 Task: Upload a shared life hacks video and make it public.
Action: Mouse moved to (895, 79)
Screenshot: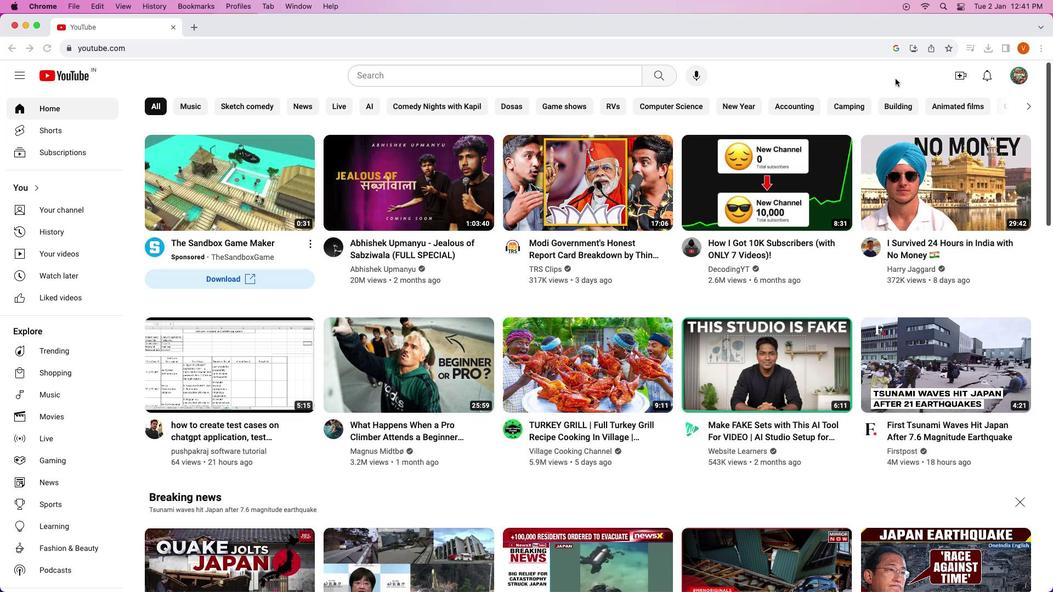 
Action: Mouse pressed left at (895, 79)
Screenshot: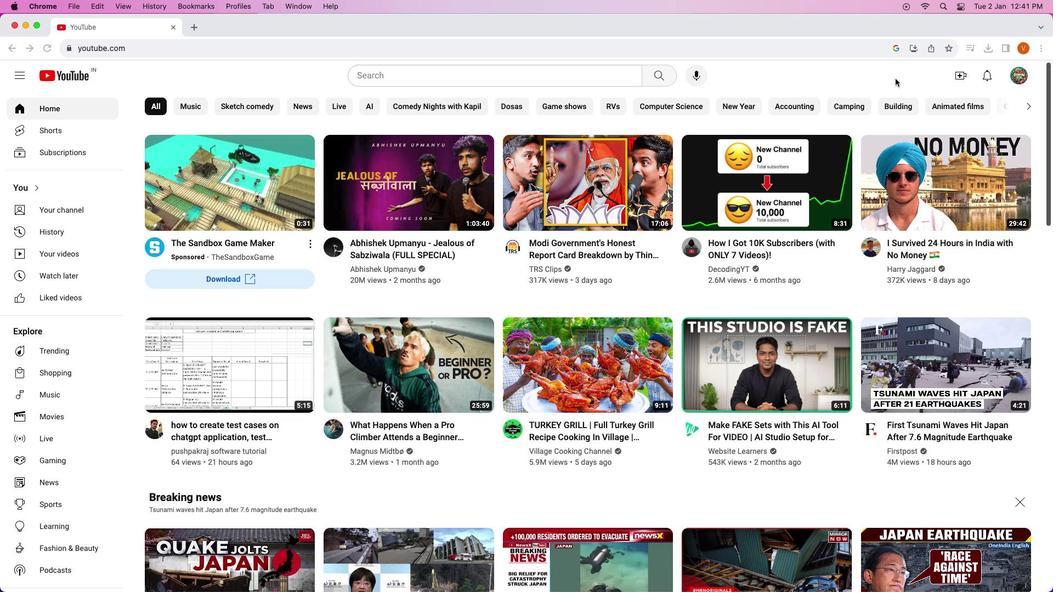 
Action: Mouse moved to (955, 74)
Screenshot: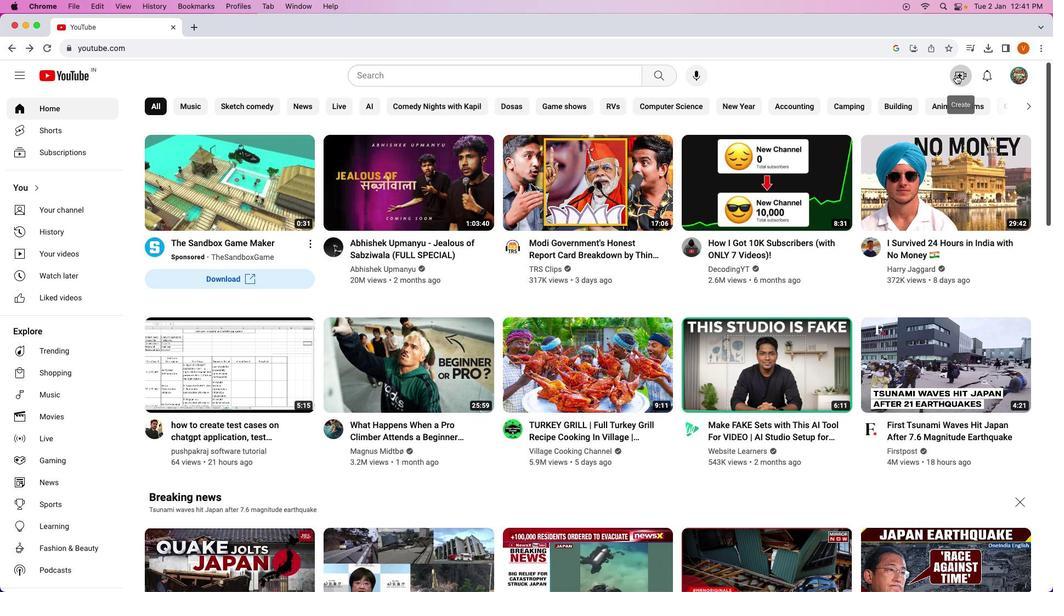 
Action: Mouse pressed left at (955, 74)
Screenshot: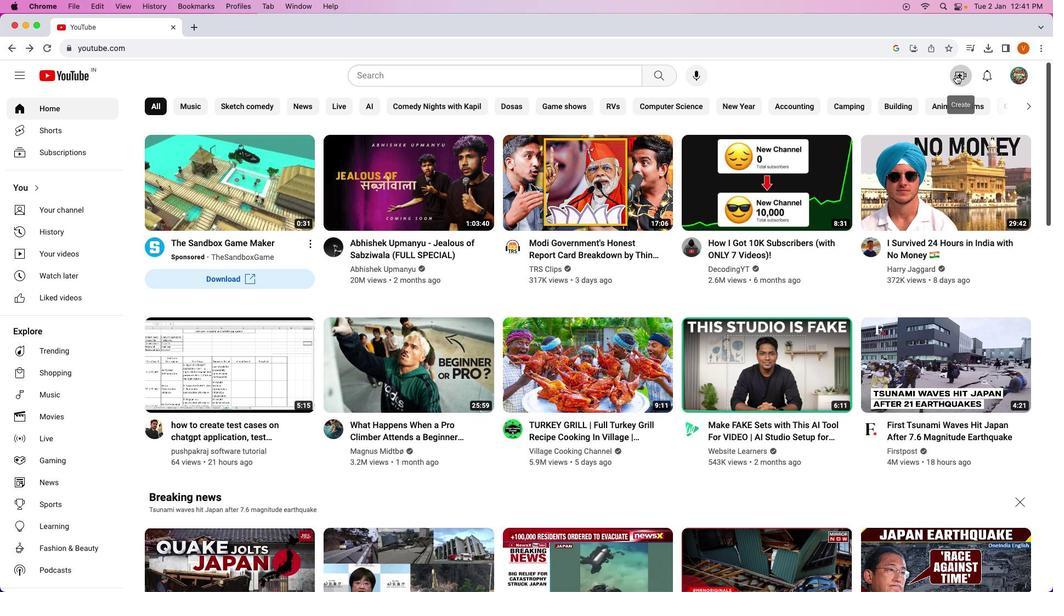 
Action: Mouse moved to (956, 98)
Screenshot: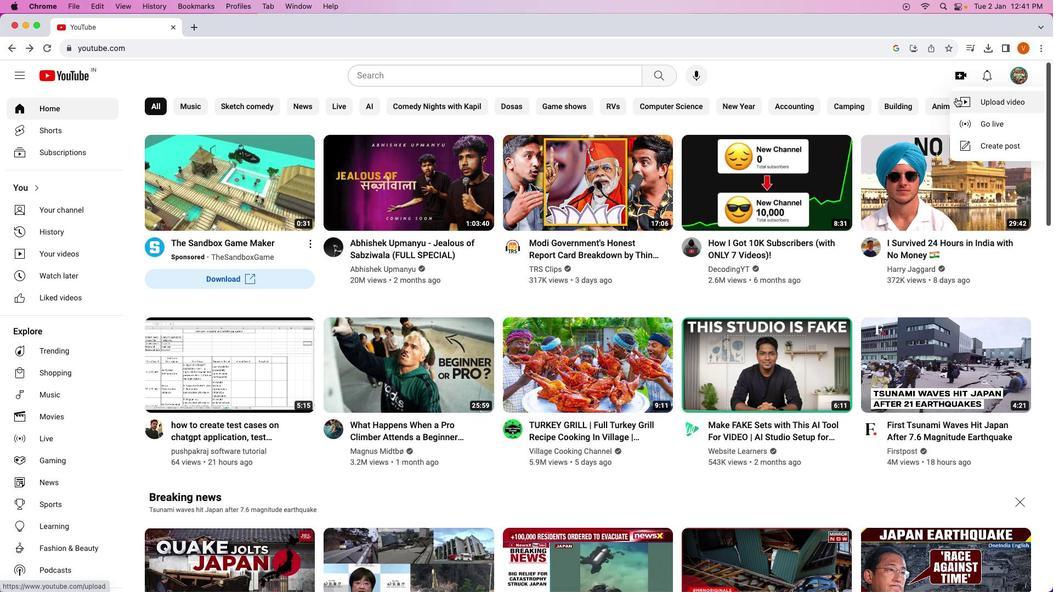 
Action: Mouse pressed left at (956, 98)
Screenshot: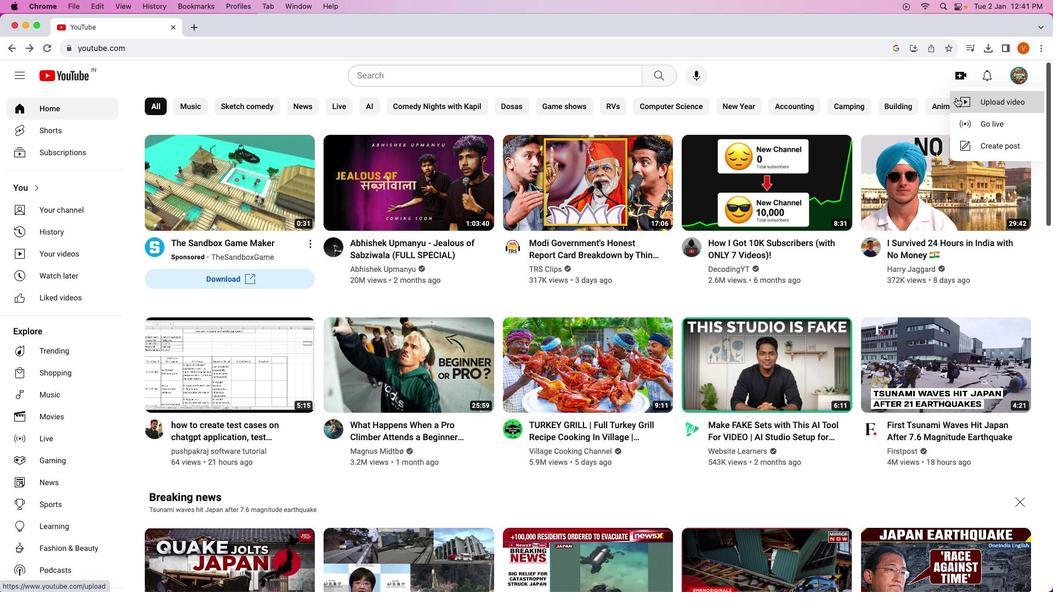 
Action: Mouse moved to (520, 387)
Screenshot: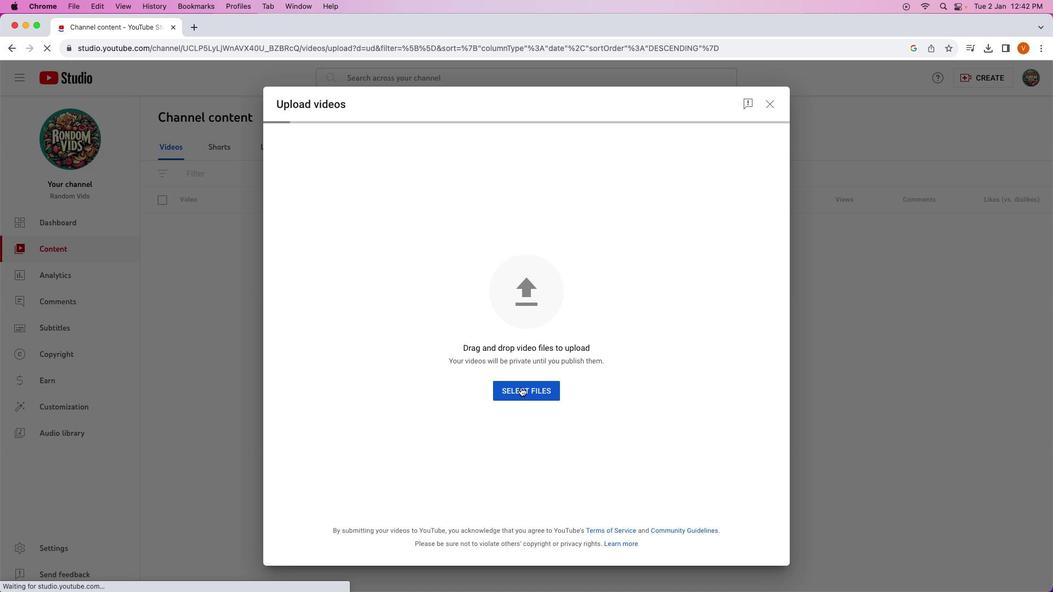 
Action: Mouse pressed left at (520, 387)
Screenshot: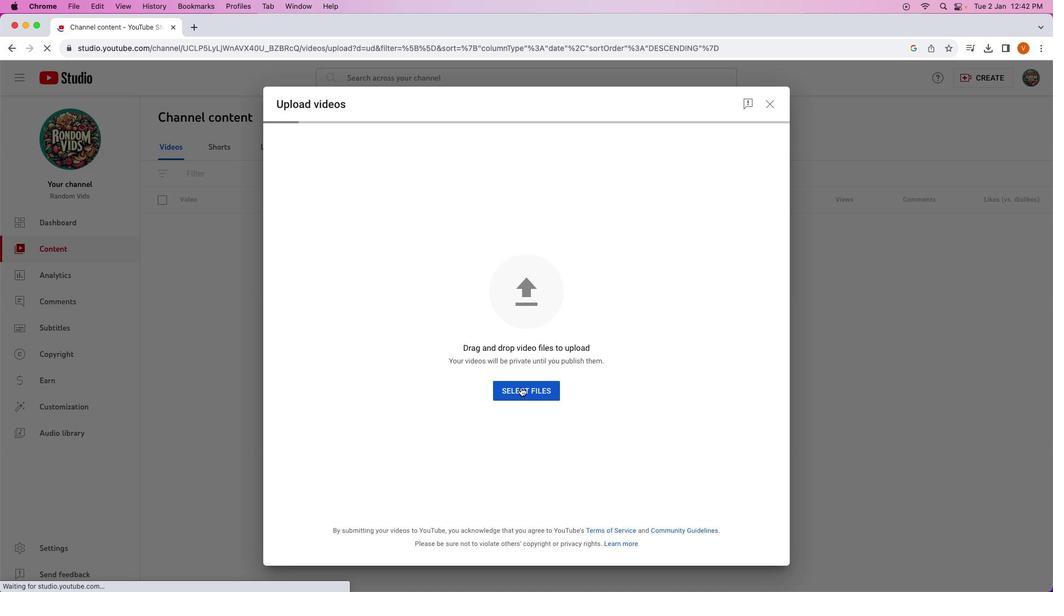 
Action: Mouse moved to (418, 336)
Screenshot: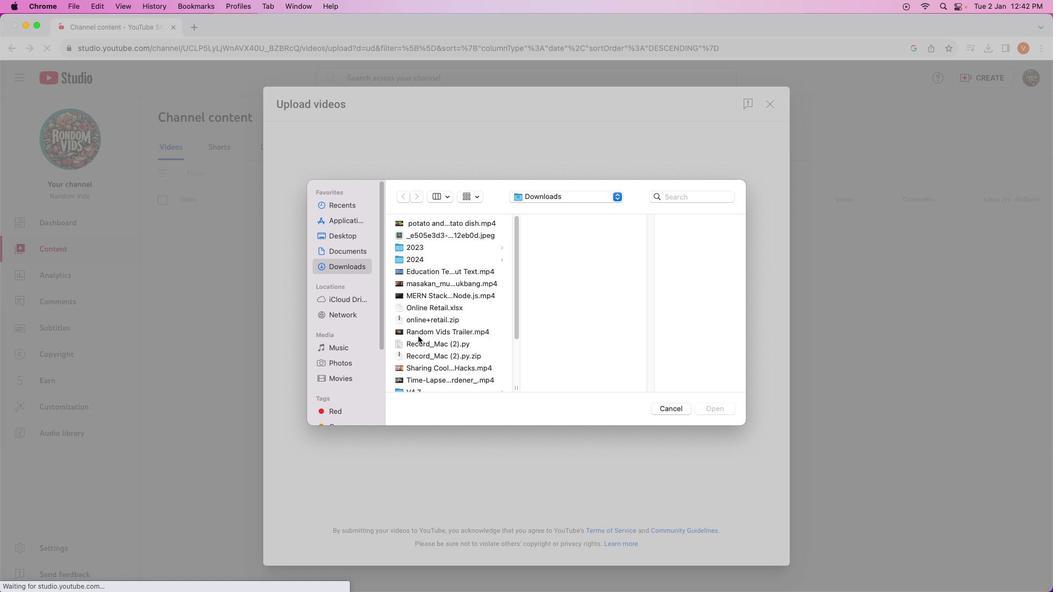
Action: Mouse scrolled (418, 336) with delta (0, 0)
Screenshot: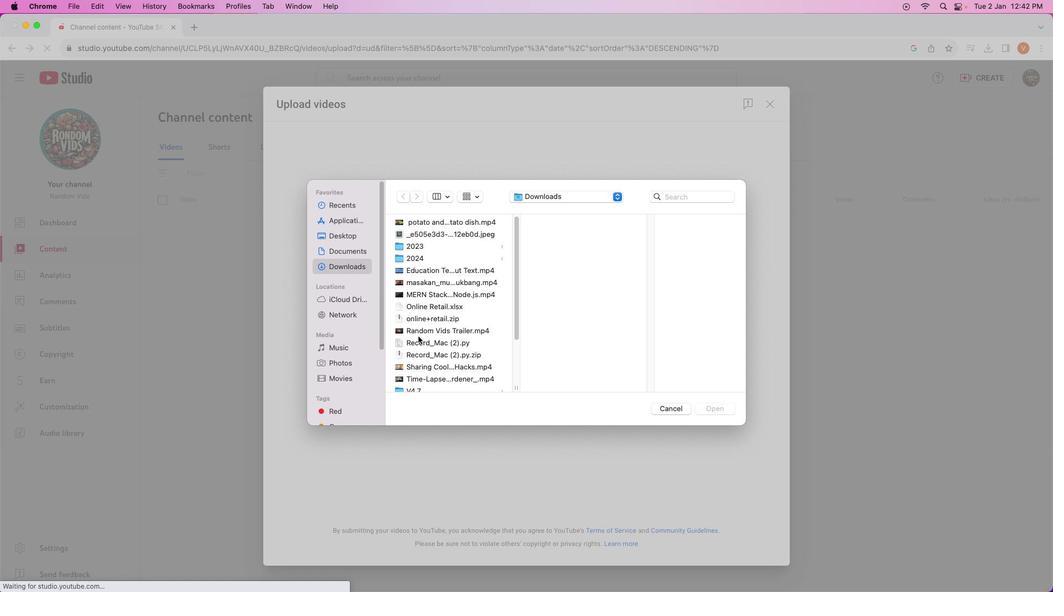 
Action: Mouse scrolled (418, 336) with delta (0, 0)
Screenshot: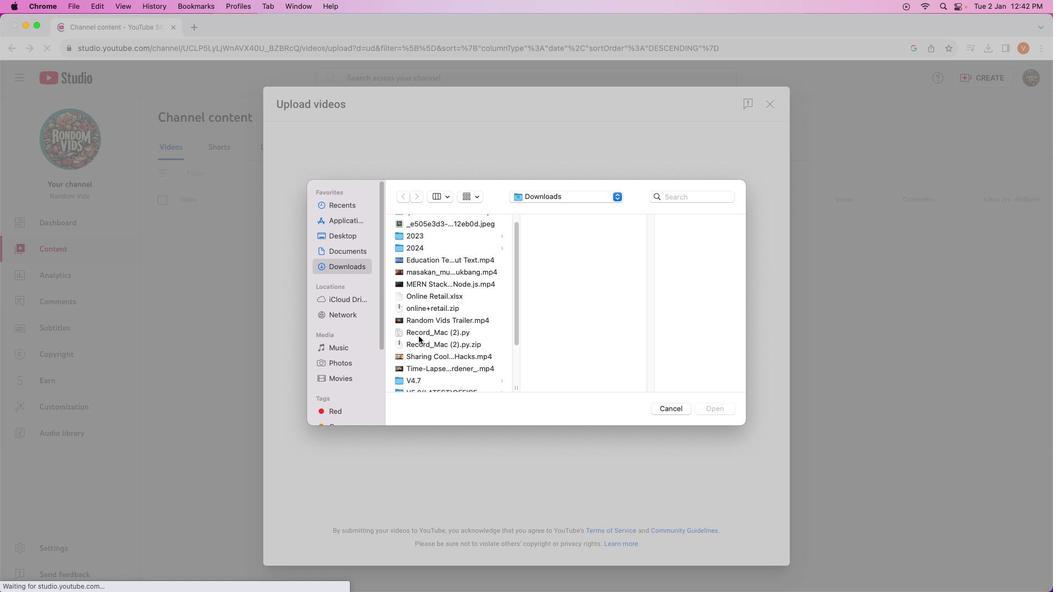 
Action: Mouse scrolled (418, 336) with delta (0, 0)
Screenshot: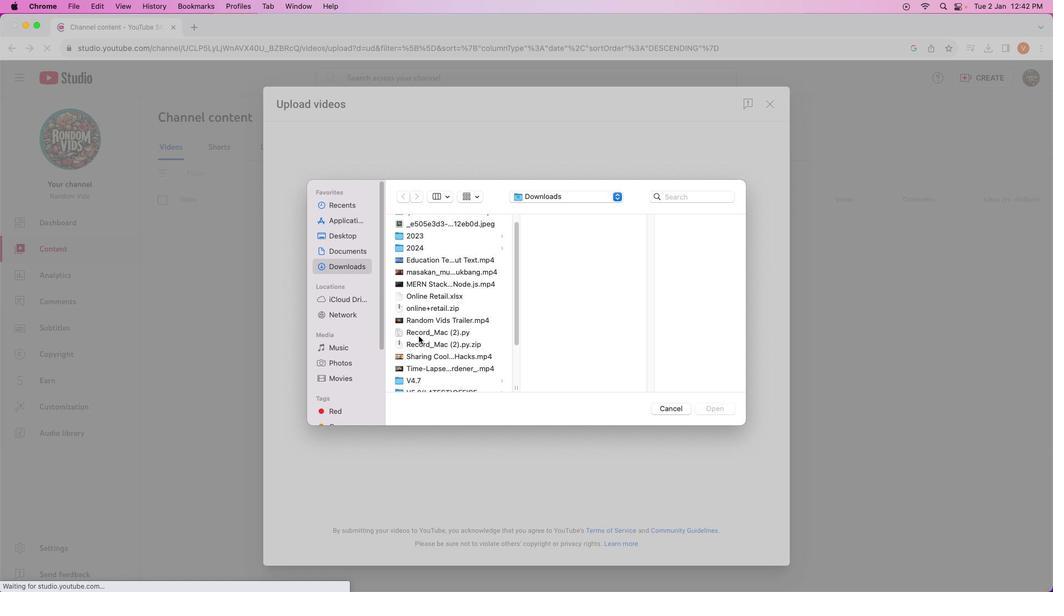 
Action: Mouse moved to (418, 336)
Screenshot: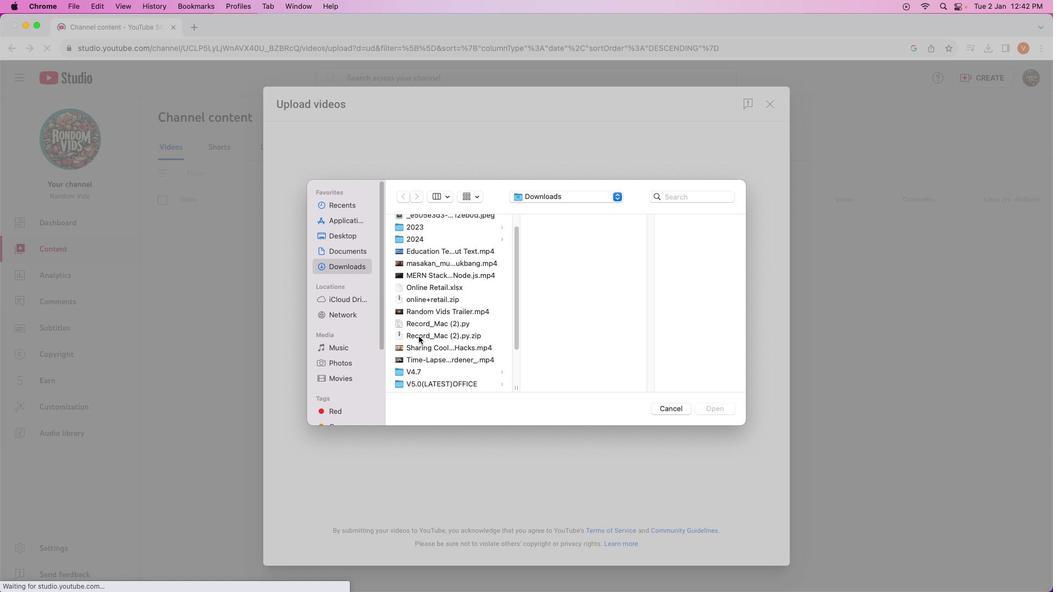 
Action: Mouse scrolled (418, 336) with delta (0, 0)
Screenshot: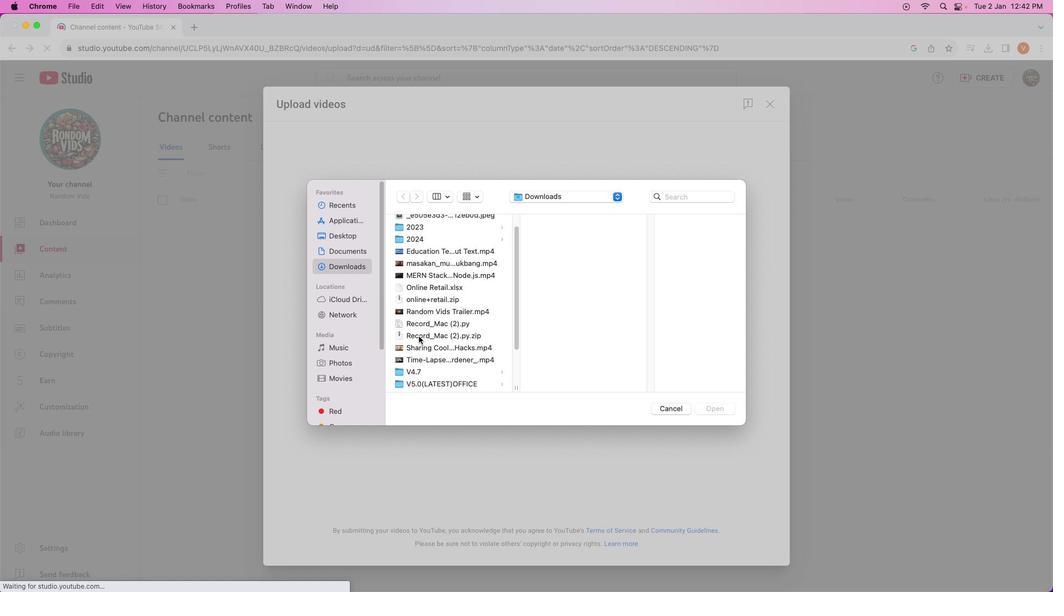 
Action: Mouse scrolled (418, 336) with delta (0, 0)
Screenshot: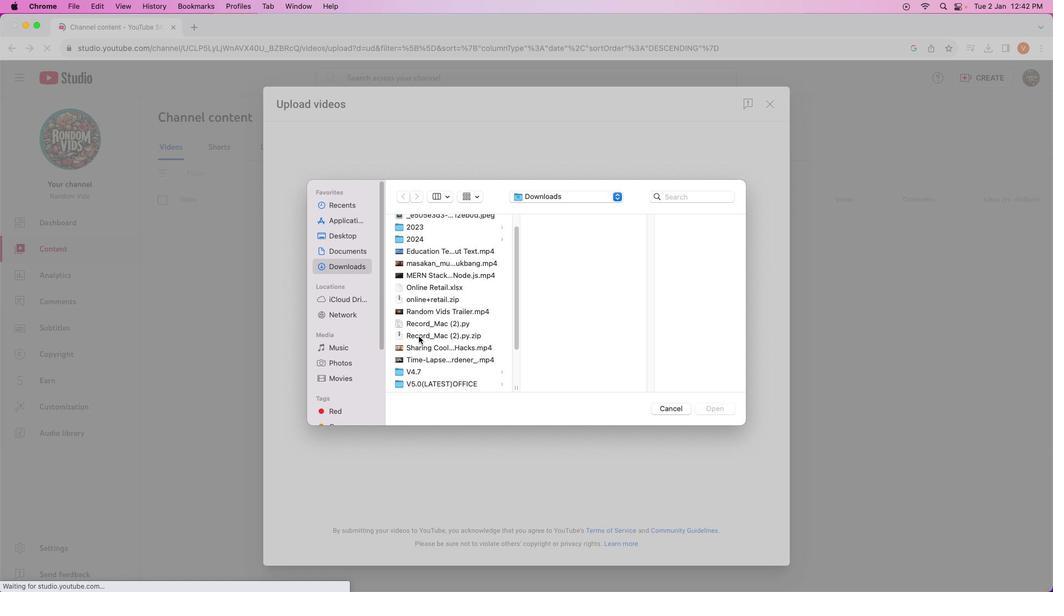 
Action: Mouse scrolled (418, 336) with delta (0, 0)
Screenshot: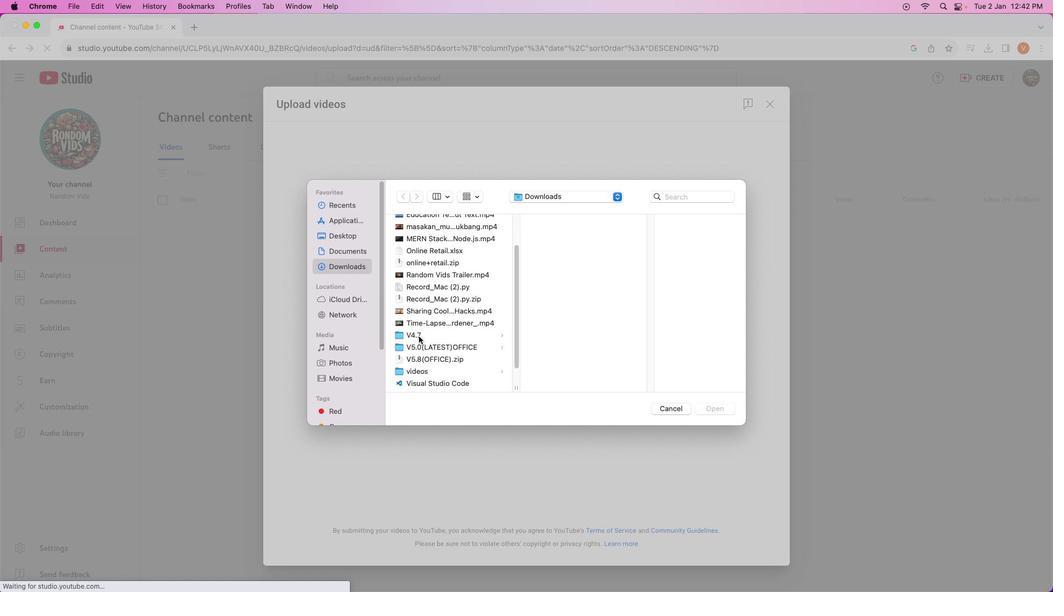 
Action: Mouse scrolled (418, 336) with delta (0, 0)
Screenshot: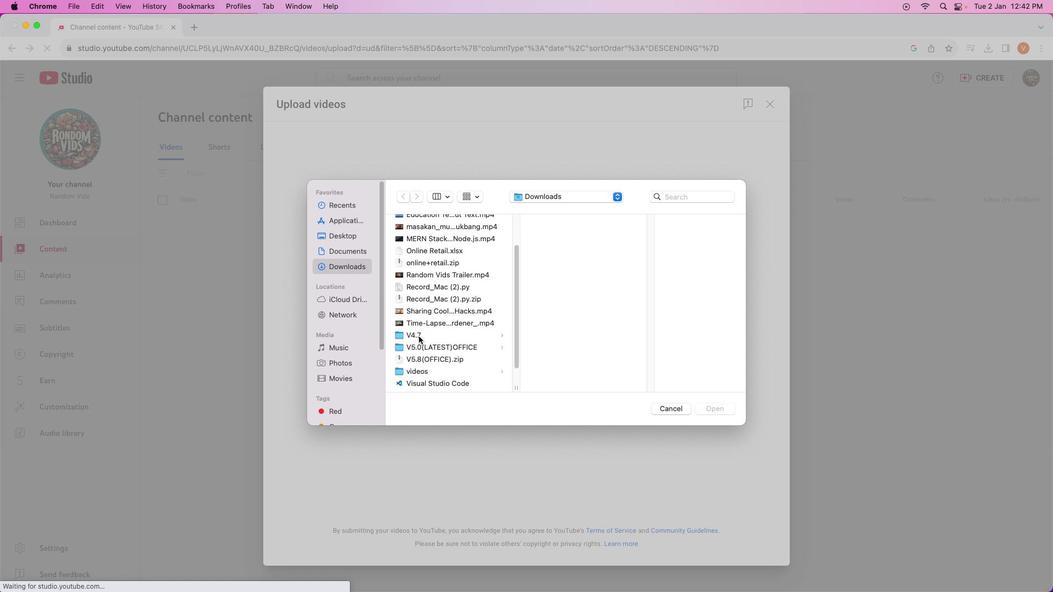 
Action: Mouse scrolled (418, 336) with delta (0, -1)
Screenshot: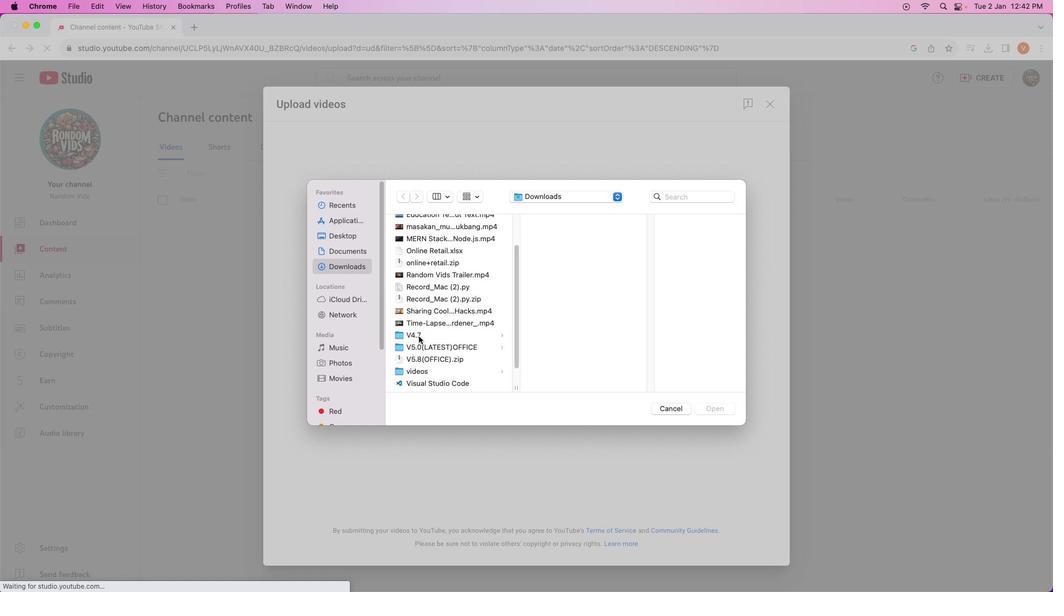 
Action: Mouse scrolled (418, 336) with delta (0, 0)
Screenshot: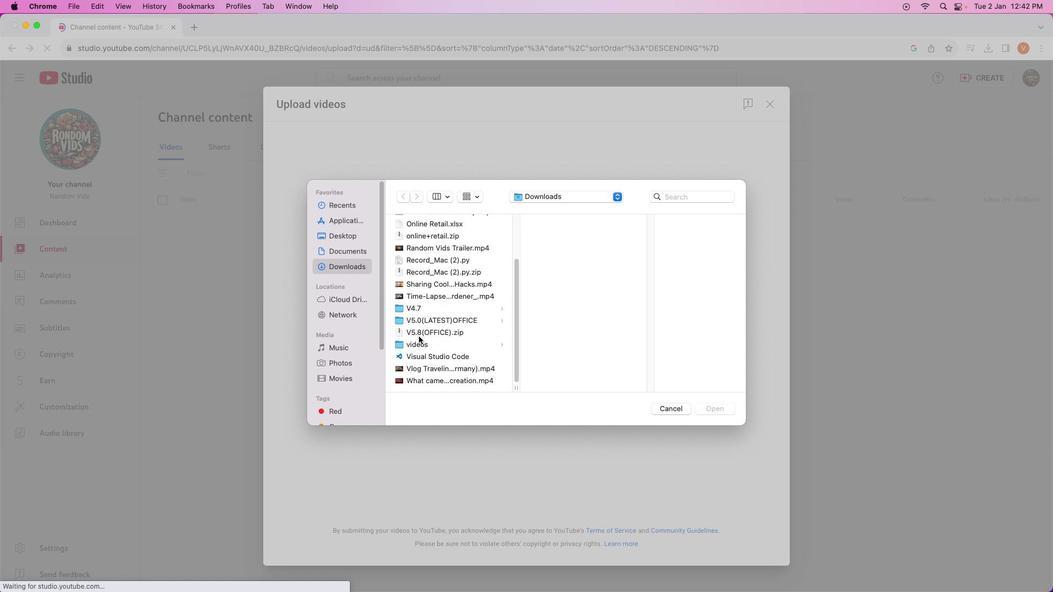 
Action: Mouse scrolled (418, 336) with delta (0, 0)
Screenshot: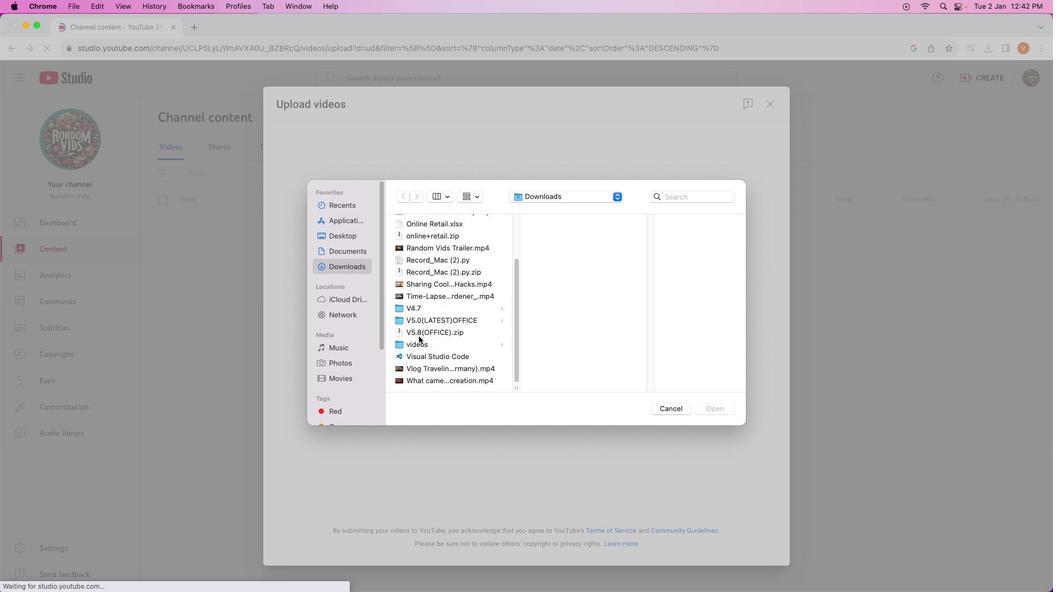 
Action: Mouse scrolled (418, 336) with delta (0, -1)
Screenshot: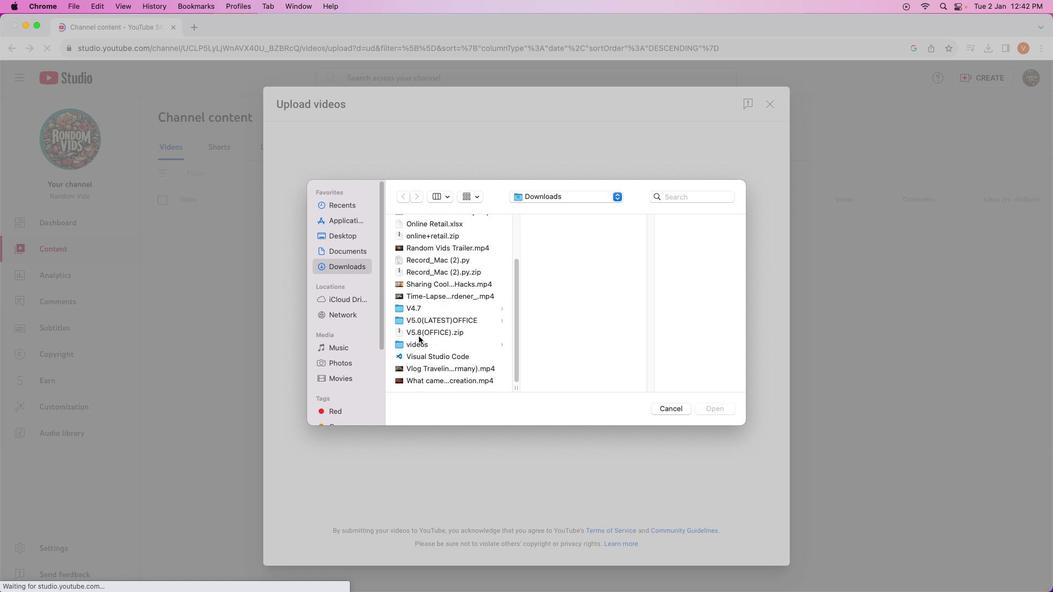 
Action: Mouse scrolled (418, 336) with delta (0, 0)
Screenshot: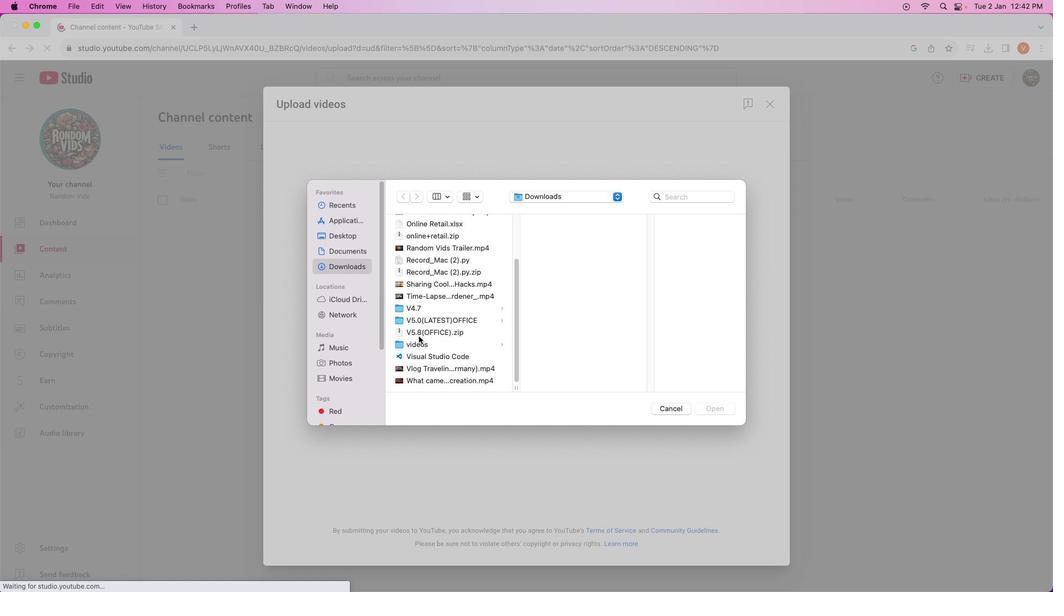 
Action: Mouse scrolled (418, 336) with delta (0, 0)
Screenshot: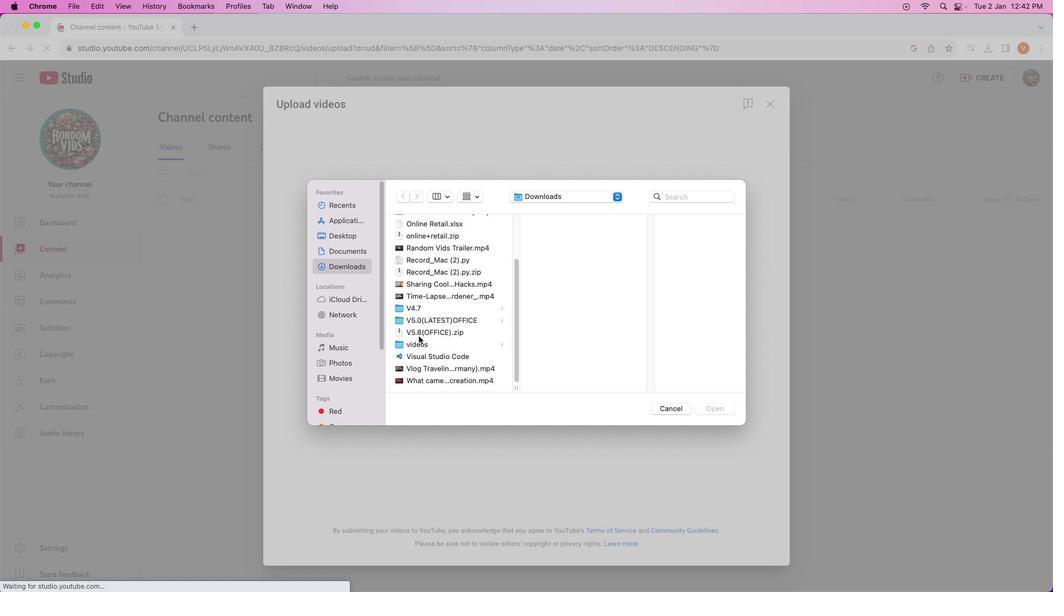 
Action: Mouse scrolled (418, 336) with delta (0, 0)
Screenshot: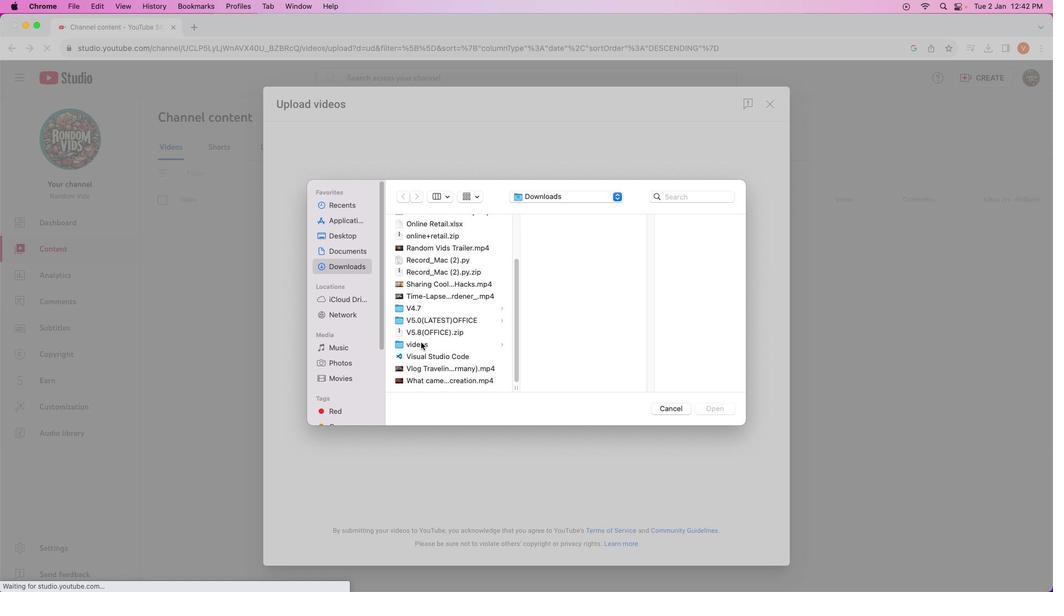 
Action: Mouse moved to (400, 282)
Screenshot: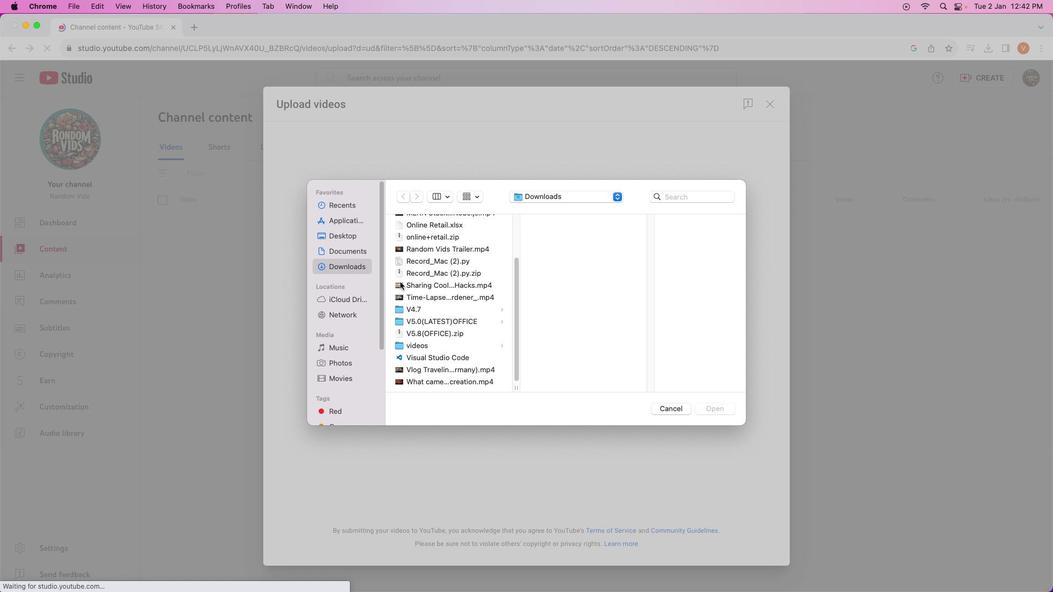 
Action: Mouse scrolled (400, 282) with delta (0, 0)
Screenshot: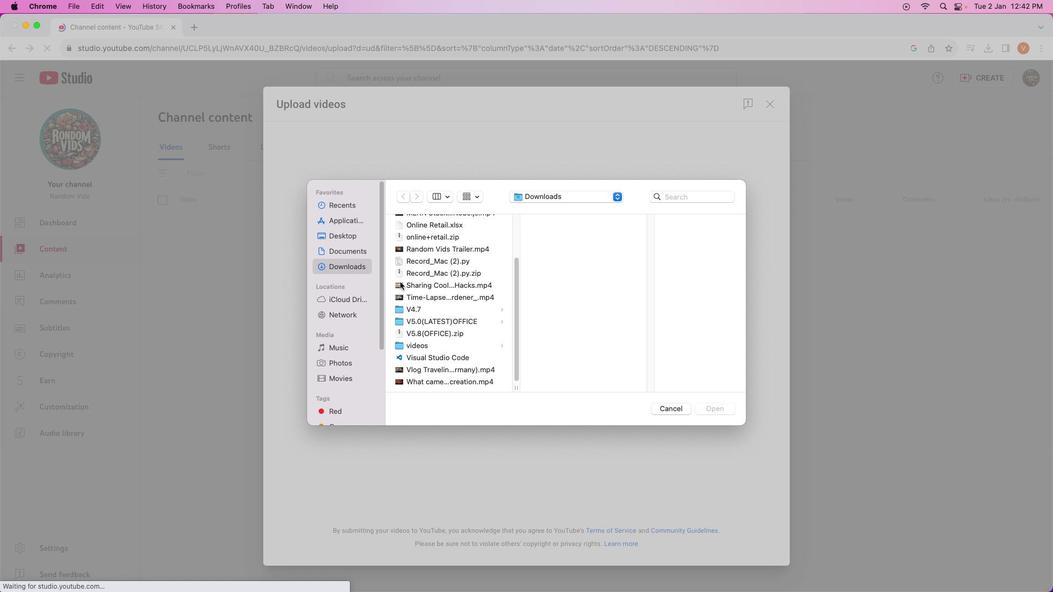 
Action: Mouse moved to (432, 285)
Screenshot: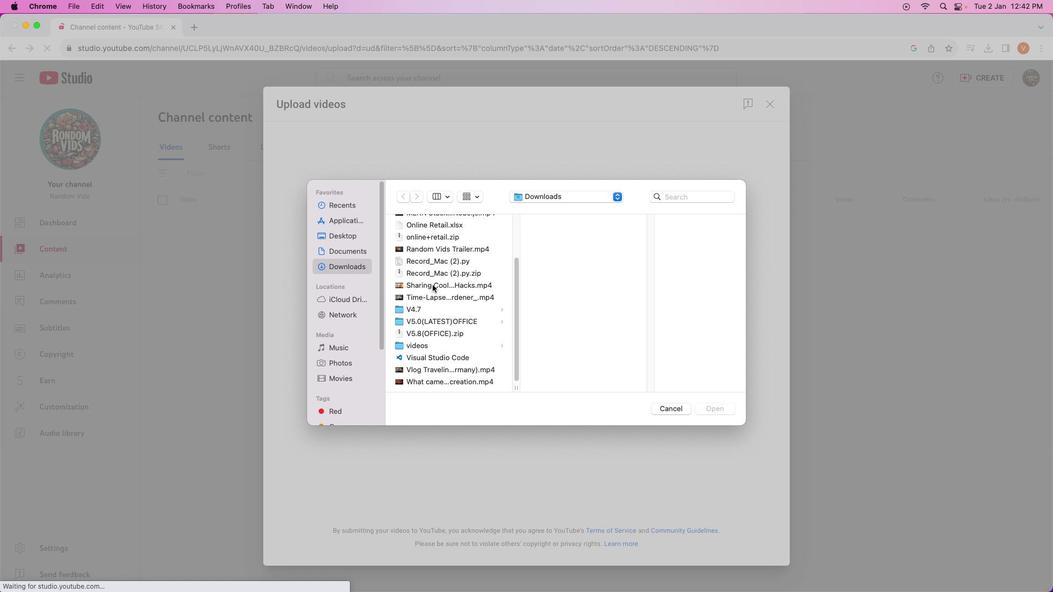 
Action: Mouse pressed left at (432, 285)
Screenshot: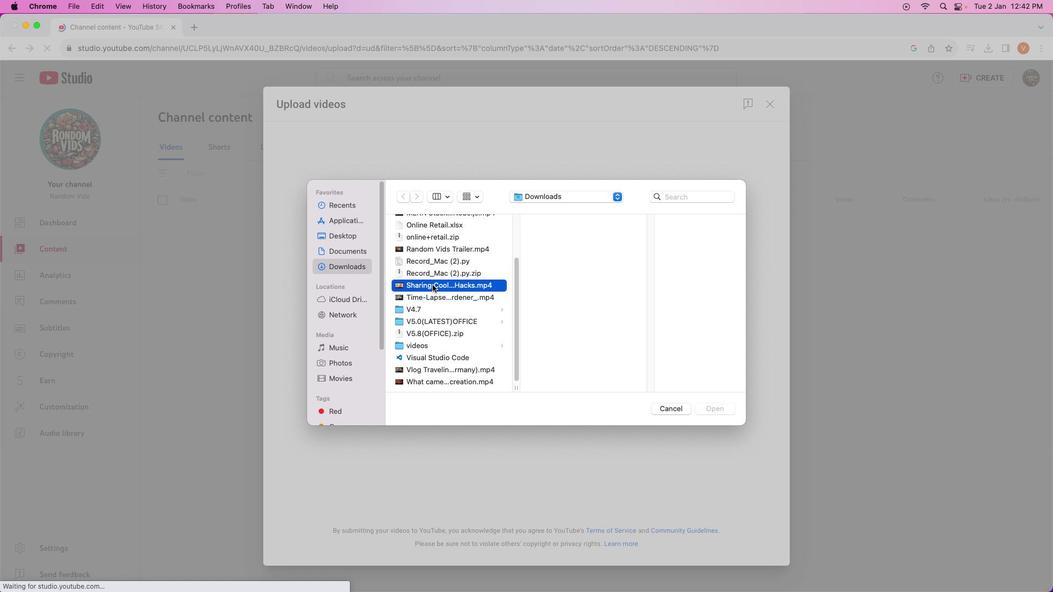 
Action: Mouse moved to (709, 408)
Screenshot: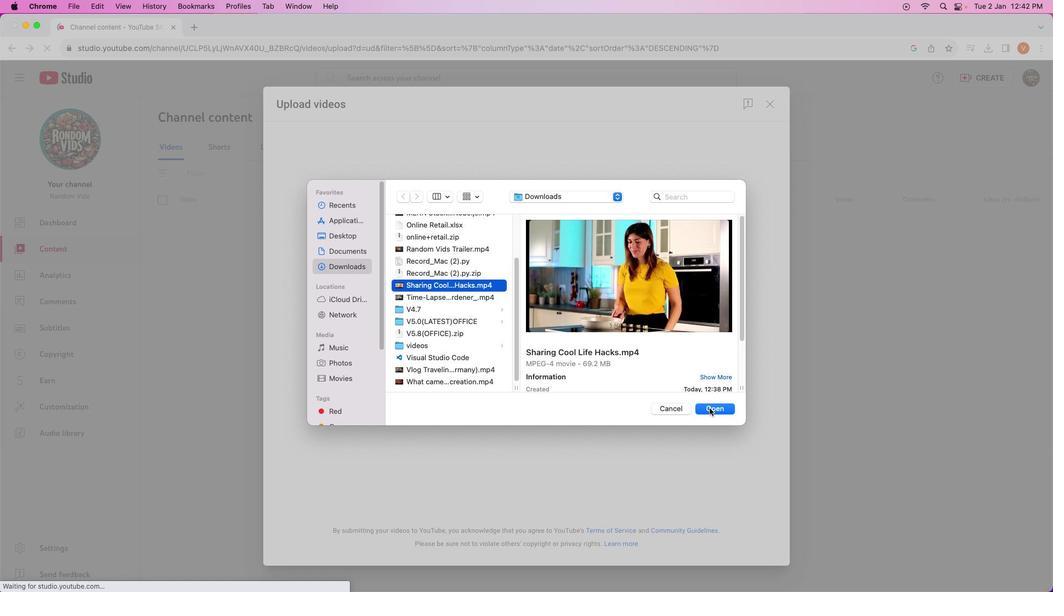 
Action: Mouse pressed left at (709, 408)
Screenshot: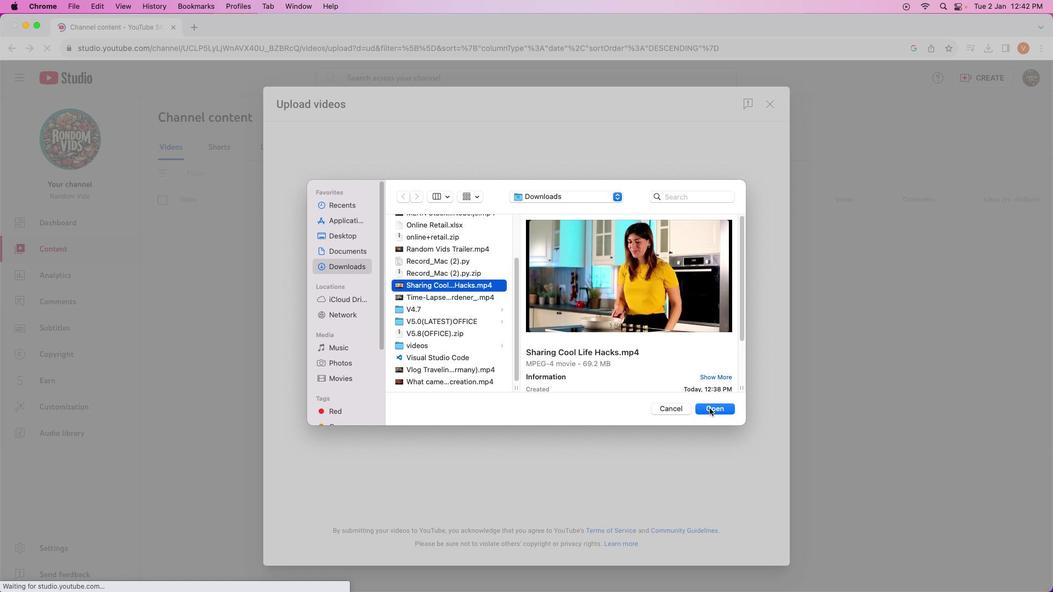 
Action: Mouse moved to (508, 279)
Screenshot: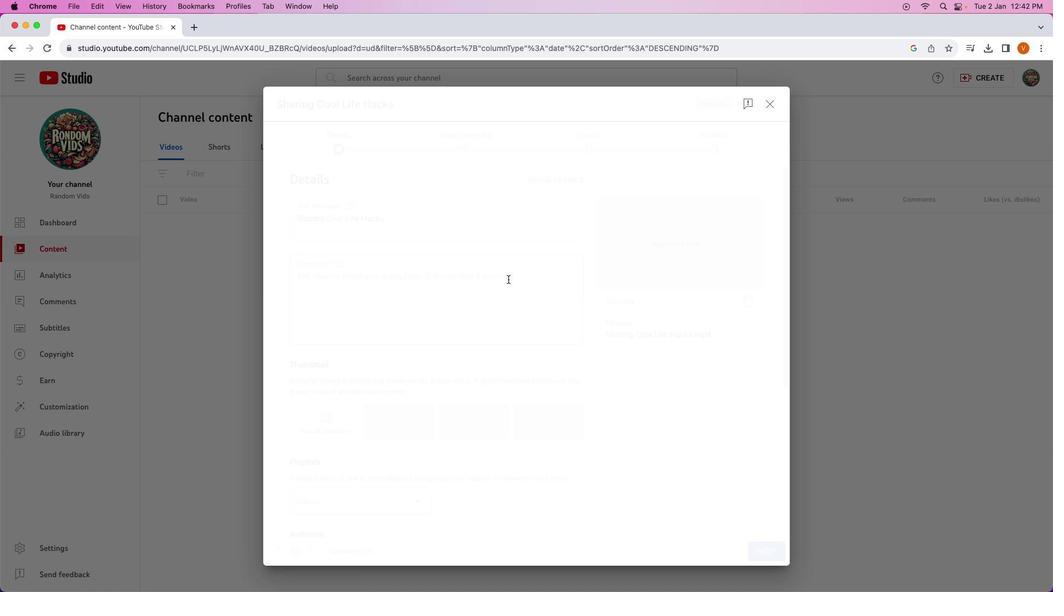 
Action: Mouse pressed left at (508, 279)
Screenshot: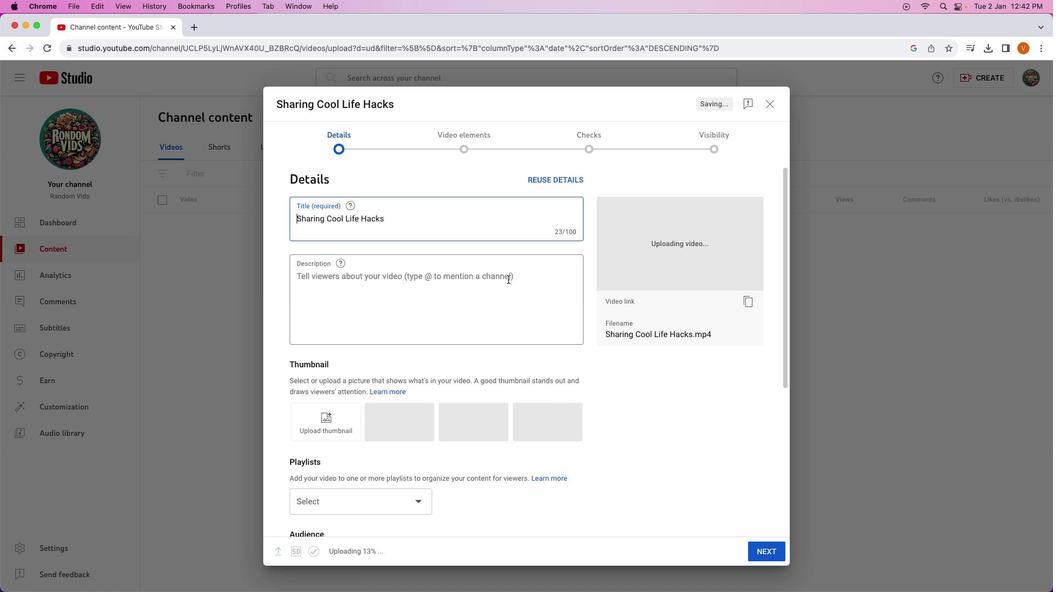 
Action: Mouse moved to (508, 279)
Screenshot: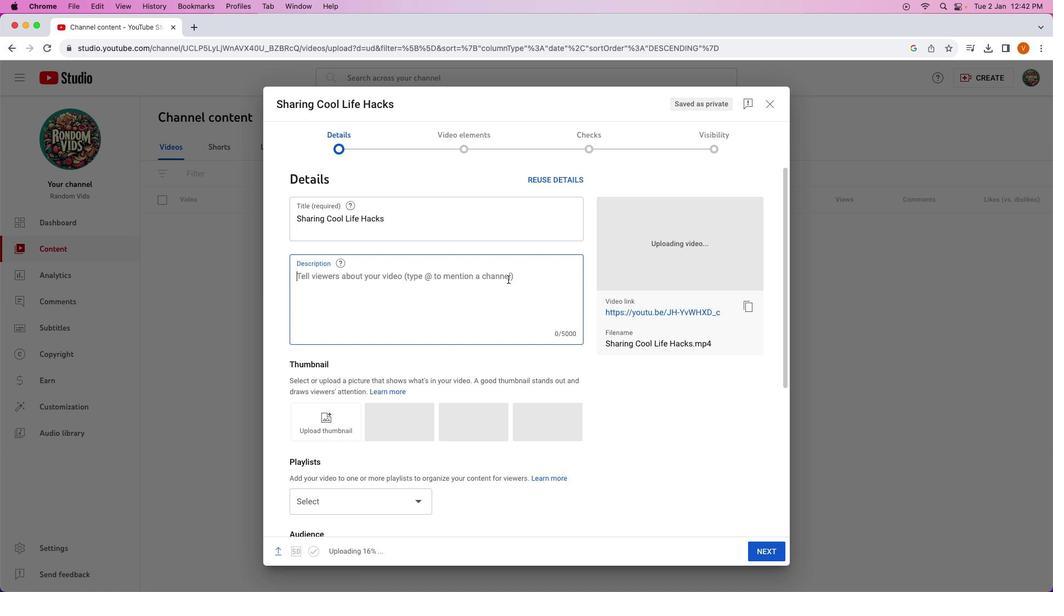 
Action: Key pressed Key.ctrlKey.shift'S''h''a''r''i''n''g'Key.space't''h''e'Key.space'c''o''l''l'Key.space'k'Key.backspace'l''i'Key.backspaceKey.backspaceKey.backspaceKey.backspaceKey.backspace'o''l'Key.space'l''f''e'Key.backspaceKey.backspace'i''f''e'Key.space'h''a''c''k''s'Key.space't''h''a''t'Key.space'a''r''e'Key.space'w''o''r''t''h'Key.space'k''n''o''w''i''n''g''.'
Screenshot: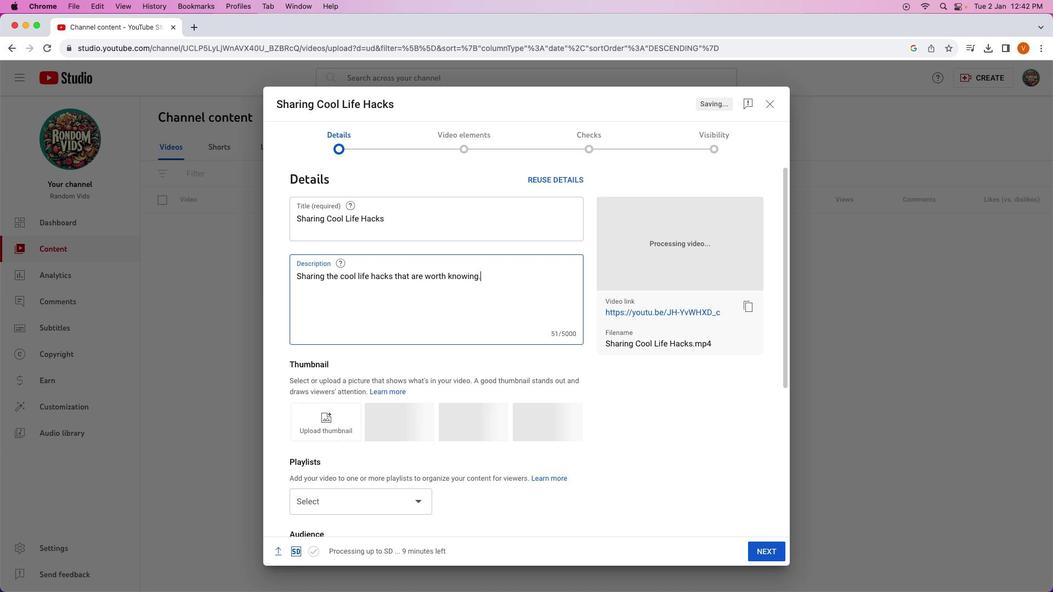 
Action: Mouse moved to (496, 337)
Screenshot: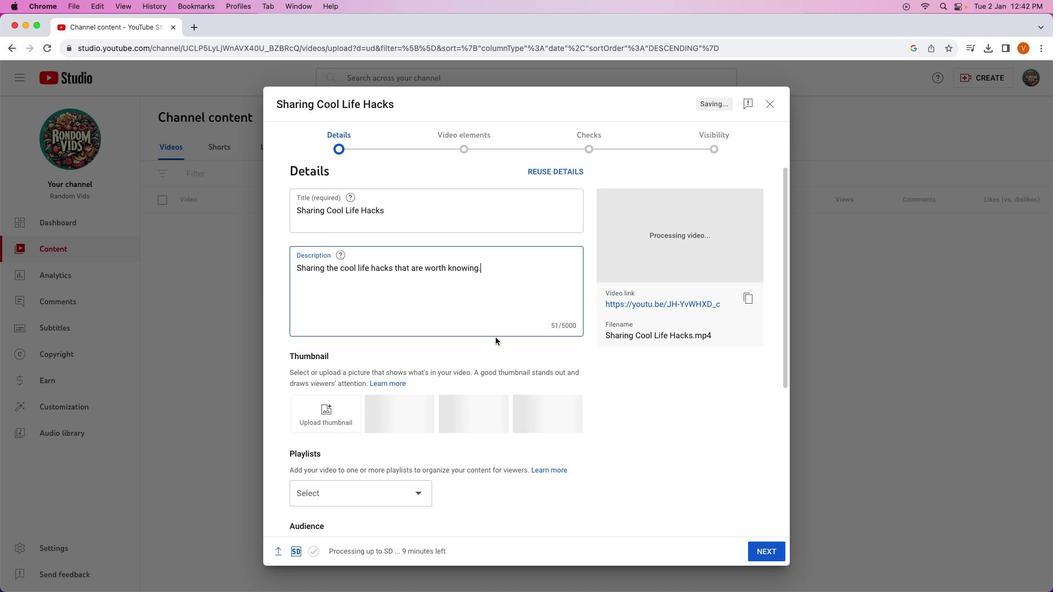 
Action: Mouse scrolled (496, 337) with delta (0, 0)
Screenshot: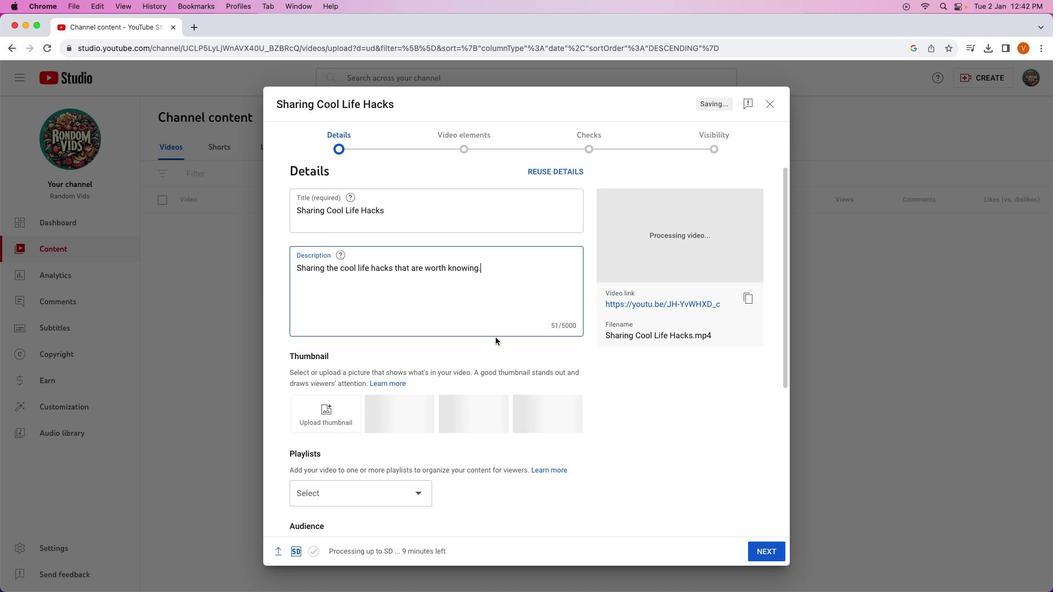 
Action: Mouse scrolled (496, 337) with delta (0, 0)
Screenshot: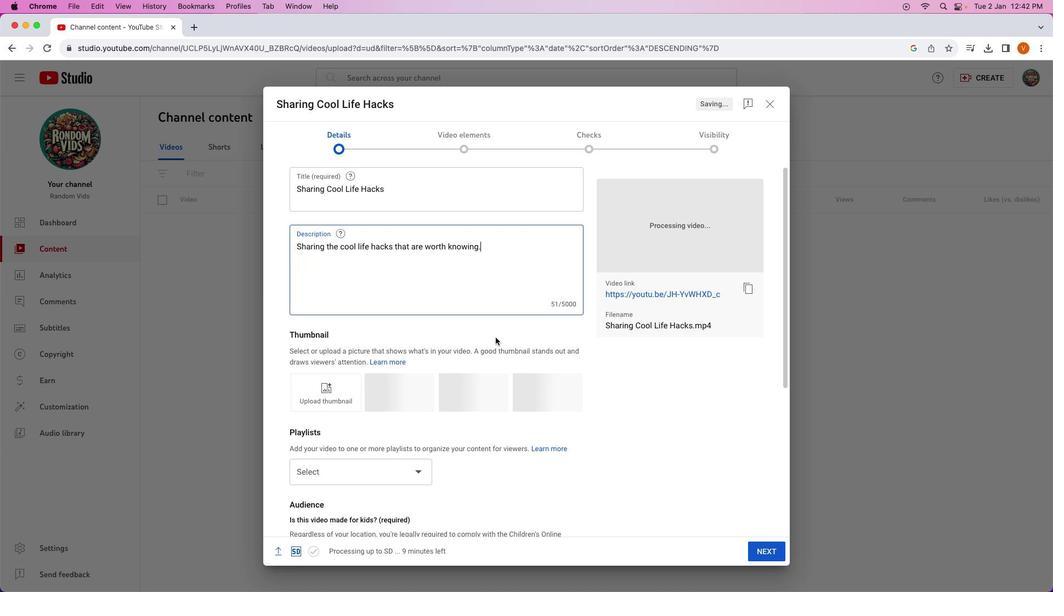 
Action: Mouse scrolled (496, 337) with delta (0, -1)
Screenshot: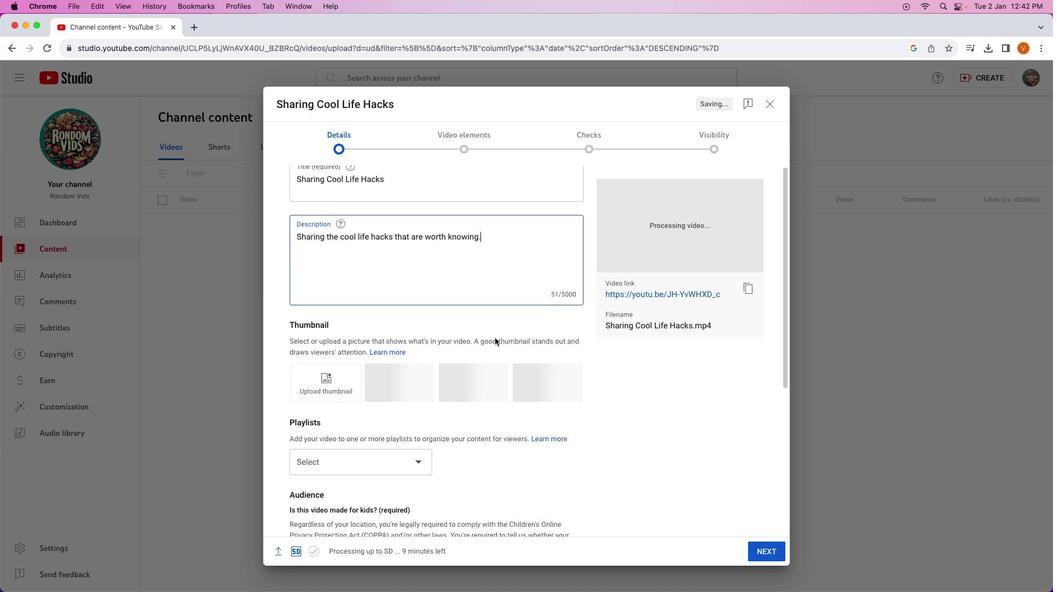 
Action: Mouse moved to (494, 338)
Screenshot: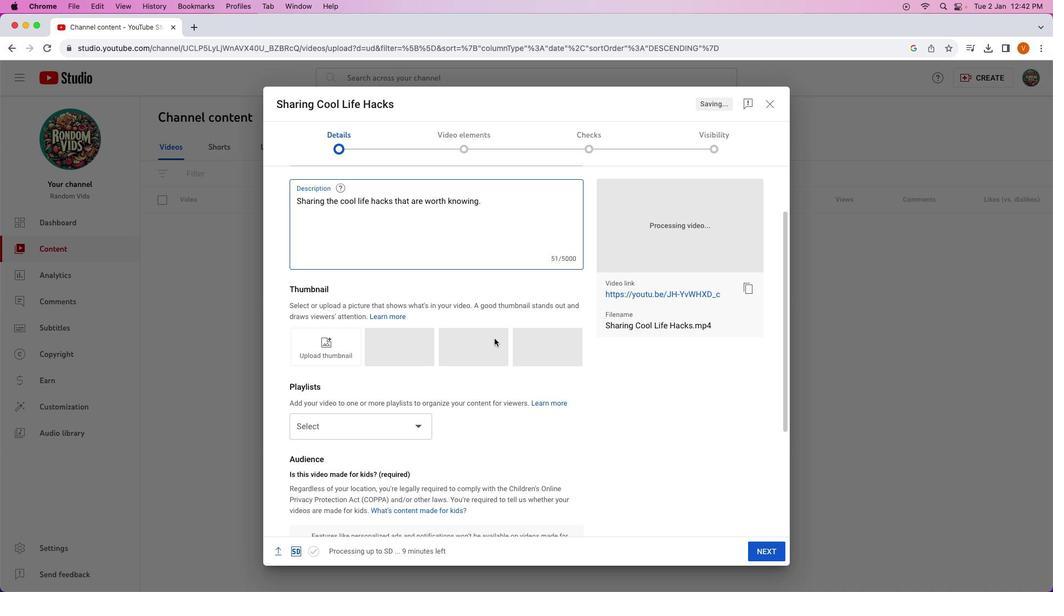
Action: Mouse scrolled (494, 338) with delta (0, 0)
Screenshot: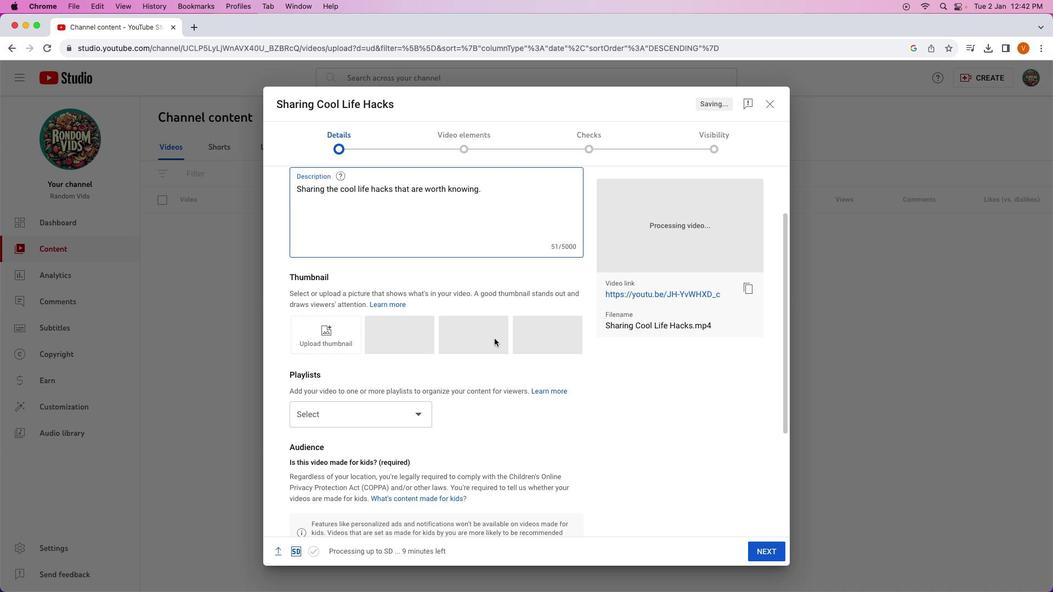
Action: Mouse moved to (494, 338)
Screenshot: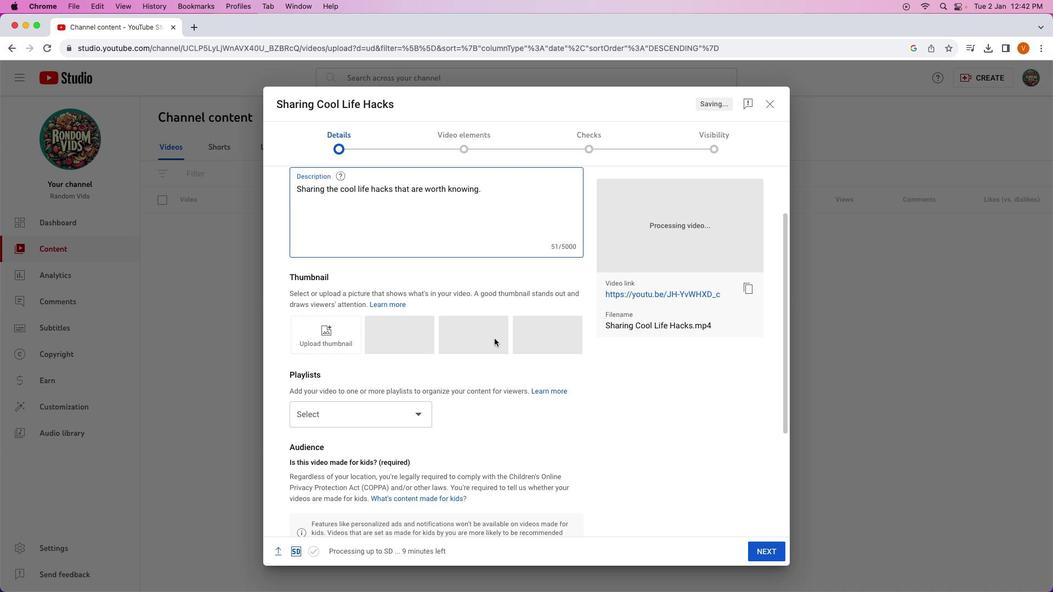 
Action: Mouse scrolled (494, 338) with delta (0, 0)
Screenshot: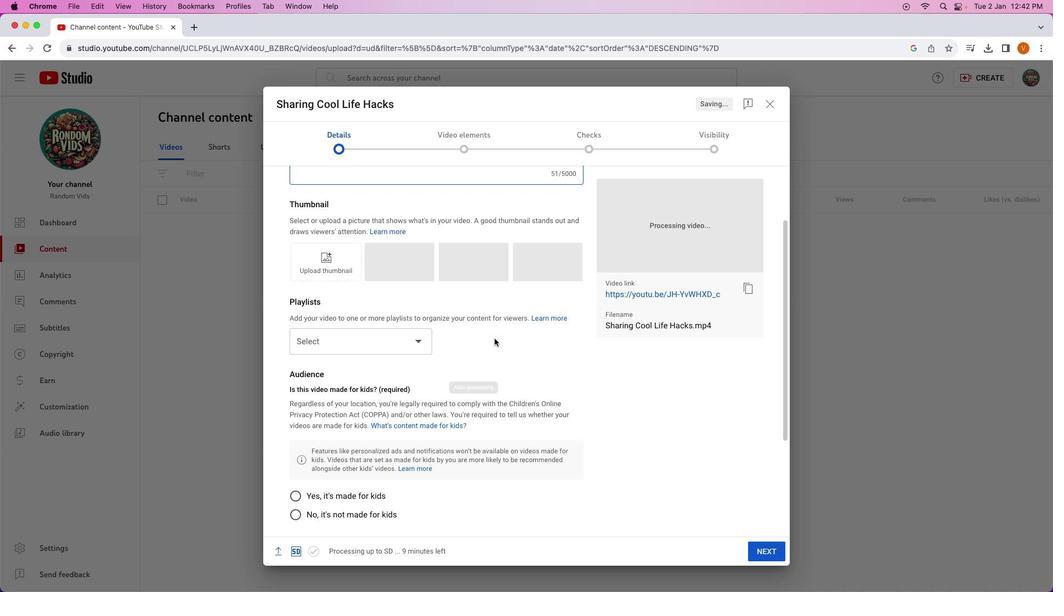 
Action: Mouse scrolled (494, 338) with delta (0, -1)
Screenshot: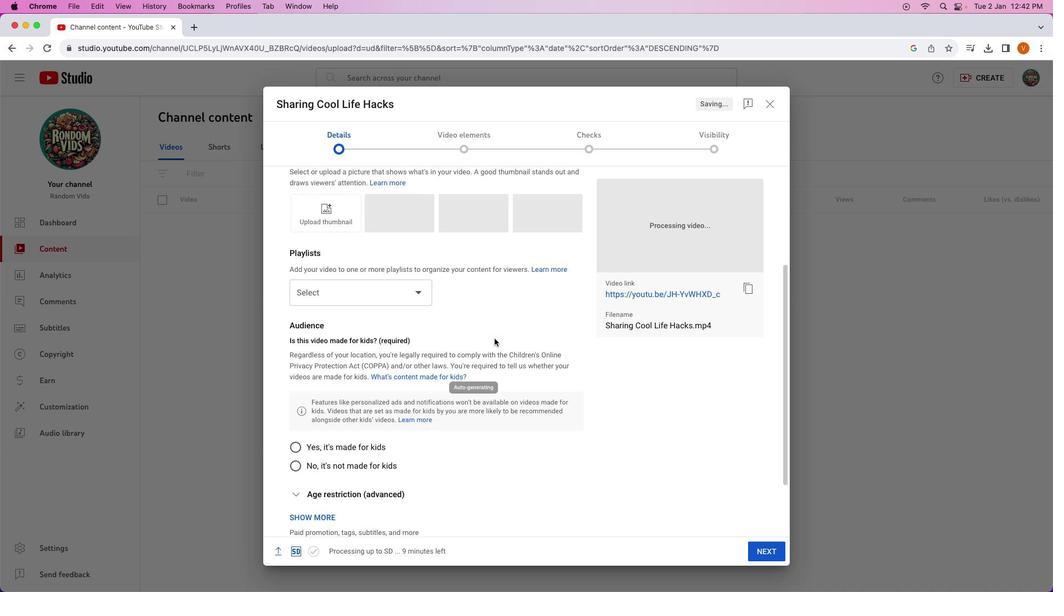 
Action: Mouse moved to (494, 338)
Screenshot: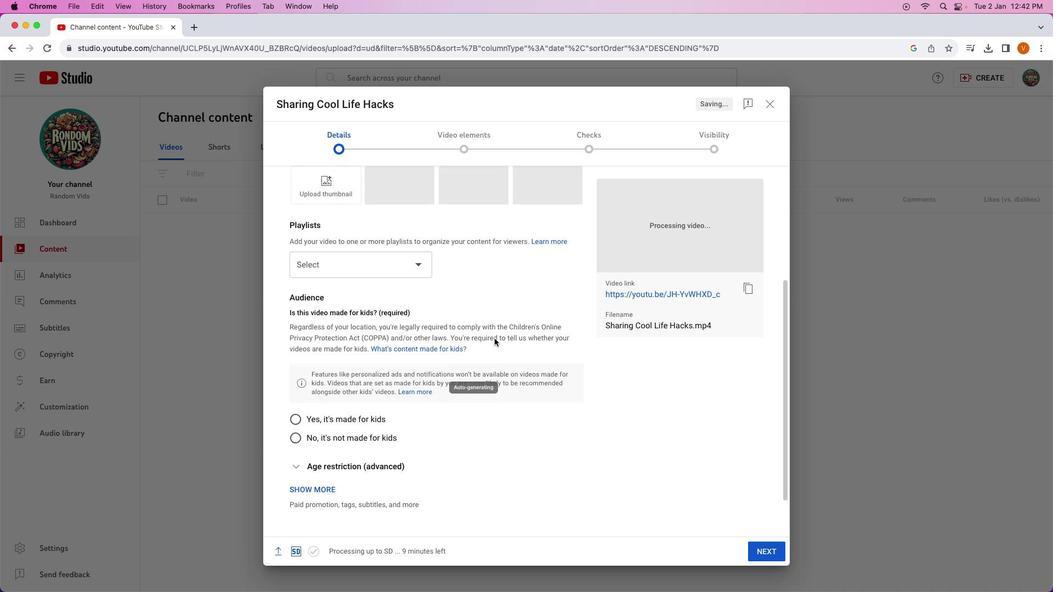 
Action: Mouse scrolled (494, 338) with delta (0, -2)
Screenshot: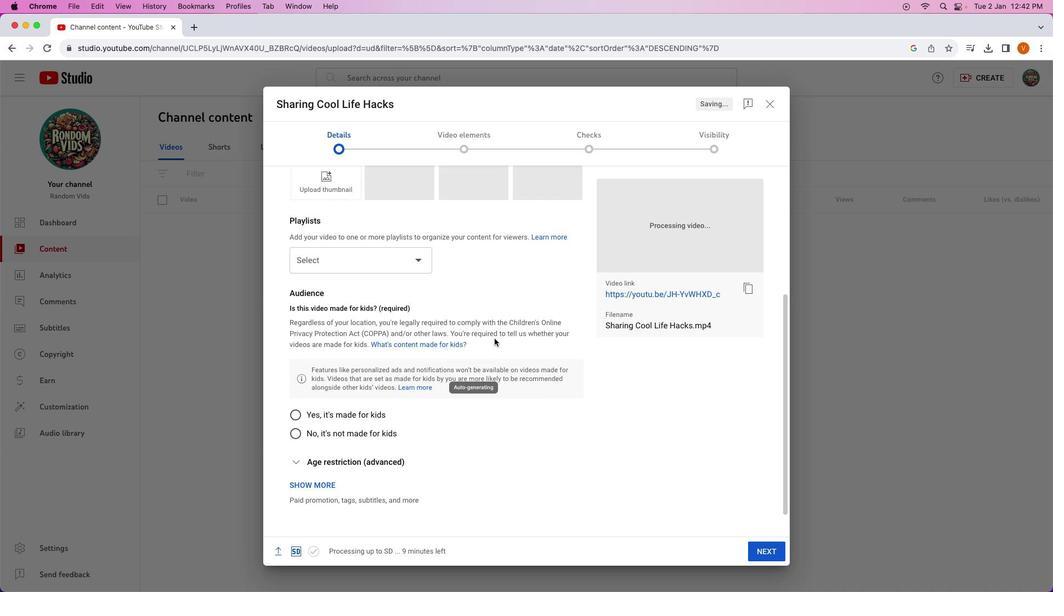 
Action: Mouse scrolled (494, 338) with delta (0, 0)
Screenshot: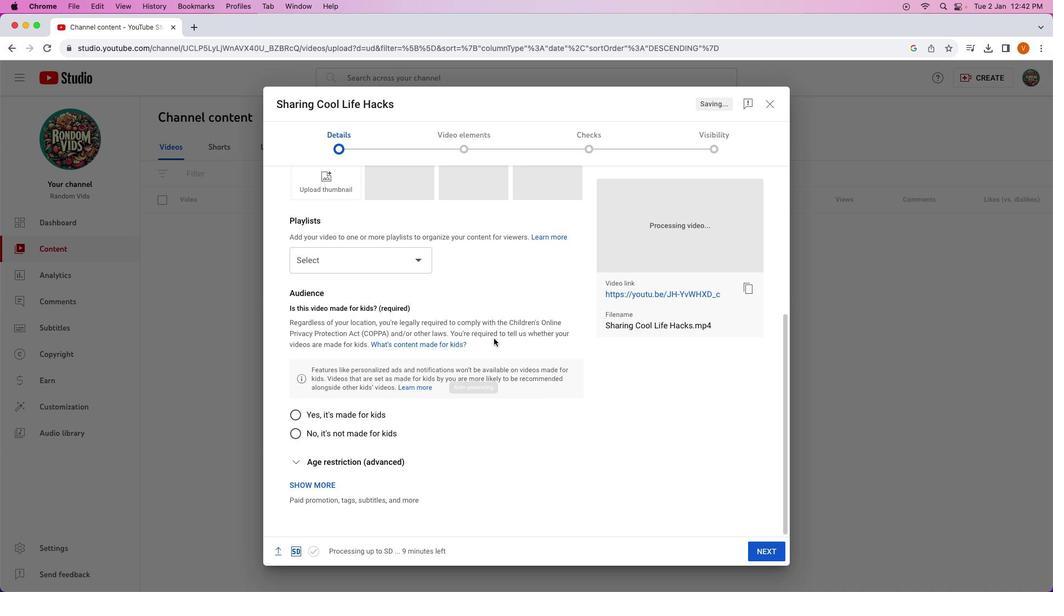 
Action: Mouse moved to (494, 338)
Screenshot: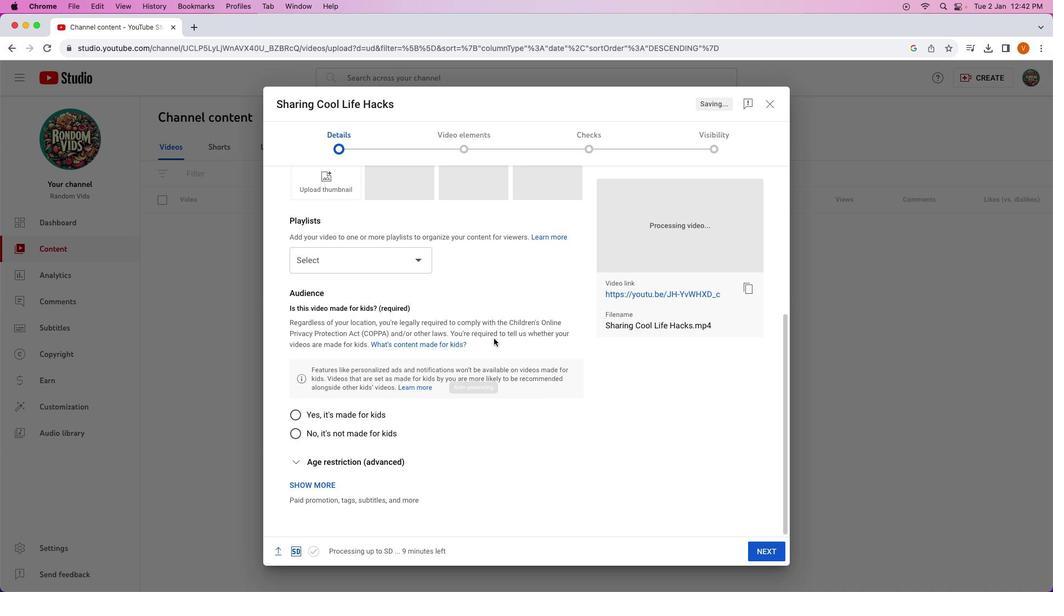 
Action: Mouse scrolled (494, 338) with delta (0, 0)
Screenshot: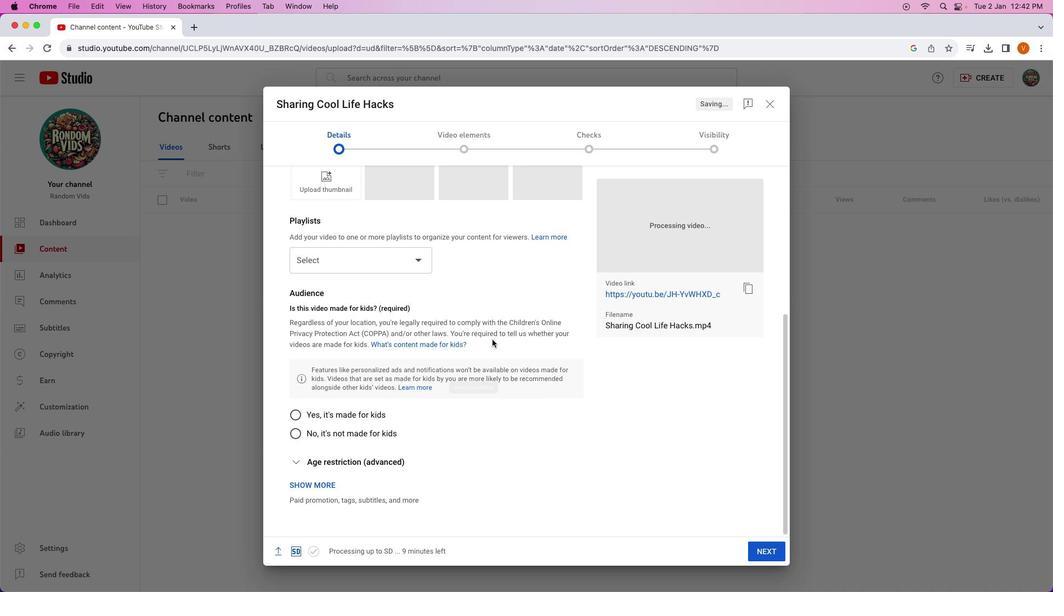 
Action: Mouse scrolled (494, 338) with delta (0, -1)
Screenshot: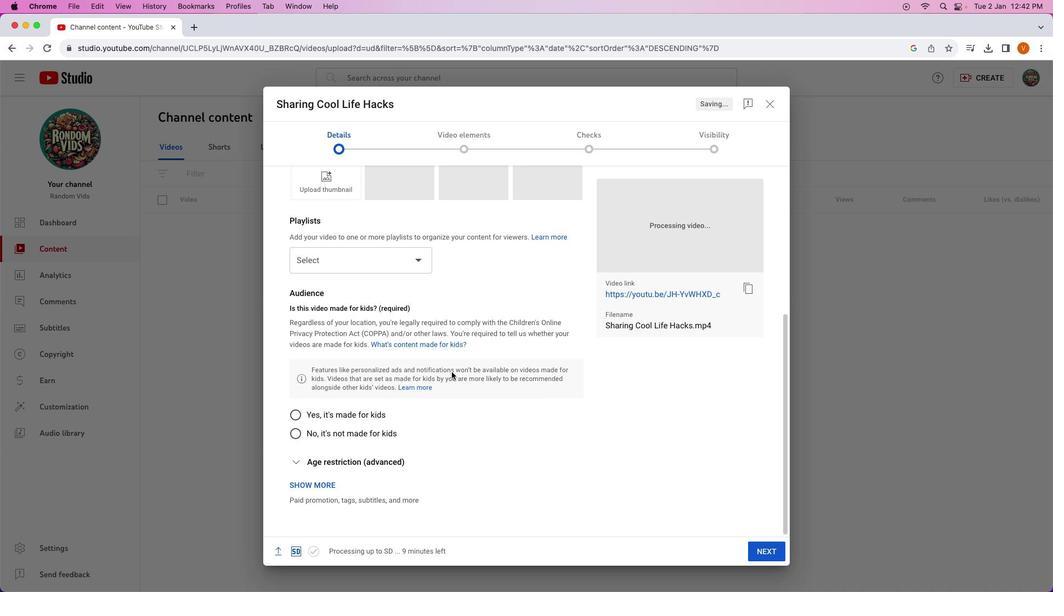 
Action: Mouse moved to (295, 434)
Screenshot: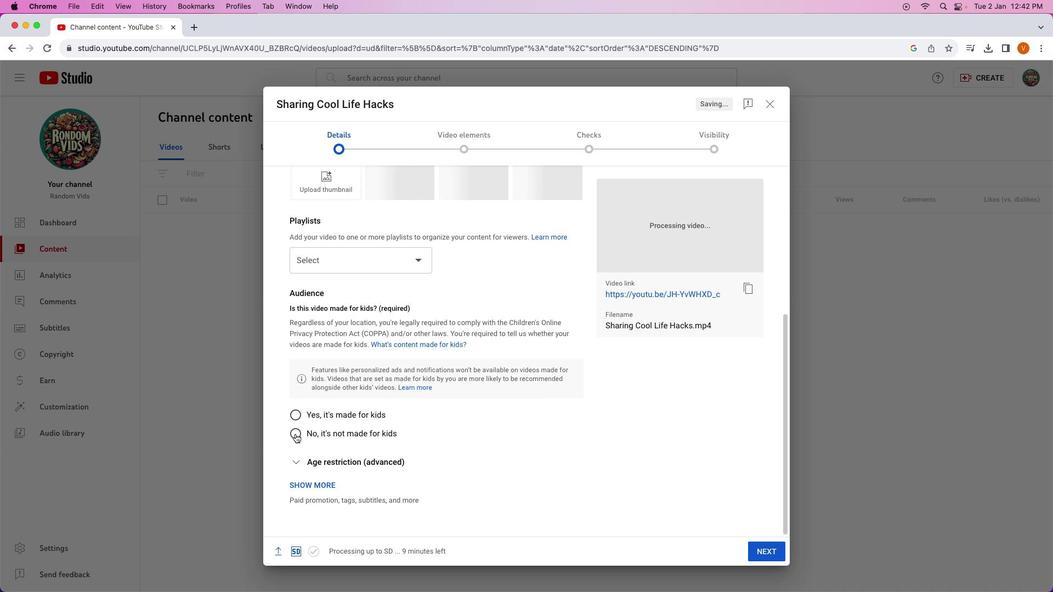 
Action: Mouse pressed left at (295, 434)
Screenshot: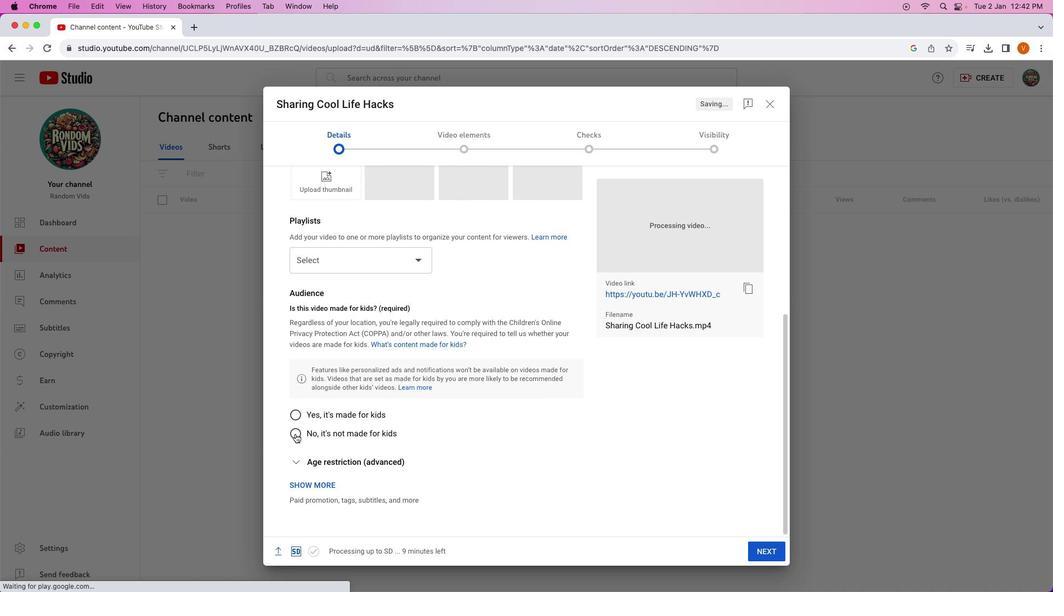 
Action: Mouse moved to (310, 490)
Screenshot: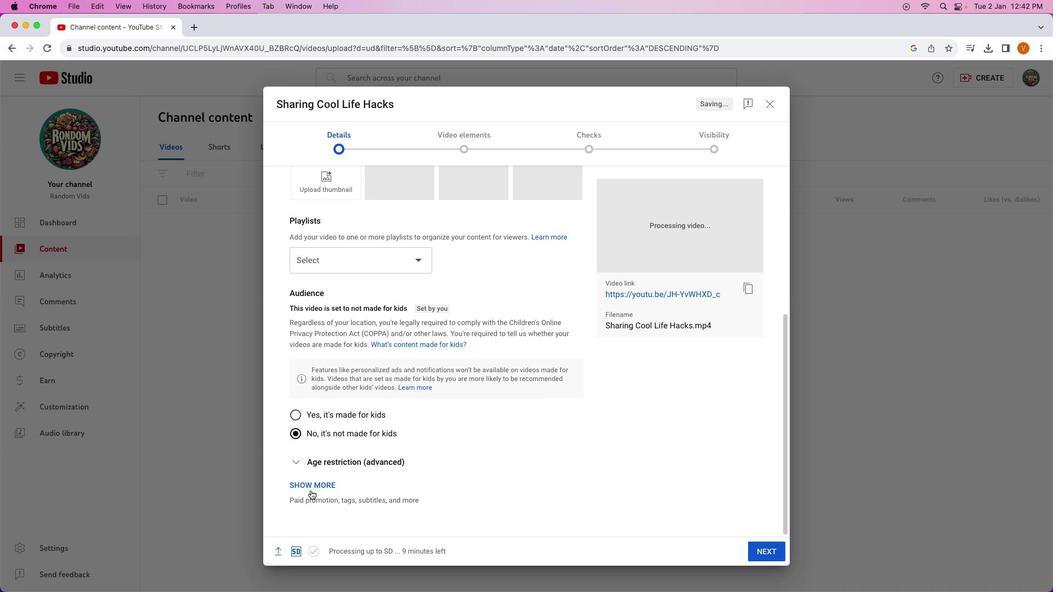 
Action: Mouse pressed left at (310, 490)
Screenshot: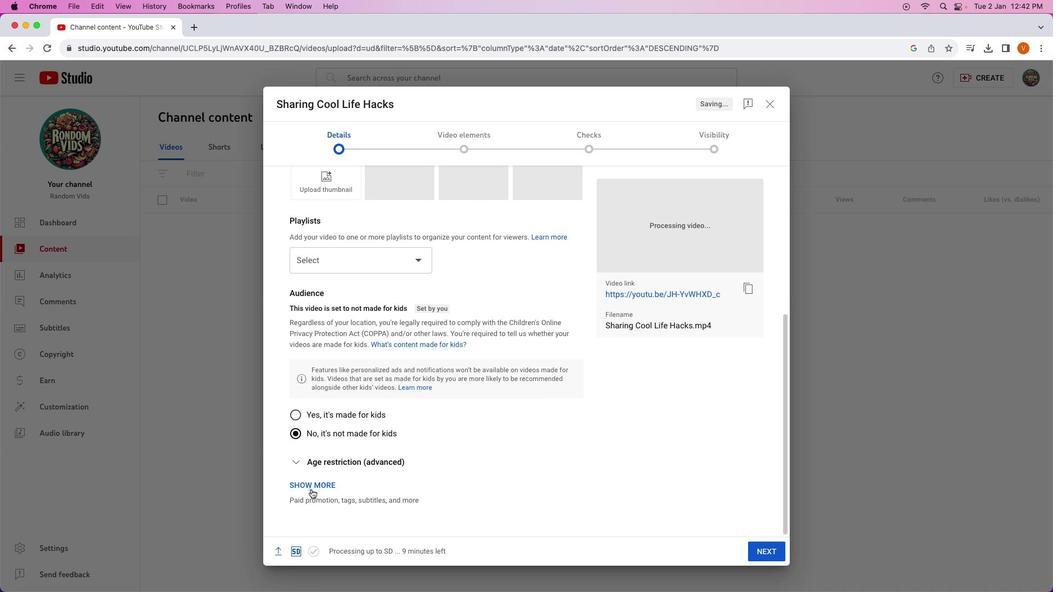 
Action: Mouse moved to (303, 465)
Screenshot: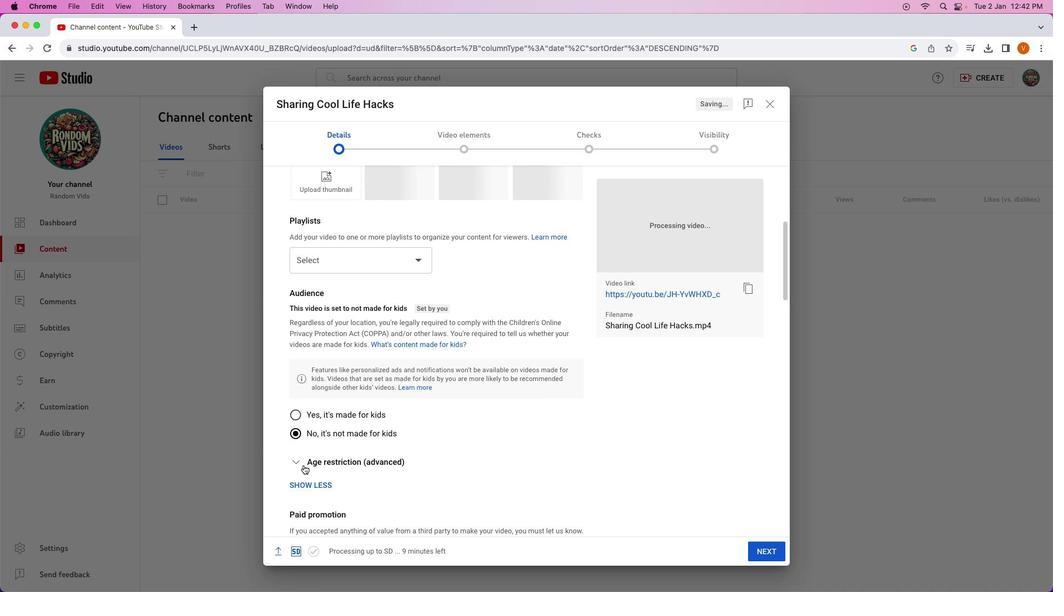 
Action: Mouse pressed left at (303, 465)
Screenshot: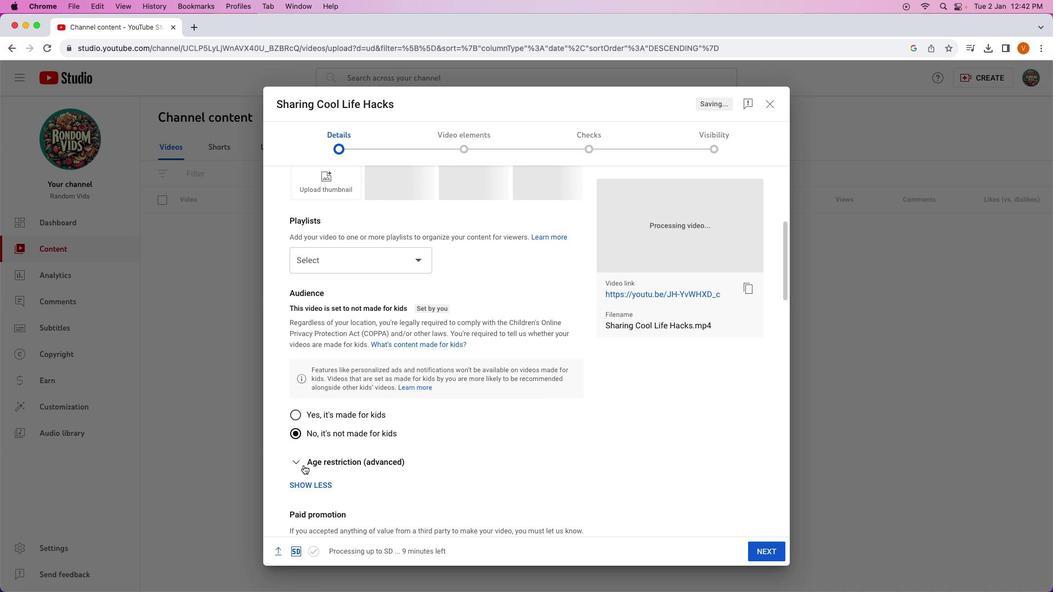 
Action: Mouse moved to (307, 463)
Screenshot: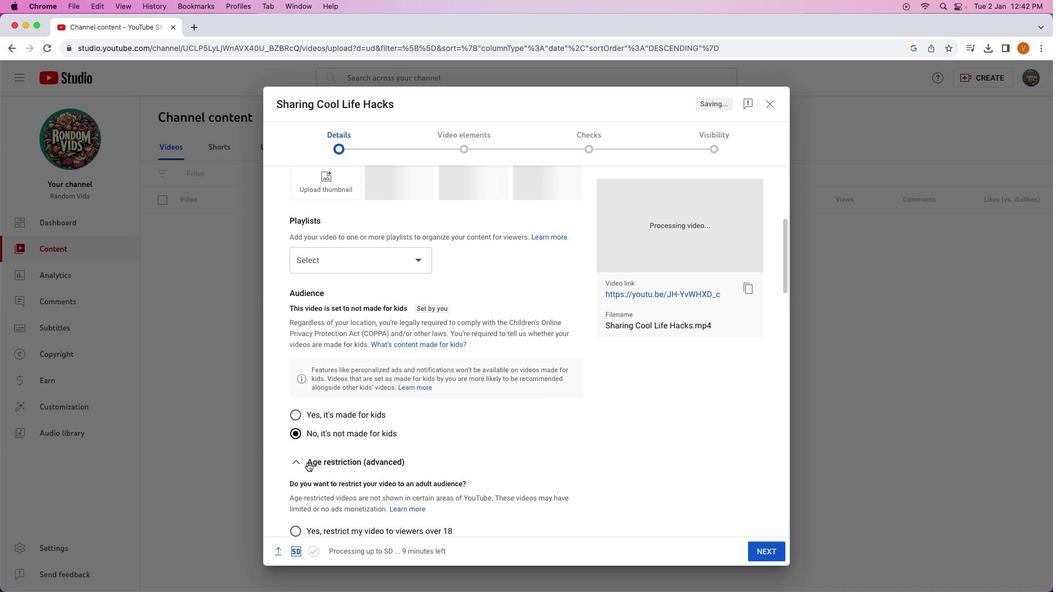 
Action: Mouse scrolled (307, 463) with delta (0, 0)
Screenshot: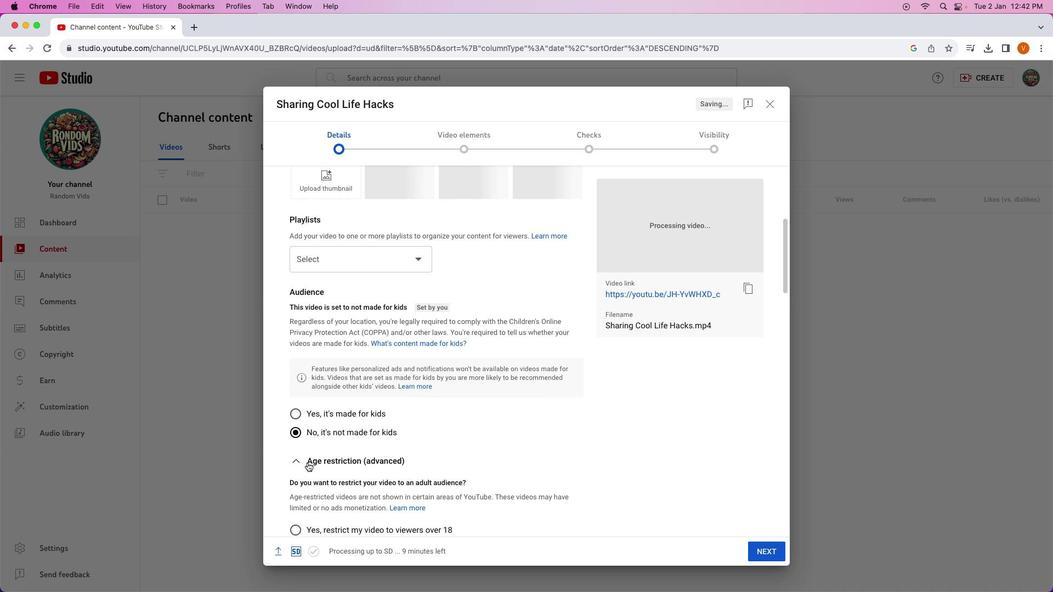 
Action: Mouse scrolled (307, 463) with delta (0, 0)
Screenshot: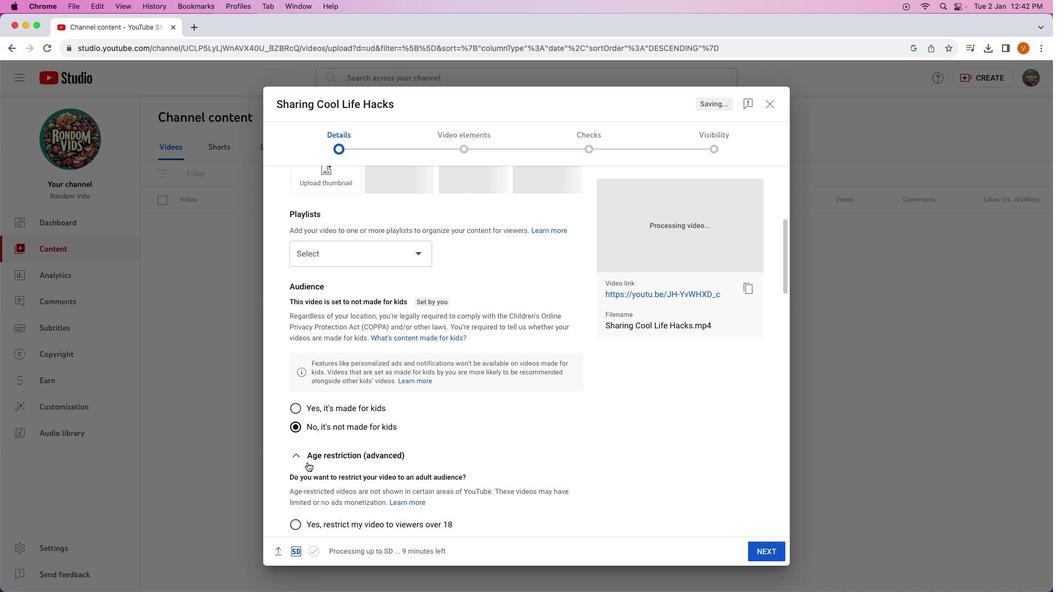 
Action: Mouse scrolled (307, 463) with delta (0, 0)
Screenshot: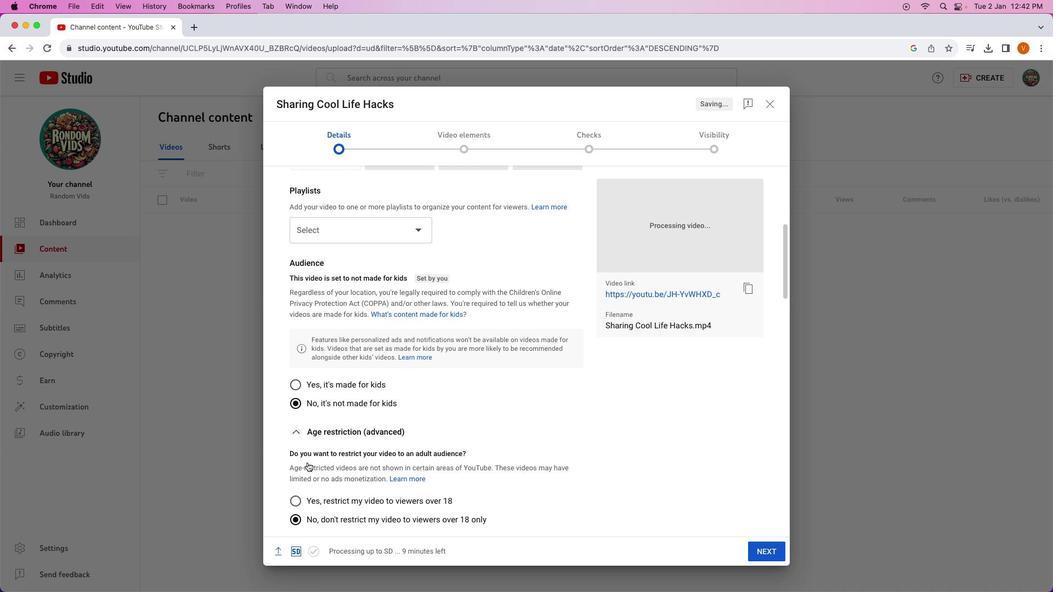 
Action: Mouse scrolled (307, 463) with delta (0, 0)
Screenshot: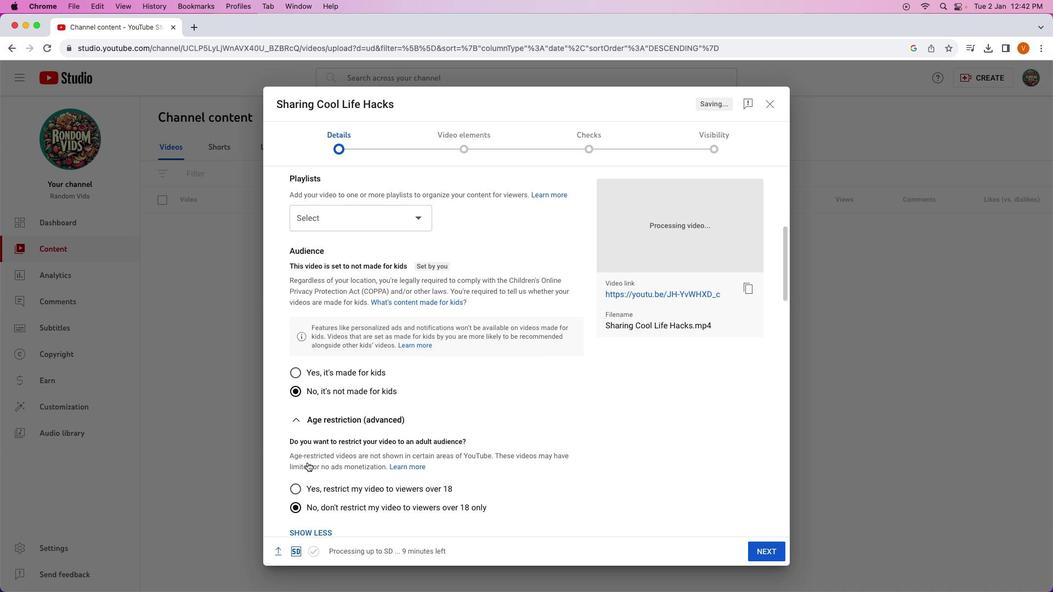 
Action: Mouse moved to (303, 407)
Screenshot: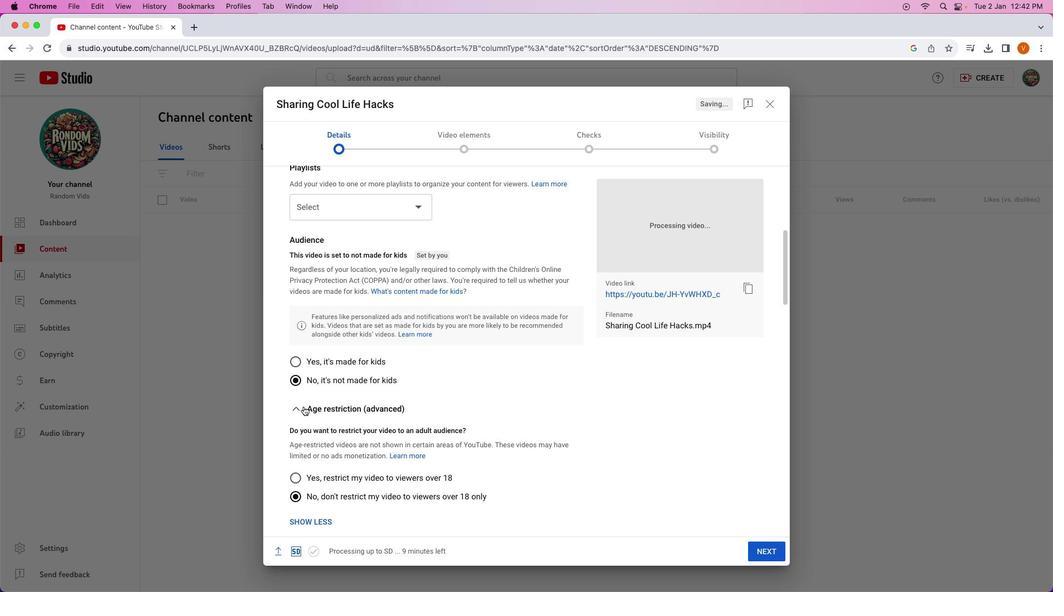 
Action: Mouse pressed left at (303, 407)
Screenshot: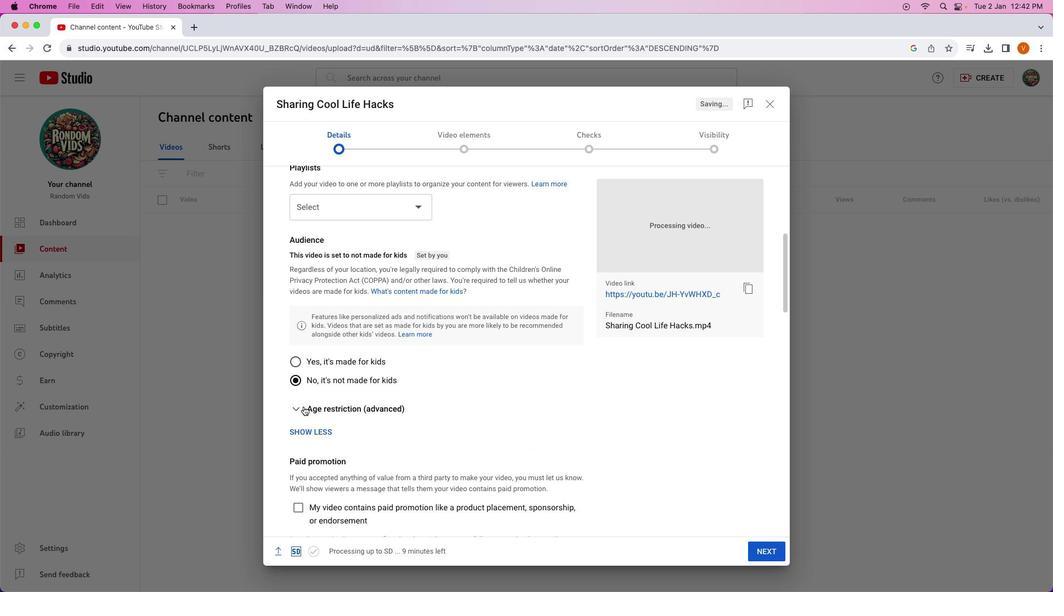 
Action: Mouse moved to (319, 426)
Screenshot: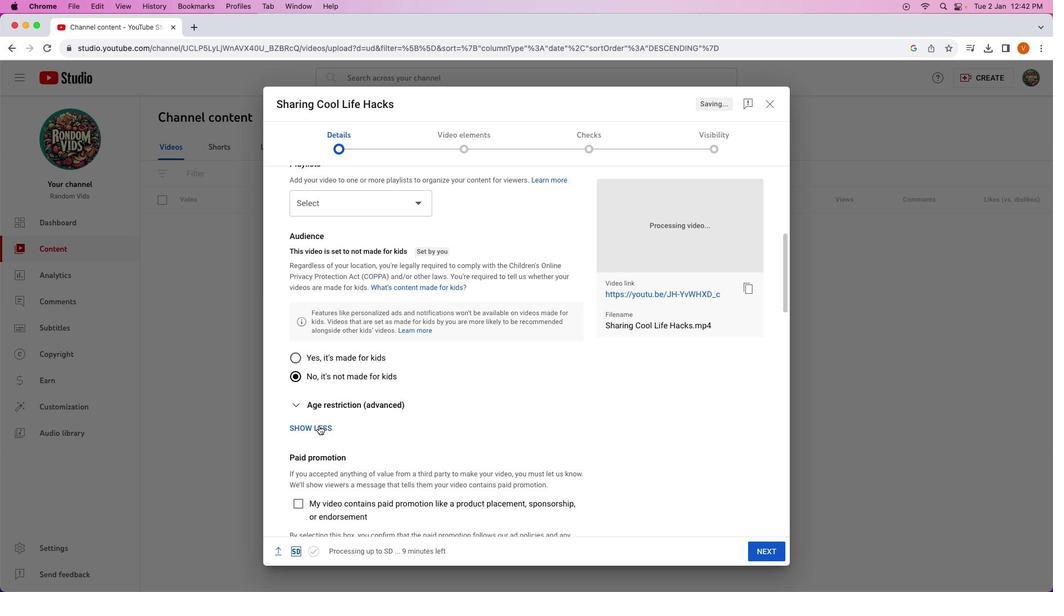 
Action: Mouse scrolled (319, 426) with delta (0, 0)
Screenshot: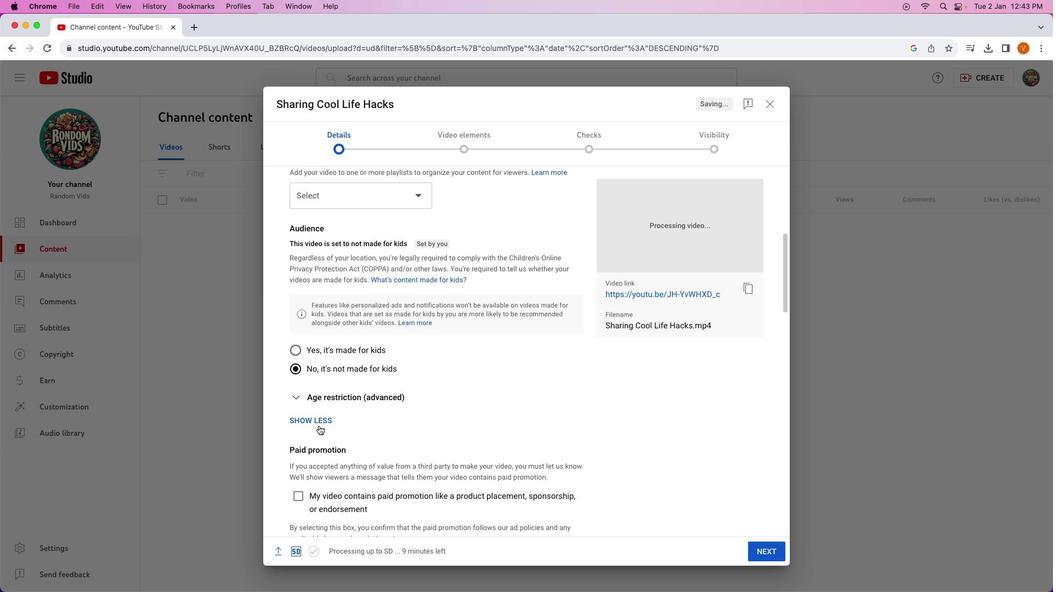 
Action: Mouse scrolled (319, 426) with delta (0, 0)
Screenshot: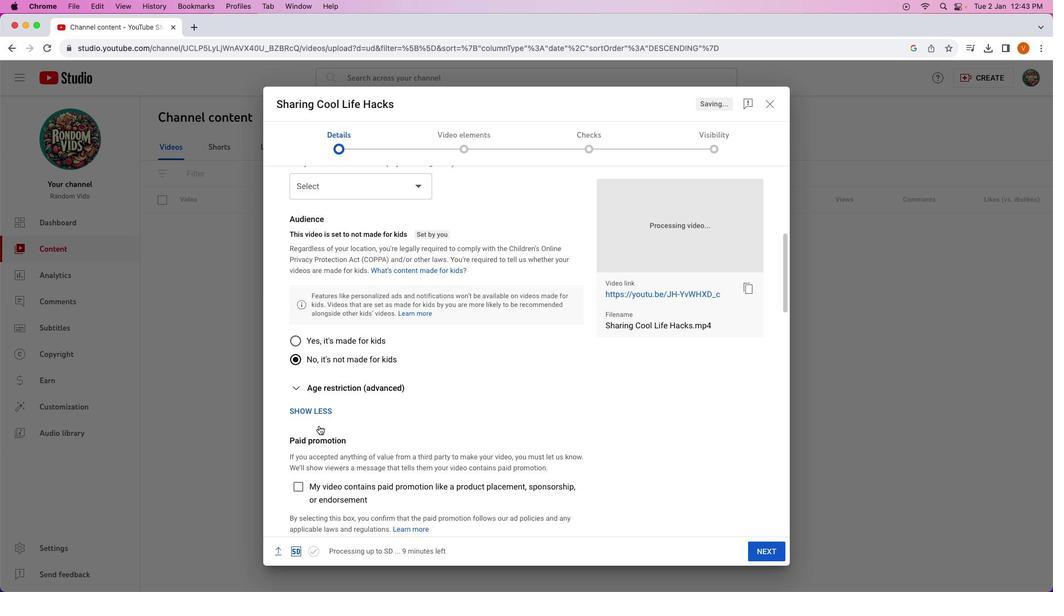 
Action: Mouse scrolled (319, 426) with delta (0, 0)
Screenshot: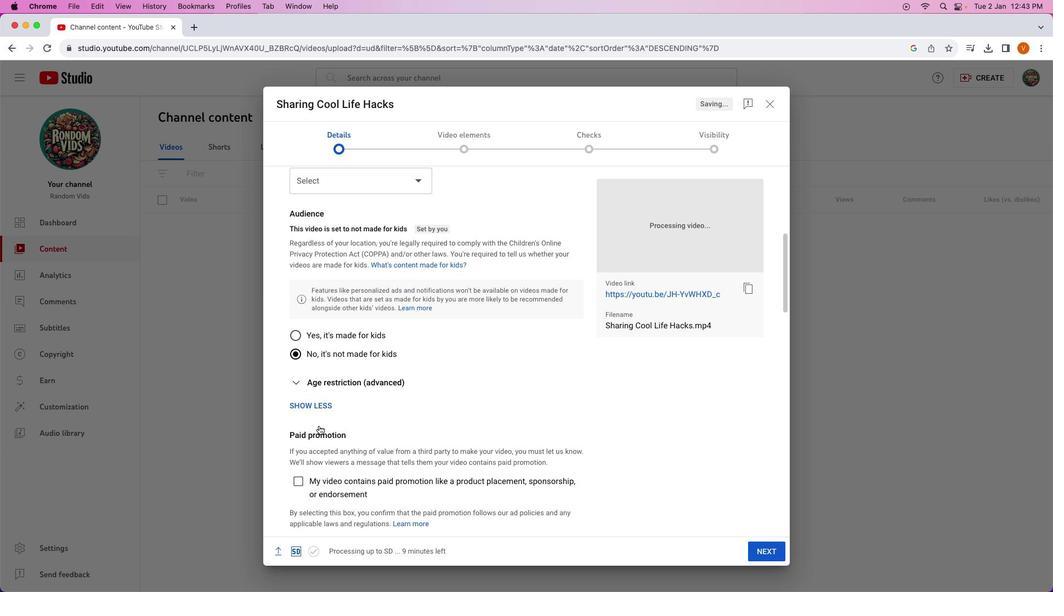 
Action: Mouse scrolled (319, 426) with delta (0, 0)
Screenshot: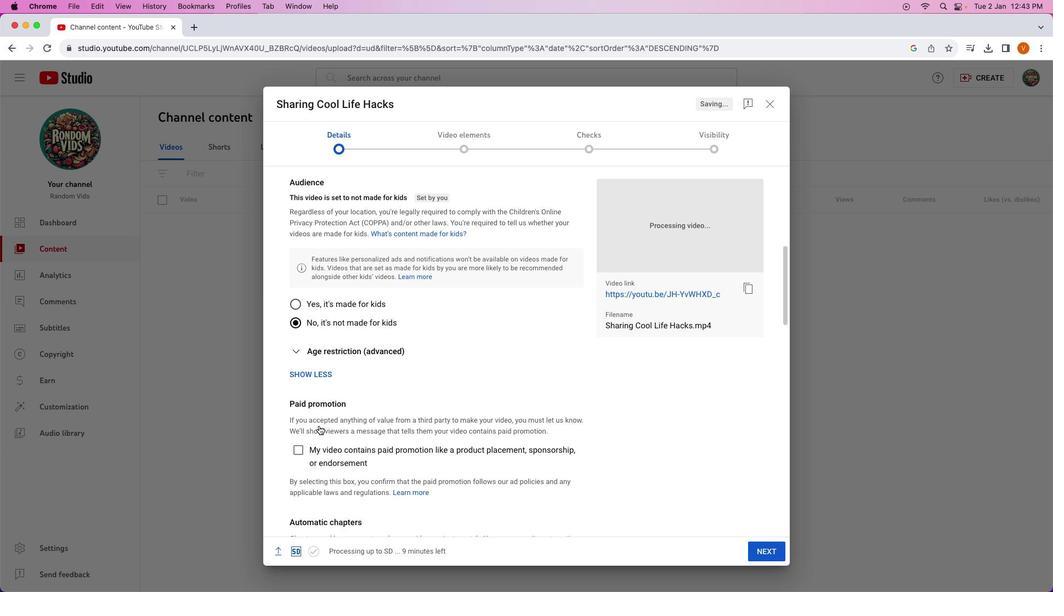 
Action: Mouse scrolled (319, 426) with delta (0, 0)
Screenshot: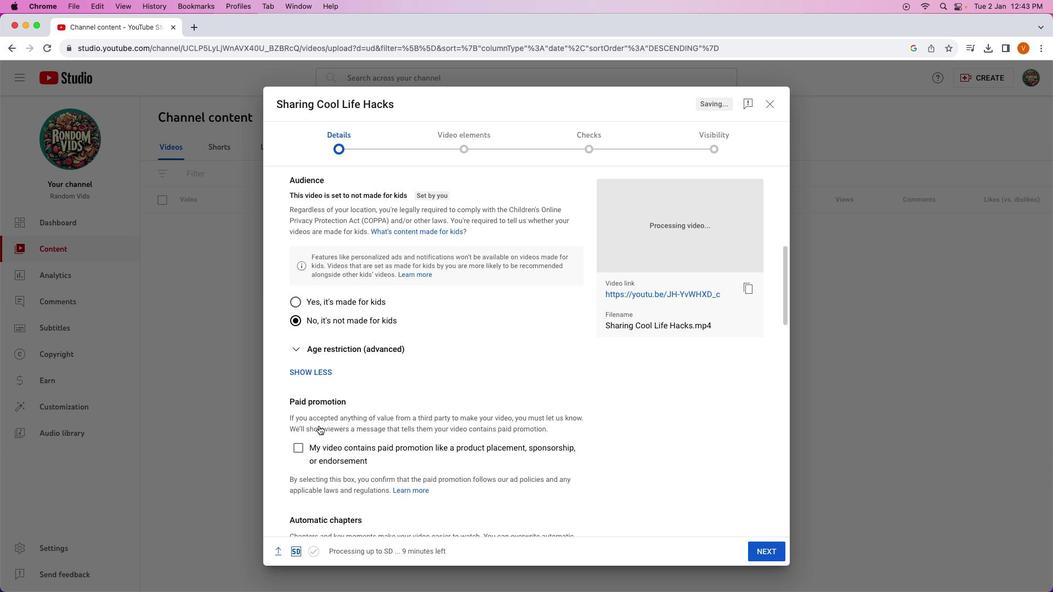 
Action: Mouse scrolled (319, 426) with delta (0, 0)
Screenshot: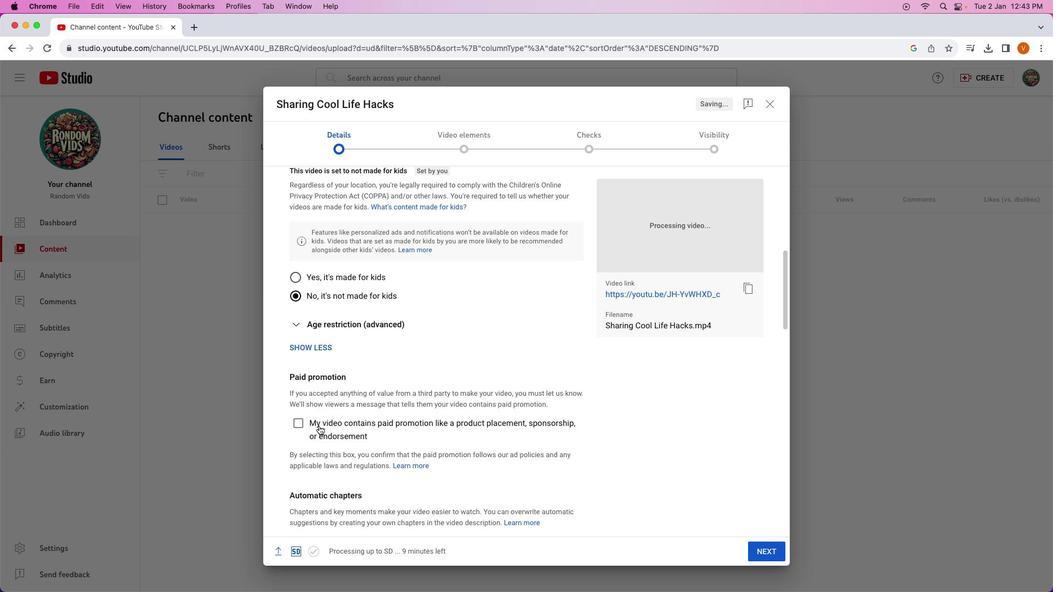 
Action: Mouse scrolled (319, 426) with delta (0, 0)
Screenshot: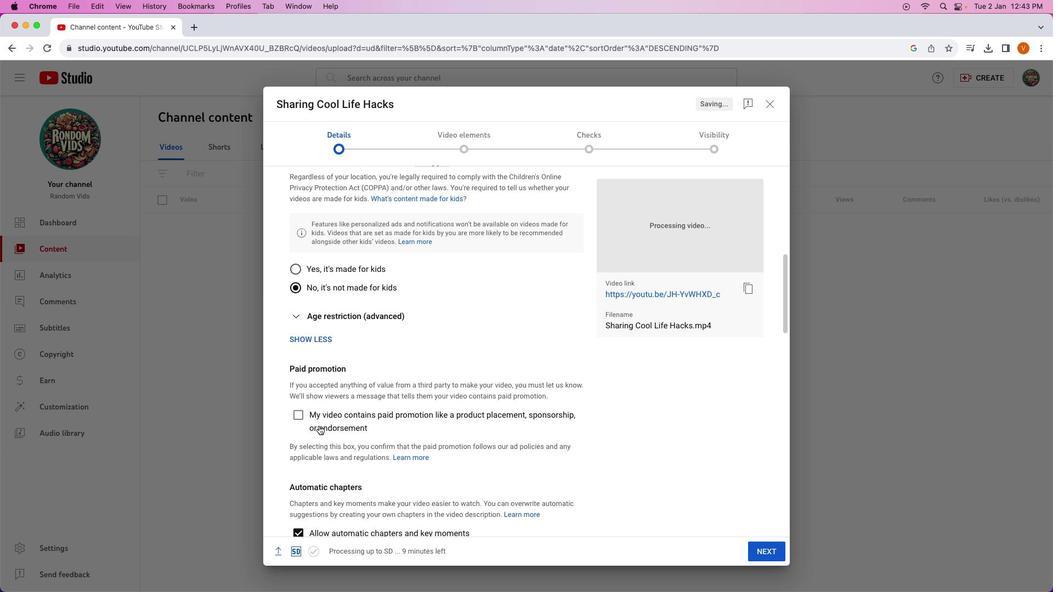 
Action: Mouse scrolled (319, 426) with delta (0, 0)
Screenshot: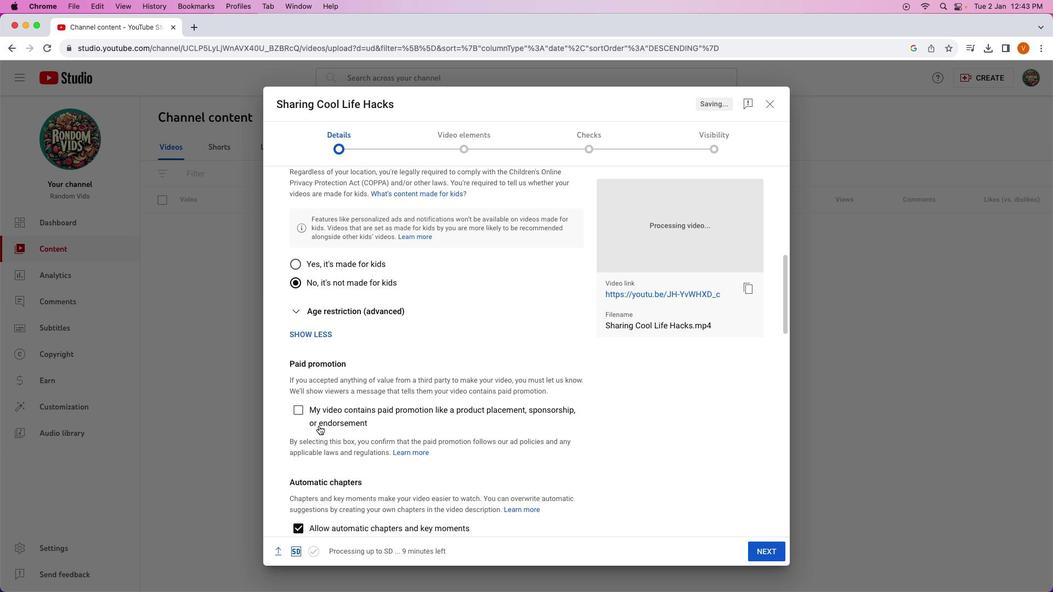 
Action: Mouse scrolled (319, 426) with delta (0, 0)
Screenshot: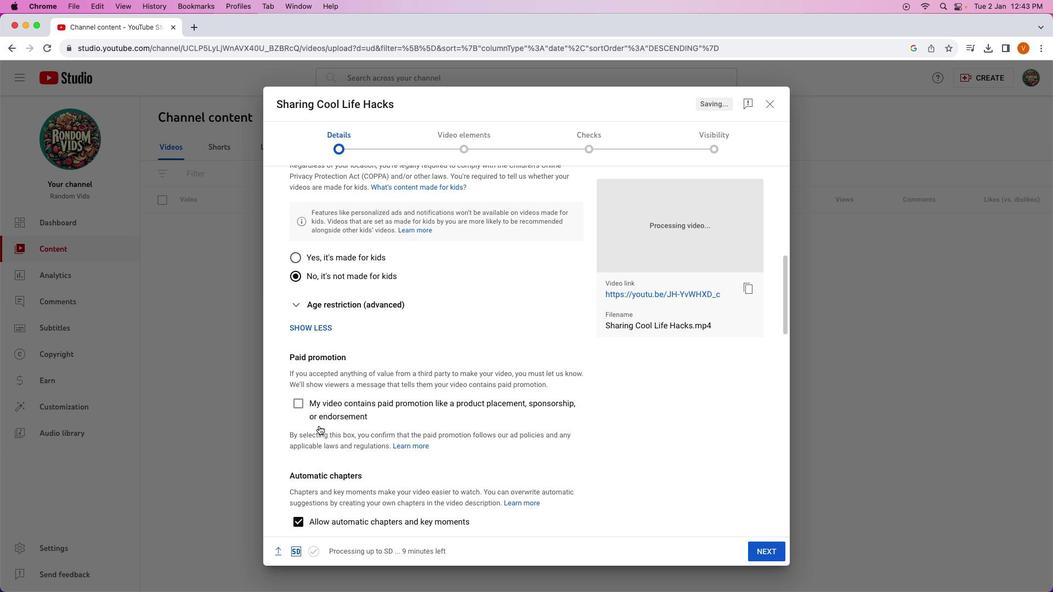 
Action: Mouse scrolled (319, 426) with delta (0, 0)
Screenshot: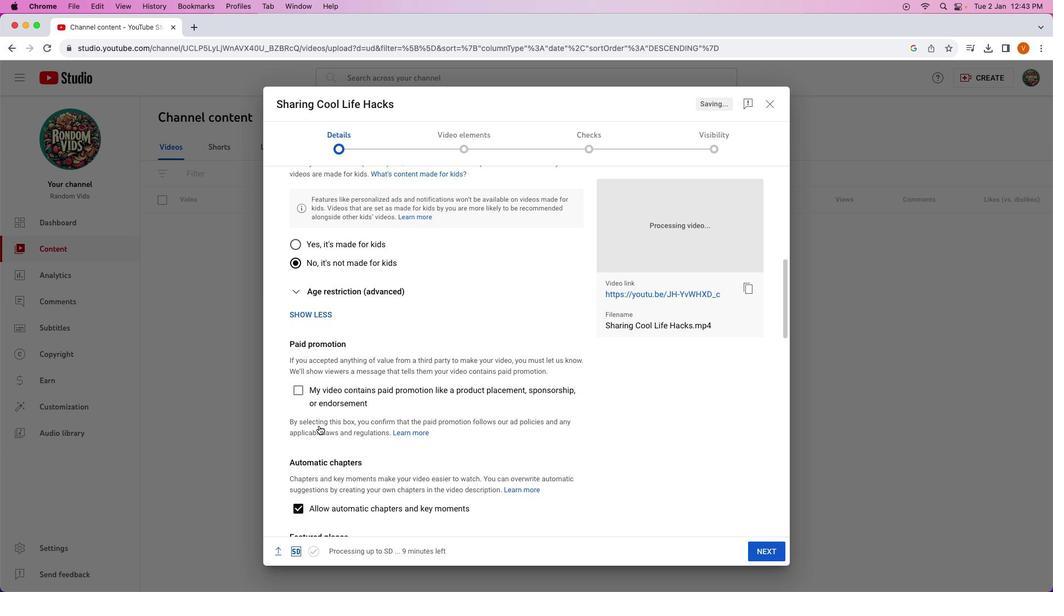 
Action: Mouse scrolled (319, 426) with delta (0, 0)
Screenshot: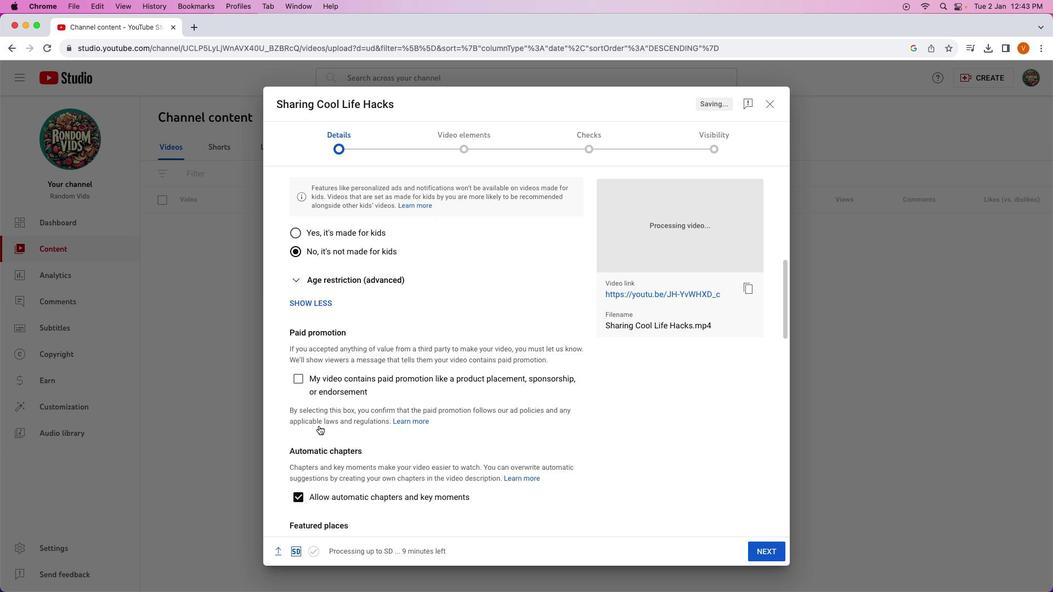 
Action: Mouse scrolled (319, 426) with delta (0, -1)
Screenshot: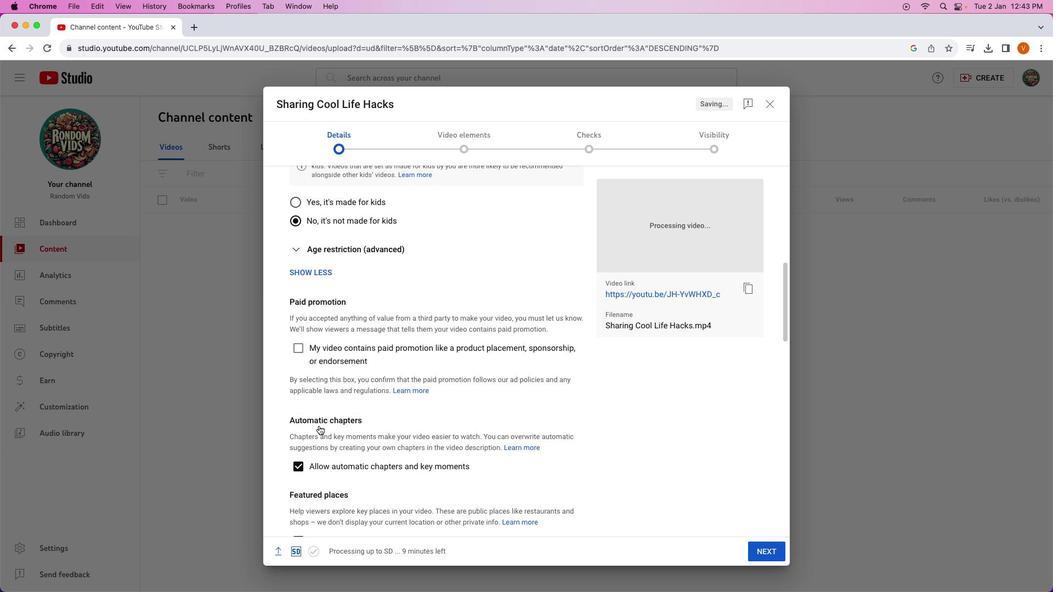
Action: Mouse scrolled (319, 426) with delta (0, -1)
Screenshot: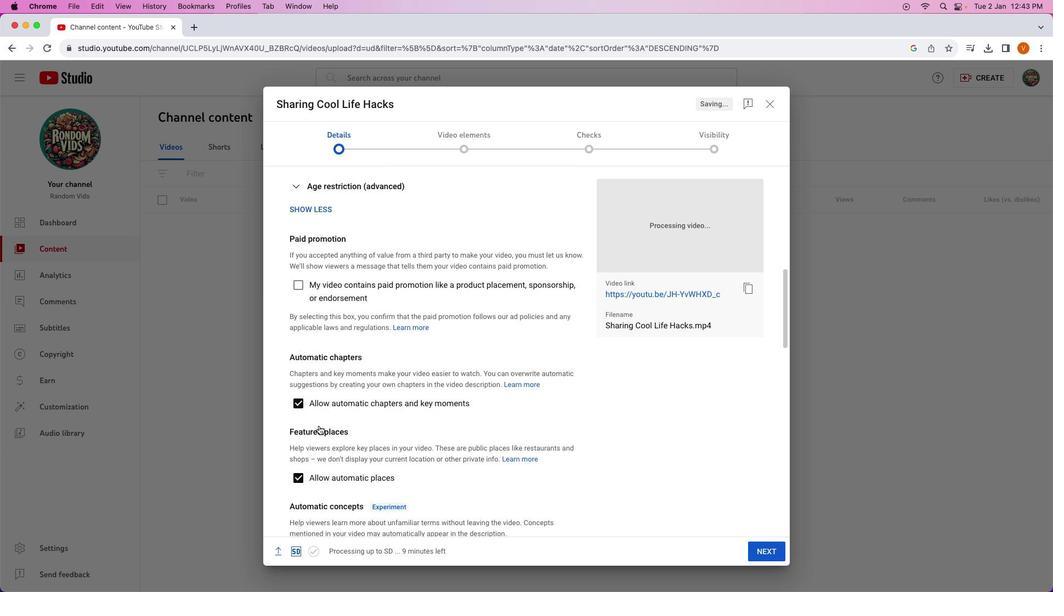 
Action: Mouse scrolled (319, 426) with delta (0, 0)
Screenshot: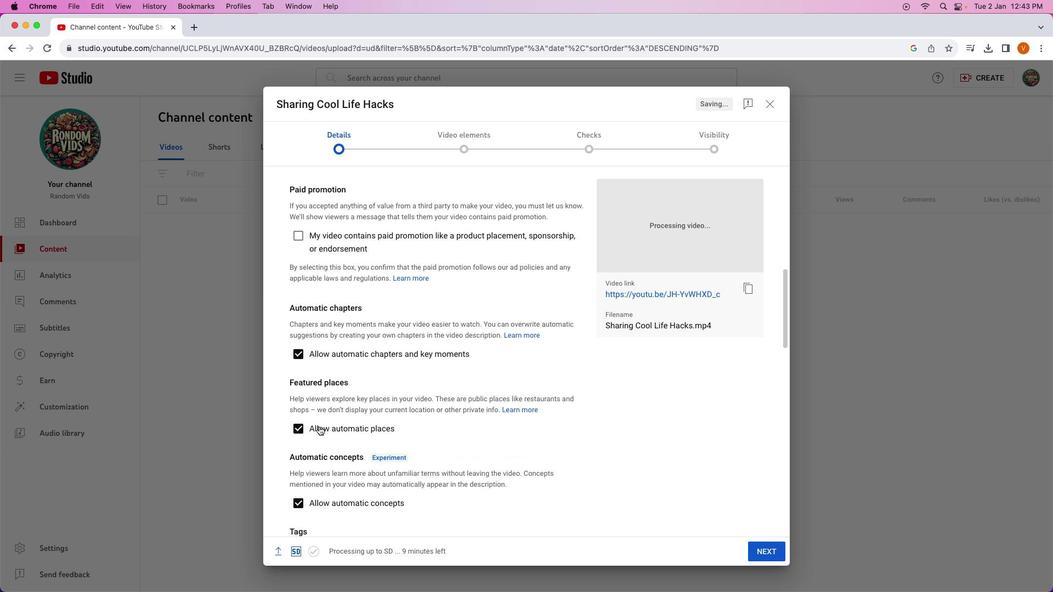 
Action: Mouse scrolled (319, 426) with delta (0, 0)
Screenshot: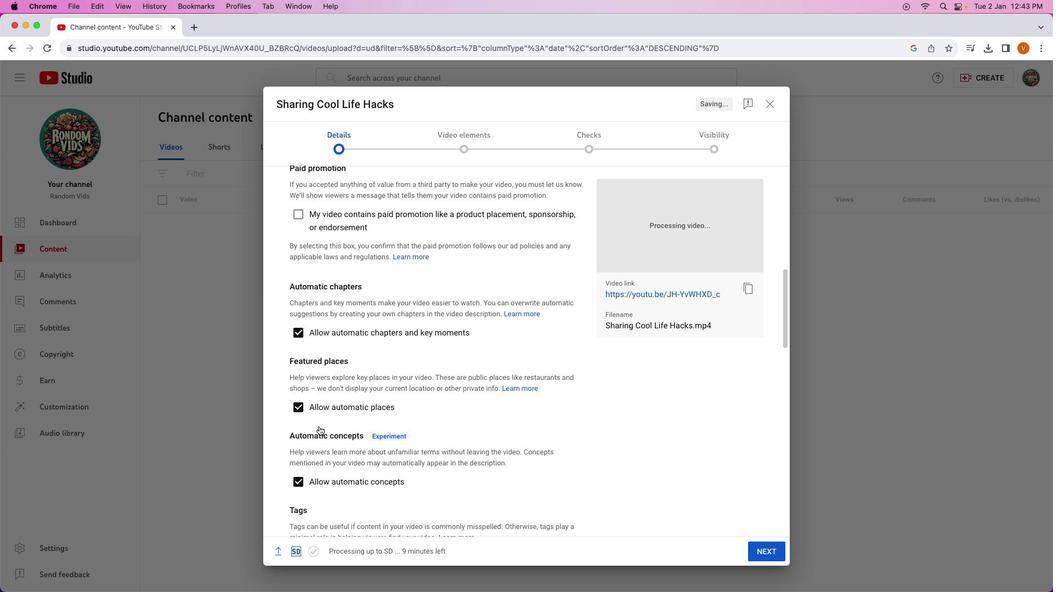 
Action: Mouse scrolled (319, 426) with delta (0, -1)
Screenshot: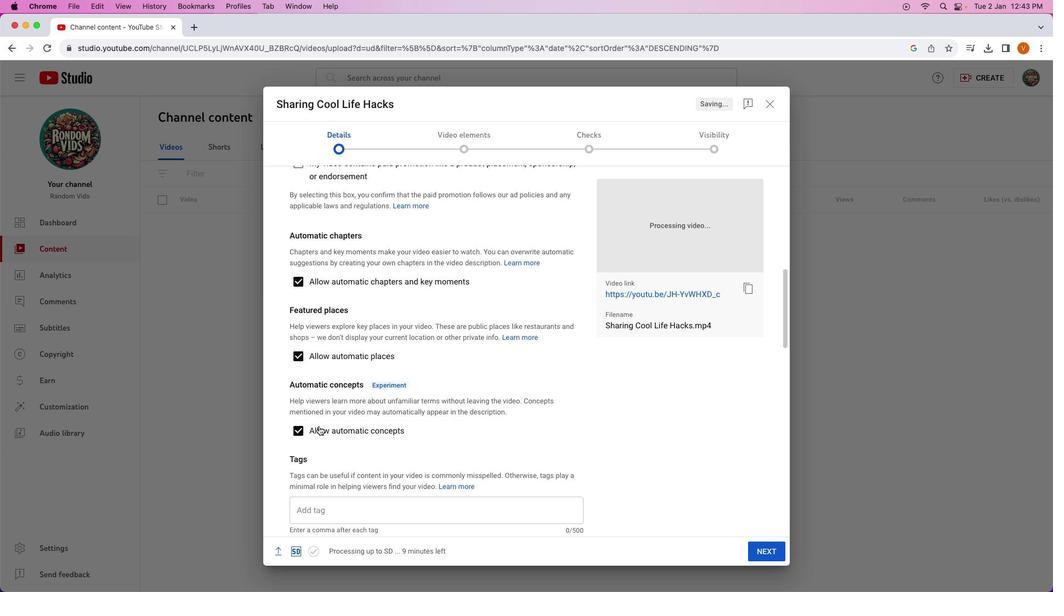 
Action: Mouse moved to (318, 426)
Screenshot: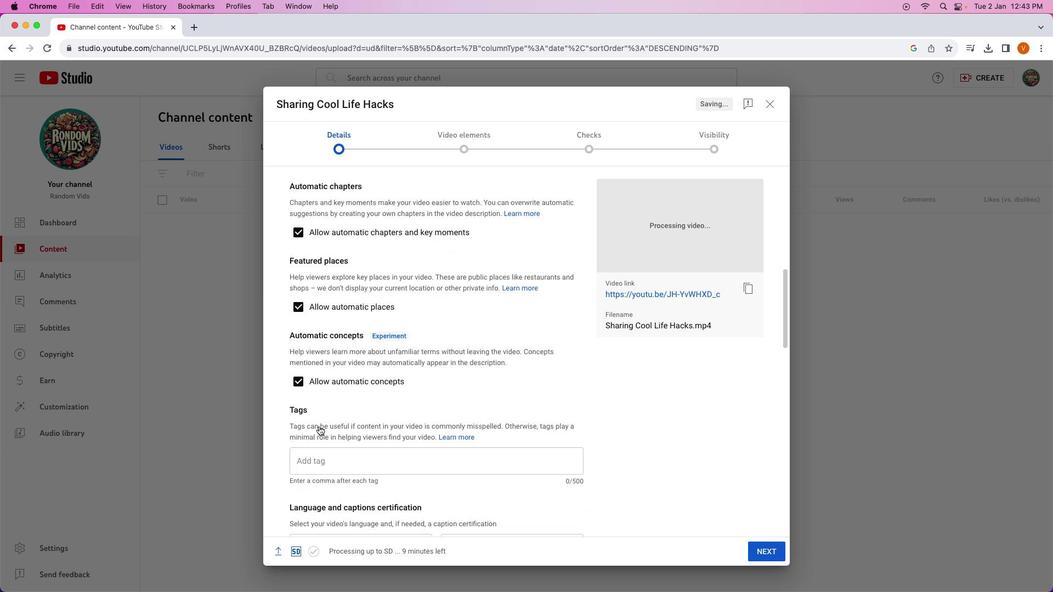 
Action: Mouse scrolled (318, 426) with delta (0, -1)
Screenshot: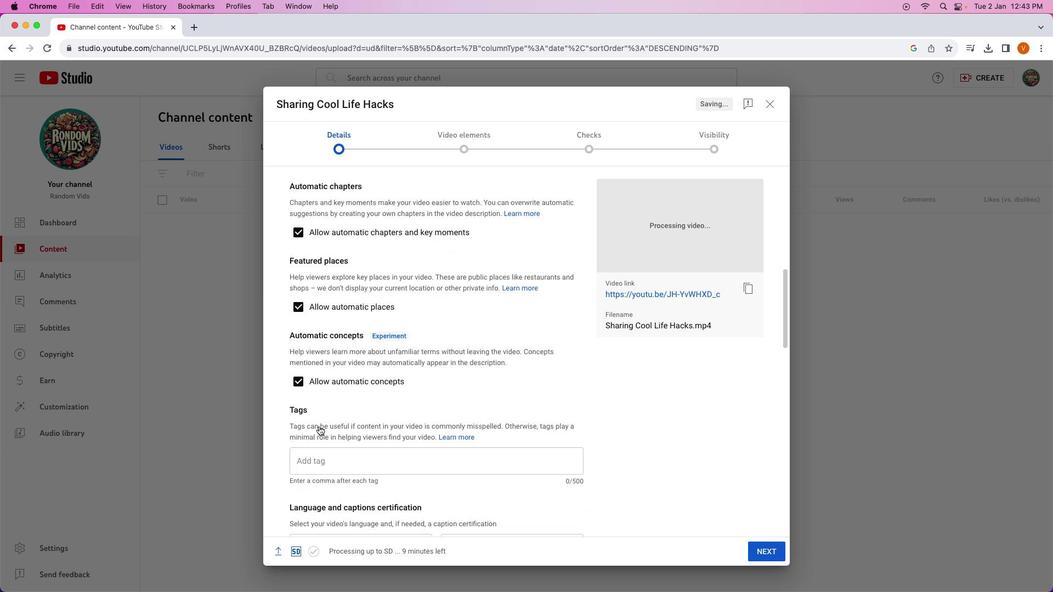 
Action: Mouse scrolled (318, 426) with delta (0, 0)
Screenshot: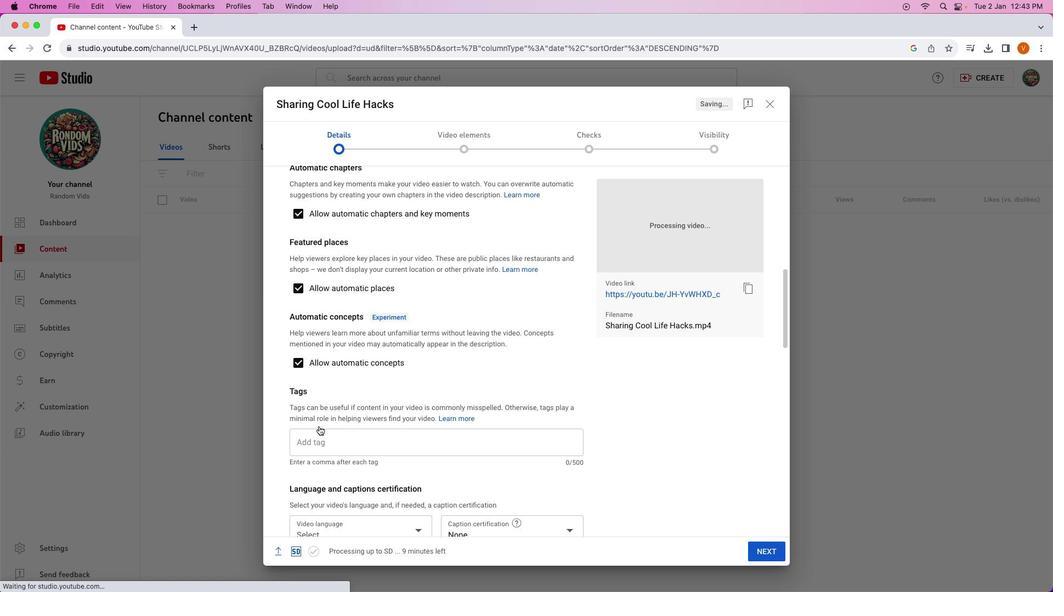 
Action: Mouse scrolled (318, 426) with delta (0, 0)
Screenshot: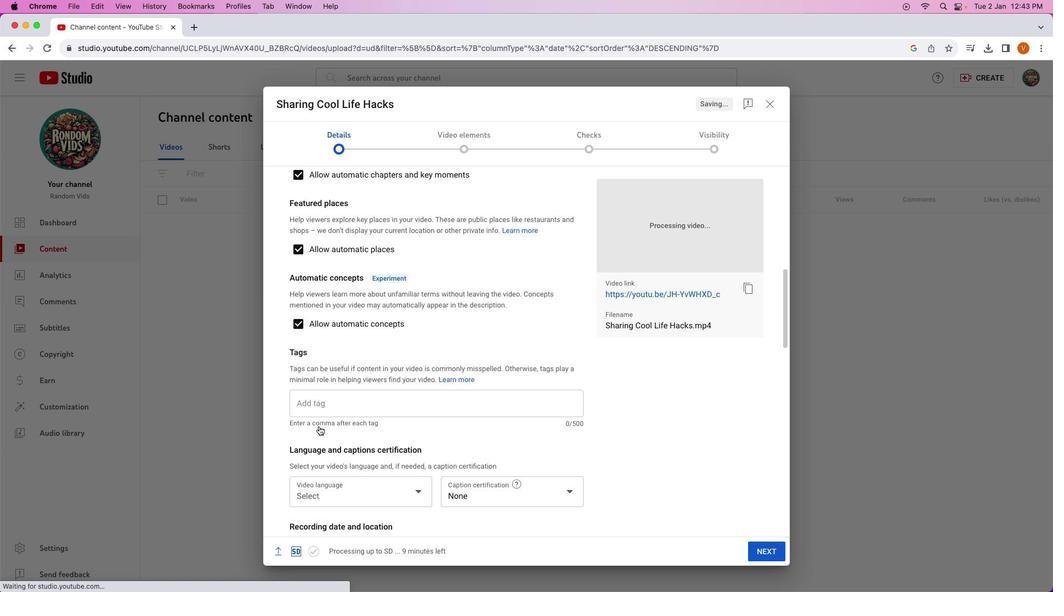 
Action: Mouse scrolled (318, 426) with delta (0, -1)
Screenshot: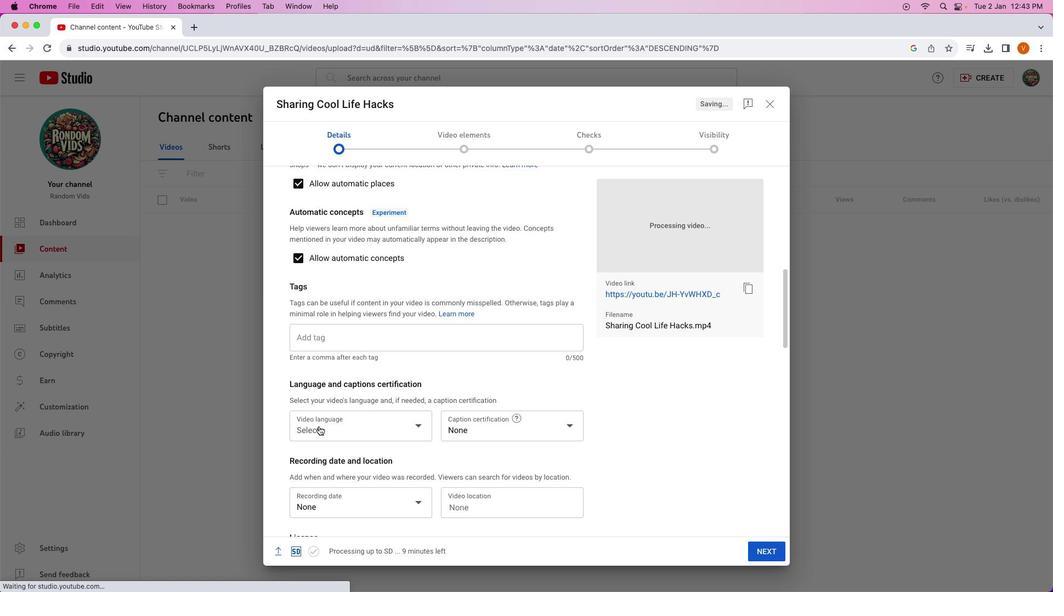 
Action: Mouse scrolled (318, 426) with delta (0, -1)
Screenshot: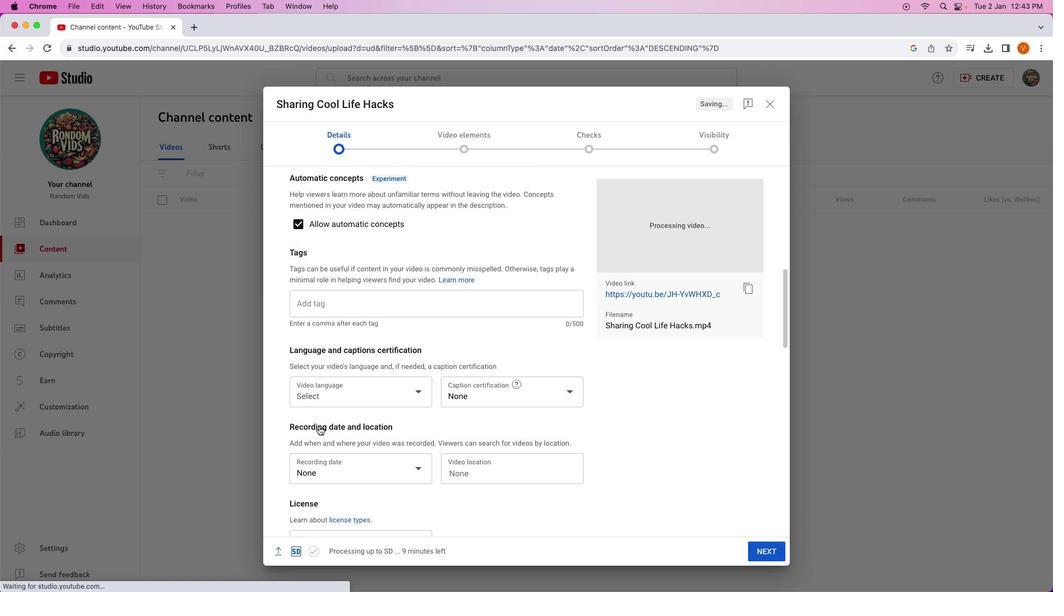 
Action: Mouse scrolled (318, 426) with delta (0, 0)
Screenshot: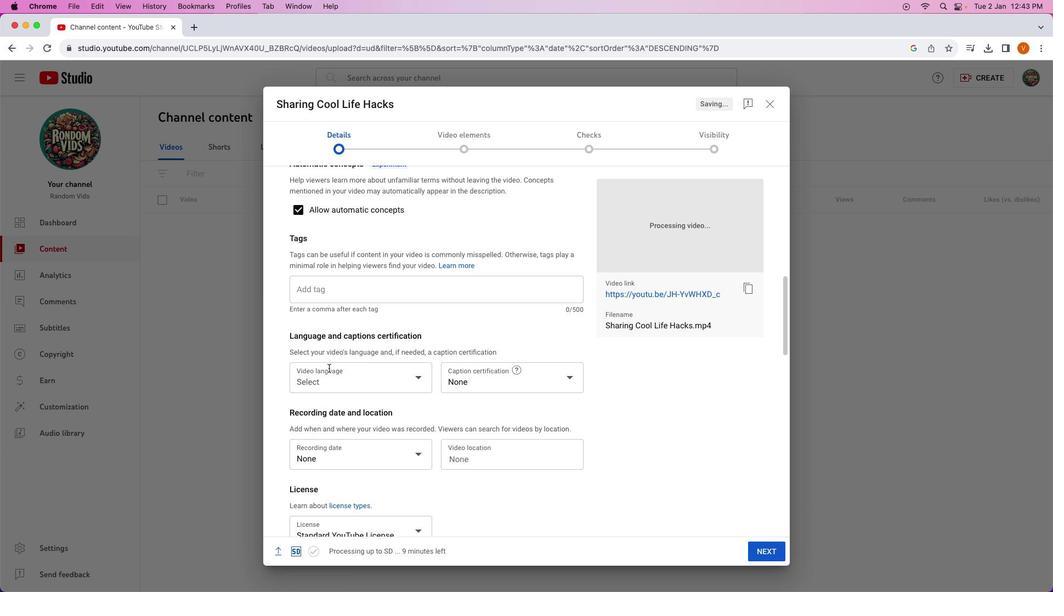 
Action: Mouse moved to (339, 290)
Screenshot: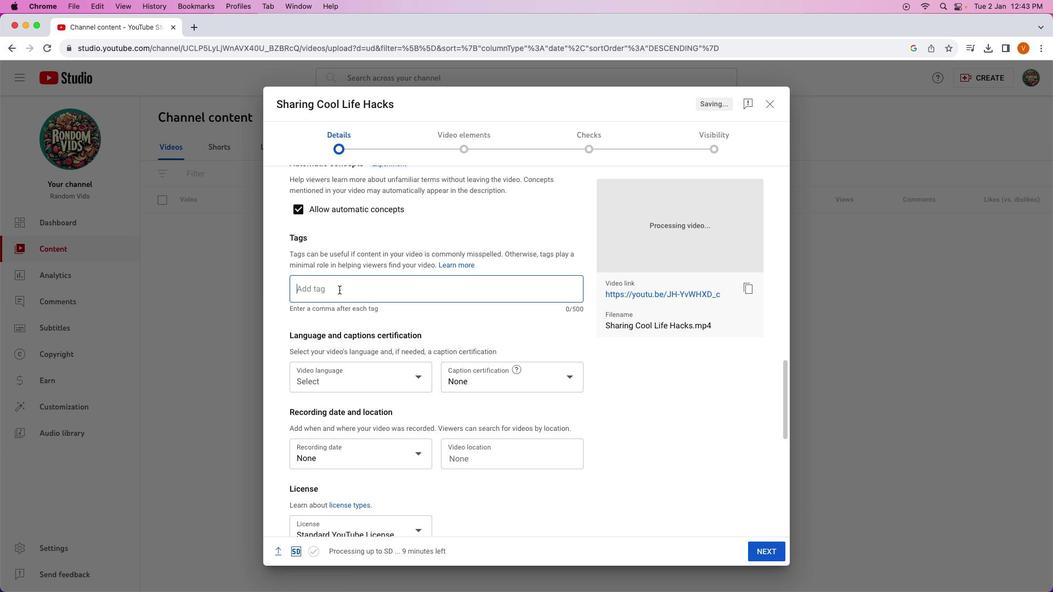 
Action: Mouse pressed left at (339, 290)
Screenshot: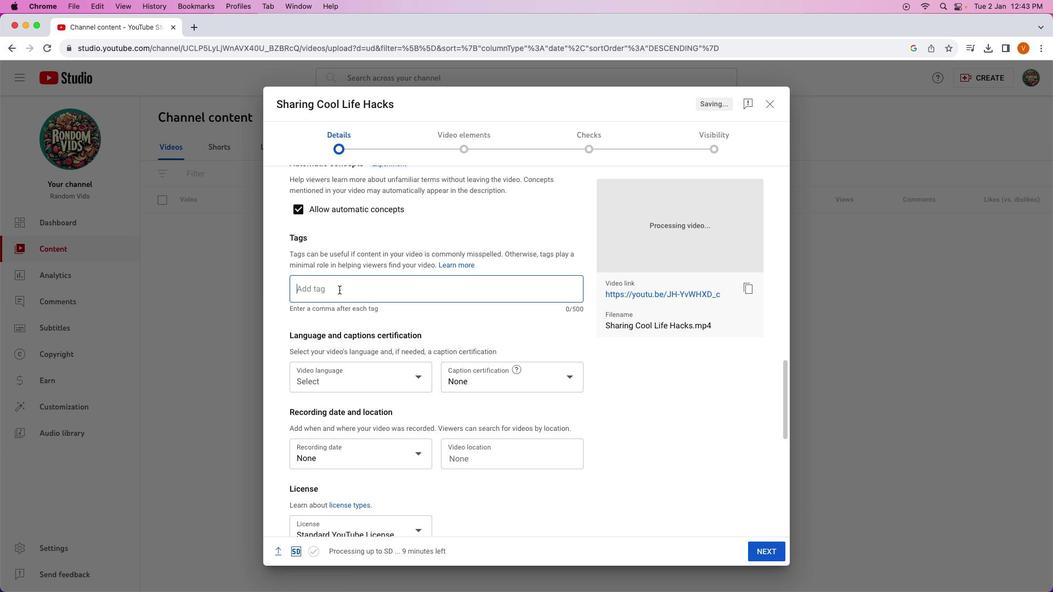 
Action: Key pressed Key.shift'L''i''f''e'Key.space'h''a''c''k''s'Key.enterKey.shift'C''o''l''l'Key.backspaceKey.backspace'o''l'Key.spaceKey.shift'K'Key.backspaceKey.shift'L''i''s''e'Key.backspaceKey.backspace'f''e'Key.space'h'Key.backspaceKey.shift'H''a''c''k''s'Key.enterKey.shift'L''i''f''e'Key.spaceKey.shift'S''k''i''l''l''s'Key.enter
Screenshot: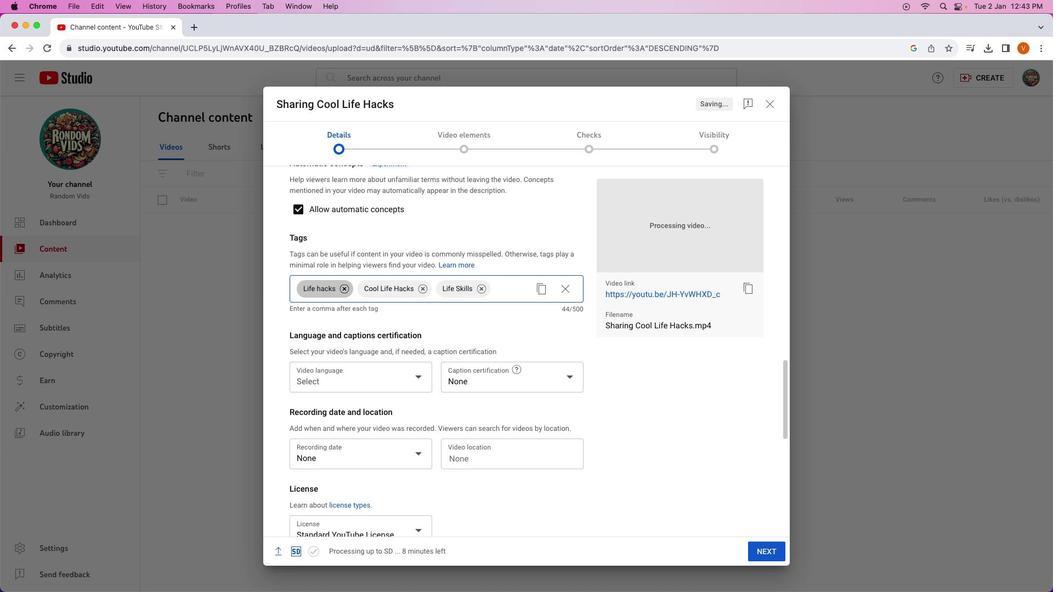 
Action: Mouse moved to (358, 390)
Screenshot: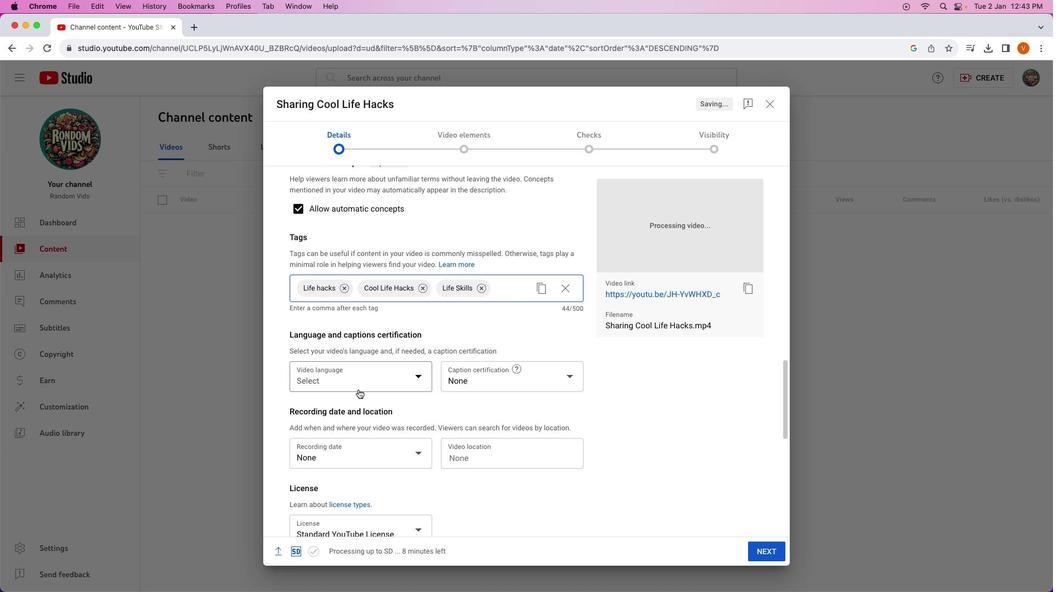 
Action: Mouse scrolled (358, 390) with delta (0, 0)
Screenshot: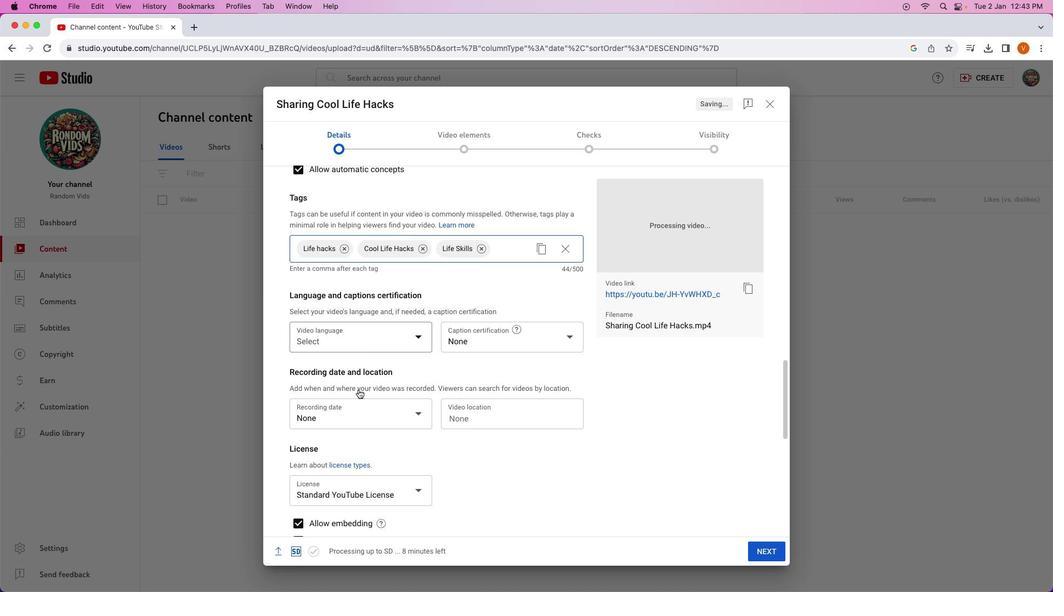
Action: Mouse scrolled (358, 390) with delta (0, 0)
Screenshot: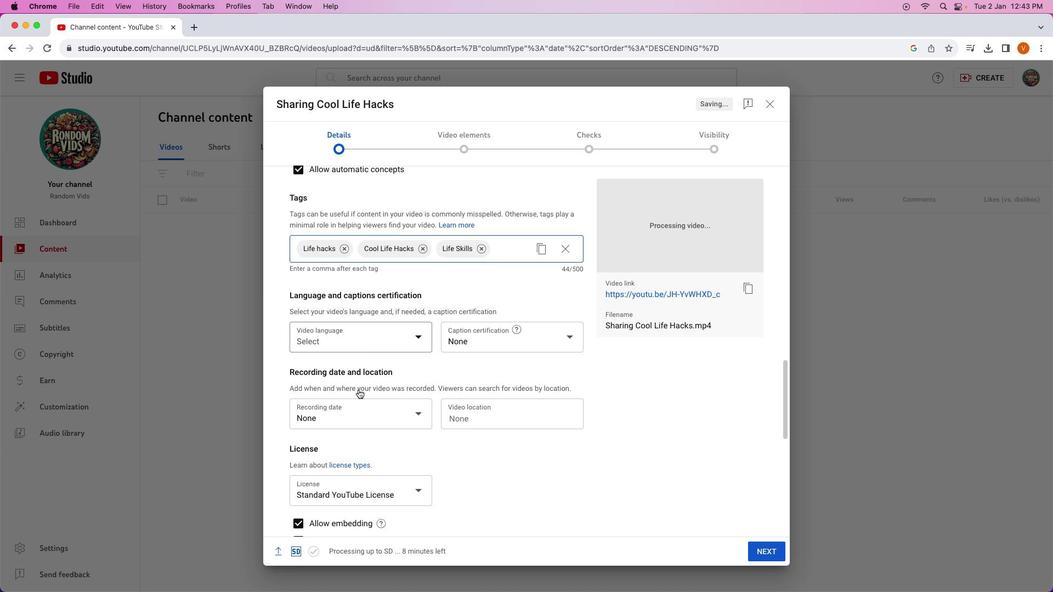 
Action: Mouse scrolled (358, 390) with delta (0, -1)
Screenshot: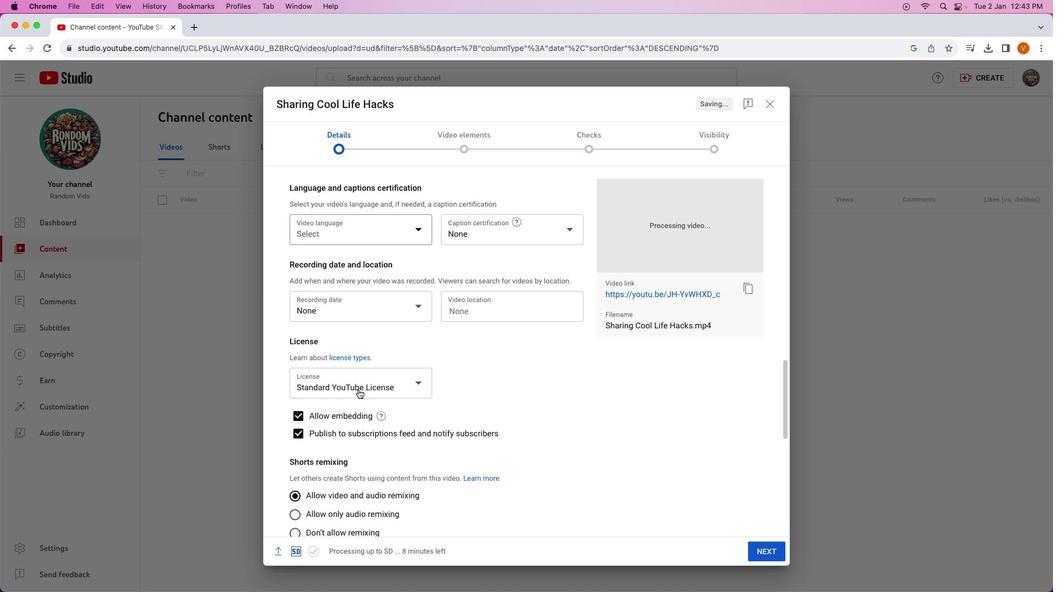 
Action: Mouse scrolled (358, 390) with delta (0, -2)
Screenshot: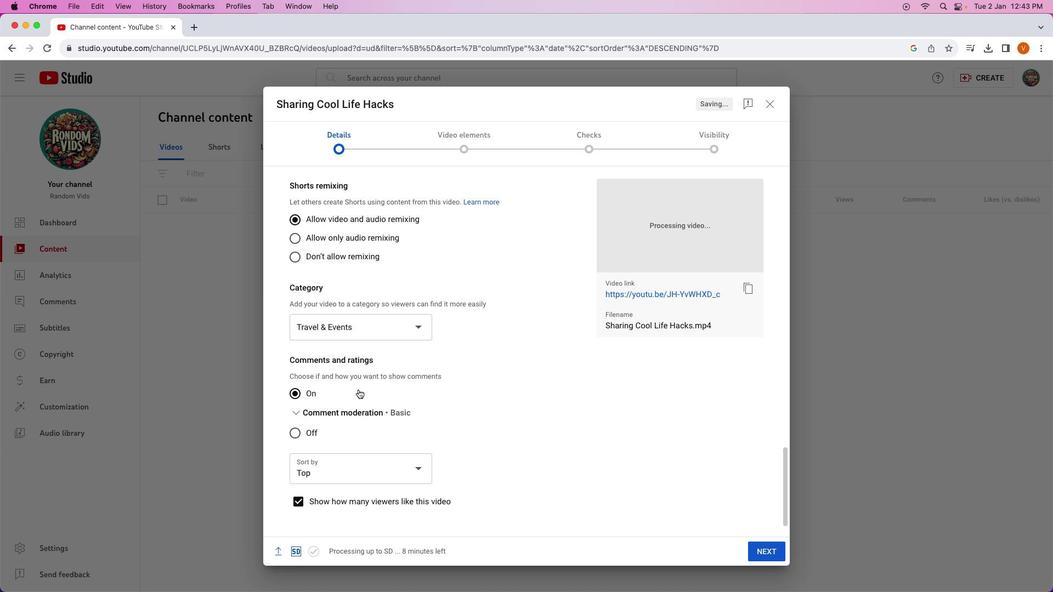 
Action: Mouse scrolled (358, 390) with delta (0, -2)
Screenshot: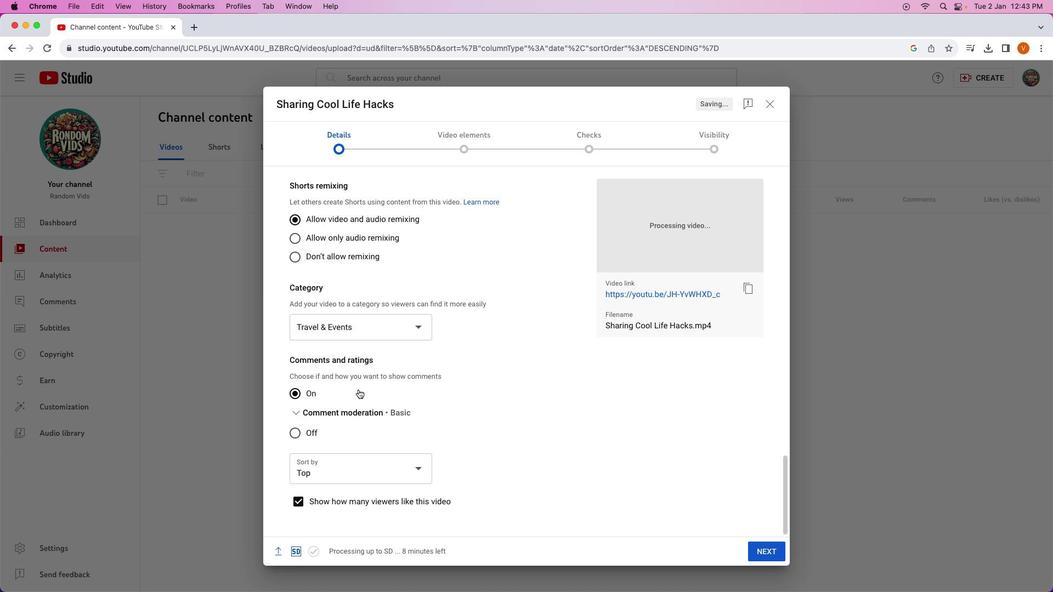 
Action: Mouse scrolled (358, 390) with delta (0, -3)
Screenshot: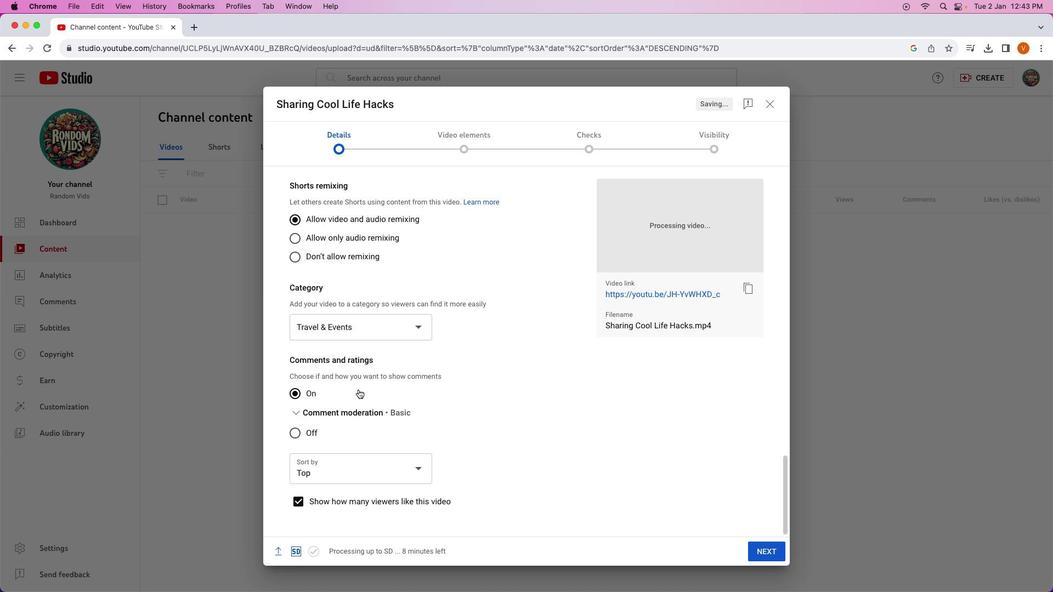 
Action: Mouse scrolled (358, 390) with delta (0, -3)
Screenshot: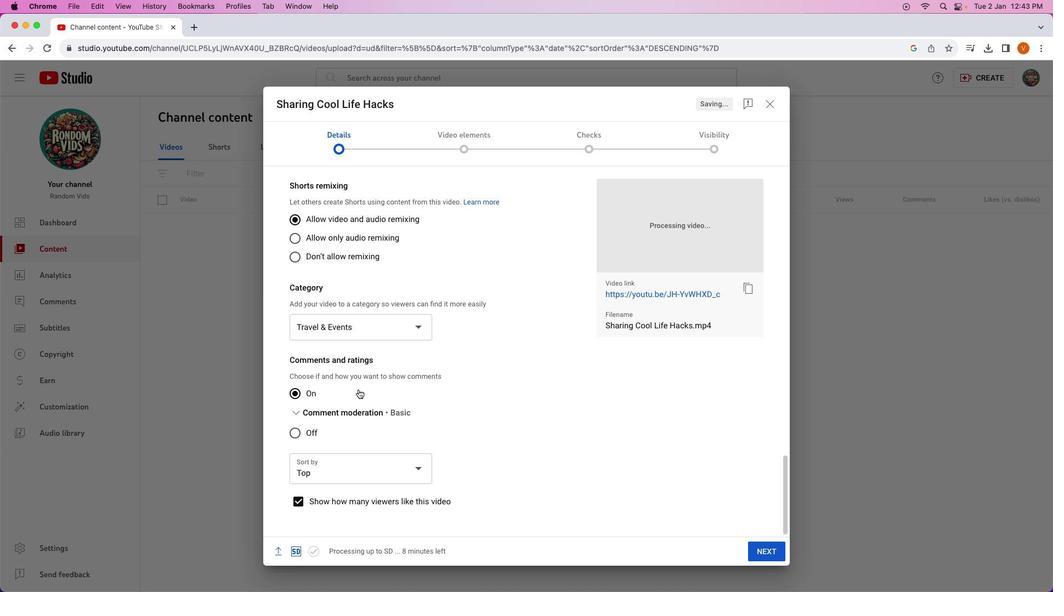 
Action: Mouse scrolled (358, 390) with delta (0, -3)
Screenshot: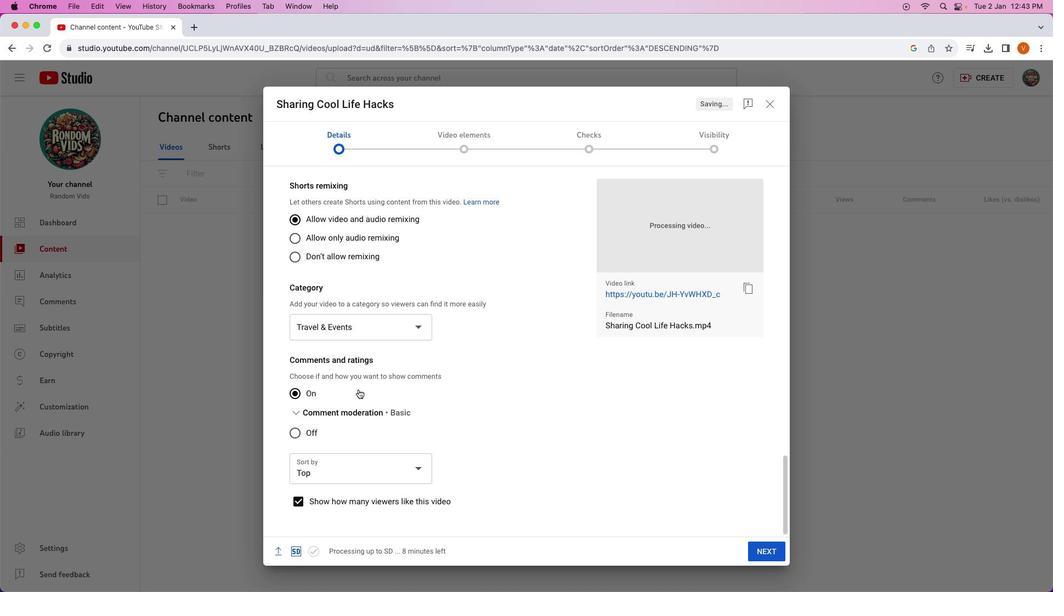 
Action: Mouse scrolled (358, 390) with delta (0, -3)
Screenshot: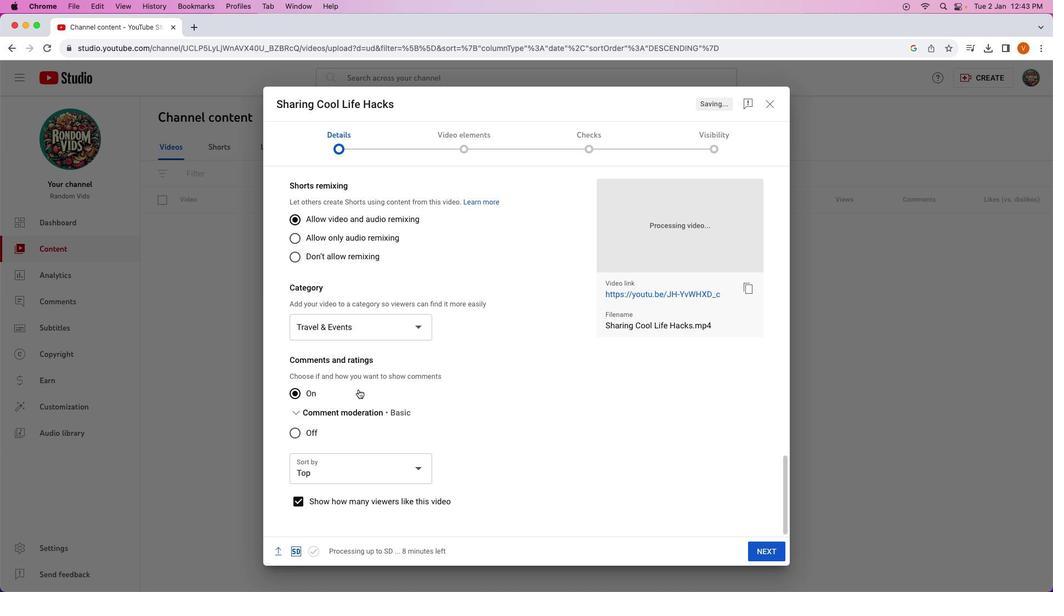 
Action: Mouse moved to (329, 332)
Screenshot: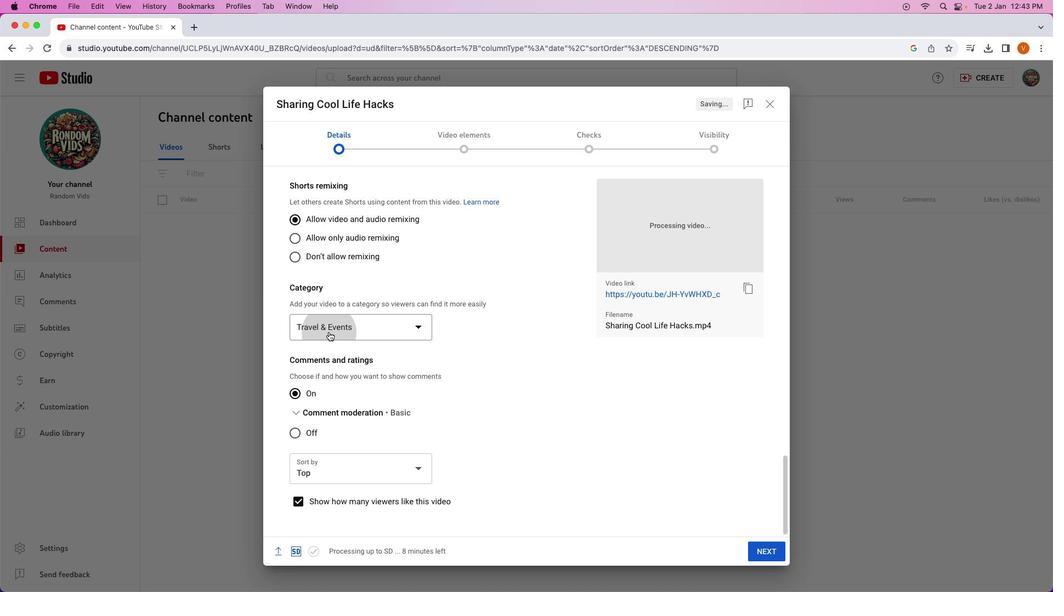 
Action: Mouse pressed left at (329, 332)
Screenshot: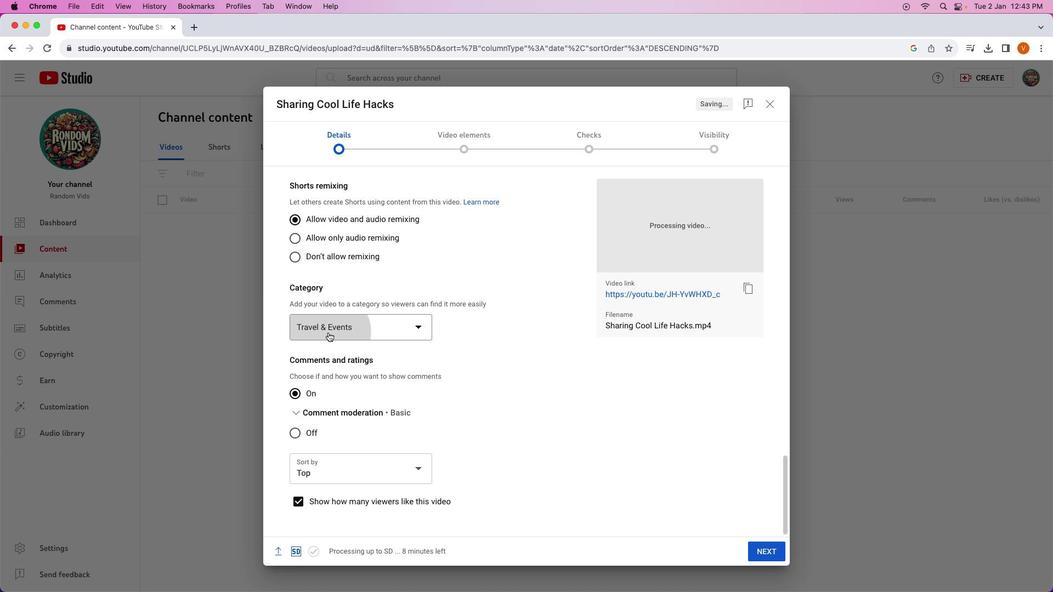 
Action: Mouse moved to (335, 428)
Screenshot: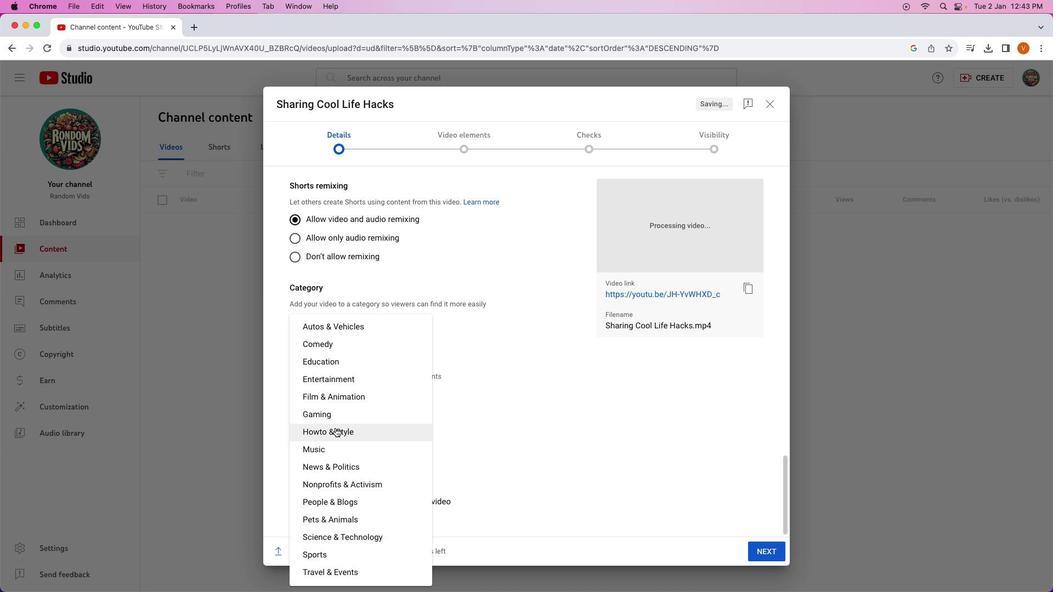 
Action: Mouse pressed left at (335, 428)
Screenshot: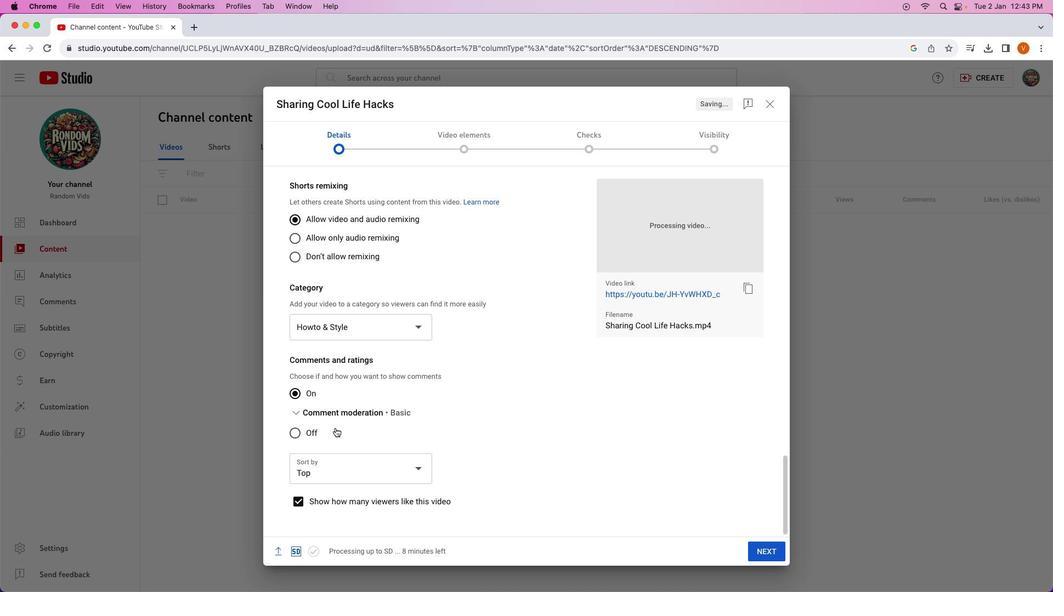 
Action: Mouse moved to (374, 332)
Screenshot: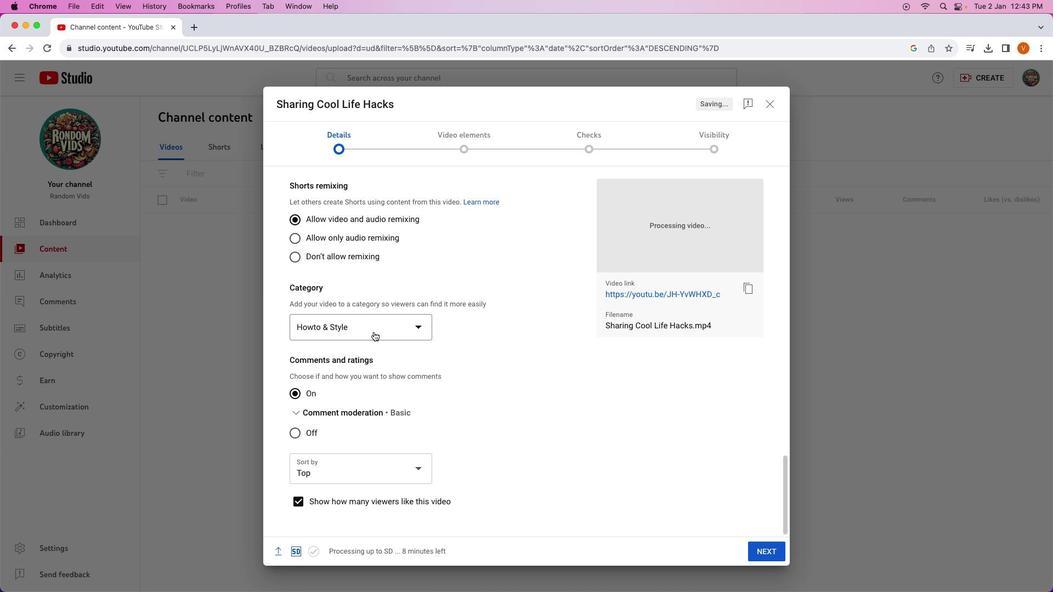 
Action: Mouse pressed left at (374, 332)
Screenshot: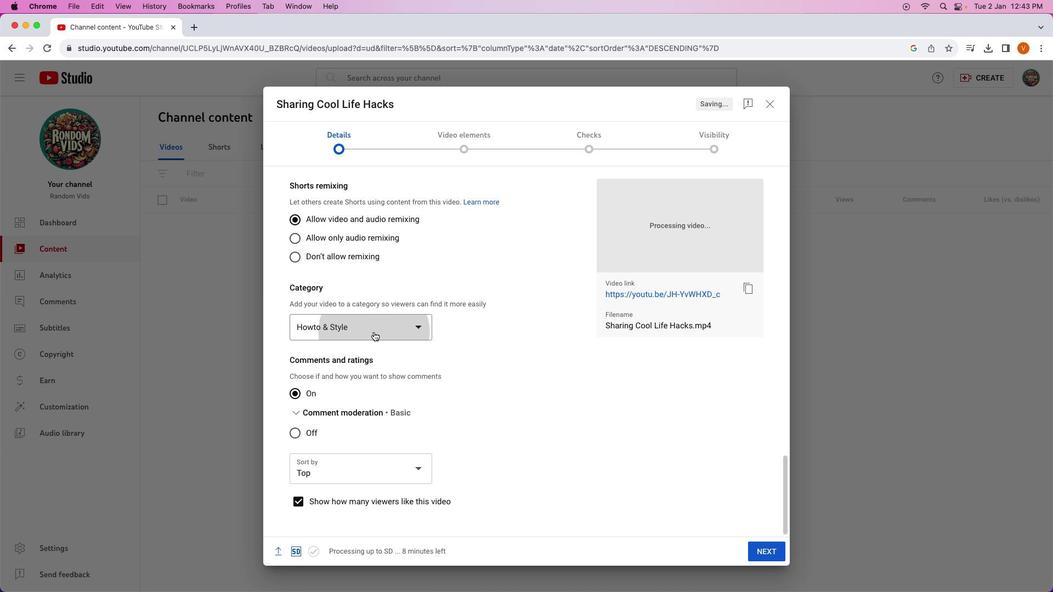 
Action: Mouse moved to (358, 430)
Screenshot: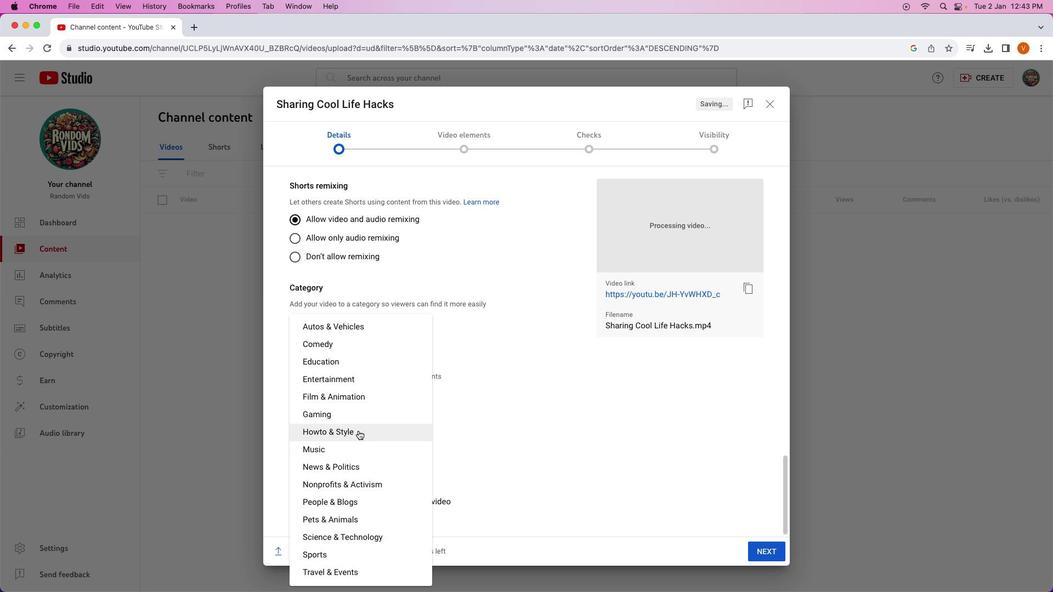 
Action: Mouse pressed left at (358, 430)
Screenshot: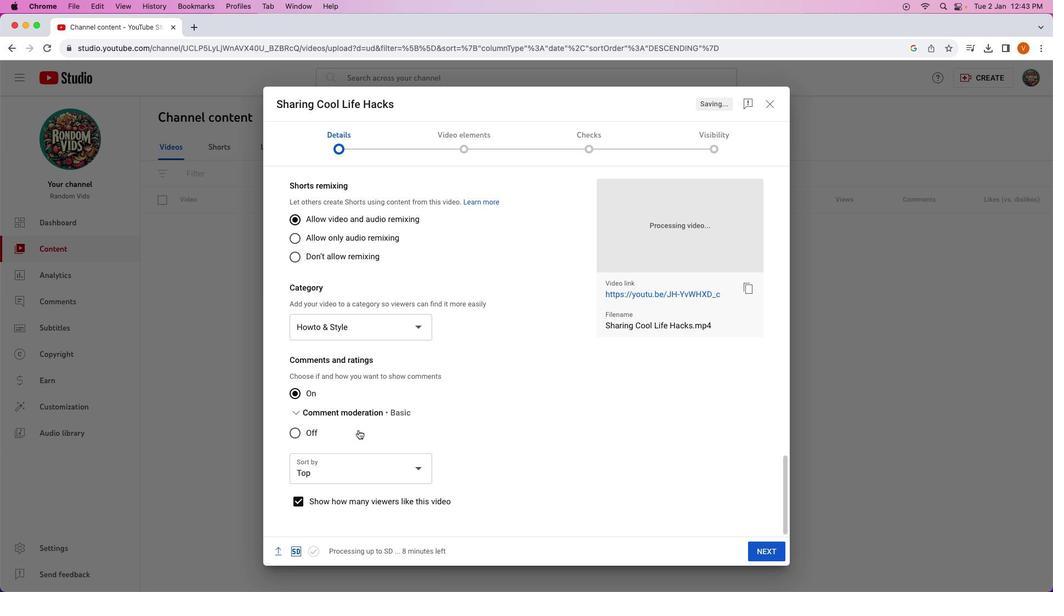 
Action: Mouse moved to (373, 404)
Screenshot: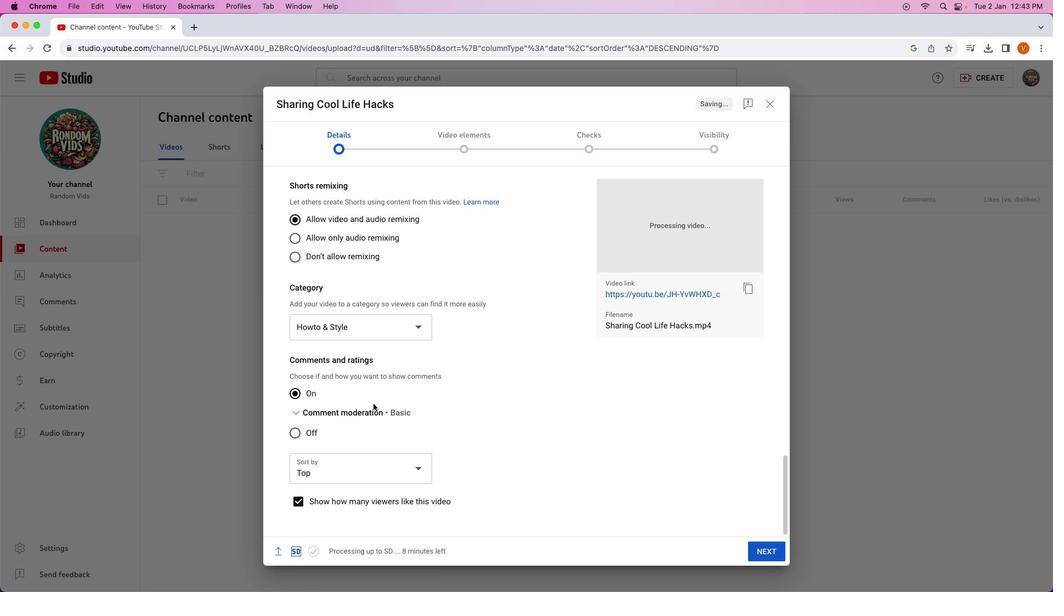 
Action: Mouse scrolled (373, 404) with delta (0, 0)
Screenshot: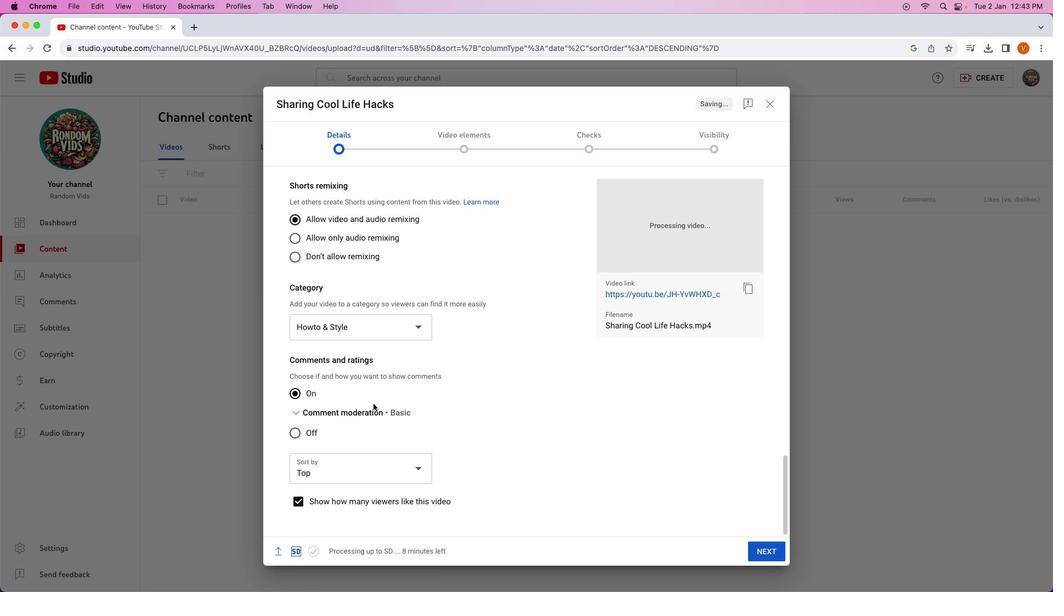 
Action: Mouse moved to (373, 404)
Screenshot: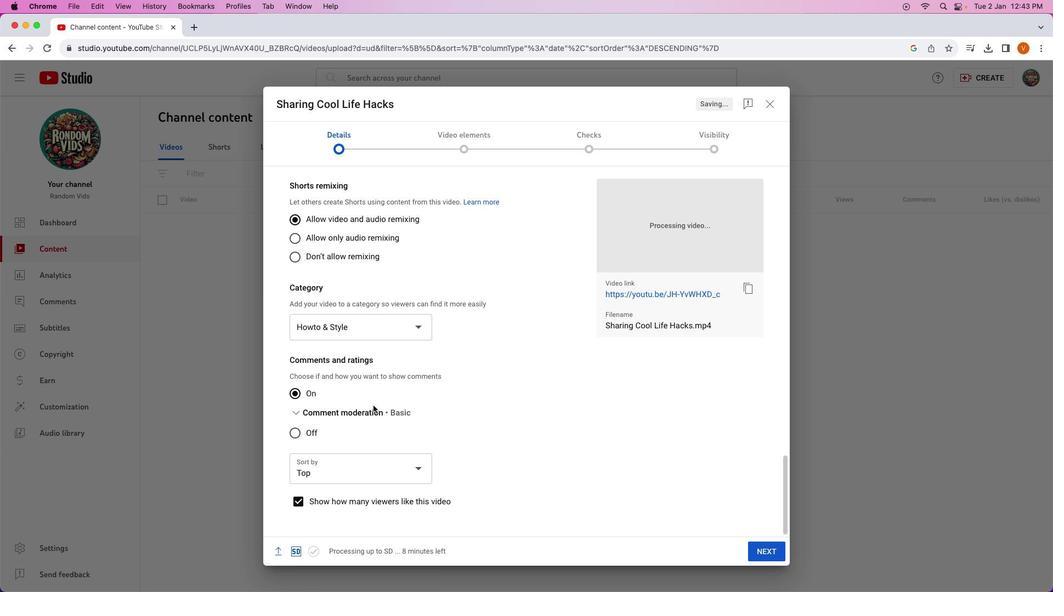 
Action: Mouse scrolled (373, 404) with delta (0, 0)
Screenshot: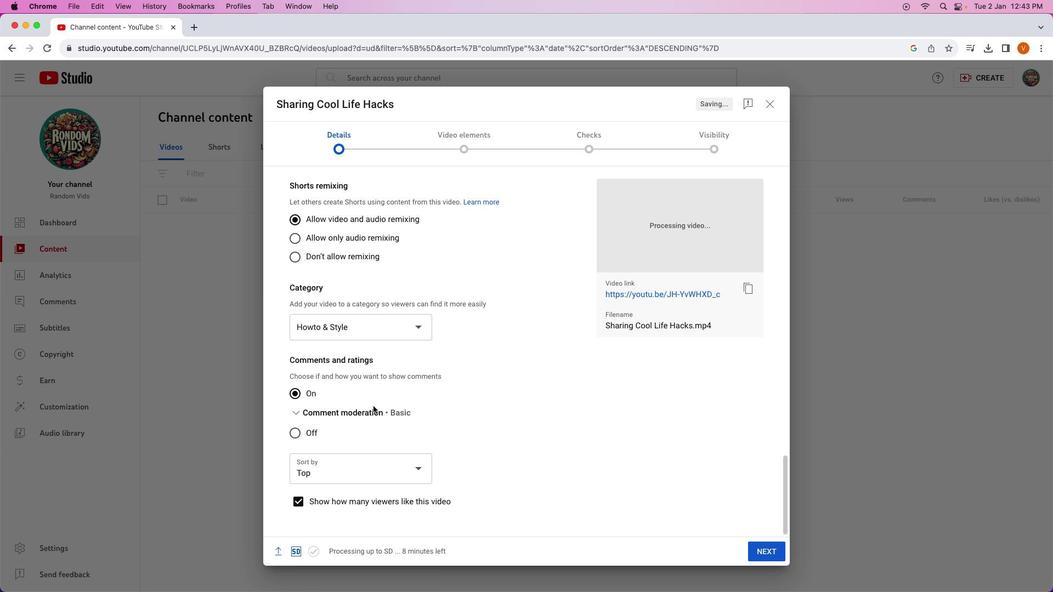 
Action: Mouse moved to (373, 404)
Screenshot: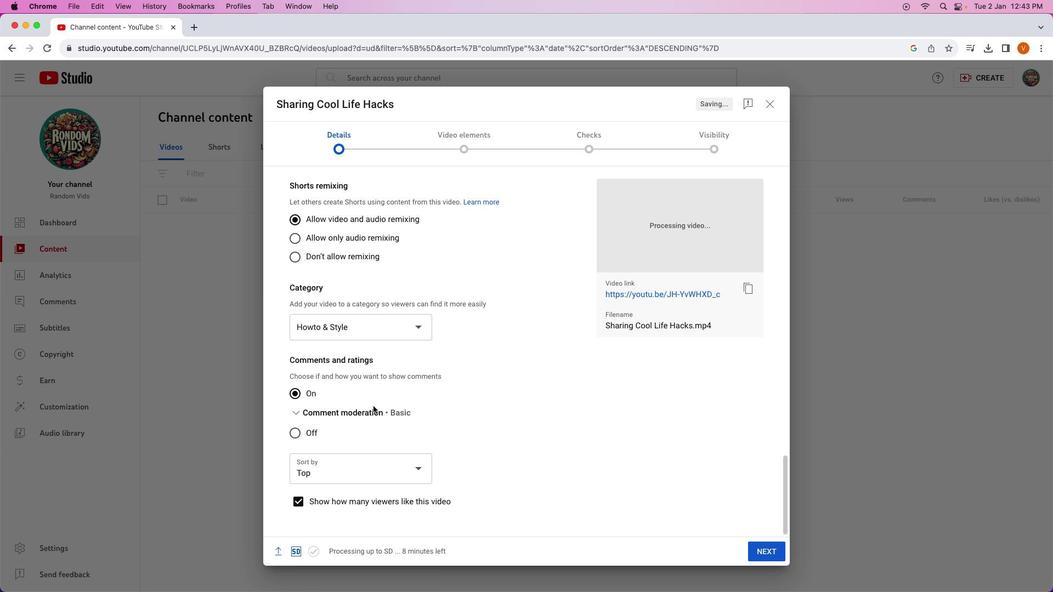 
Action: Mouse scrolled (373, 404) with delta (0, 0)
Screenshot: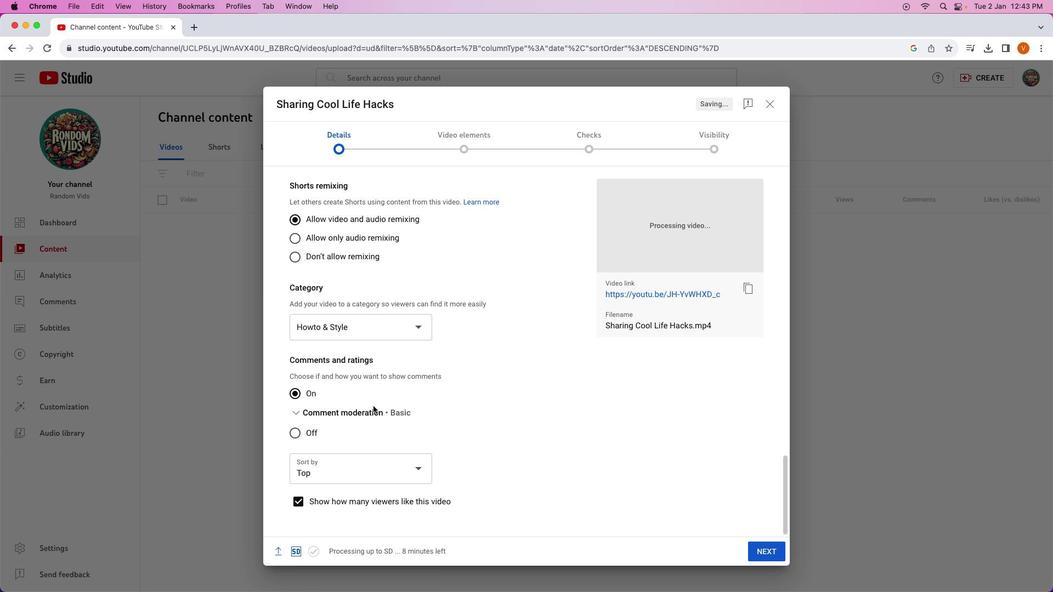 
Action: Mouse moved to (373, 404)
Screenshot: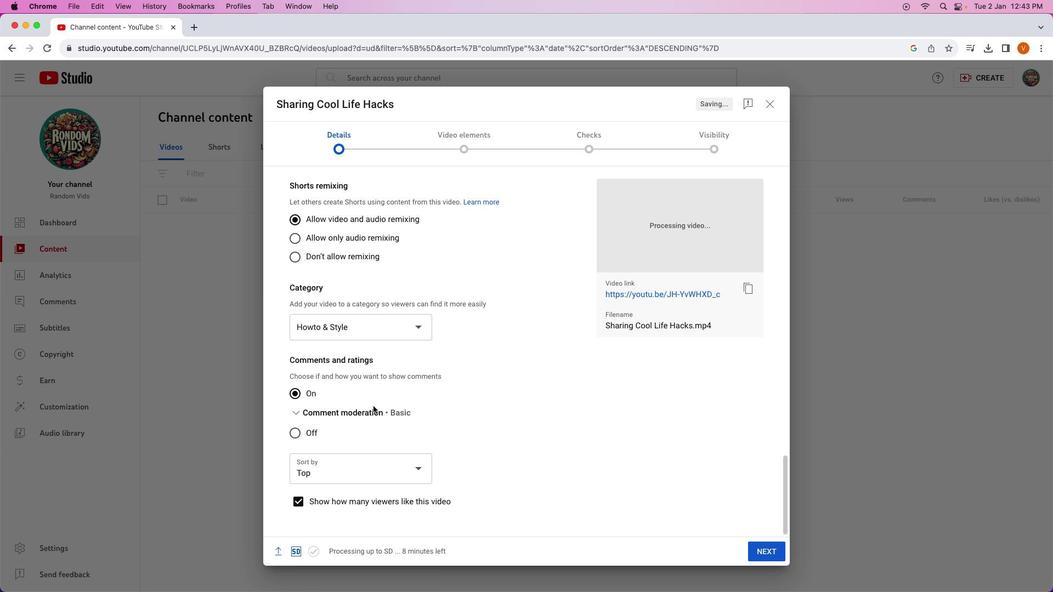 
Action: Mouse scrolled (373, 404) with delta (0, 0)
Screenshot: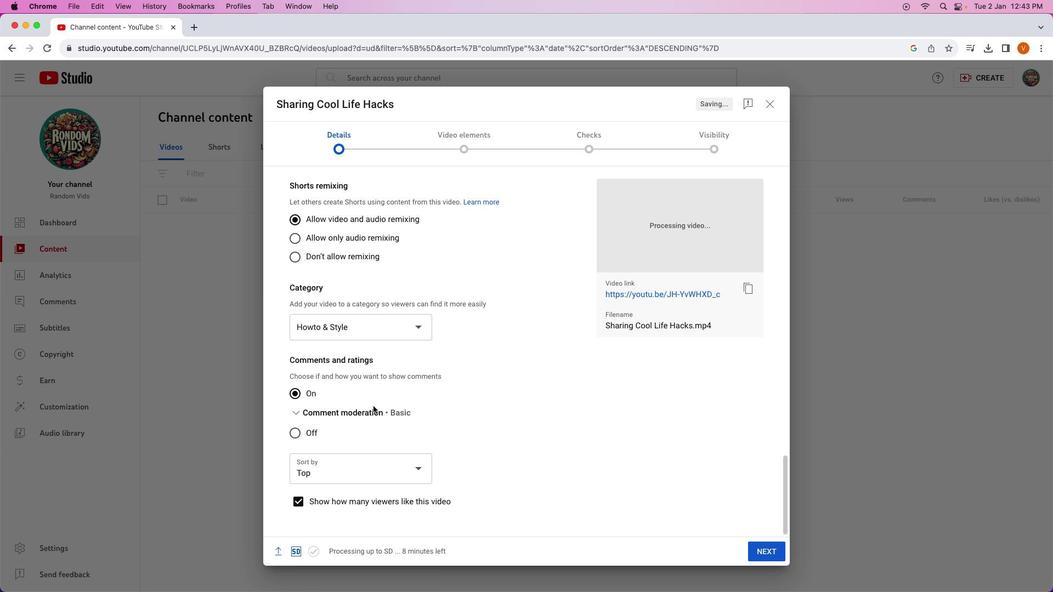 
Action: Mouse moved to (373, 405)
Screenshot: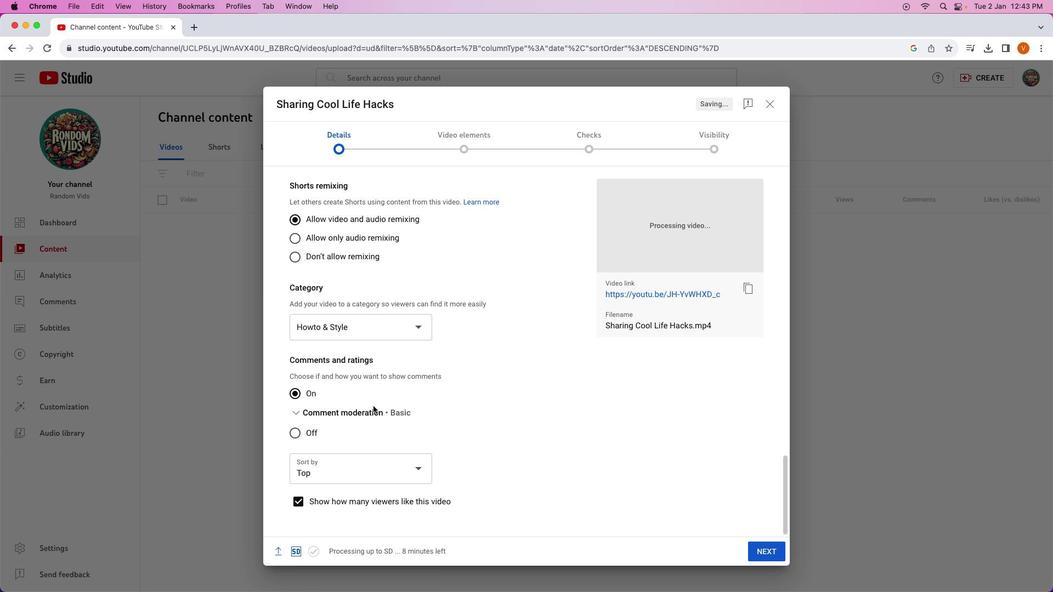 
Action: Mouse scrolled (373, 405) with delta (0, -1)
Screenshot: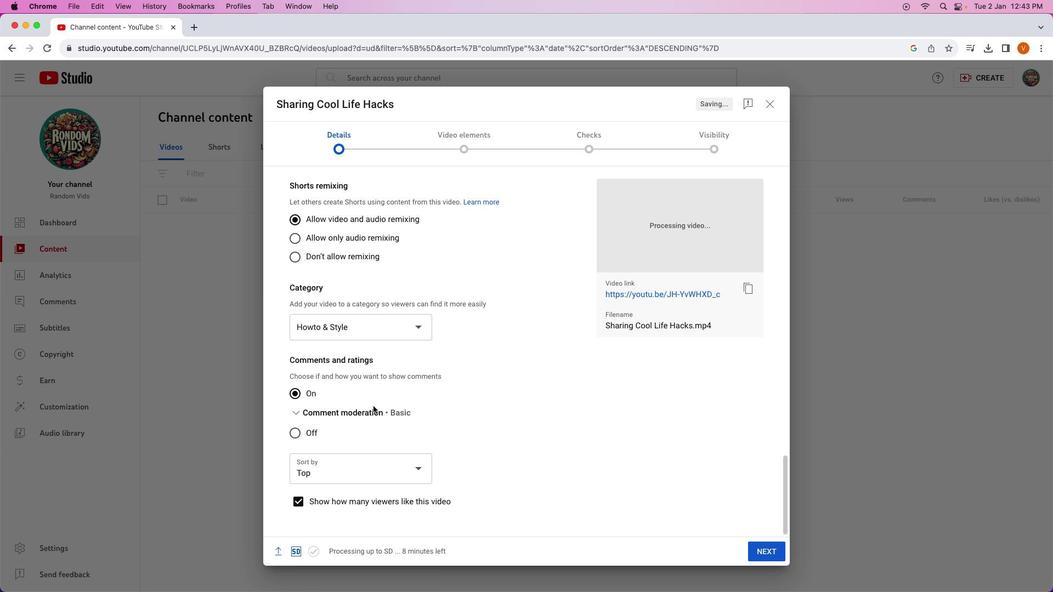 
Action: Mouse moved to (373, 405)
Screenshot: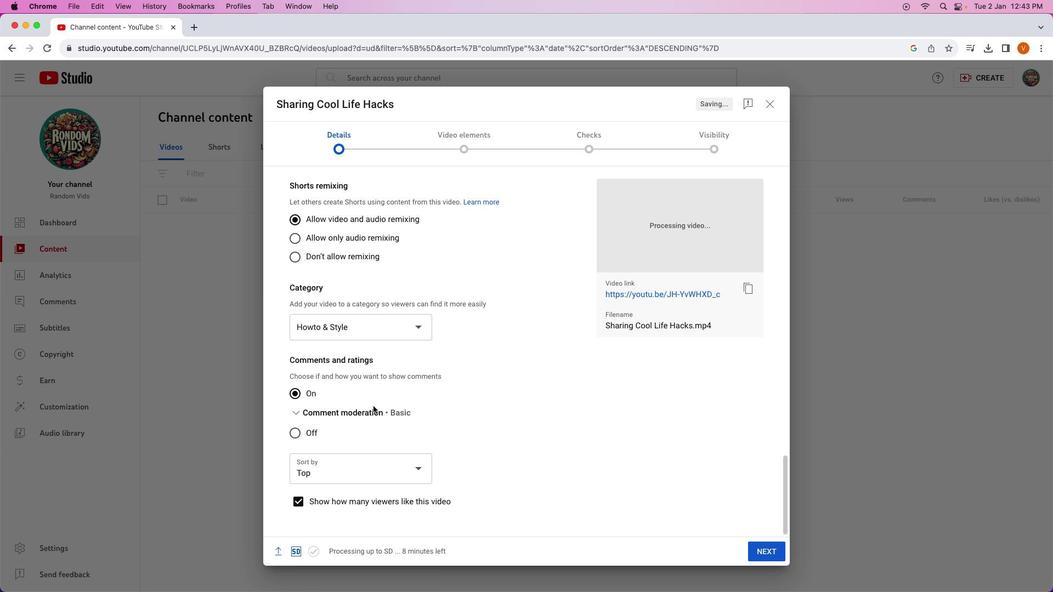 
Action: Mouse scrolled (373, 405) with delta (0, -1)
Screenshot: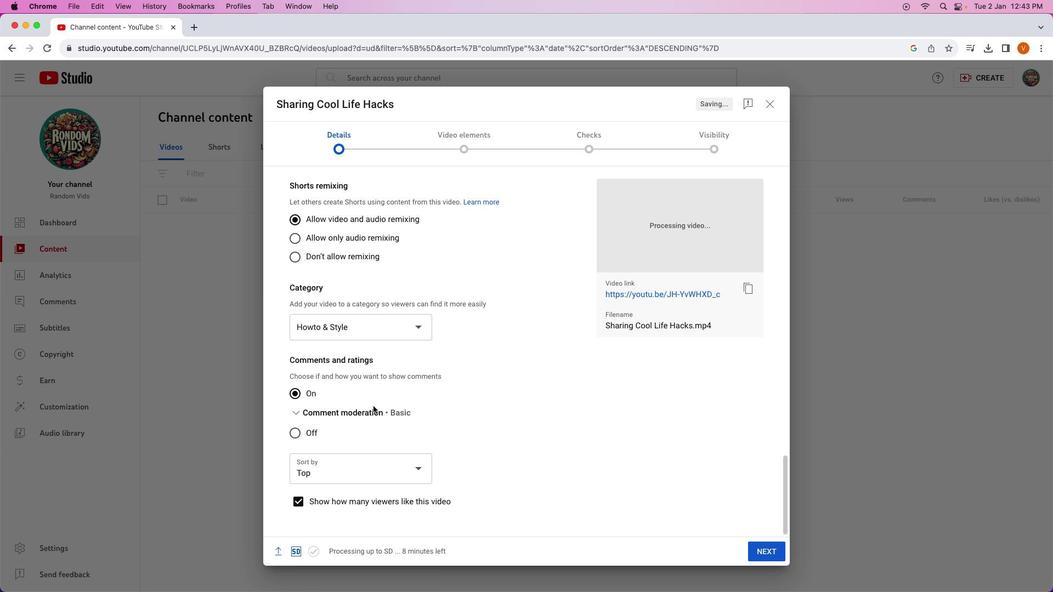 
Action: Mouse scrolled (373, 405) with delta (0, 1)
Screenshot: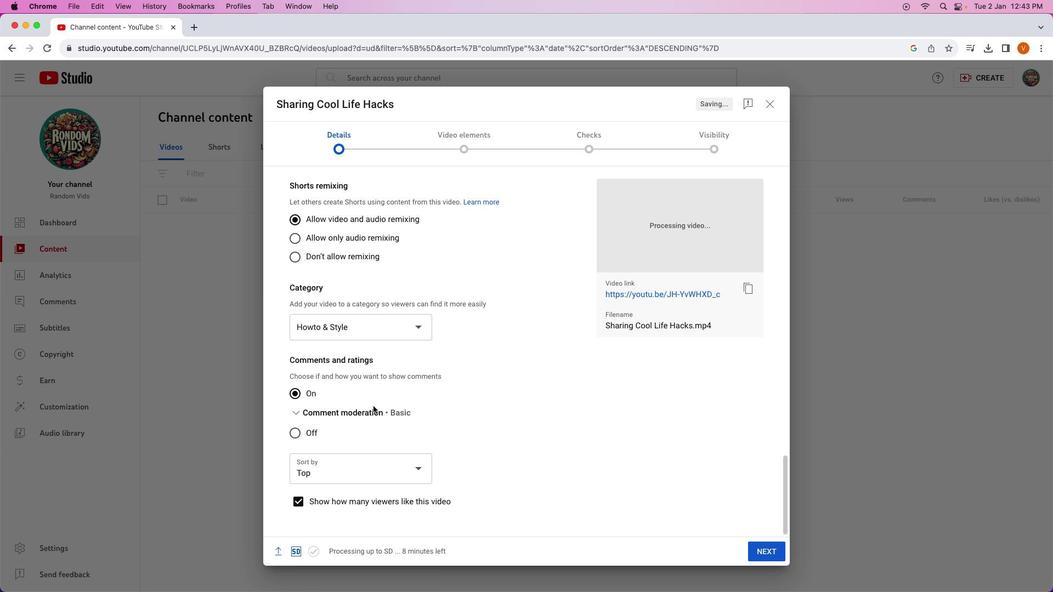 
Action: Mouse scrolled (373, 405) with delta (0, 1)
Screenshot: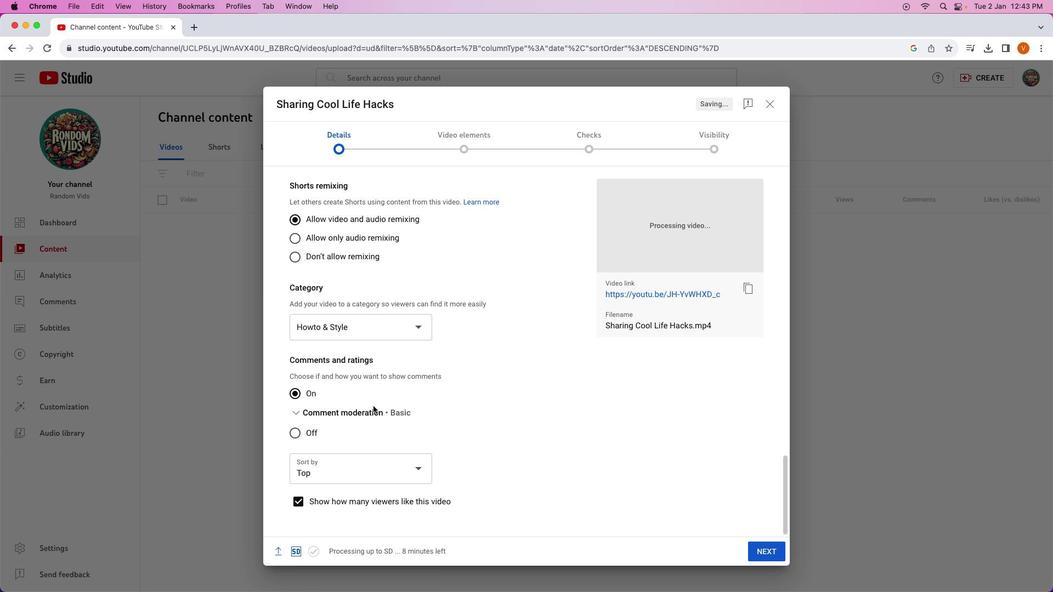 
Action: Mouse scrolled (373, 405) with delta (0, 2)
Screenshot: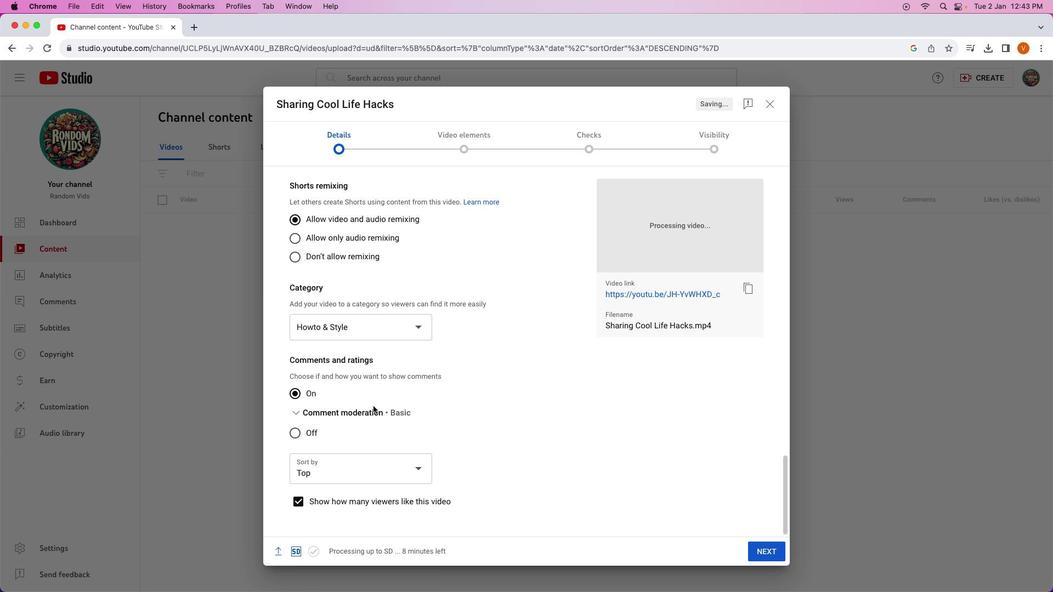 
Action: Mouse scrolled (373, 405) with delta (0, 3)
Screenshot: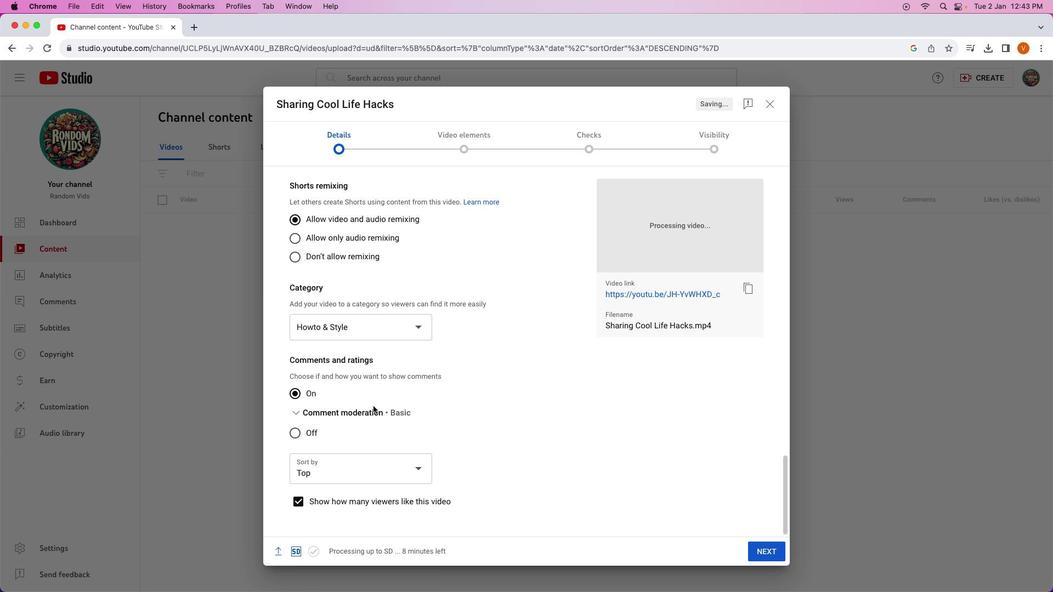 
Action: Mouse scrolled (373, 405) with delta (0, 3)
Screenshot: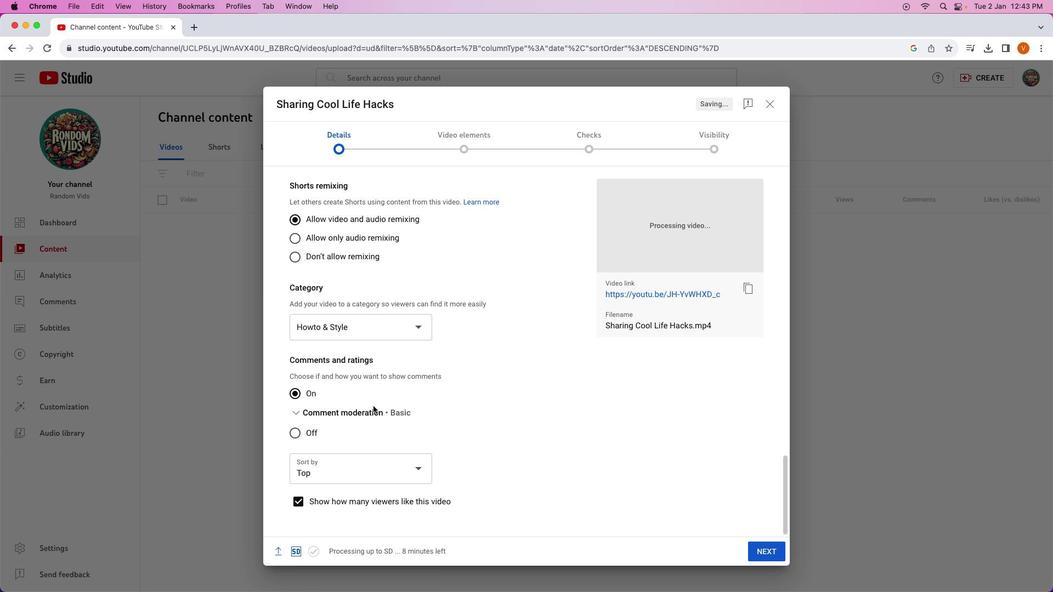 
Action: Mouse moved to (373, 405)
Screenshot: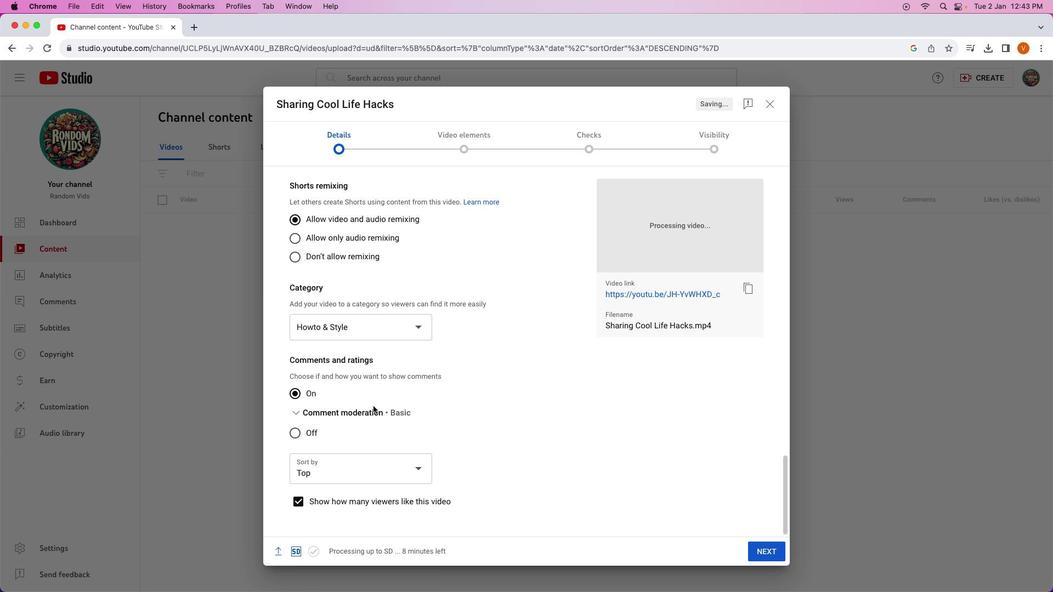 
Action: Mouse scrolled (373, 405) with delta (0, 3)
Screenshot: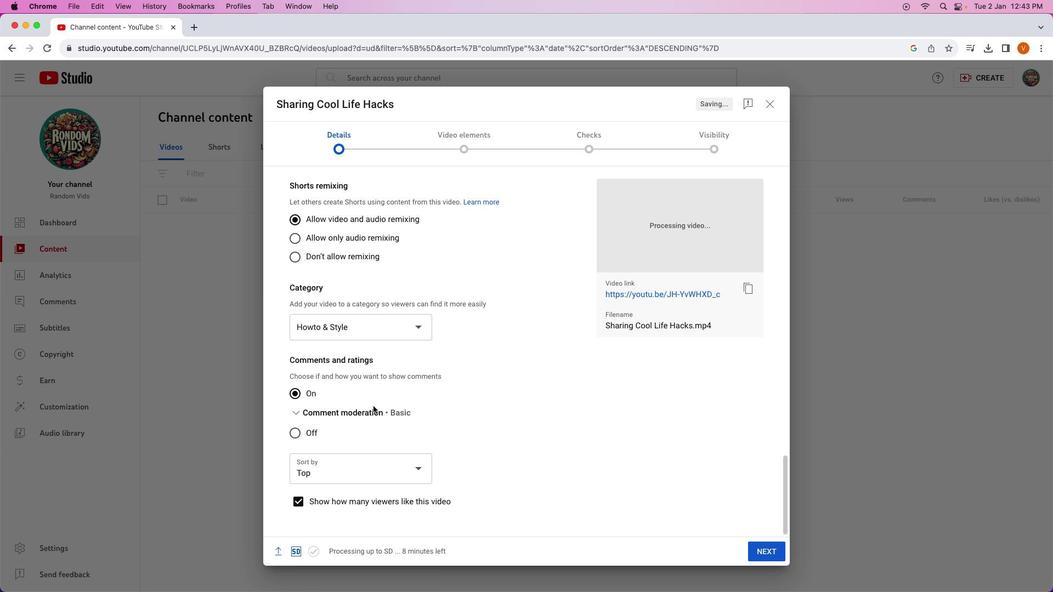 
Action: Mouse moved to (374, 406)
Screenshot: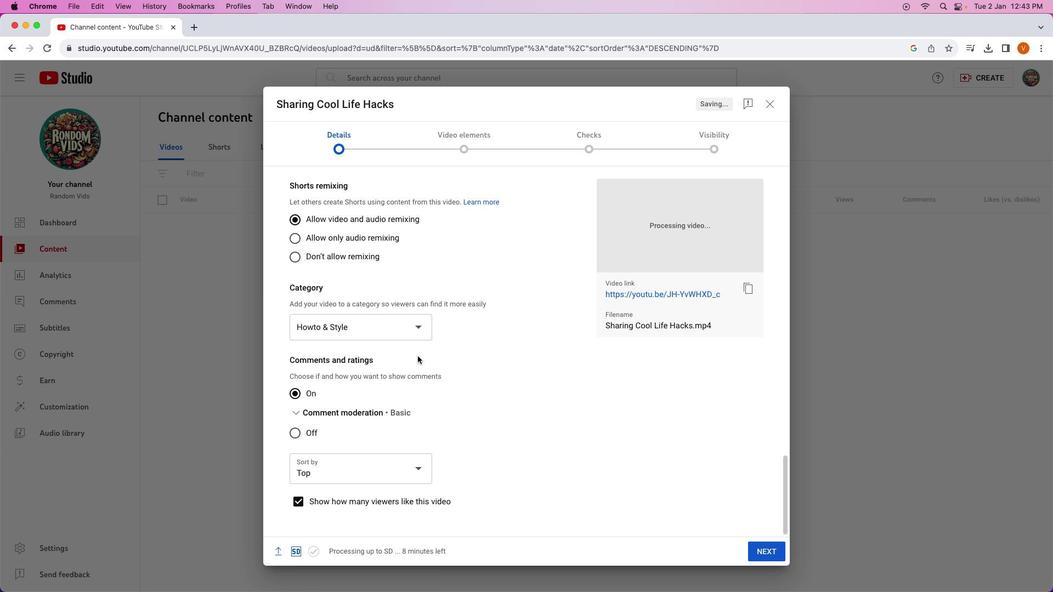 
Action: Mouse scrolled (374, 406) with delta (0, 0)
Screenshot: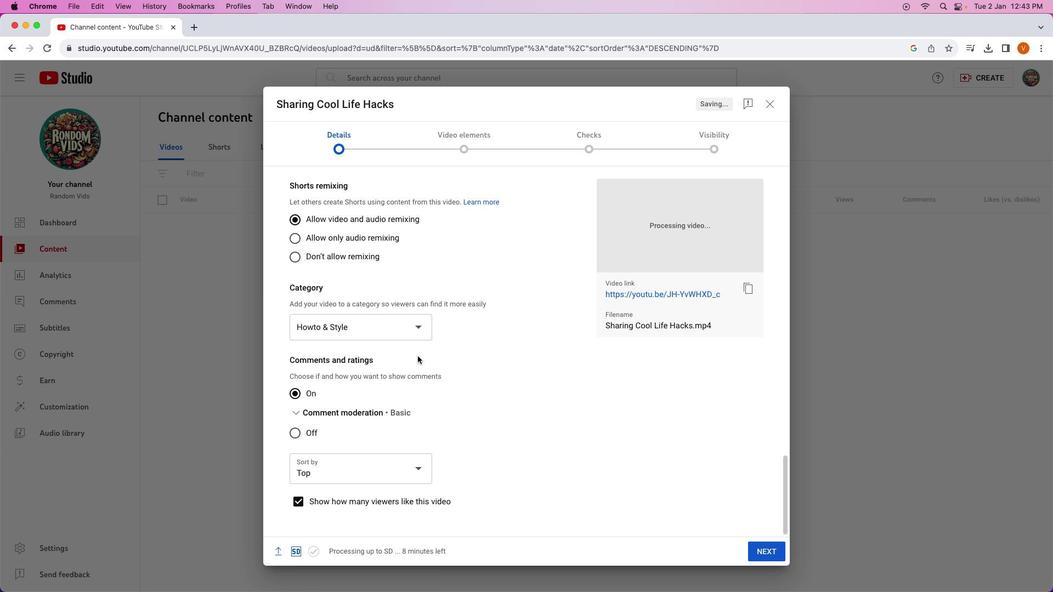 
Action: Mouse moved to (374, 406)
Screenshot: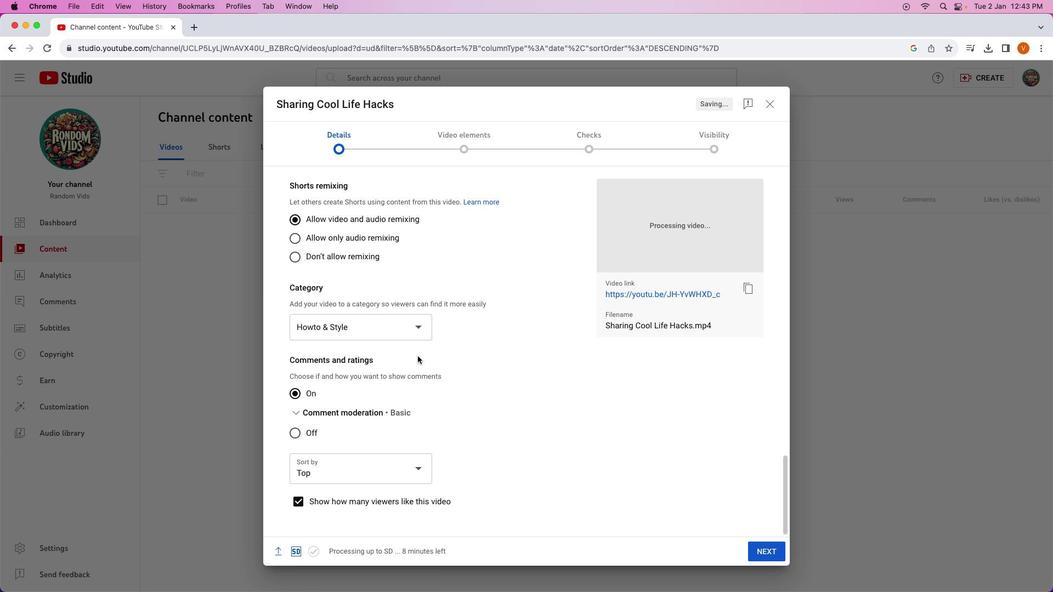 
Action: Mouse scrolled (374, 406) with delta (0, 0)
Screenshot: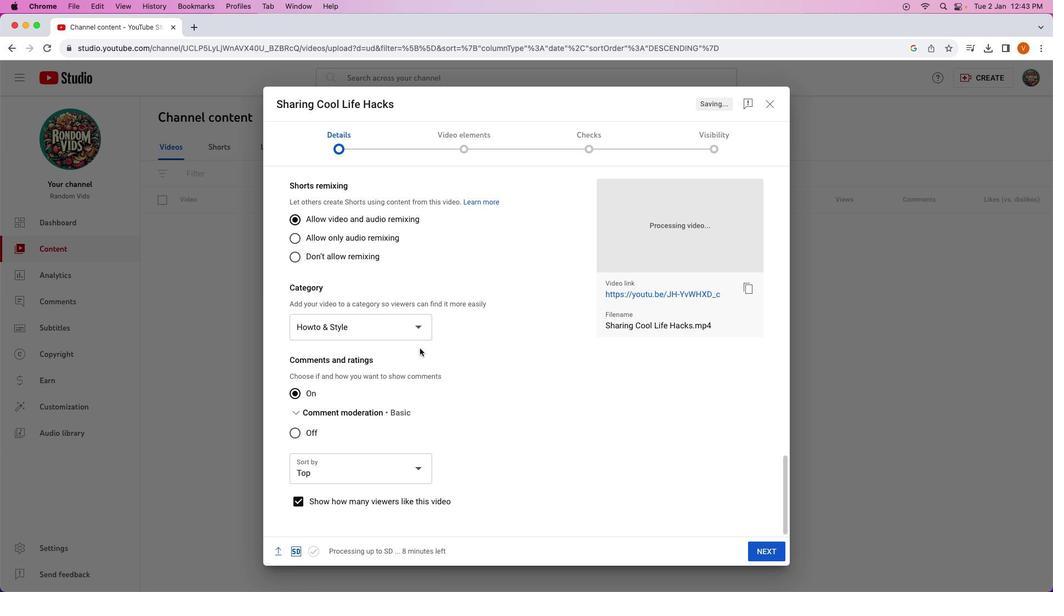 
Action: Mouse moved to (374, 406)
Screenshot: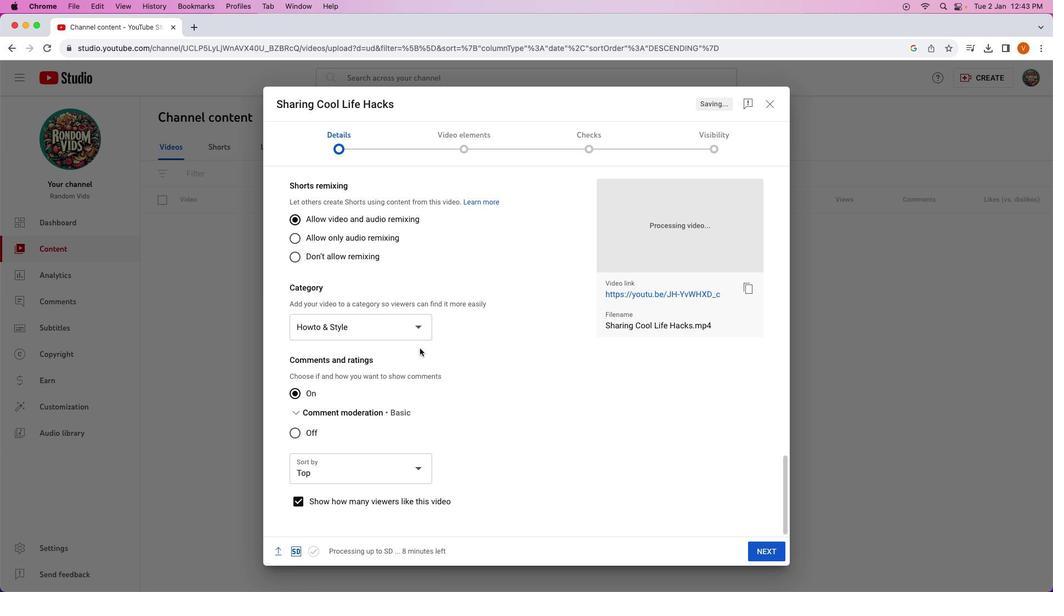 
Action: Mouse scrolled (374, 406) with delta (0, 1)
Screenshot: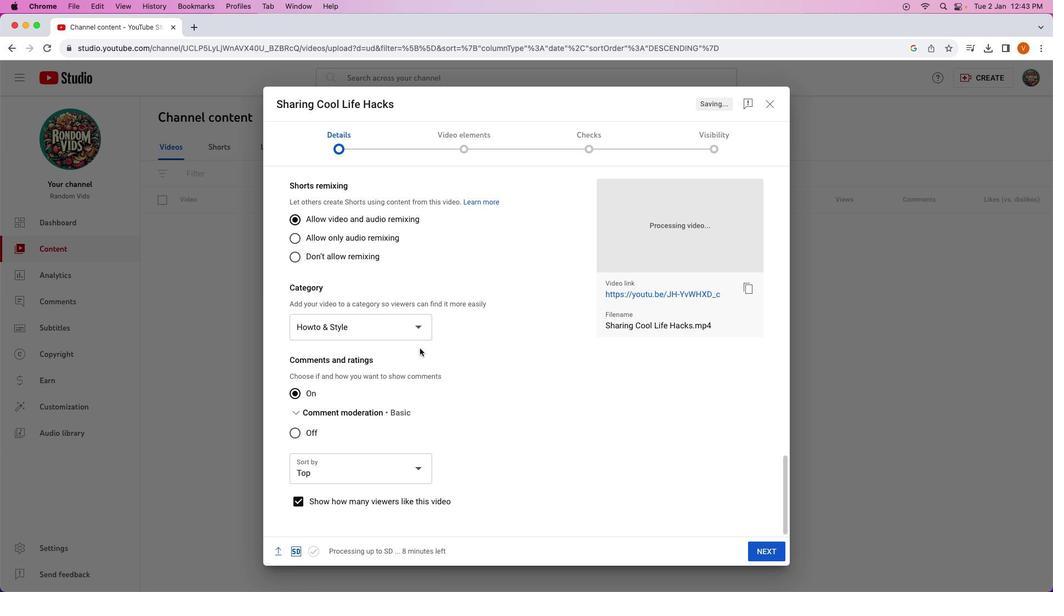
Action: Mouse moved to (377, 405)
Screenshot: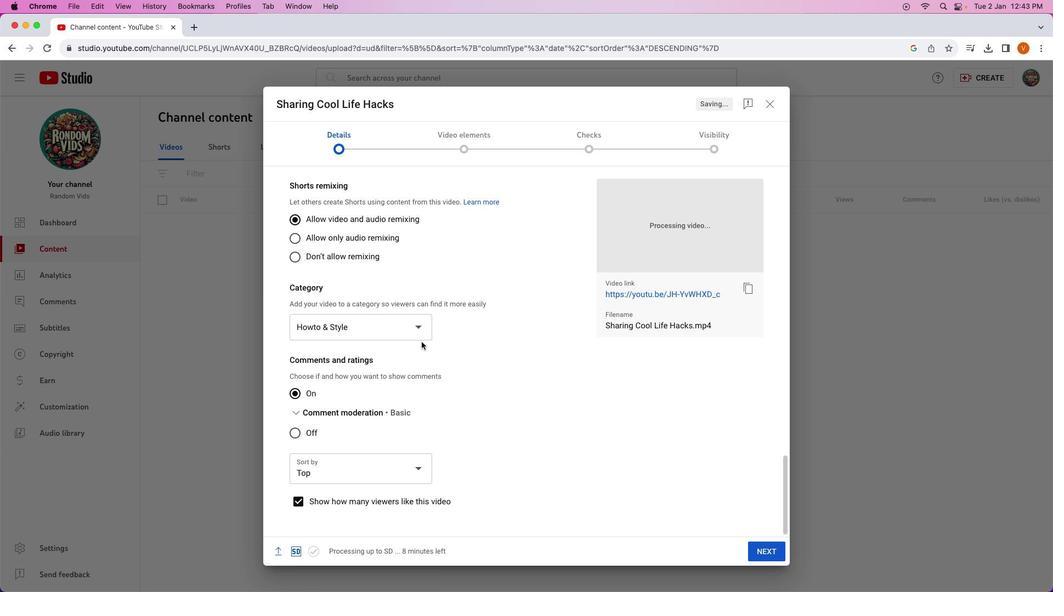 
Action: Mouse scrolled (377, 405) with delta (0, 2)
Screenshot: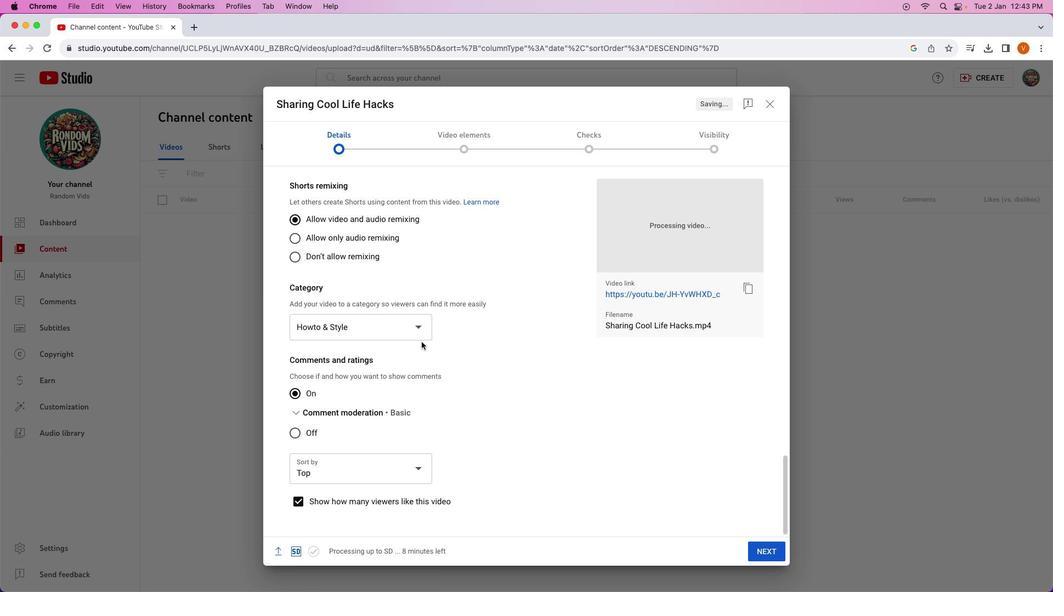 
Action: Mouse moved to (421, 340)
Screenshot: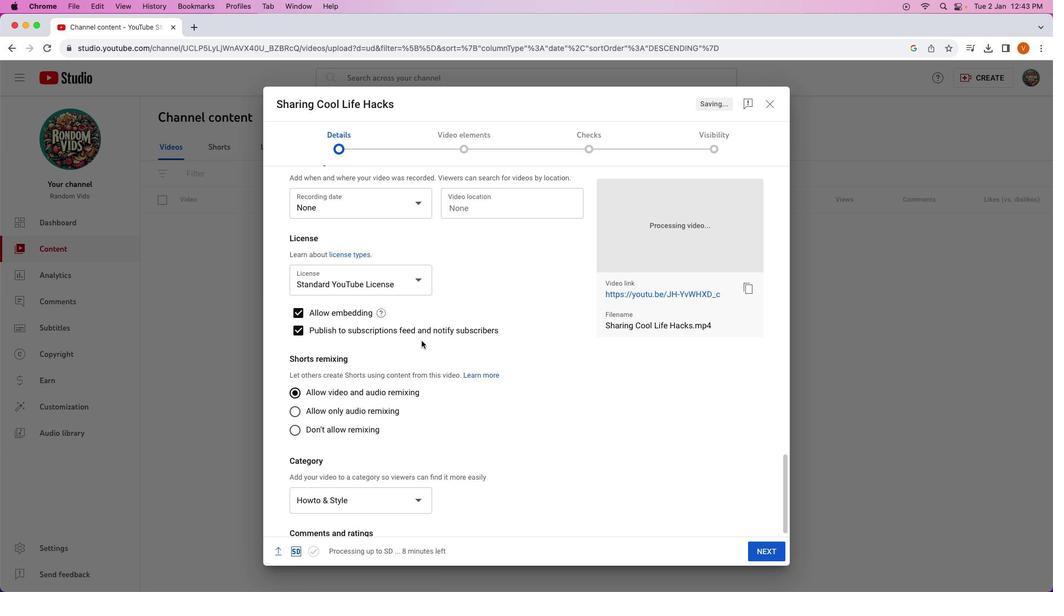
Action: Mouse scrolled (421, 340) with delta (0, 0)
Screenshot: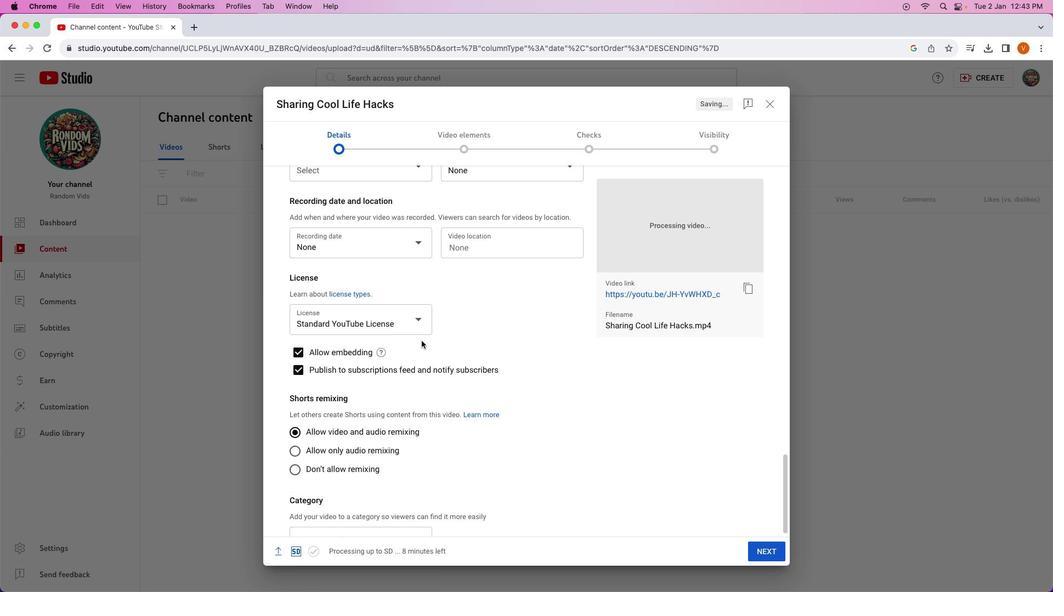 
Action: Mouse scrolled (421, 340) with delta (0, 0)
Screenshot: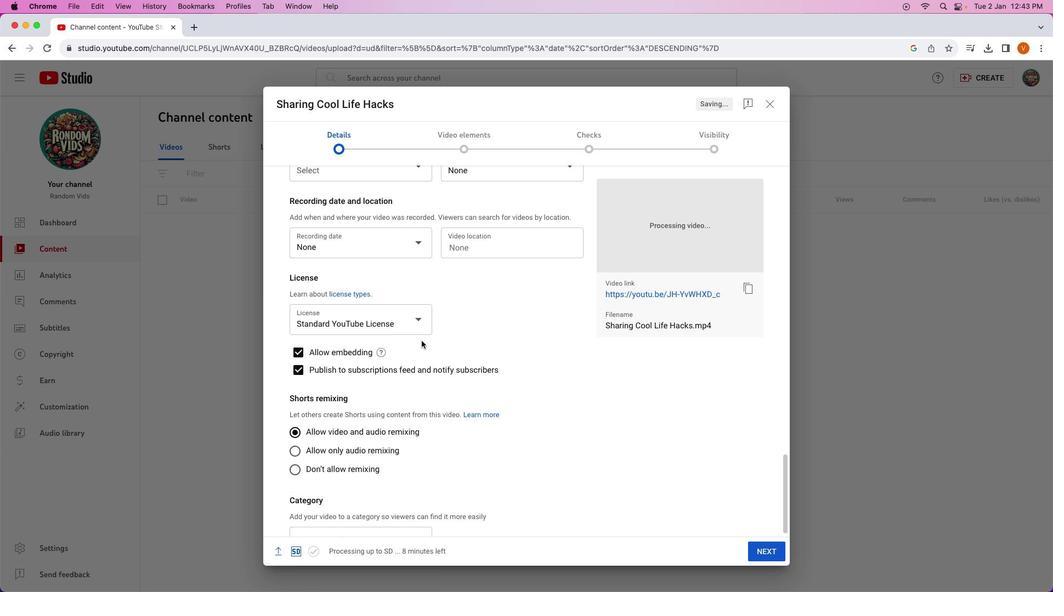 
Action: Mouse scrolled (421, 340) with delta (0, 1)
Screenshot: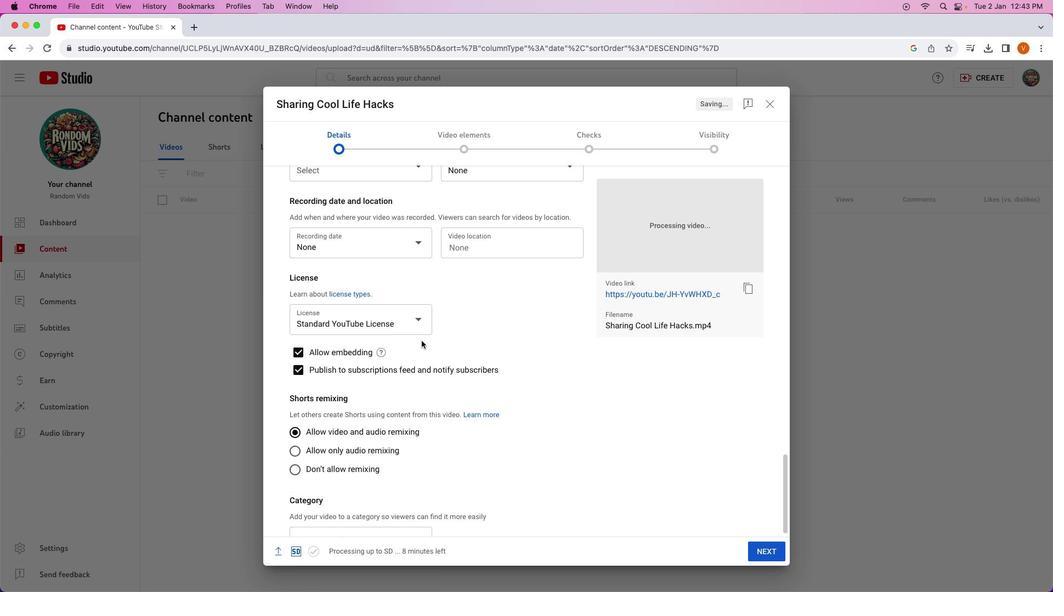 
Action: Mouse scrolled (421, 340) with delta (0, 2)
Screenshot: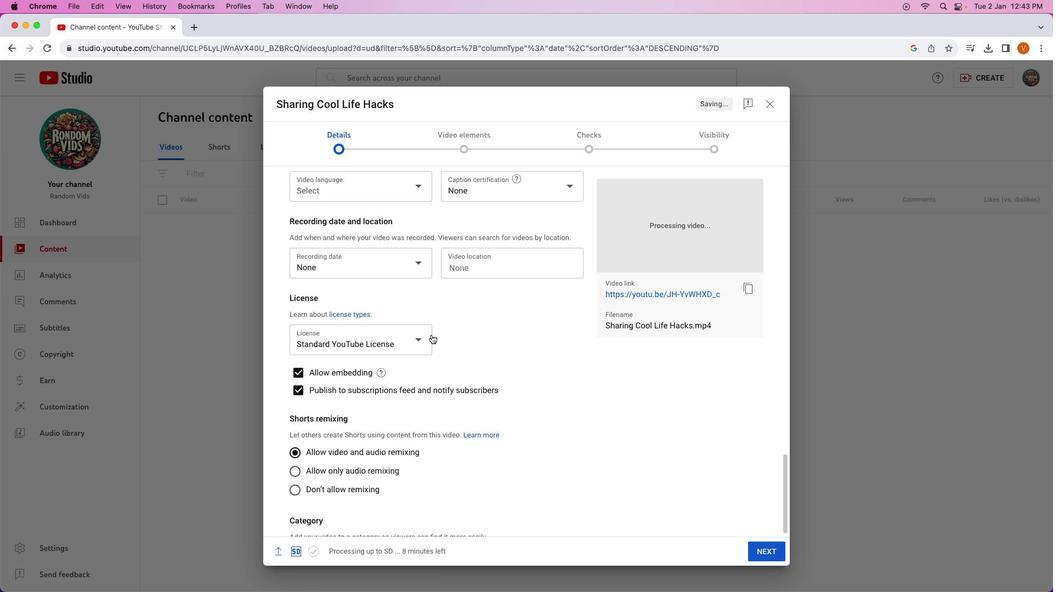 
Action: Mouse moved to (435, 329)
Screenshot: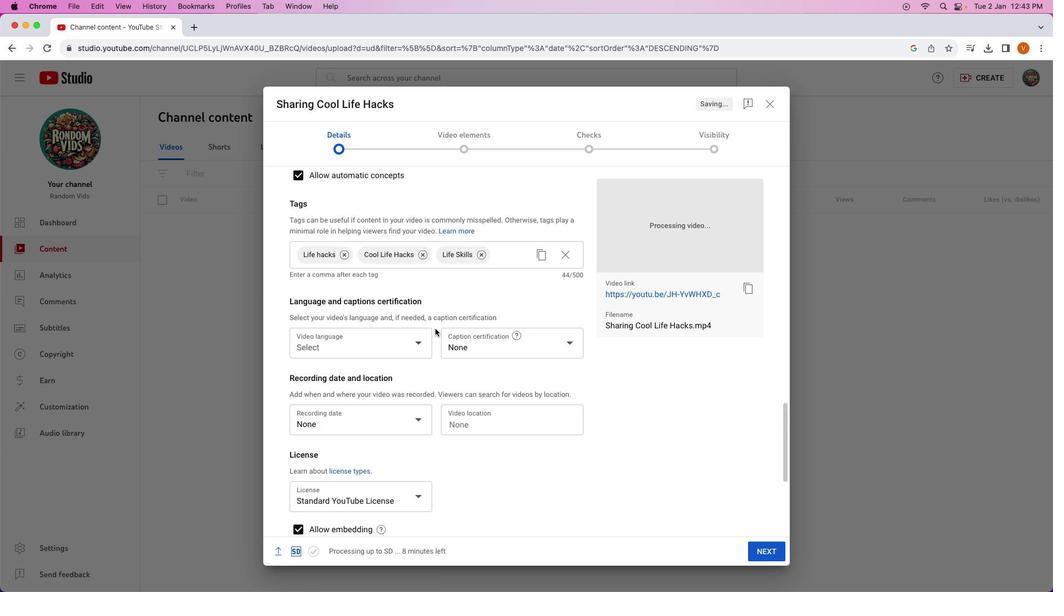 
Action: Mouse scrolled (435, 329) with delta (0, 0)
Screenshot: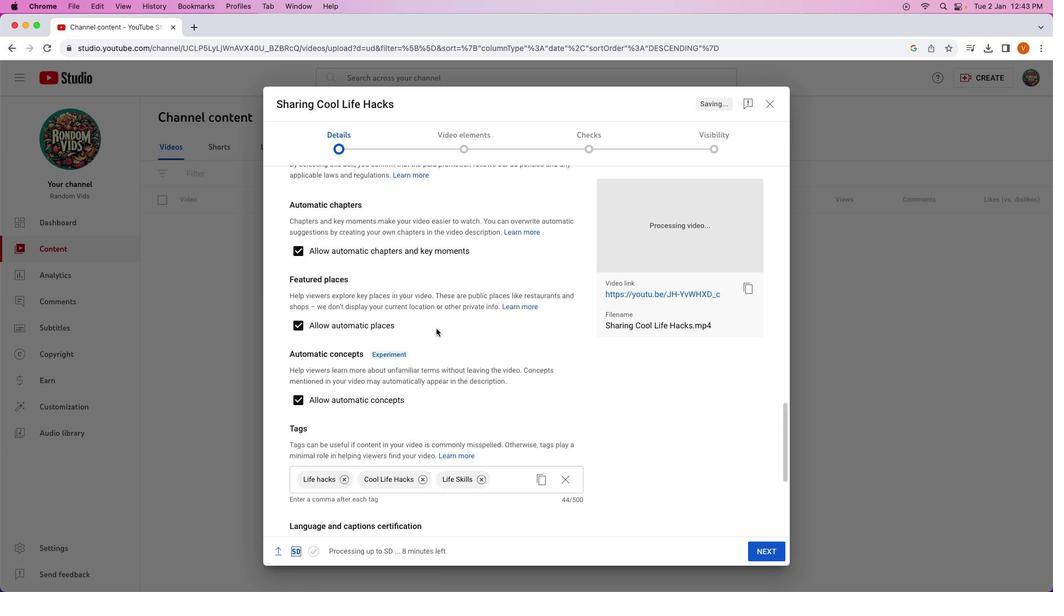 
Action: Mouse scrolled (435, 329) with delta (0, 0)
Screenshot: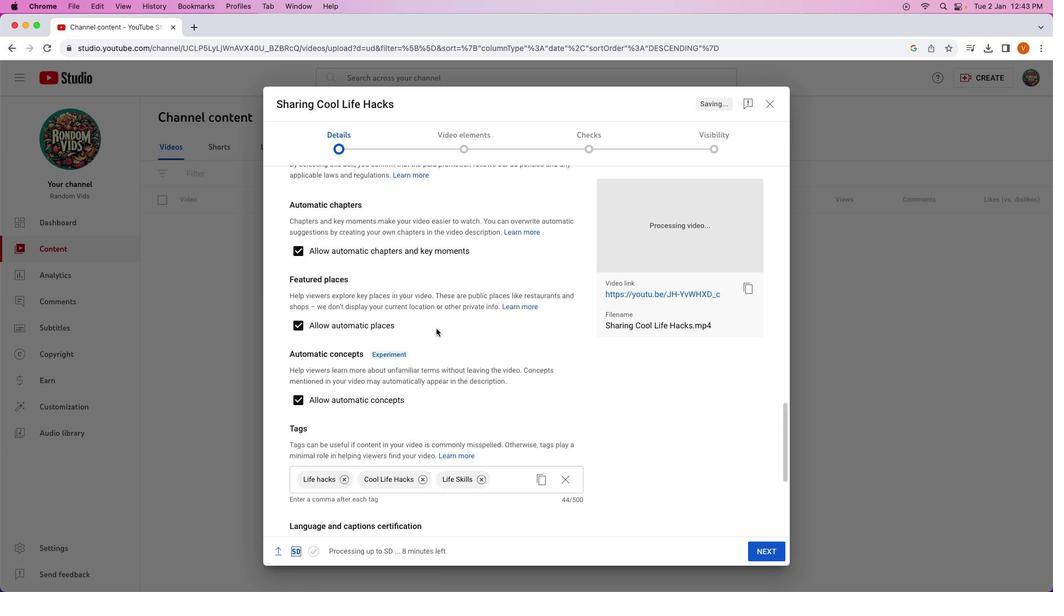 
Action: Mouse scrolled (435, 329) with delta (0, 1)
Screenshot: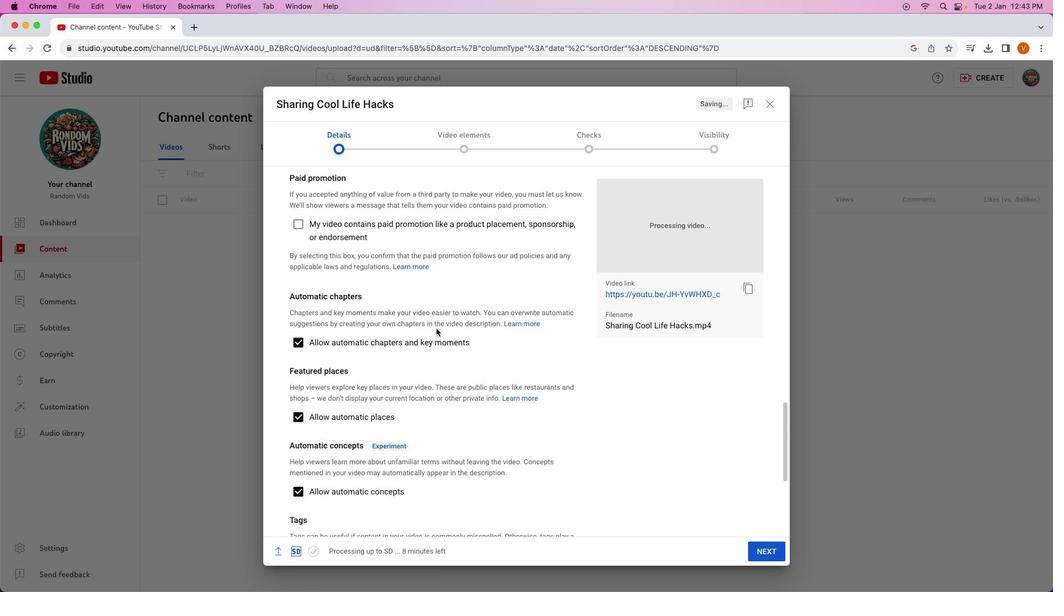 
Action: Mouse scrolled (435, 329) with delta (0, 2)
Screenshot: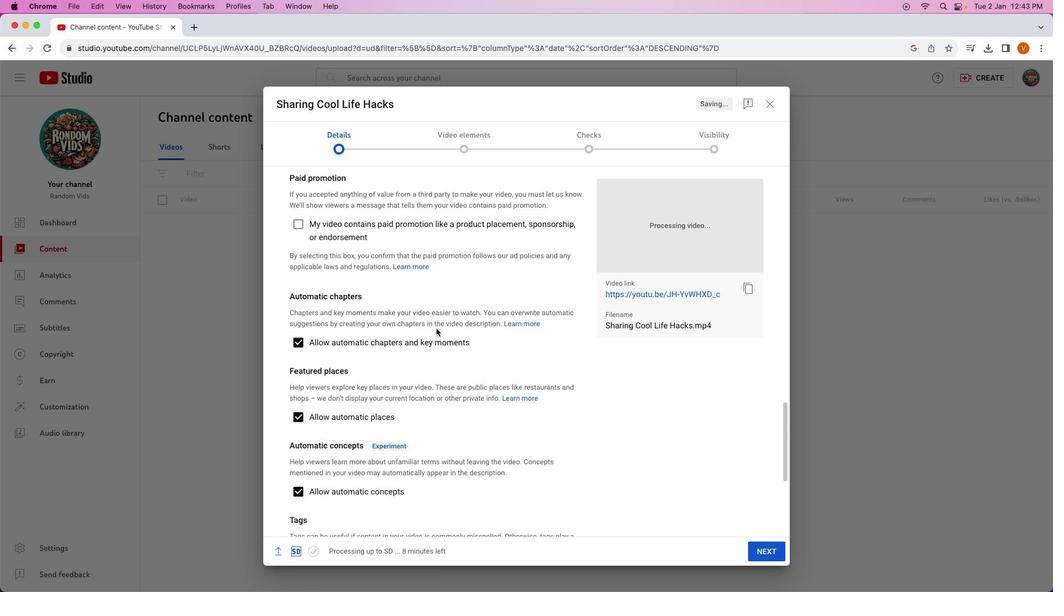 
Action: Mouse scrolled (435, 329) with delta (0, 3)
Screenshot: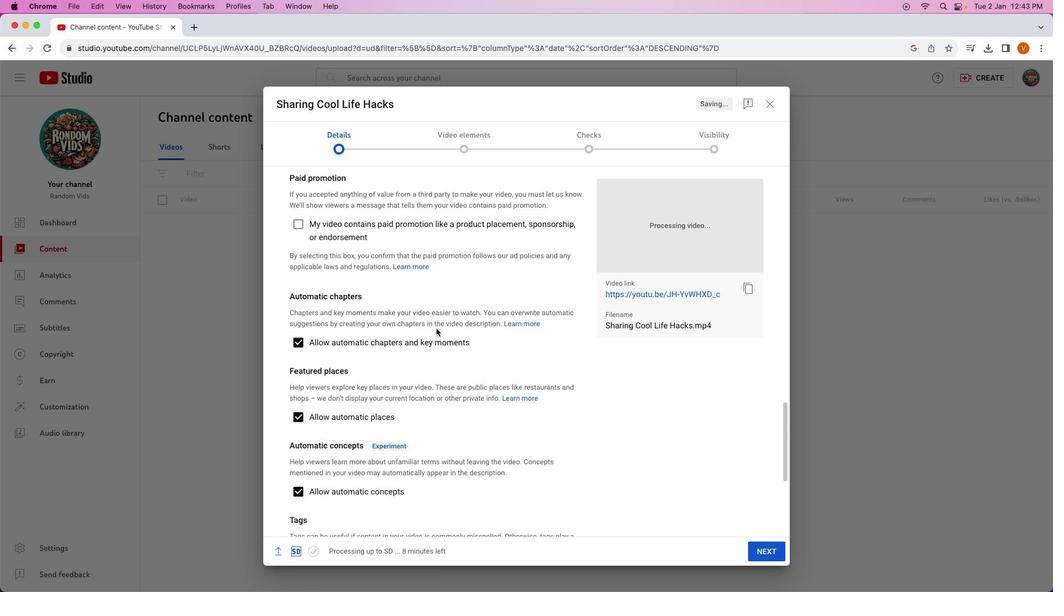 
Action: Mouse scrolled (435, 329) with delta (0, 3)
Screenshot: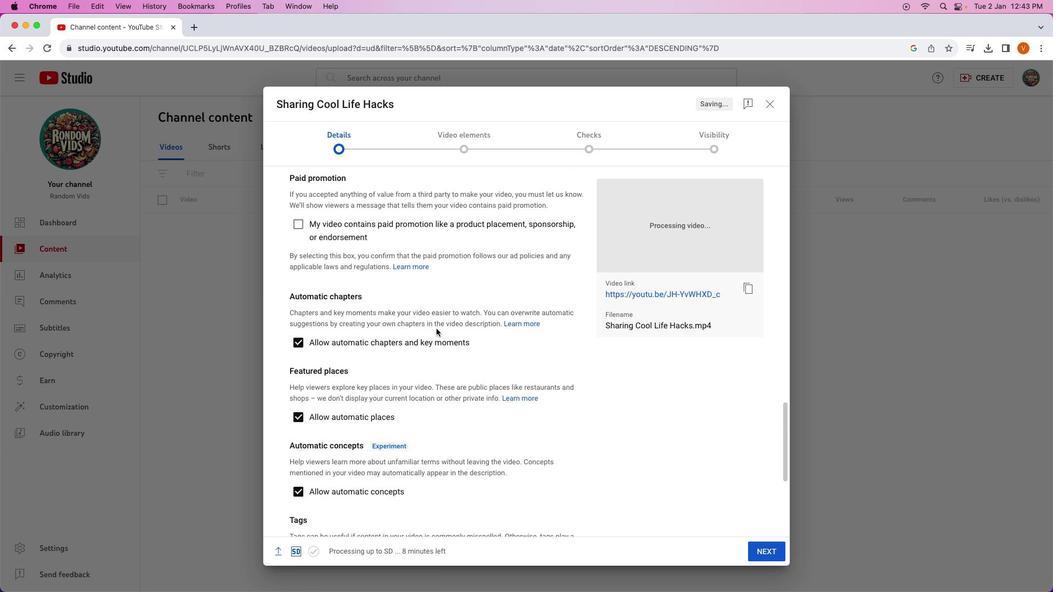 
Action: Mouse moved to (436, 328)
Screenshot: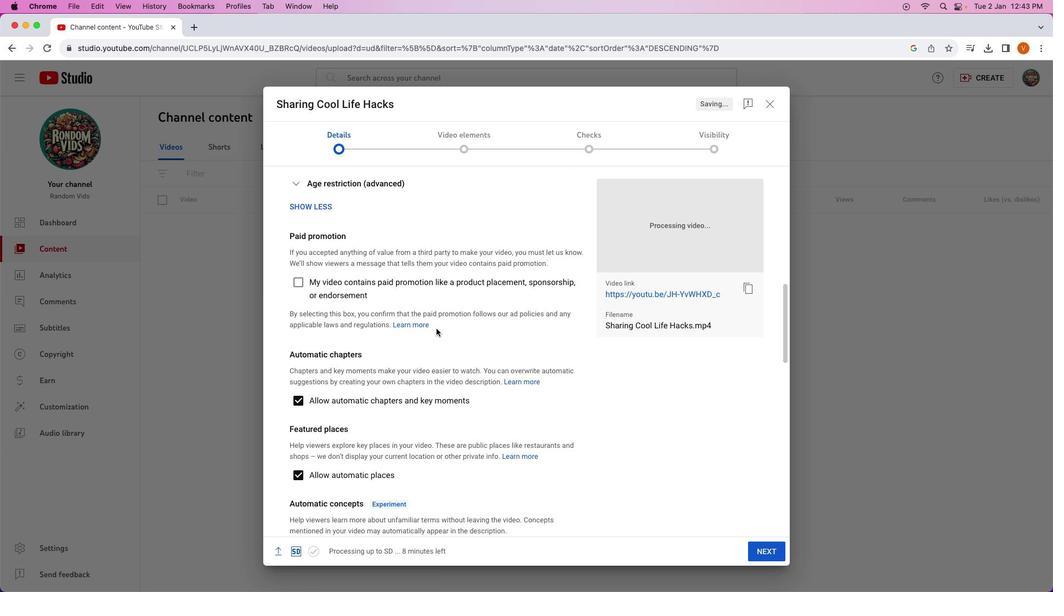 
Action: Mouse scrolled (436, 328) with delta (0, 0)
Screenshot: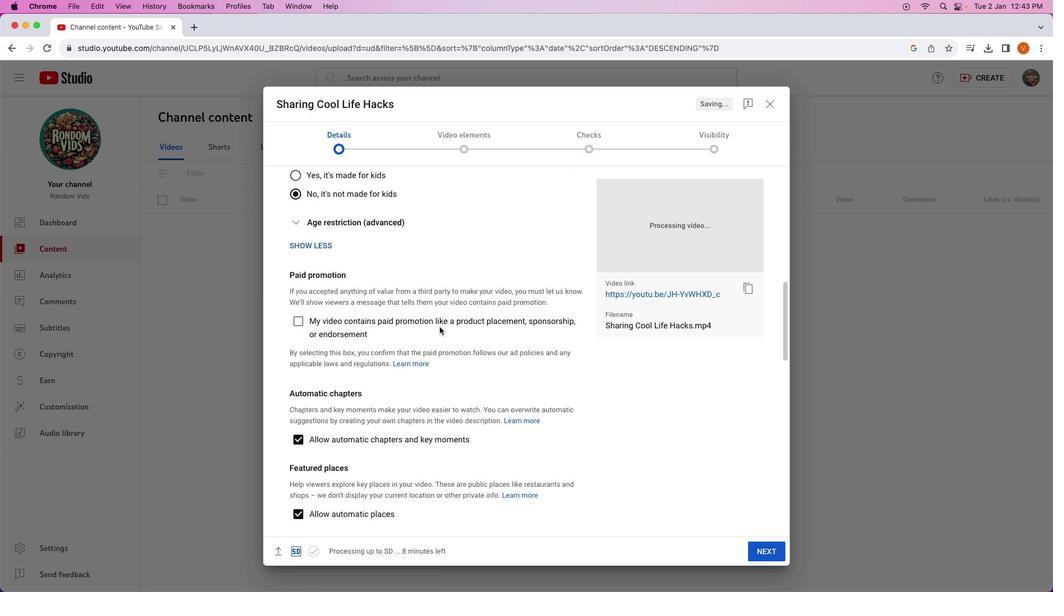 
Action: Mouse scrolled (436, 328) with delta (0, 0)
Screenshot: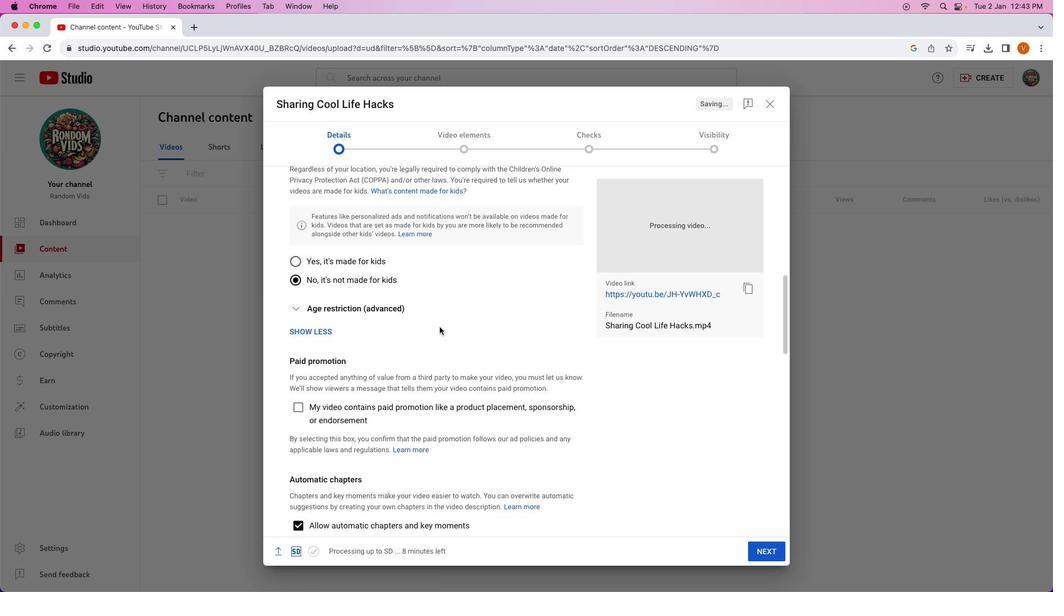 
Action: Mouse scrolled (436, 328) with delta (0, 1)
Screenshot: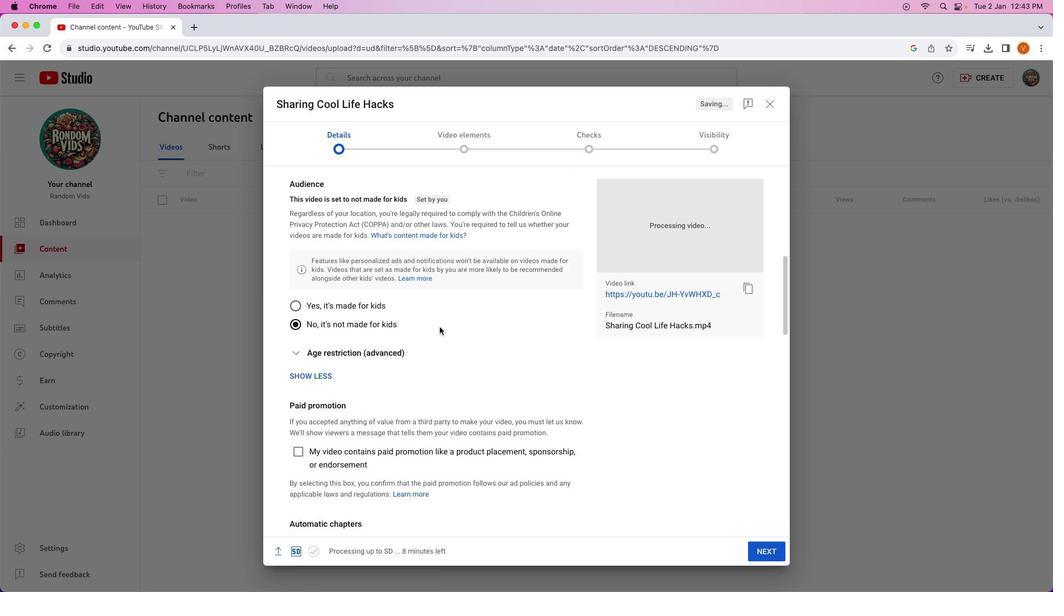 
Action: Mouse scrolled (436, 328) with delta (0, 2)
Screenshot: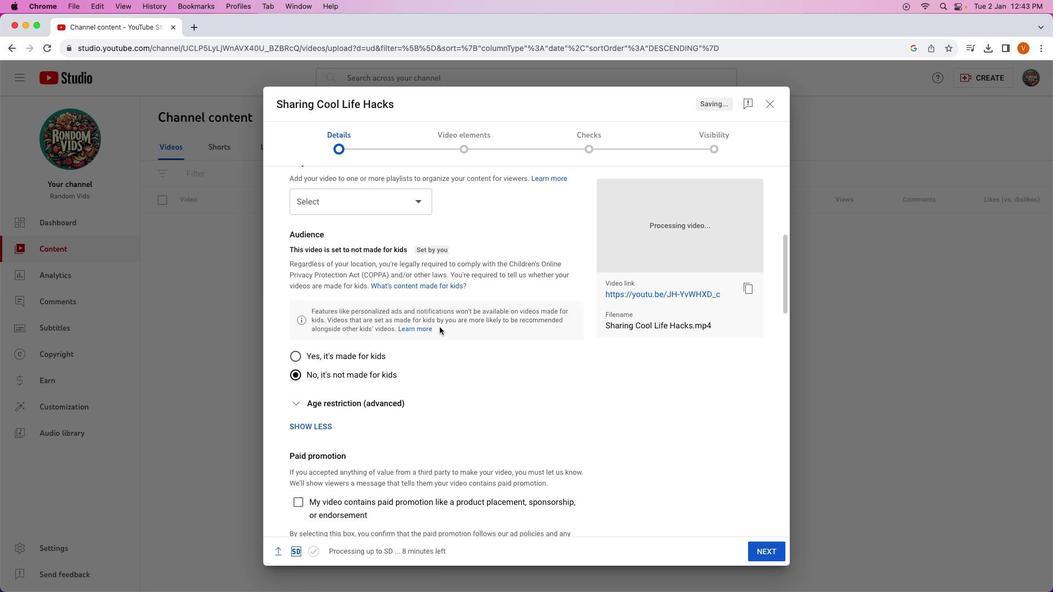 
Action: Mouse moved to (440, 326)
Screenshot: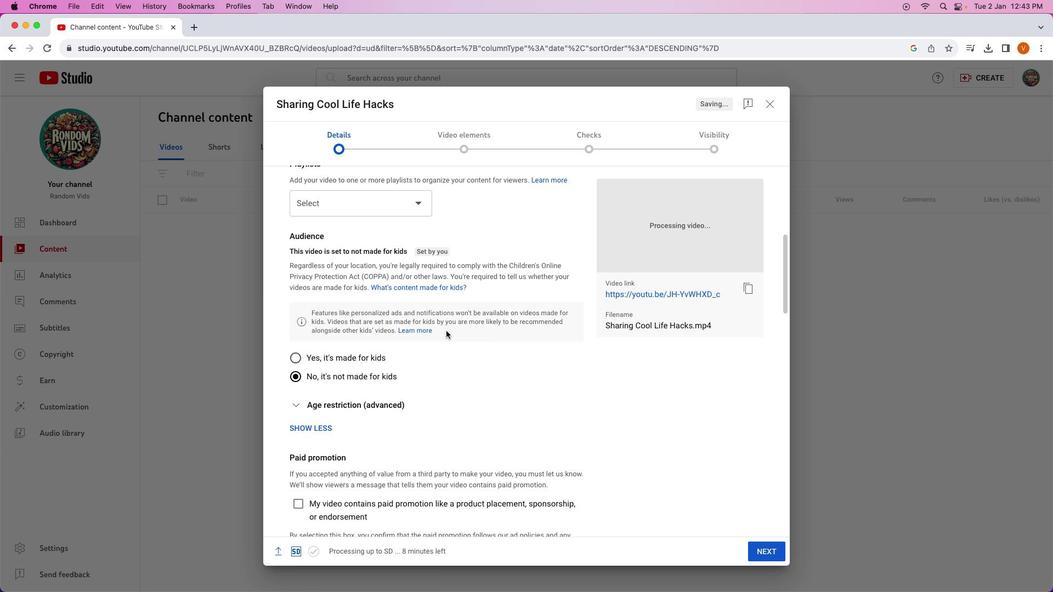 
Action: Mouse scrolled (440, 326) with delta (0, 0)
Screenshot: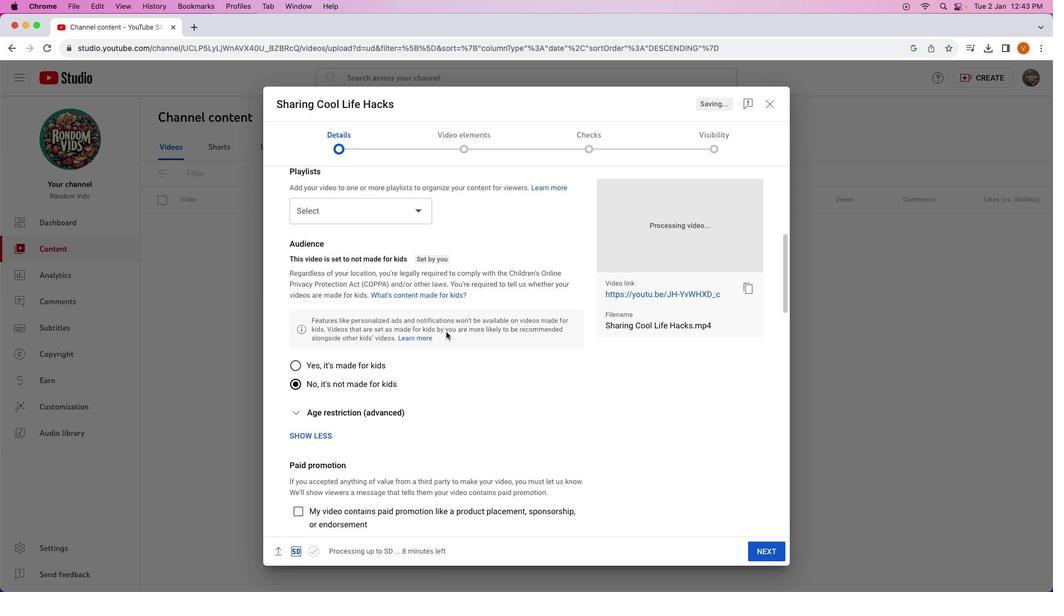 
Action: Mouse moved to (441, 328)
Screenshot: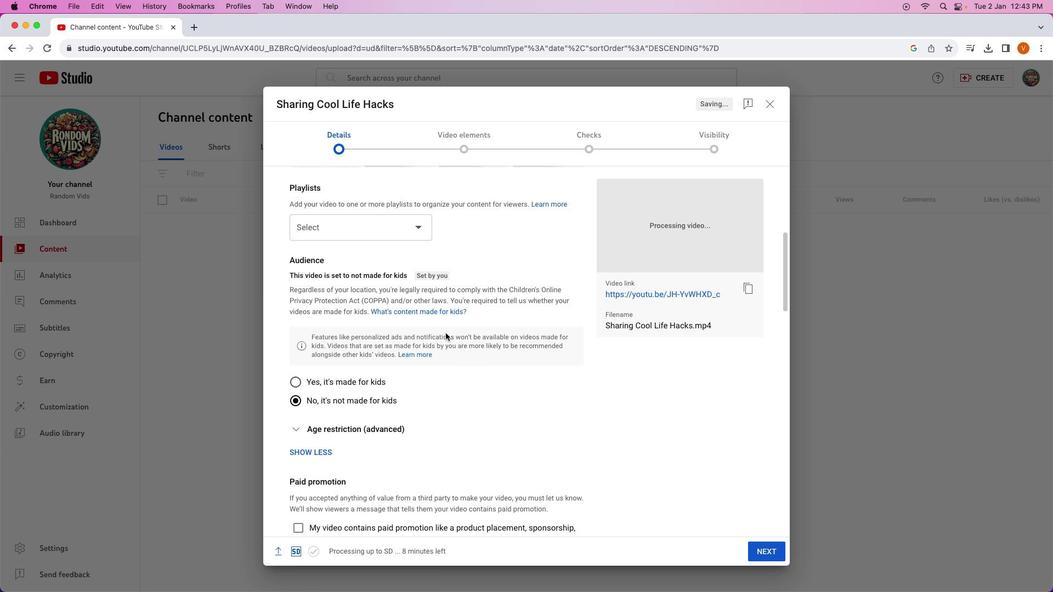 
Action: Mouse scrolled (441, 328) with delta (0, 0)
Screenshot: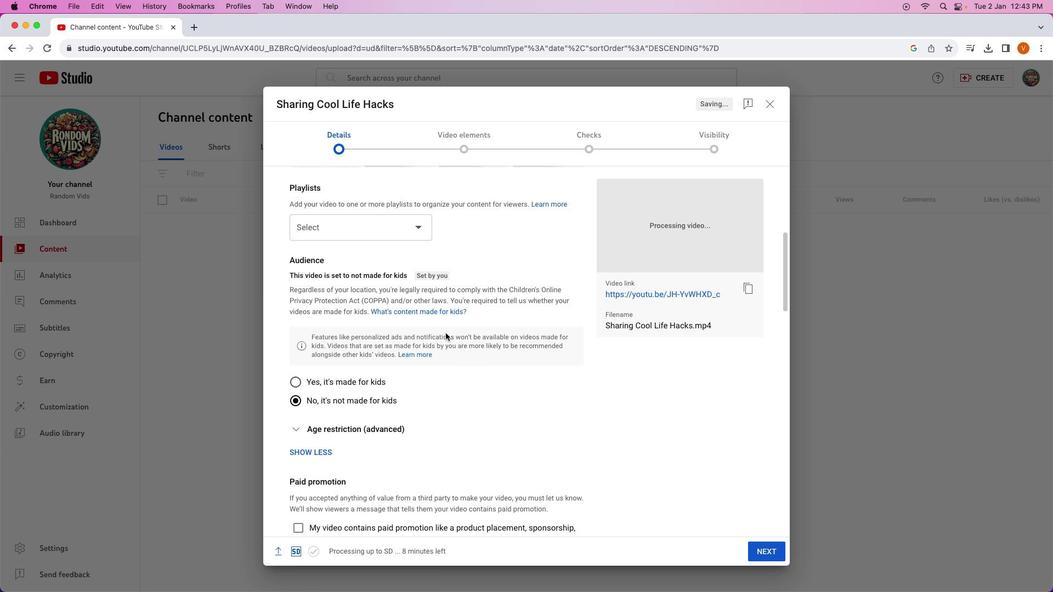 
Action: Mouse moved to (443, 329)
Screenshot: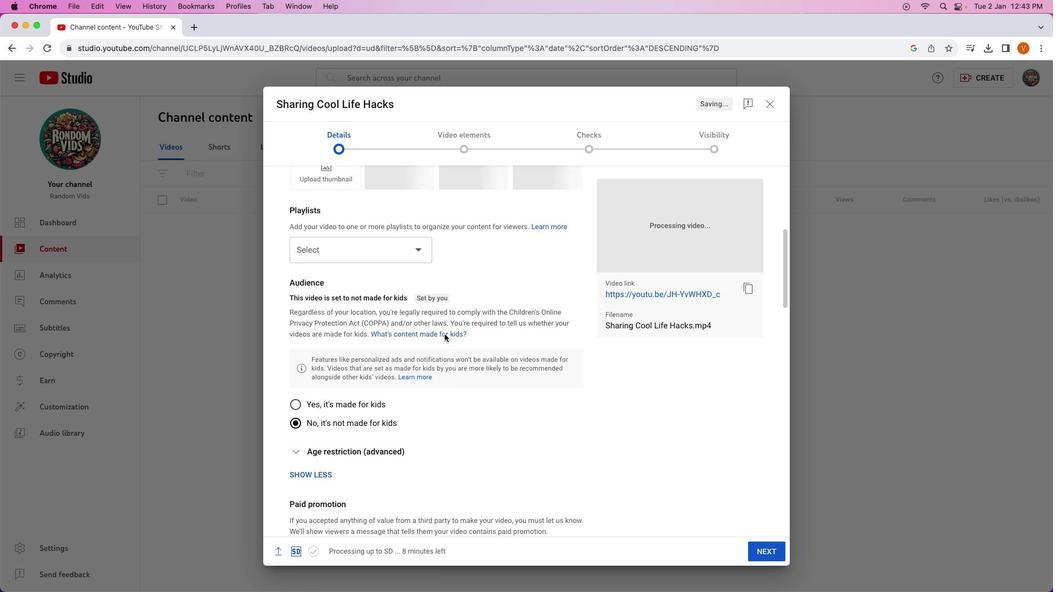 
Action: Mouse scrolled (443, 329) with delta (0, 1)
Screenshot: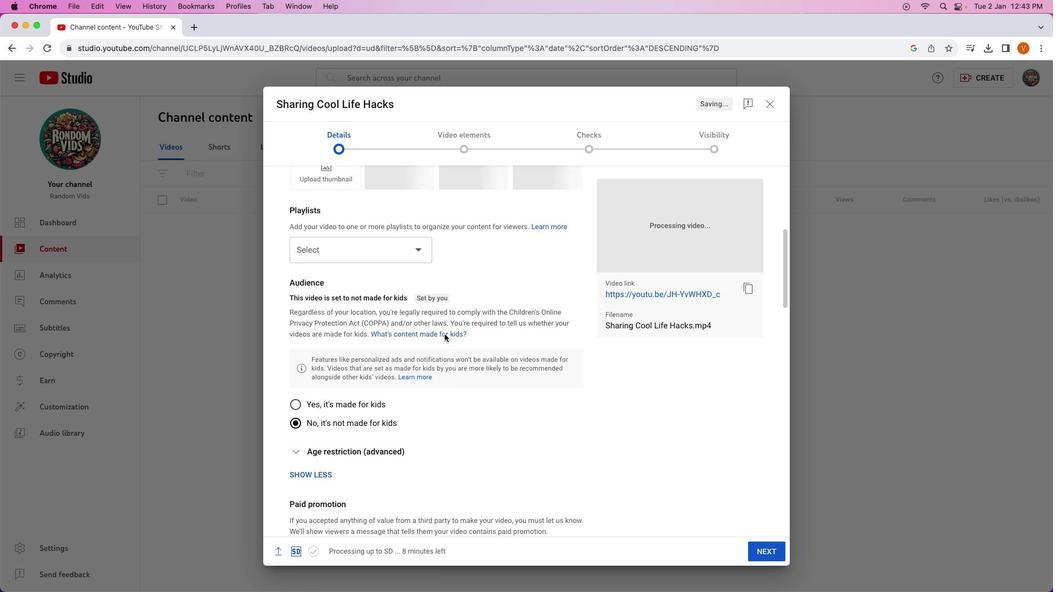 
Action: Mouse moved to (444, 351)
Screenshot: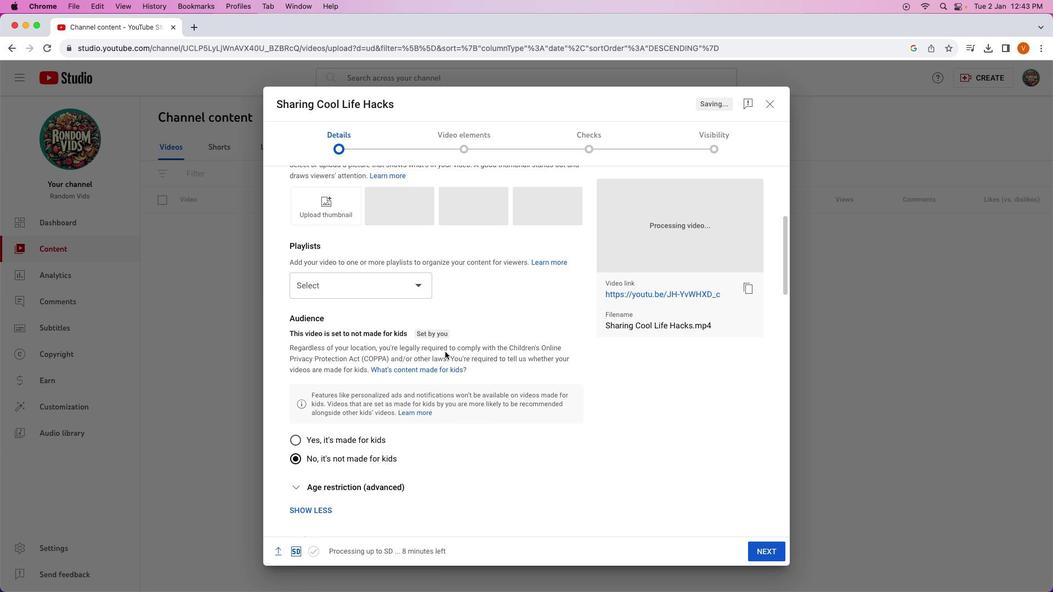 
Action: Mouse scrolled (444, 351) with delta (0, 0)
Screenshot: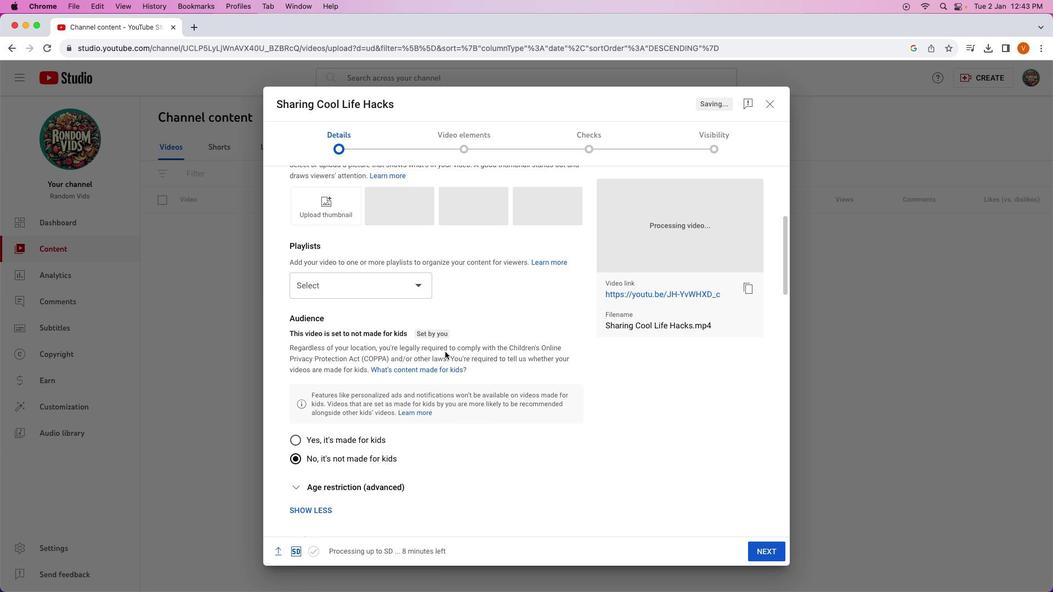 
Action: Mouse moved to (444, 351)
Screenshot: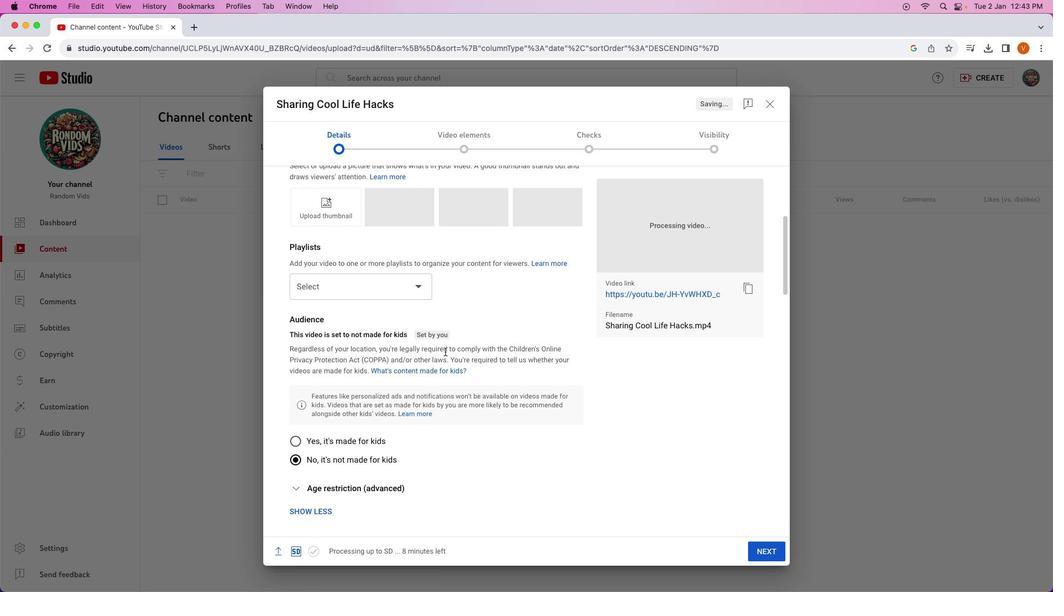 
Action: Mouse scrolled (444, 351) with delta (0, 0)
Screenshot: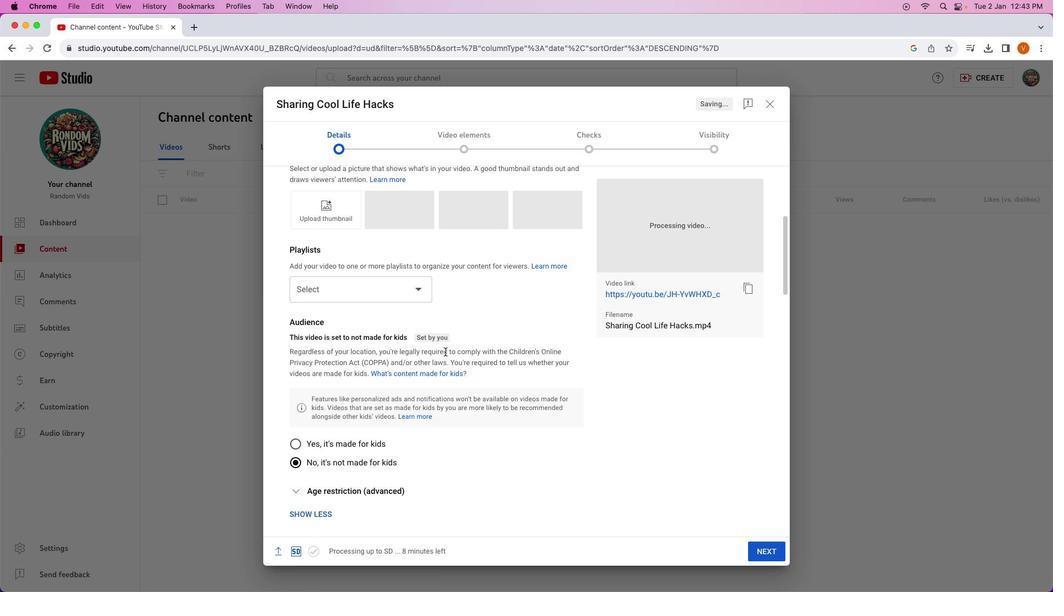 
Action: Mouse scrolled (444, 351) with delta (0, 0)
Screenshot: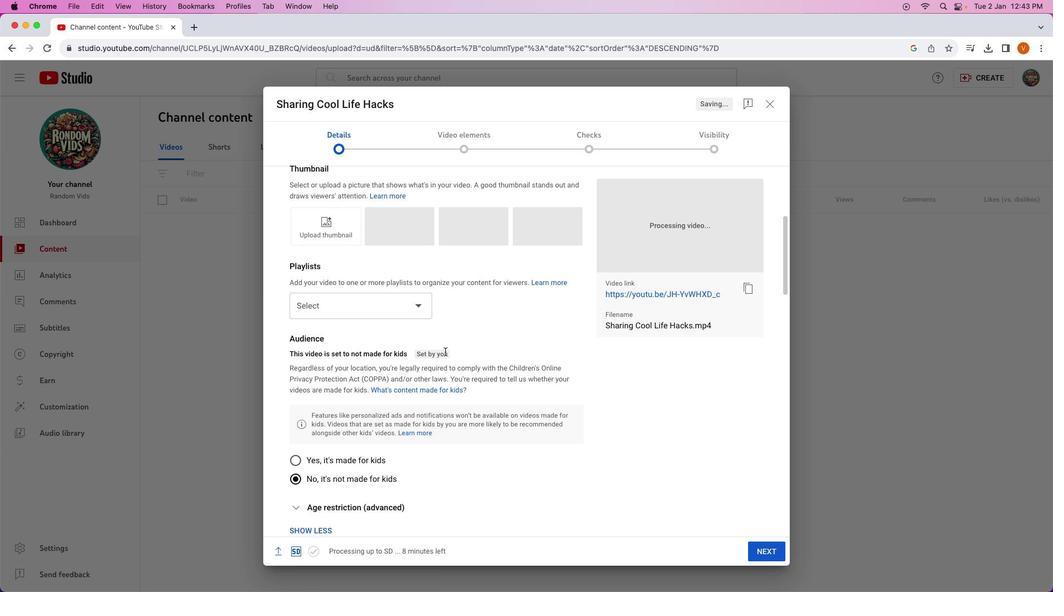 
Action: Mouse moved to (445, 352)
Screenshot: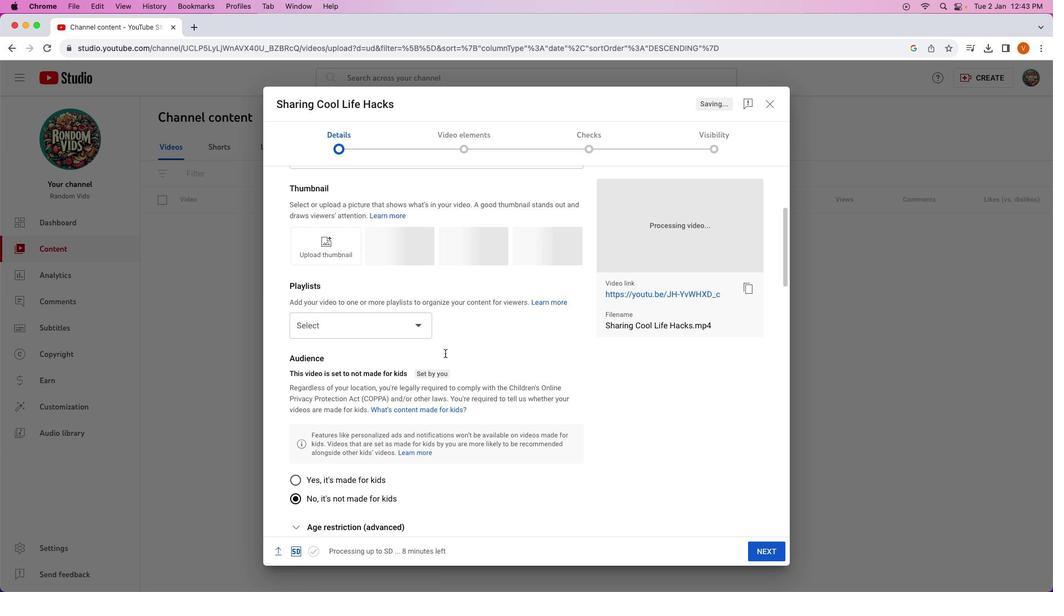 
Action: Mouse scrolled (445, 352) with delta (0, 0)
Screenshot: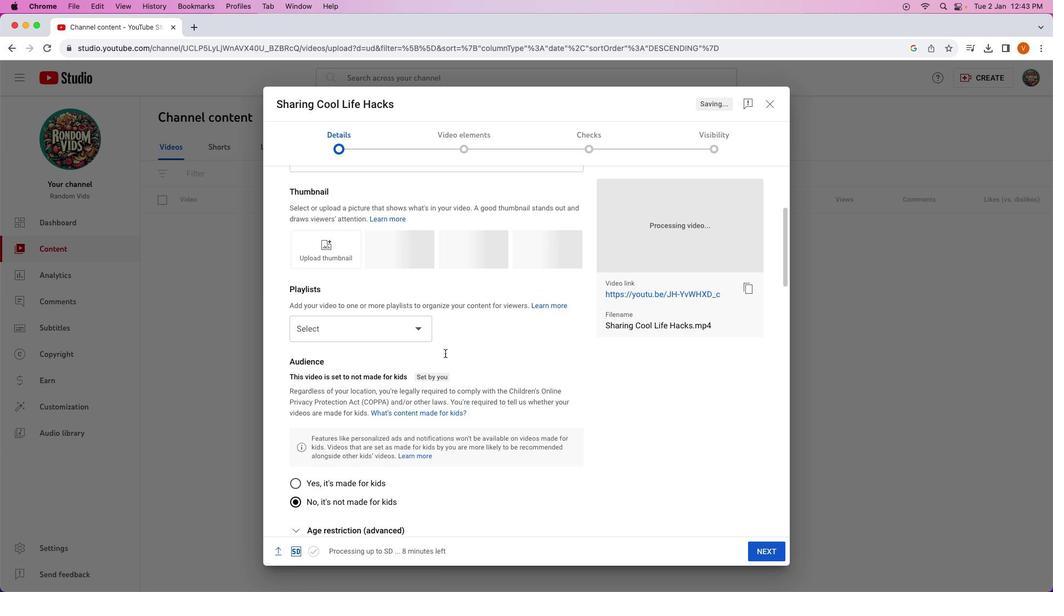 
Action: Mouse moved to (445, 353)
Screenshot: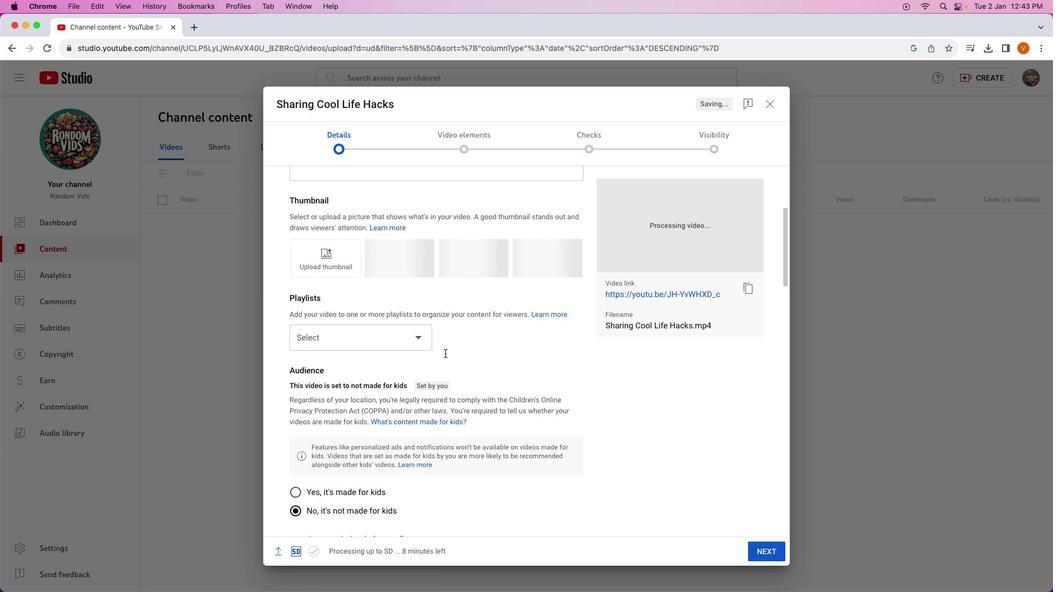 
Action: Mouse scrolled (445, 353) with delta (0, 0)
Screenshot: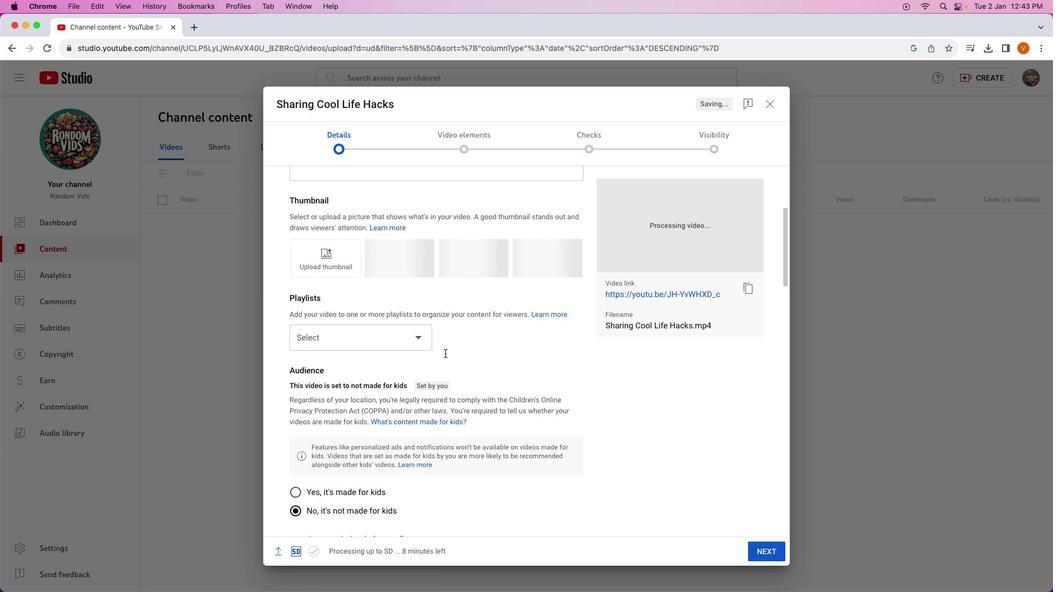 
Action: Mouse moved to (445, 356)
Screenshot: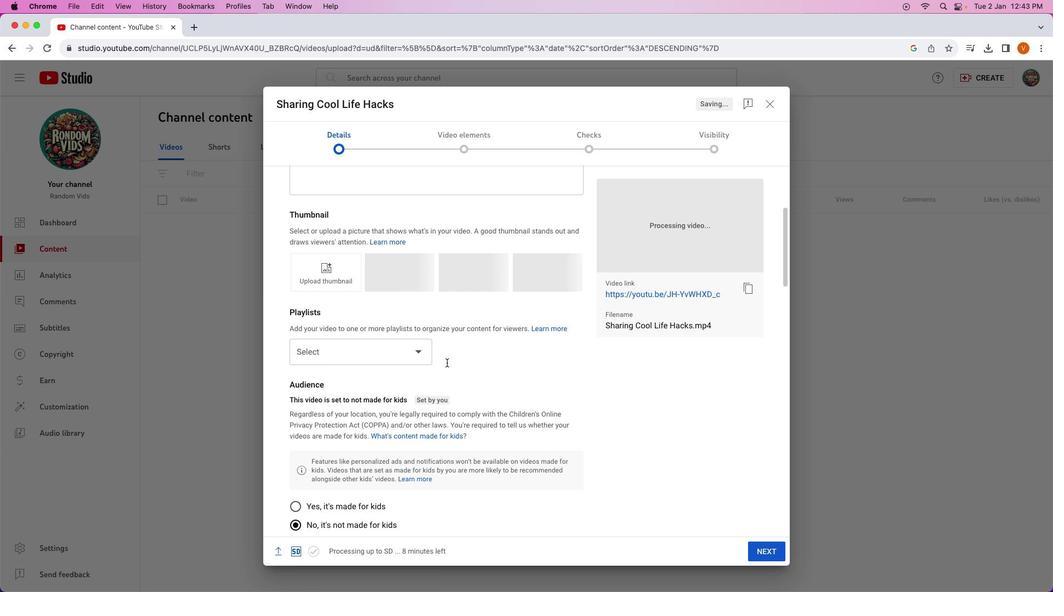 
Action: Mouse scrolled (445, 356) with delta (0, 0)
Screenshot: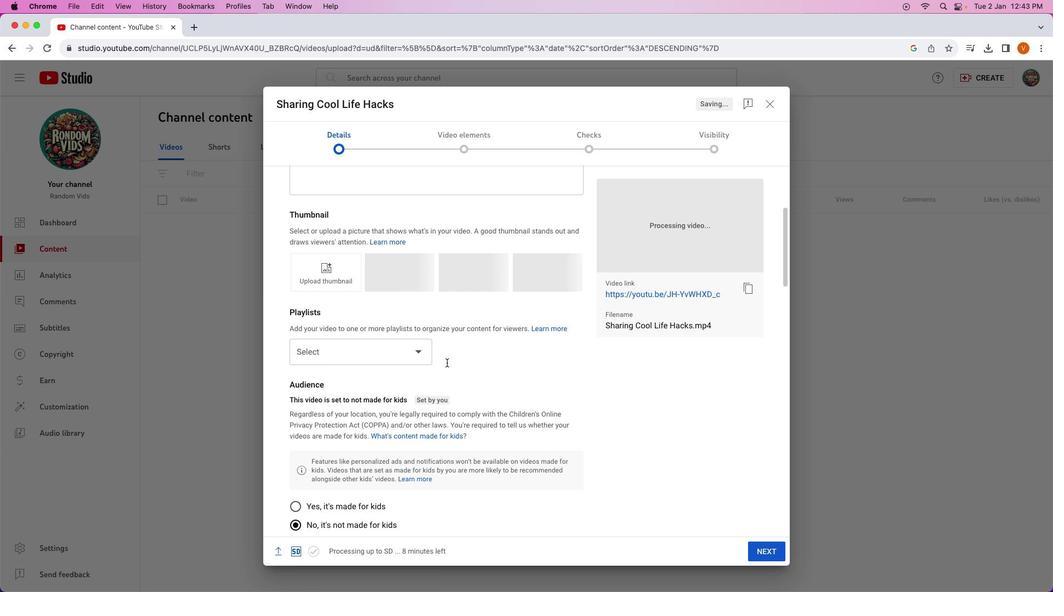 
Action: Mouse moved to (446, 357)
Screenshot: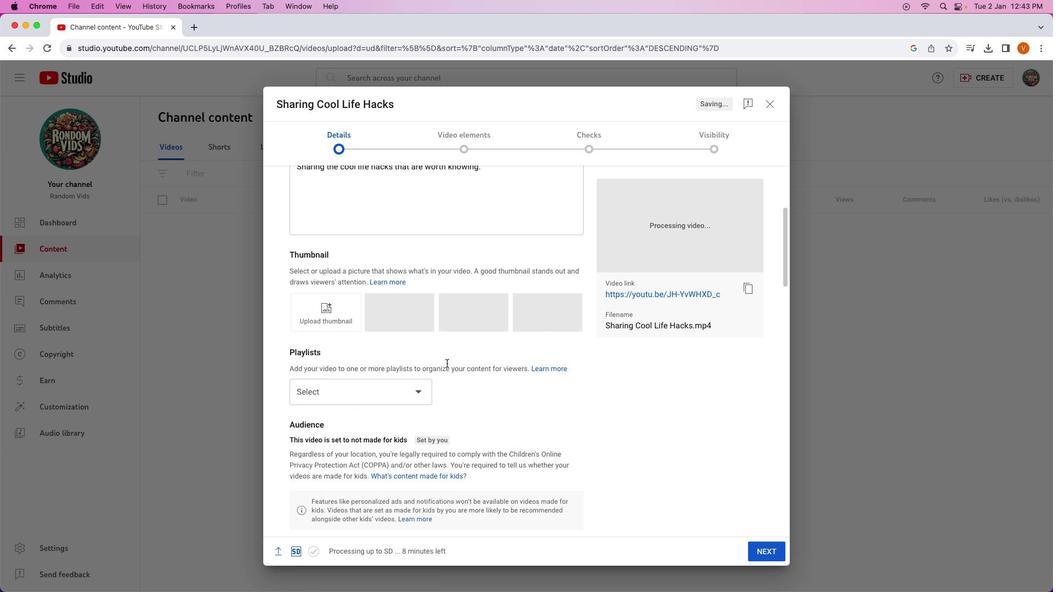 
Action: Mouse scrolled (446, 357) with delta (0, 0)
Screenshot: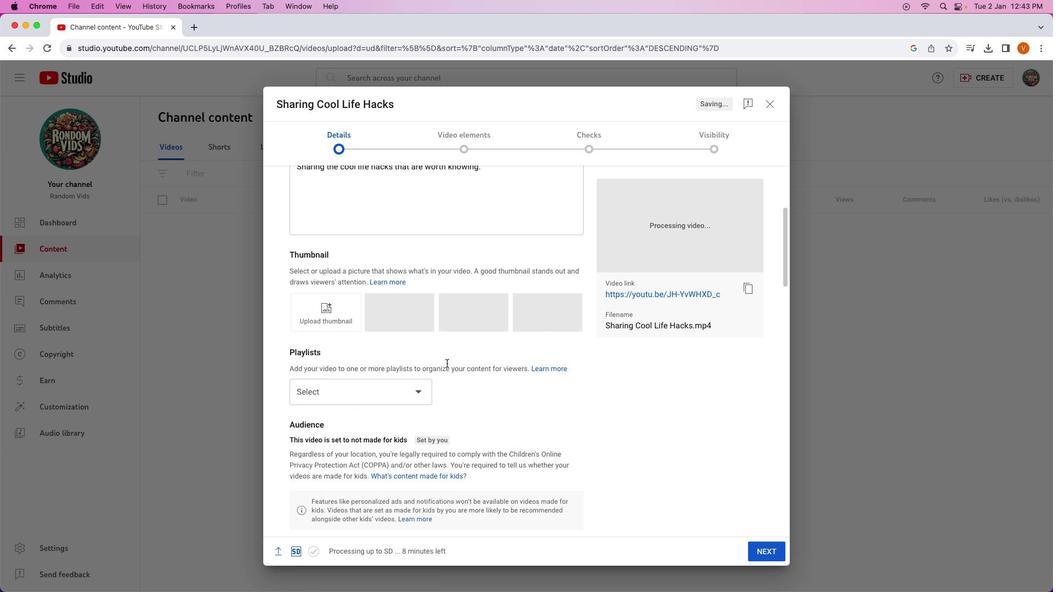 
Action: Mouse moved to (446, 359)
Screenshot: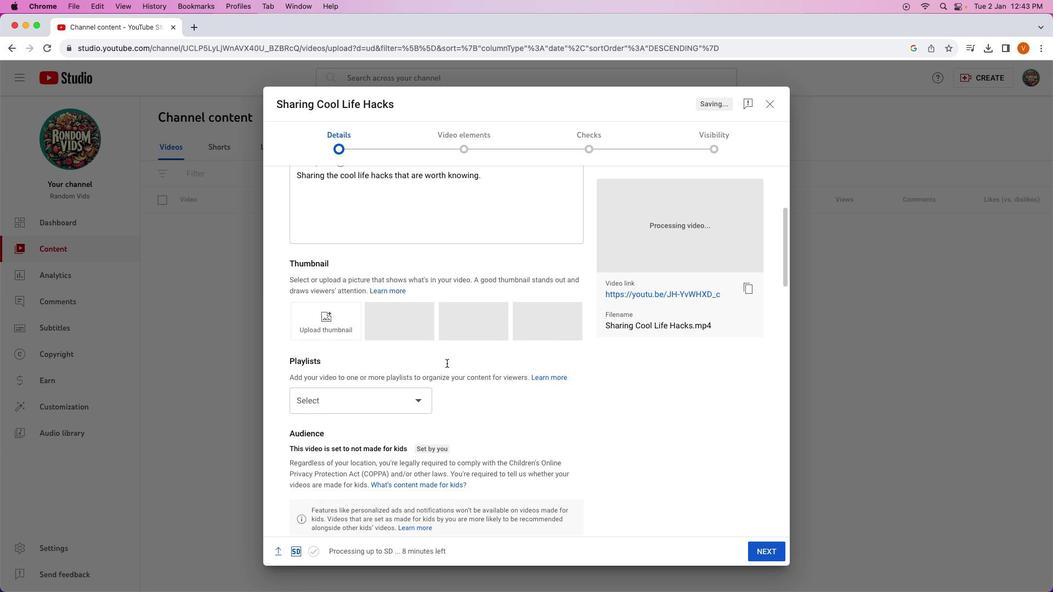 
Action: Mouse scrolled (446, 359) with delta (0, 1)
Screenshot: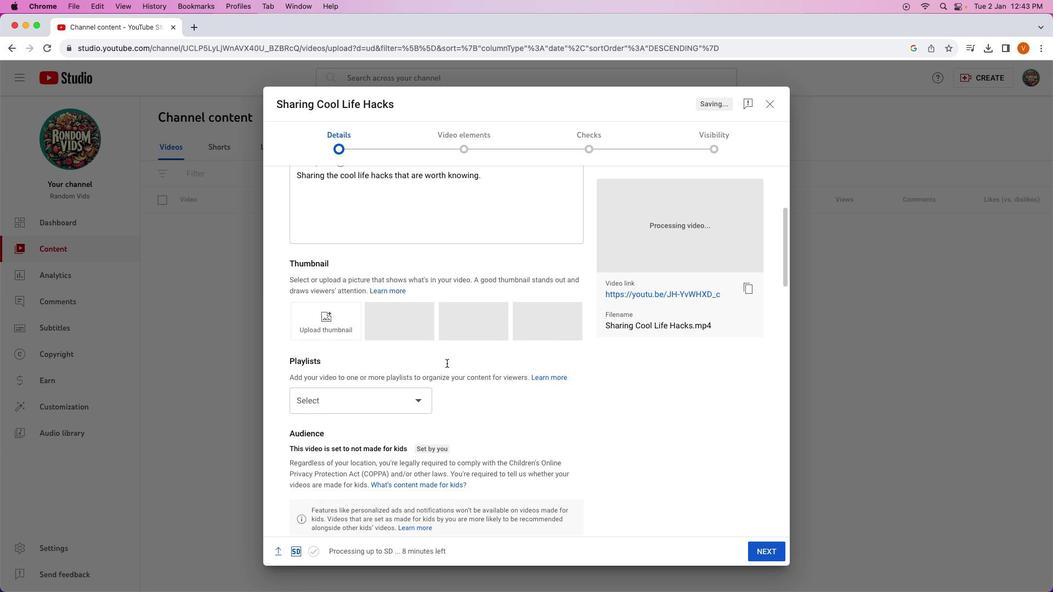 
Action: Mouse moved to (447, 365)
Screenshot: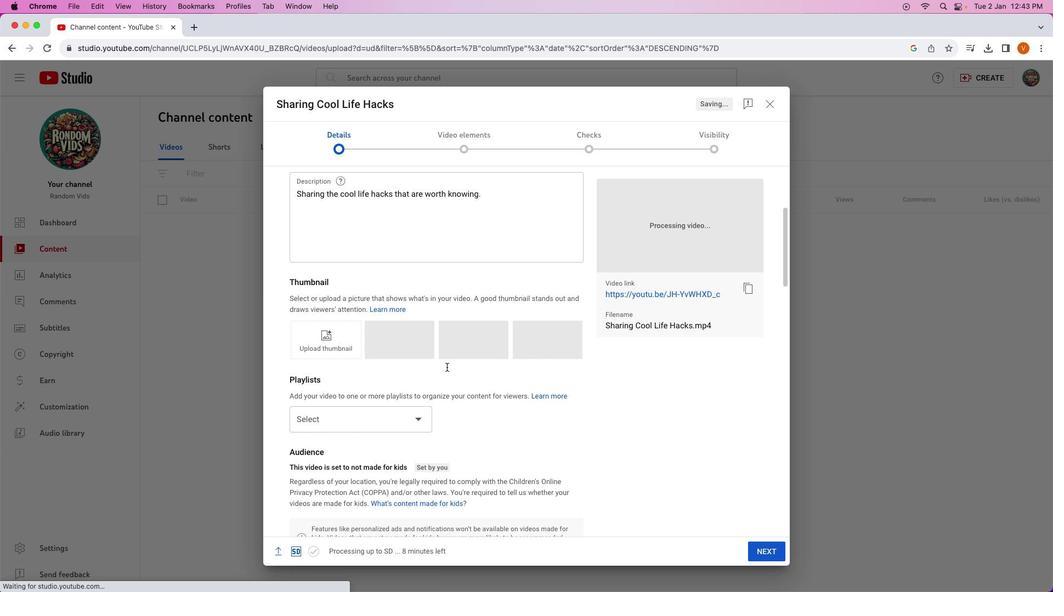 
Action: Mouse scrolled (447, 365) with delta (0, 0)
Screenshot: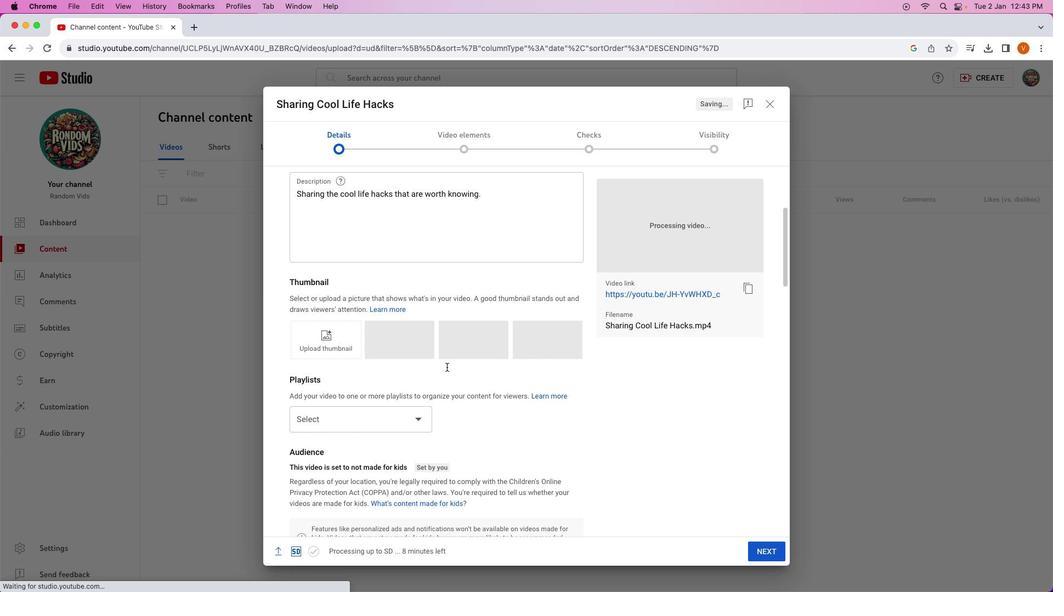 
Action: Mouse moved to (447, 367)
Screenshot: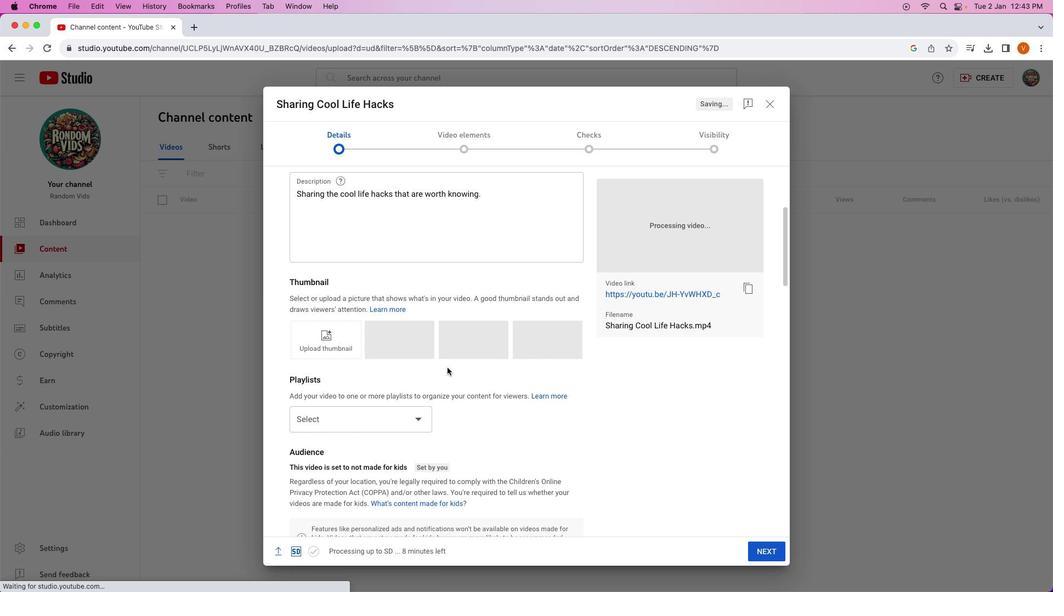 
Action: Mouse scrolled (447, 367) with delta (0, 0)
Screenshot: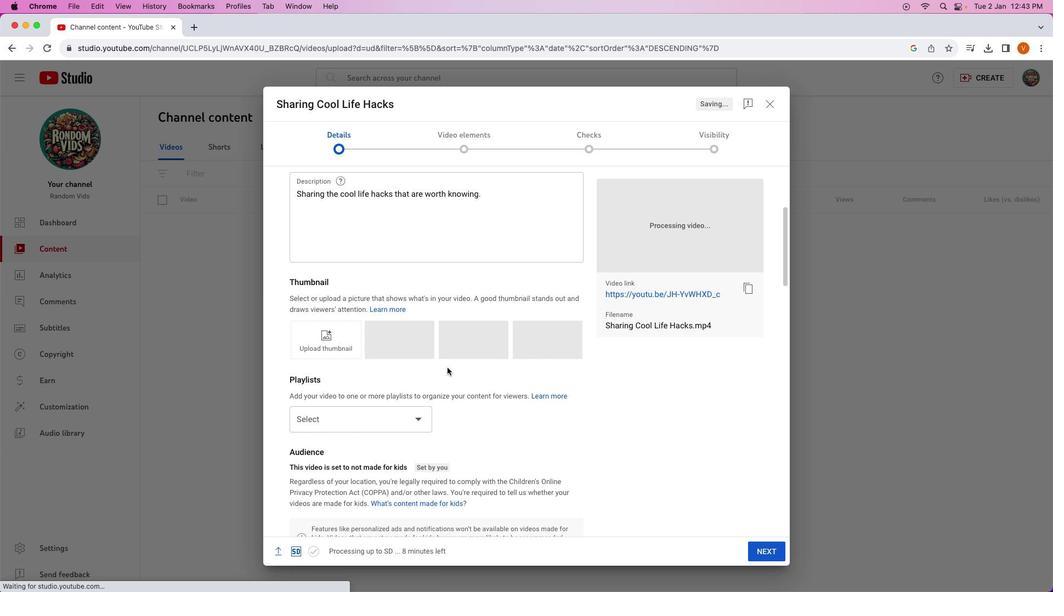 
Action: Mouse moved to (448, 369)
Screenshot: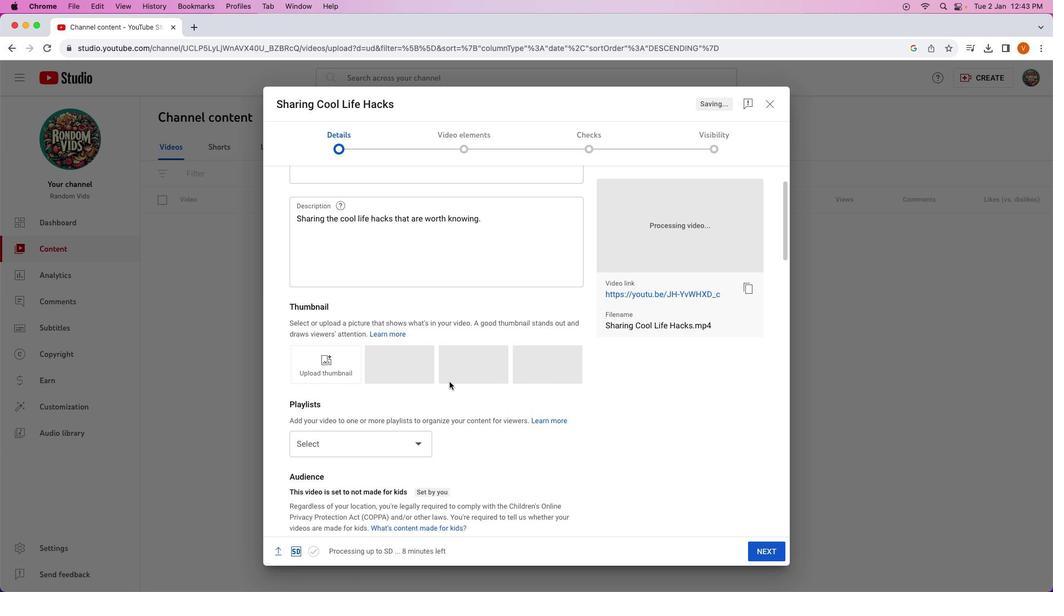 
Action: Mouse scrolled (448, 369) with delta (0, 0)
Screenshot: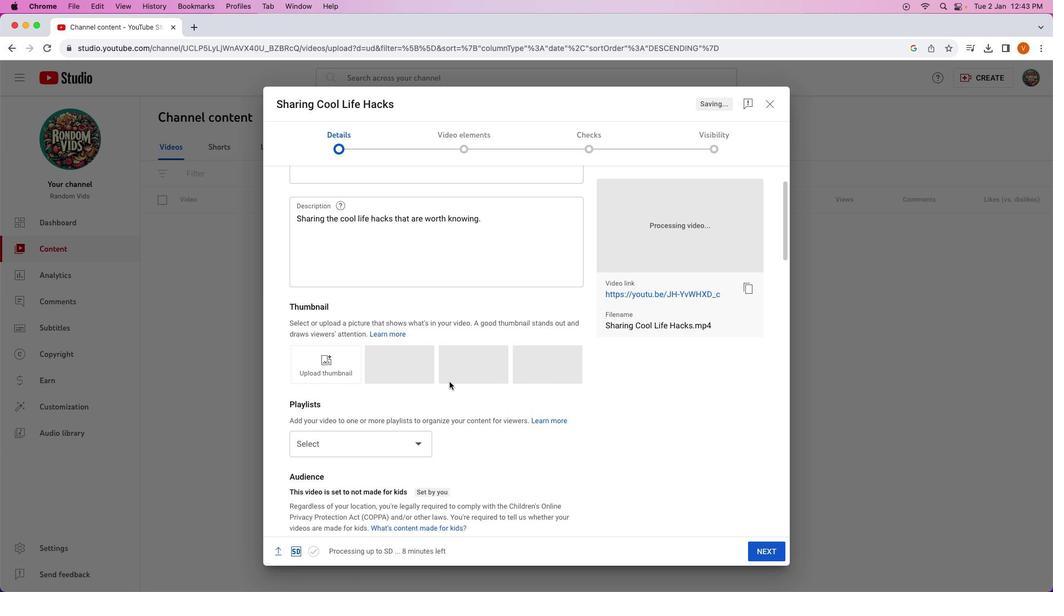 
Action: Mouse moved to (448, 371)
Screenshot: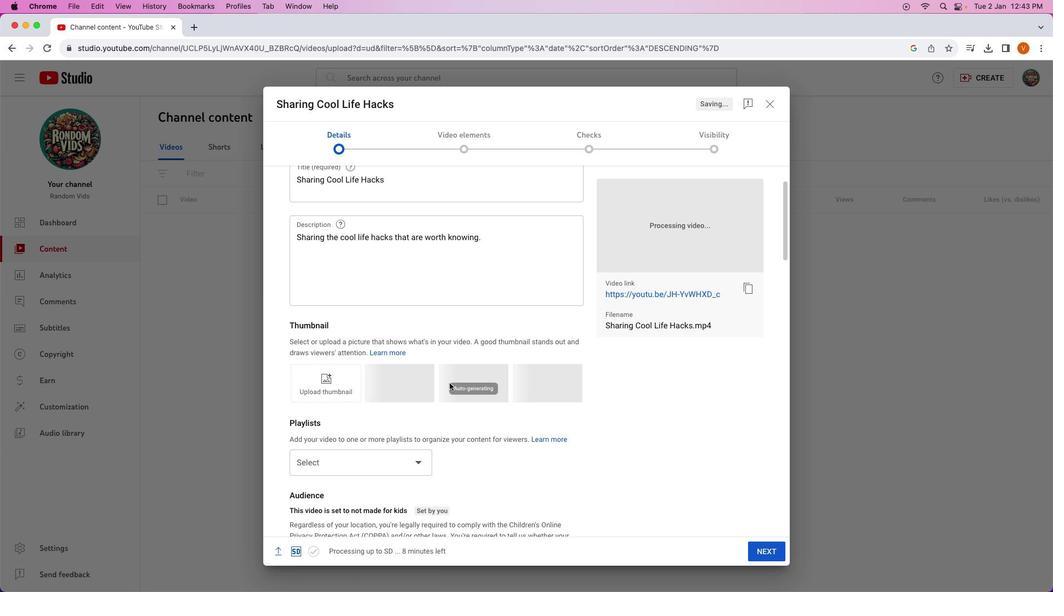 
Action: Mouse scrolled (448, 371) with delta (0, 0)
Screenshot: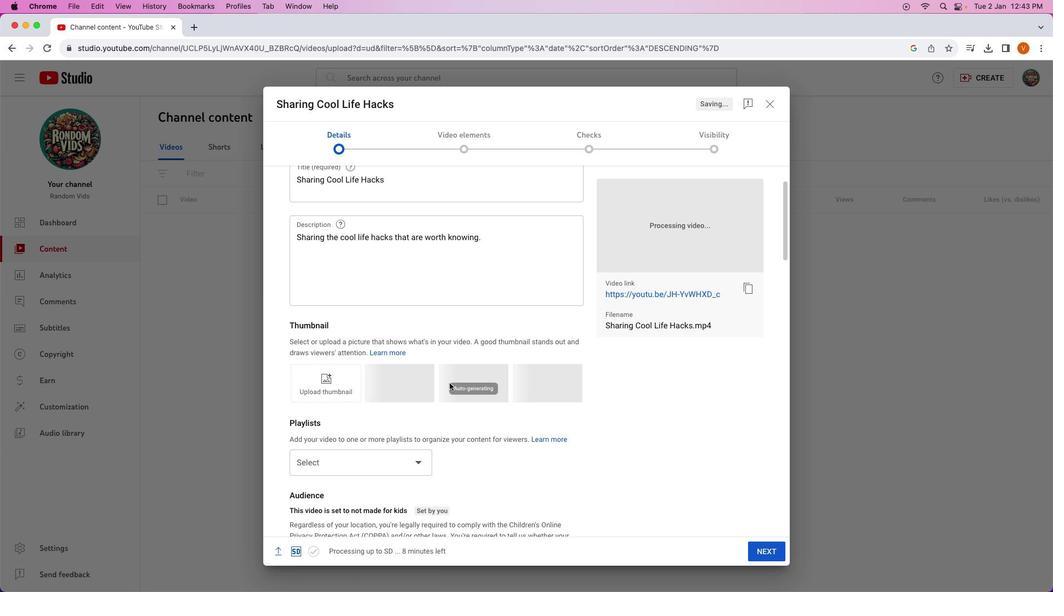 
Action: Mouse moved to (448, 375)
Screenshot: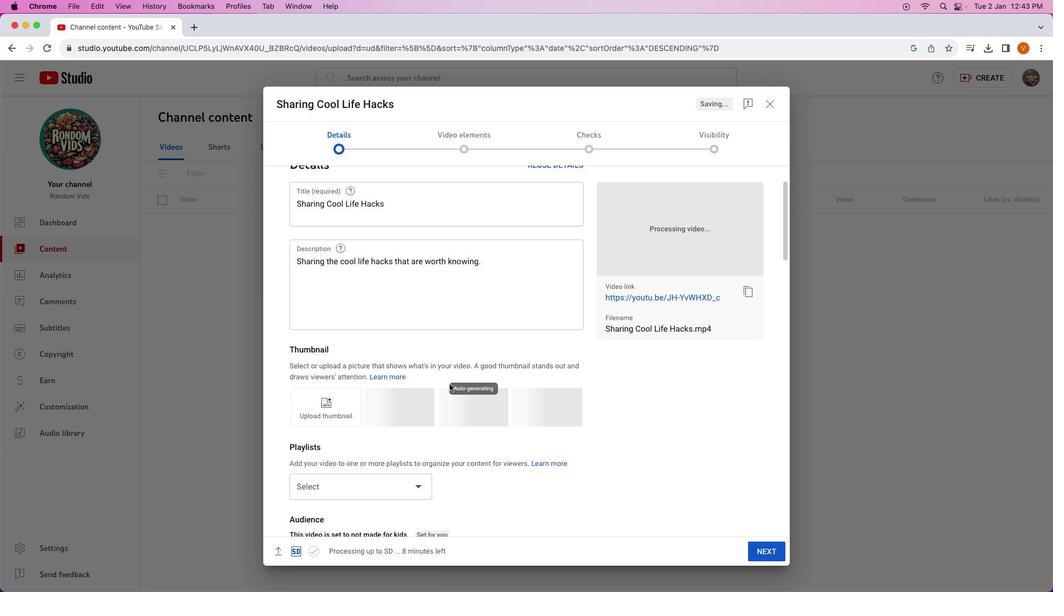 
Action: Mouse scrolled (448, 375) with delta (0, 0)
Screenshot: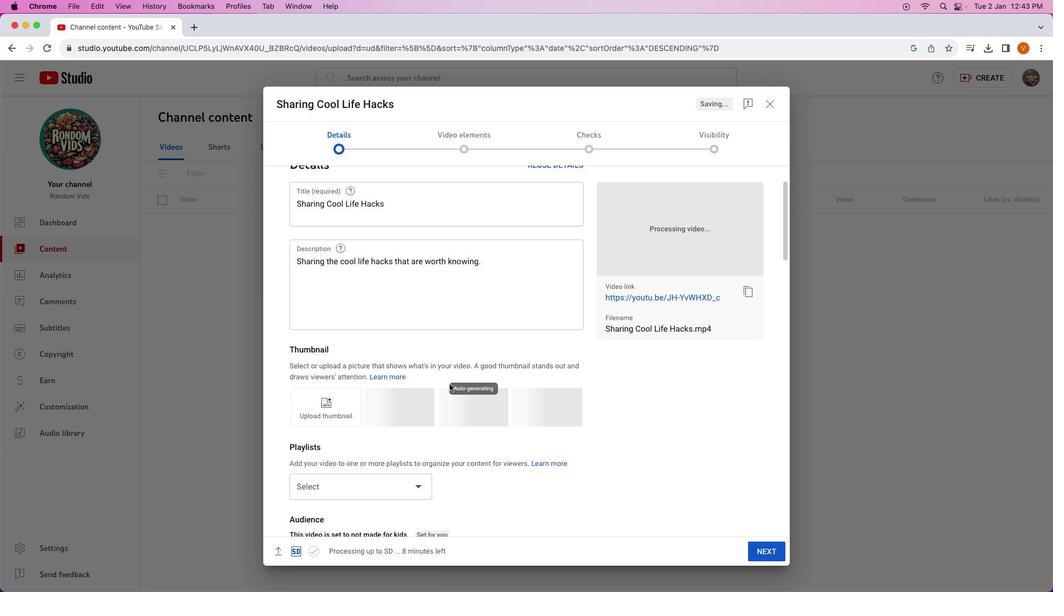 
Action: Mouse moved to (449, 387)
Screenshot: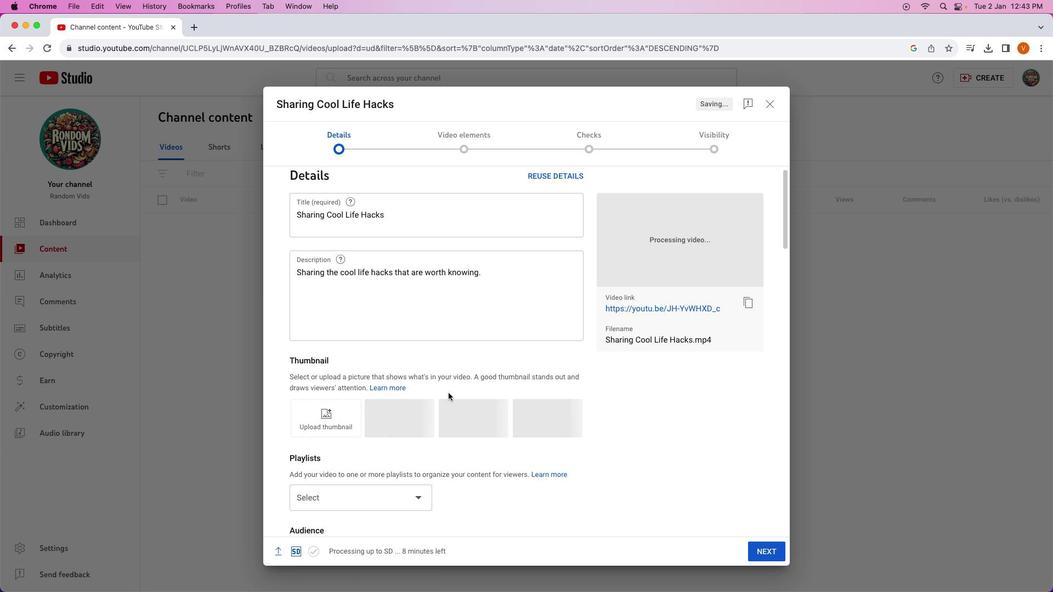 
Action: Mouse scrolled (449, 387) with delta (0, 0)
Screenshot: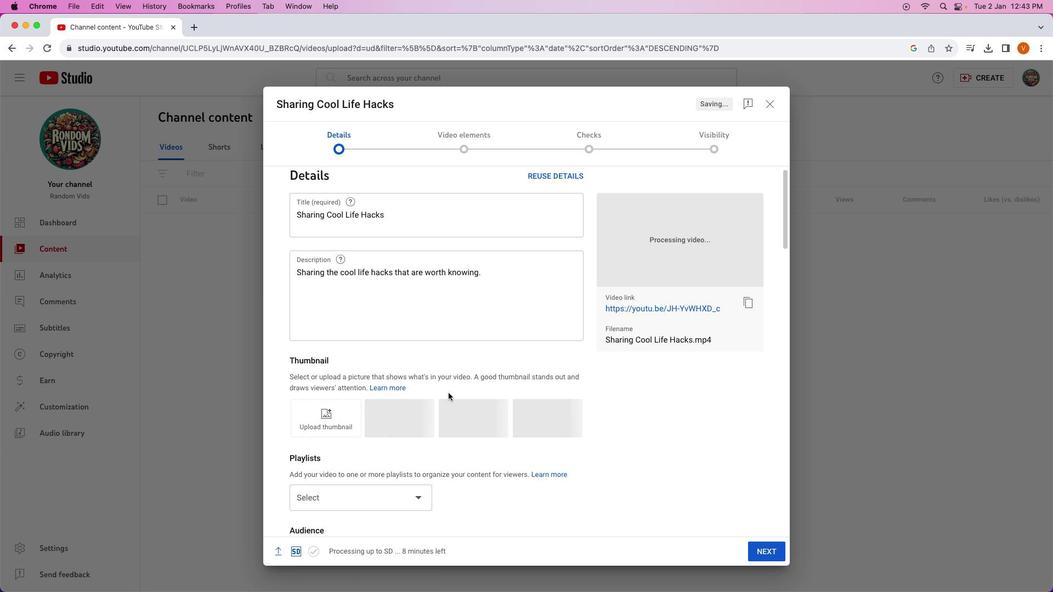 
Action: Mouse moved to (449, 390)
Screenshot: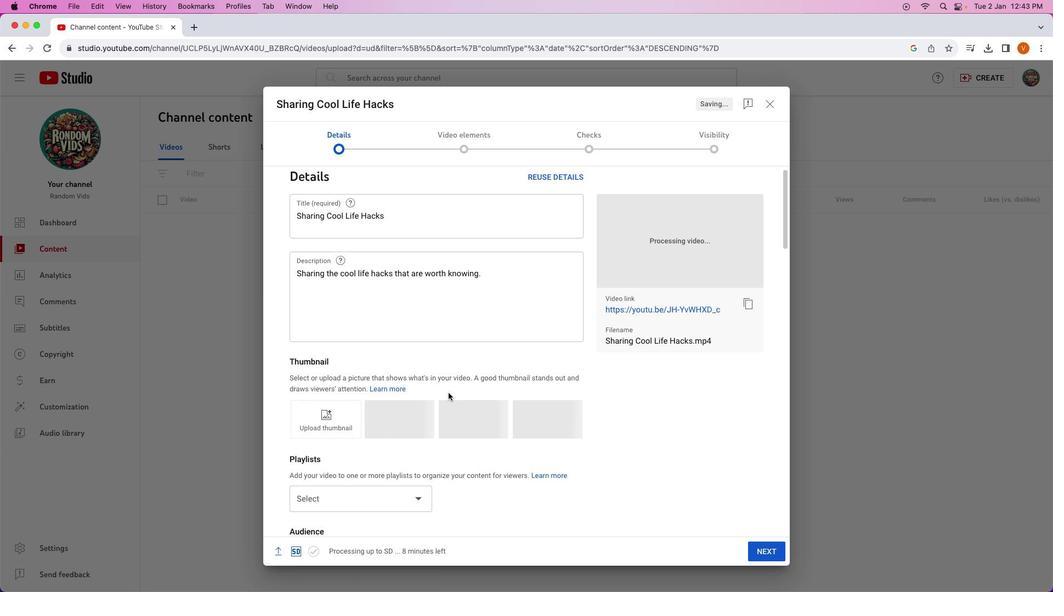 
Action: Mouse scrolled (449, 390) with delta (0, 0)
Screenshot: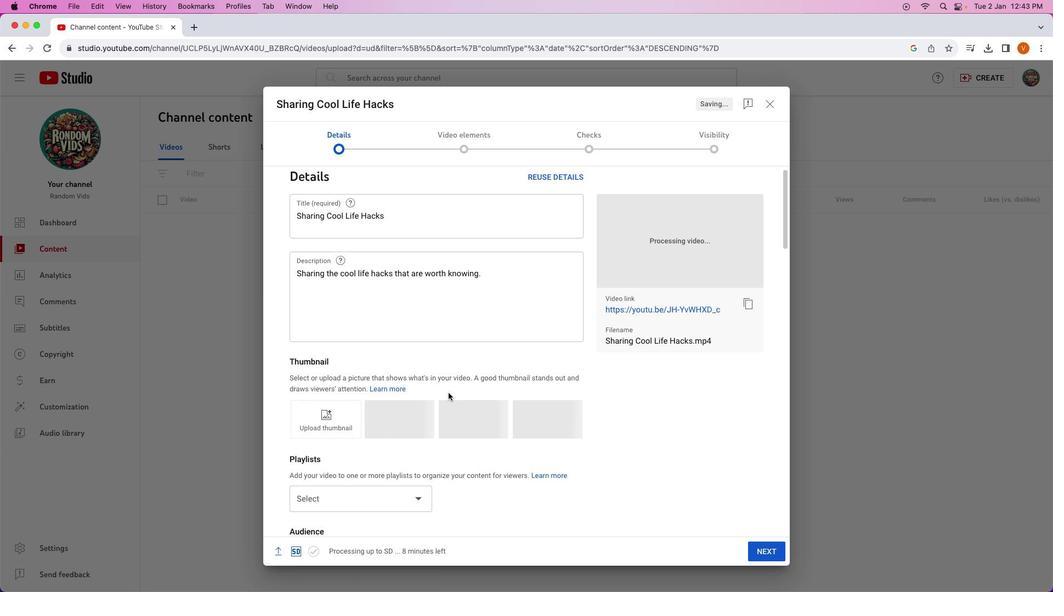
Action: Mouse moved to (448, 391)
Screenshot: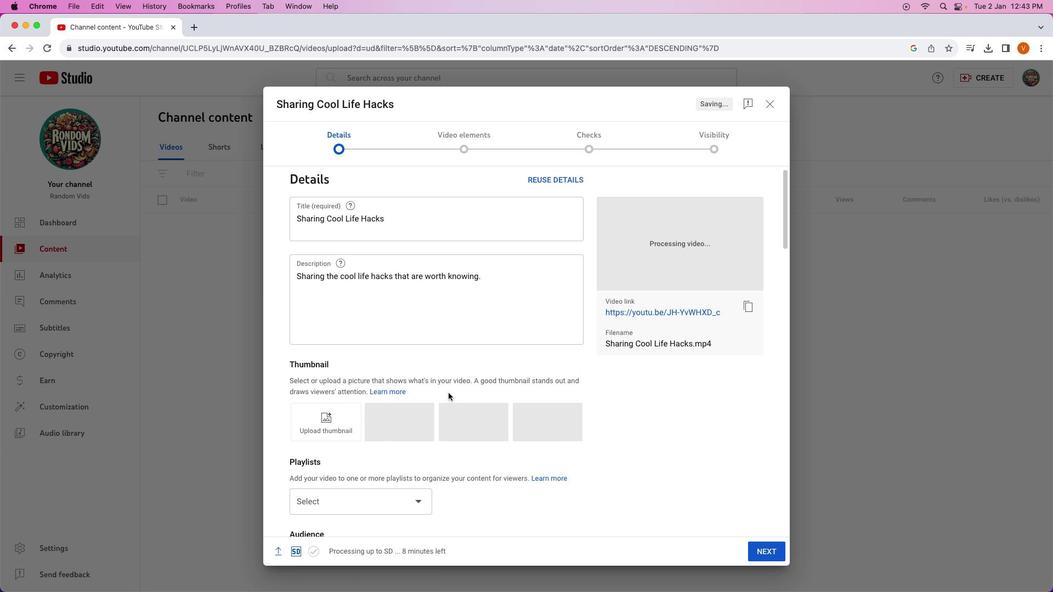 
Action: Mouse scrolled (448, 391) with delta (0, 1)
Screenshot: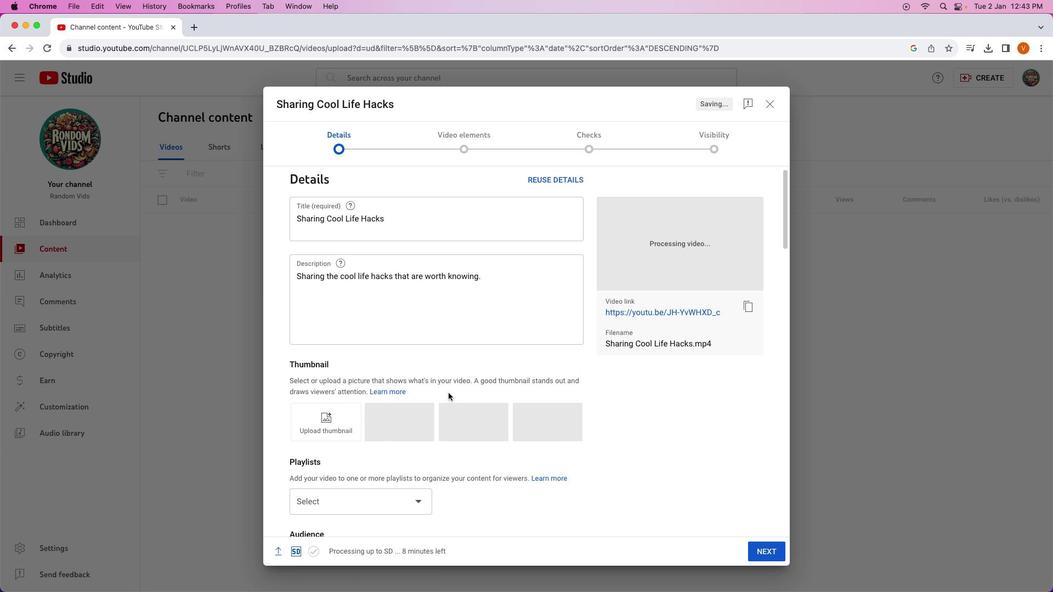 
Action: Mouse moved to (448, 392)
Screenshot: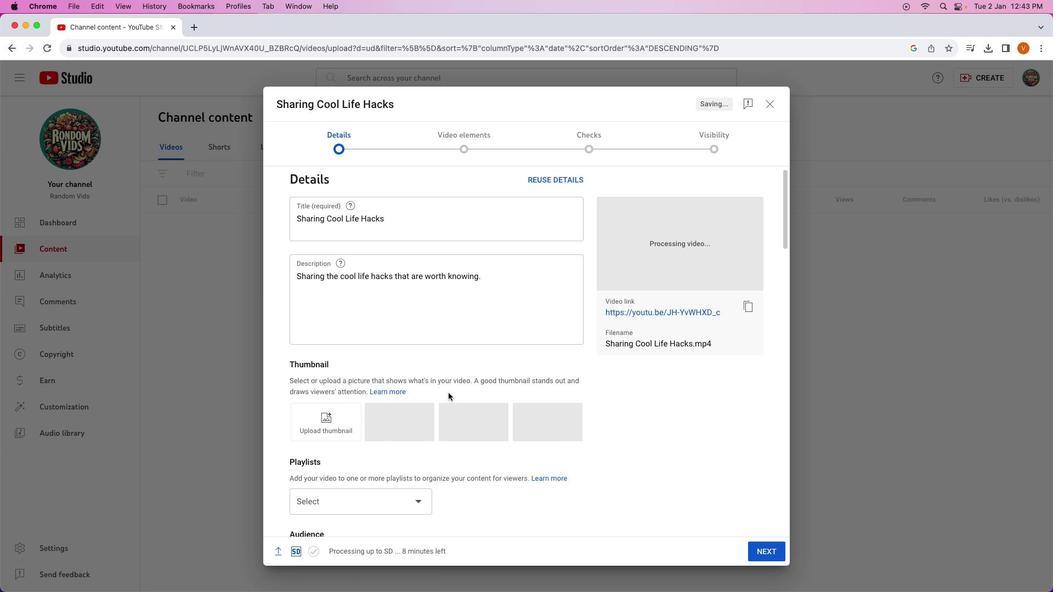 
Action: Mouse scrolled (448, 392) with delta (0, 0)
Screenshot: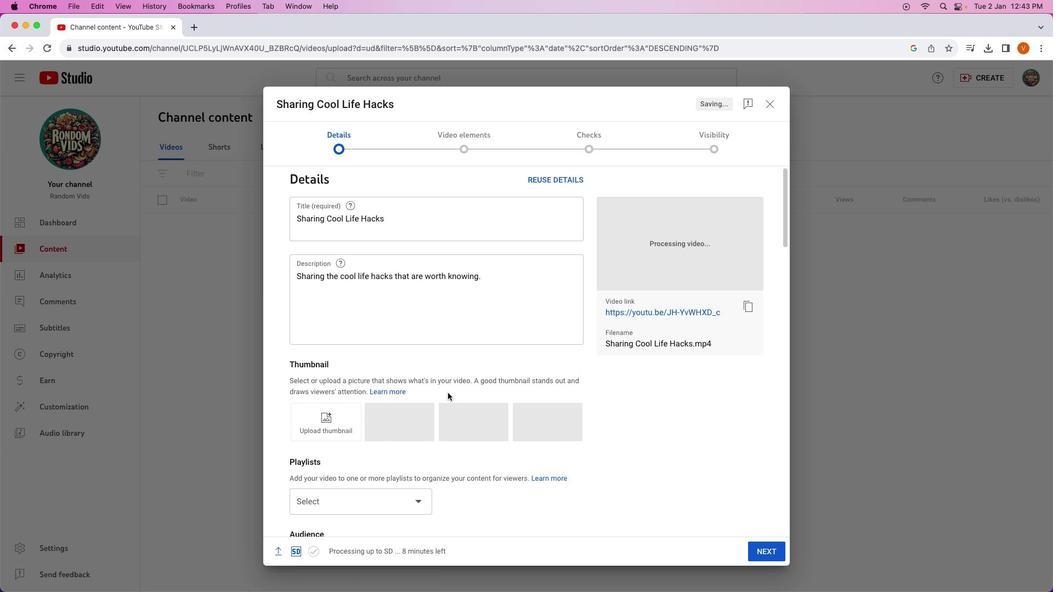
Action: Mouse scrolled (448, 392) with delta (0, 0)
Screenshot: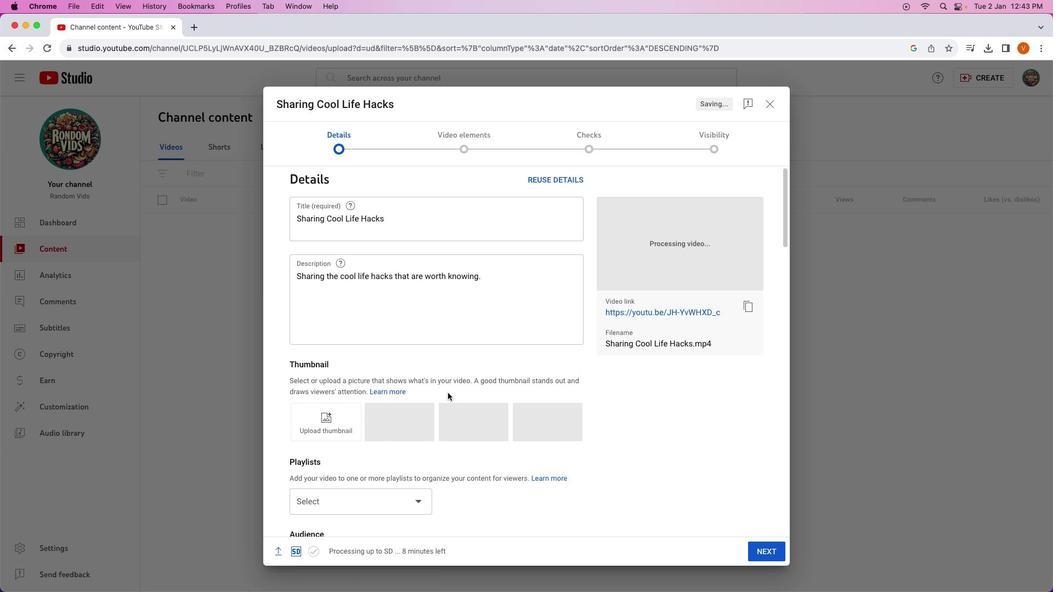 
Action: Mouse scrolled (448, 392) with delta (0, 1)
Screenshot: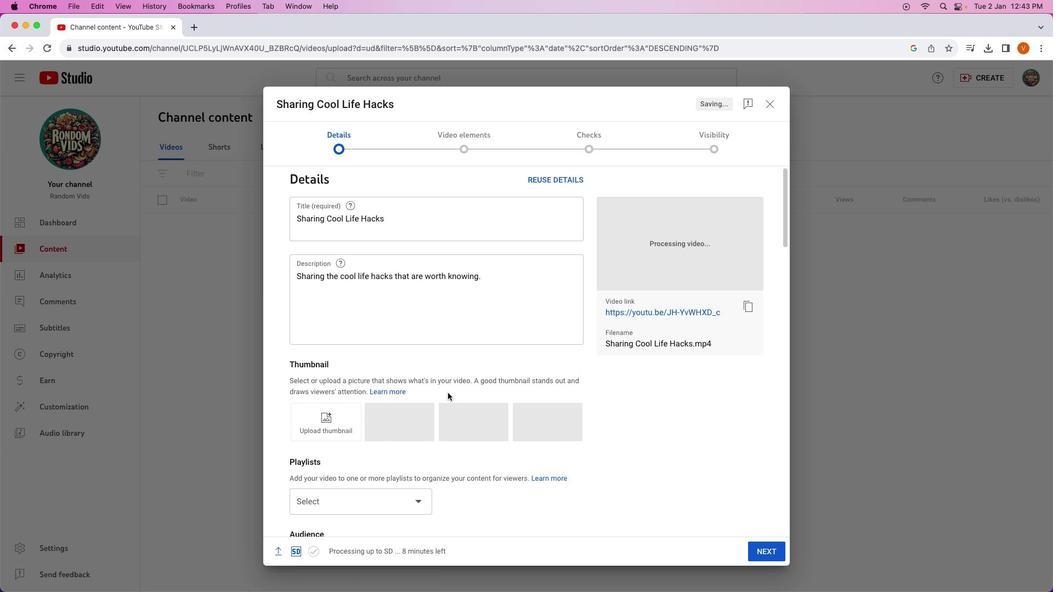 
Action: Mouse moved to (448, 392)
Screenshot: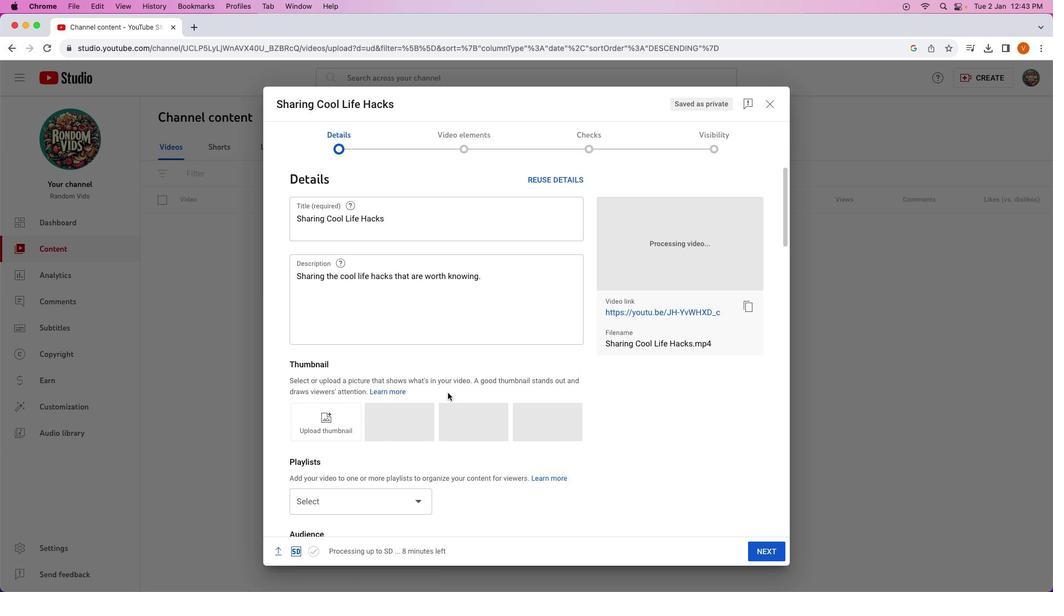 
Action: Mouse scrolled (448, 392) with delta (0, 0)
Screenshot: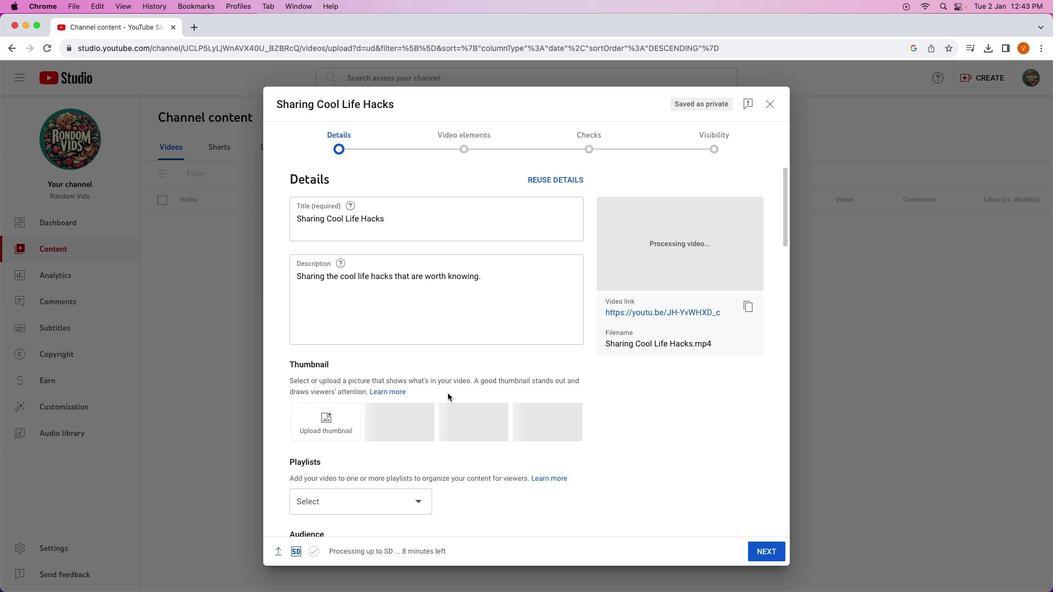 
Action: Mouse moved to (447, 393)
Screenshot: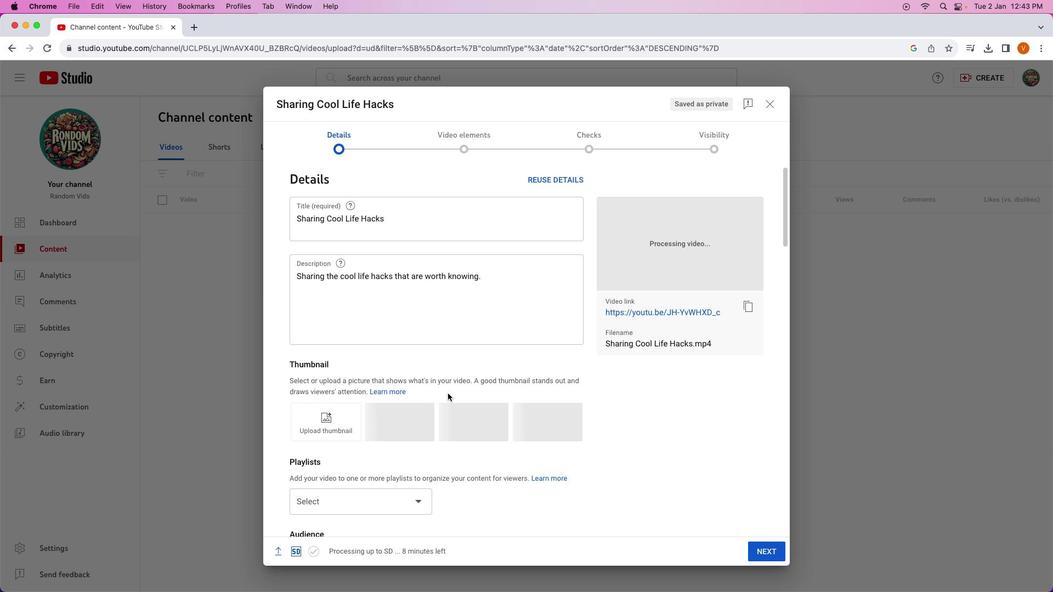 
Action: Mouse scrolled (447, 393) with delta (0, 0)
Screenshot: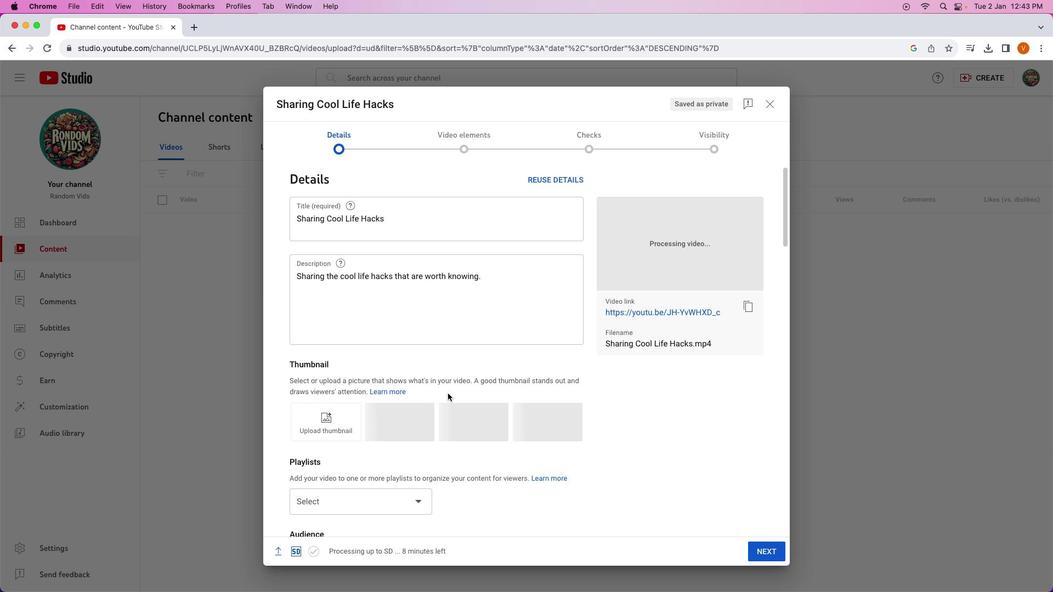 
Action: Mouse scrolled (447, 393) with delta (0, 1)
Screenshot: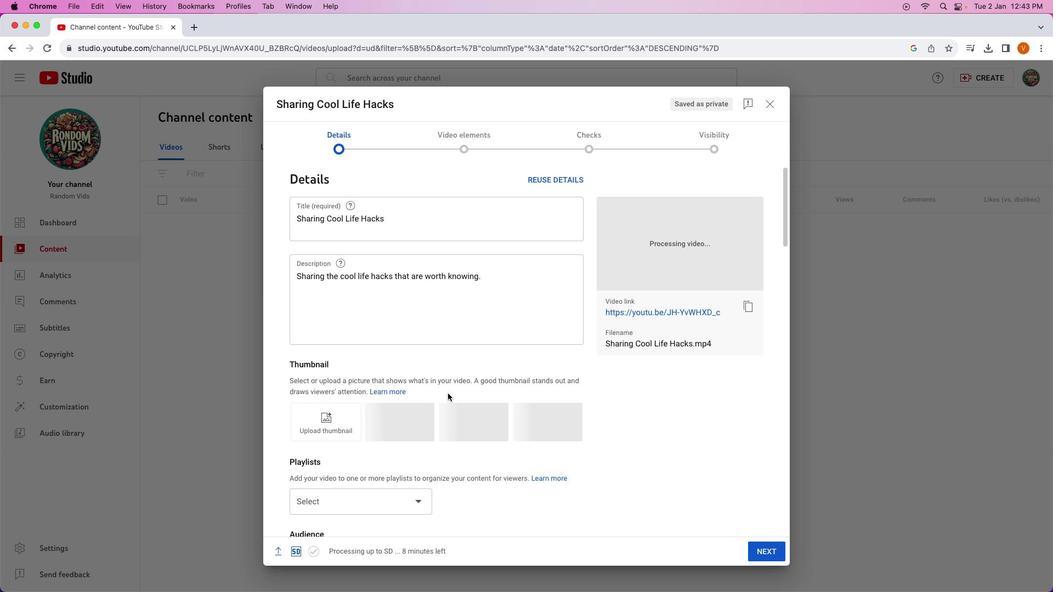 
Action: Mouse moved to (448, 402)
Screenshot: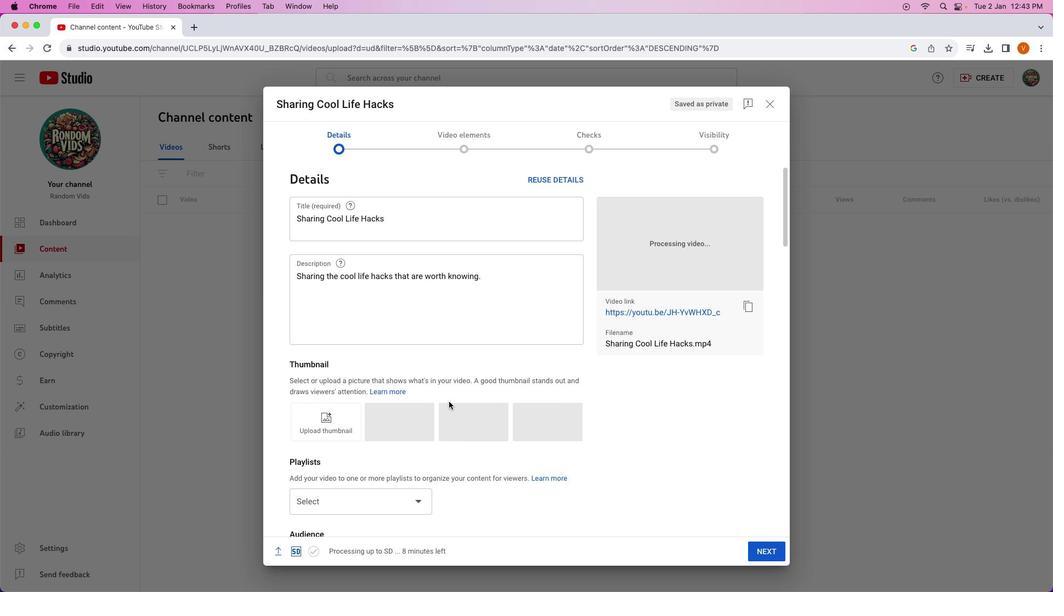 
Action: Mouse scrolled (448, 402) with delta (0, 0)
Screenshot: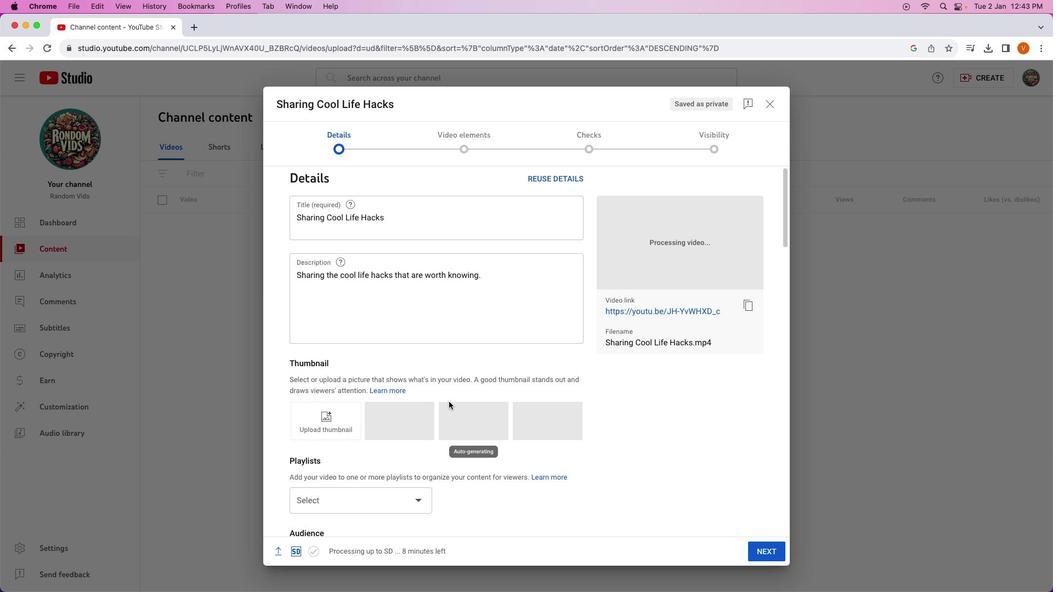 
Action: Mouse scrolled (448, 402) with delta (0, 0)
Screenshot: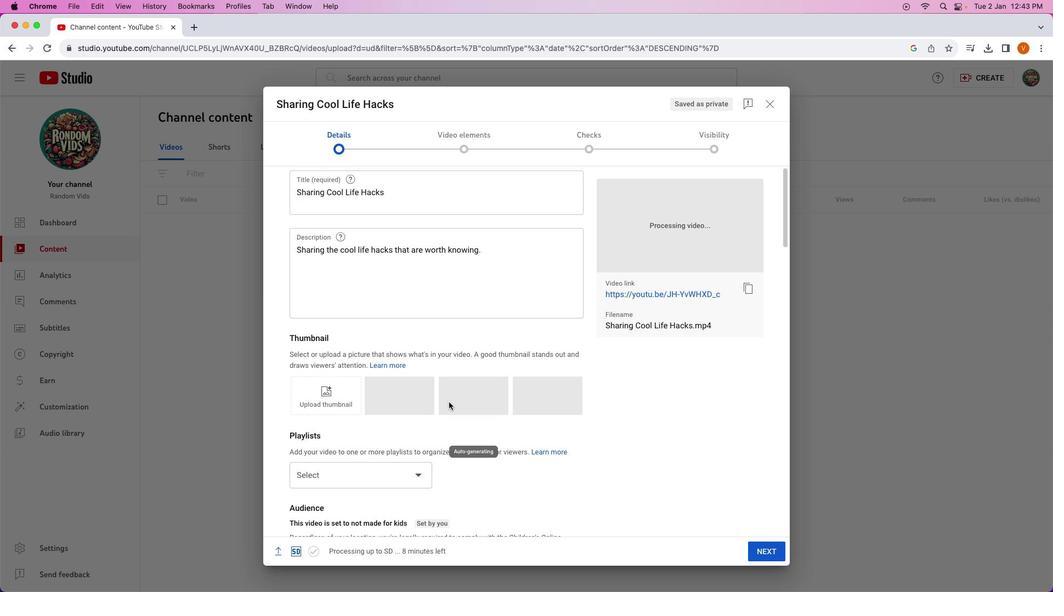 
Action: Mouse moved to (448, 402)
Screenshot: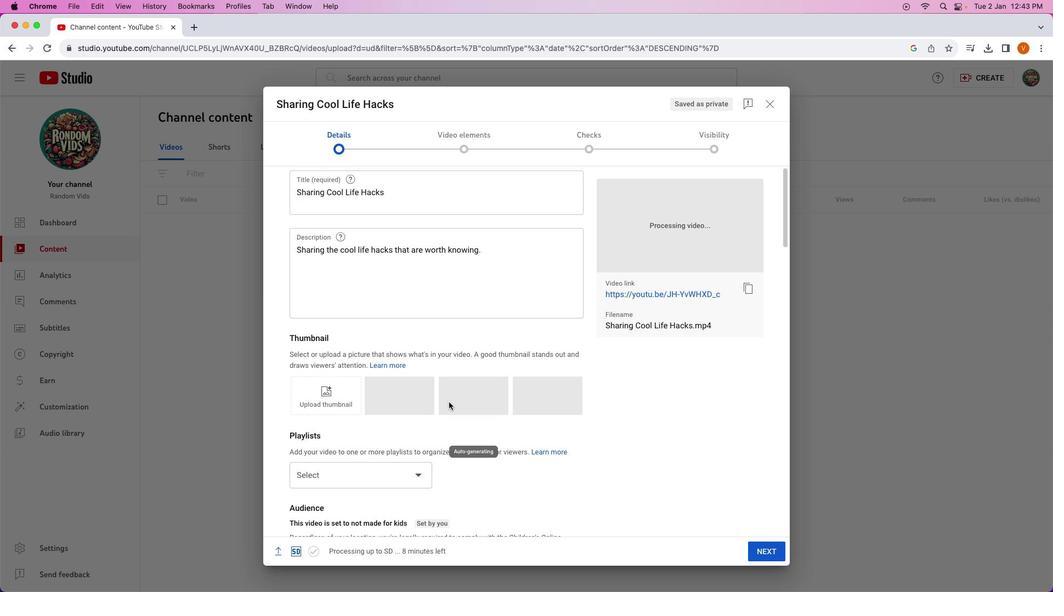 
Action: Mouse scrolled (448, 402) with delta (0, 0)
Screenshot: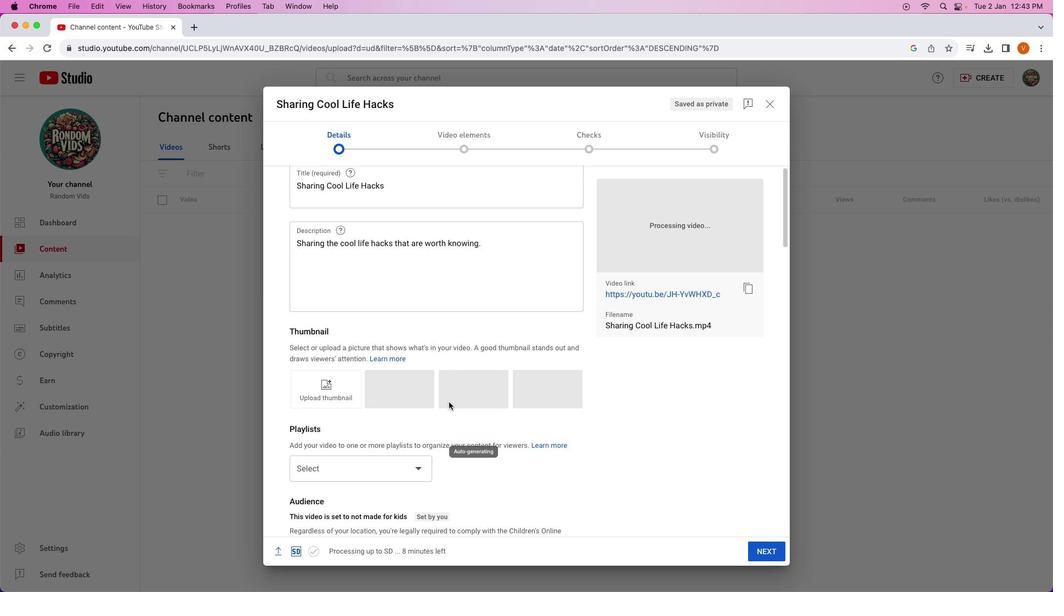 
Action: Mouse scrolled (448, 402) with delta (0, 0)
Screenshot: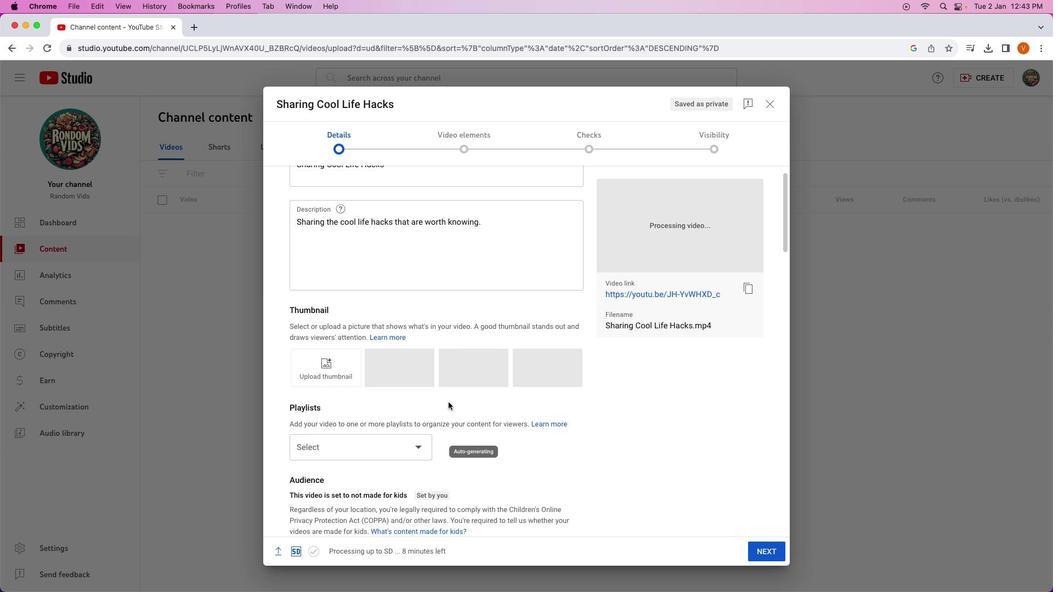 
Action: Mouse moved to (448, 402)
Screenshot: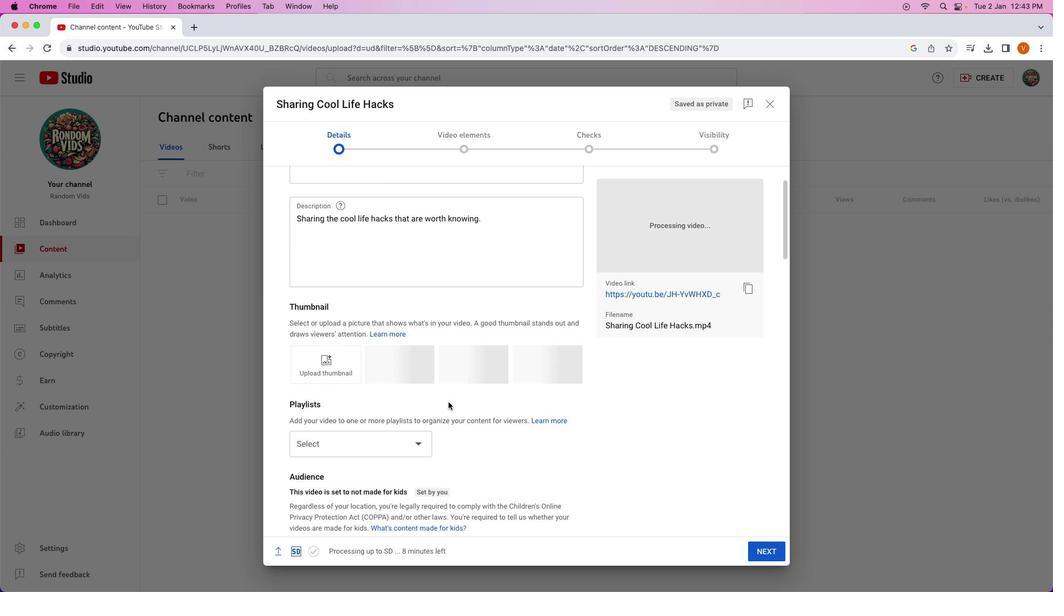 
Action: Mouse scrolled (448, 402) with delta (0, 0)
Screenshot: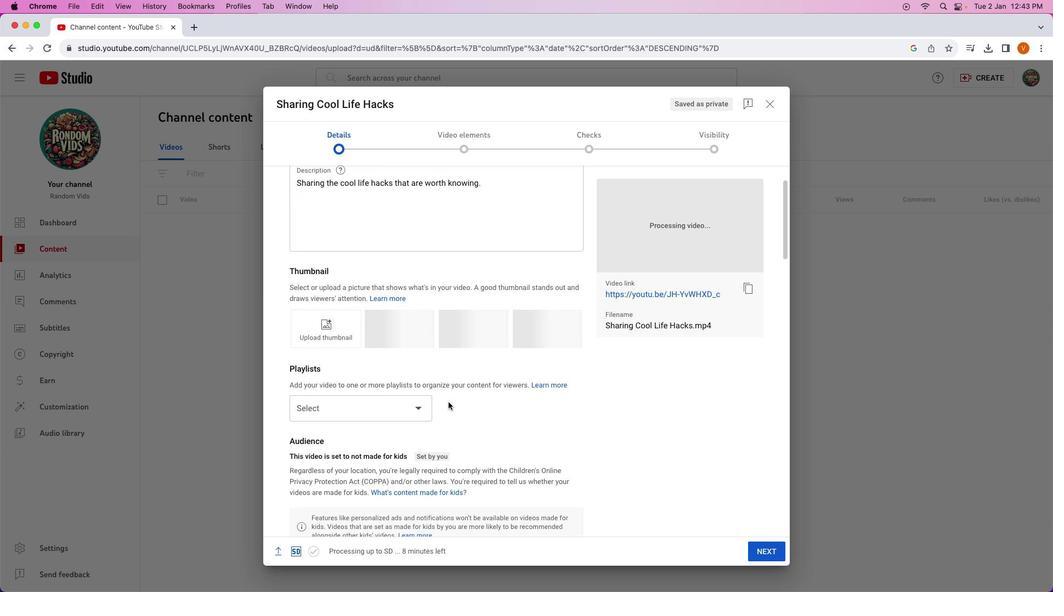 
Action: Mouse scrolled (448, 402) with delta (0, 0)
Screenshot: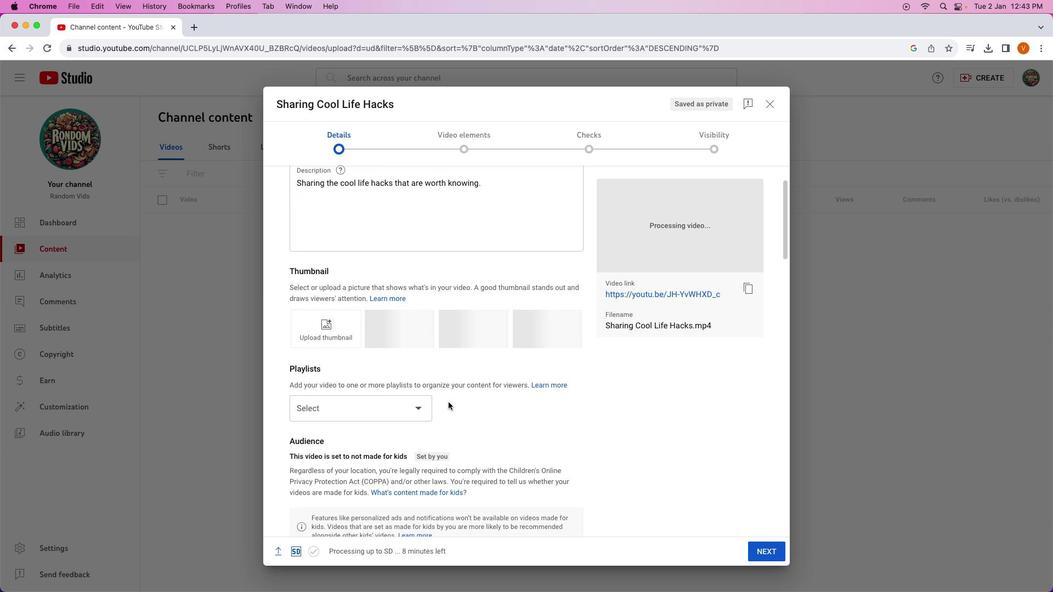 
Action: Mouse scrolled (448, 402) with delta (0, -1)
Screenshot: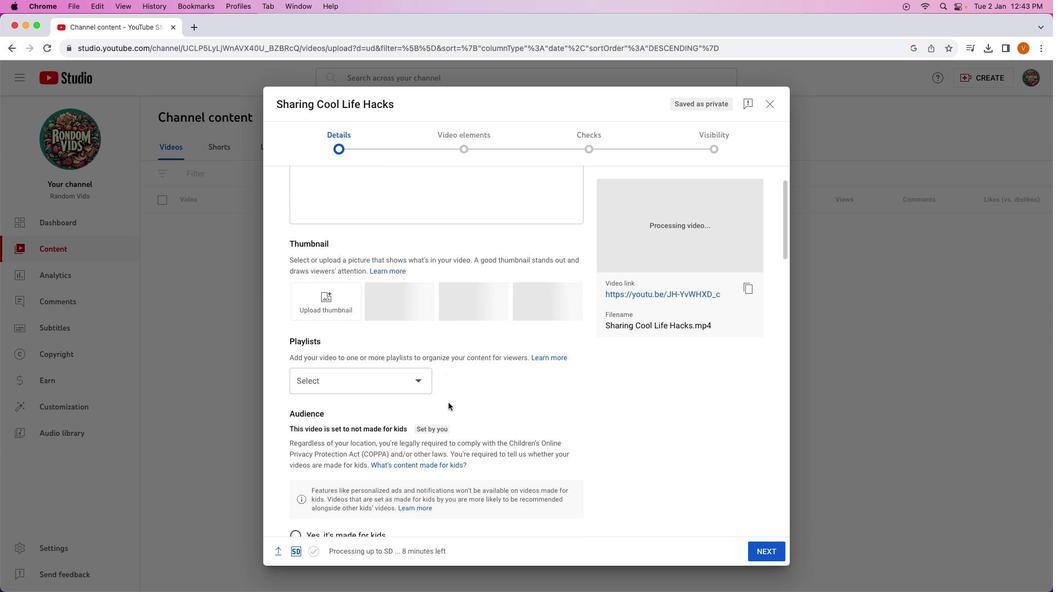 
Action: Mouse moved to (448, 402)
Screenshot: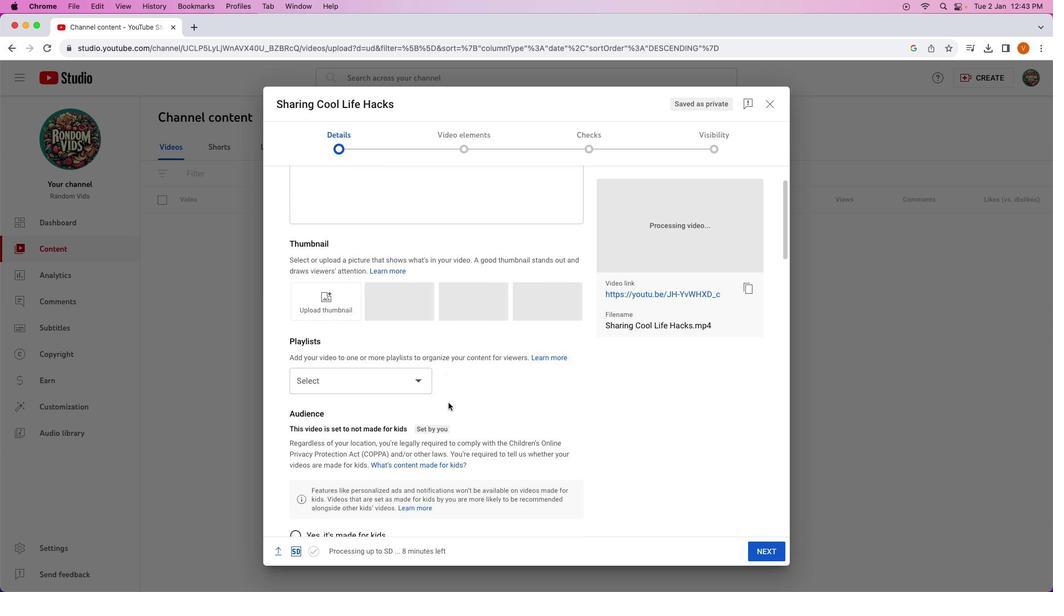 
Action: Mouse scrolled (448, 402) with delta (0, 0)
Screenshot: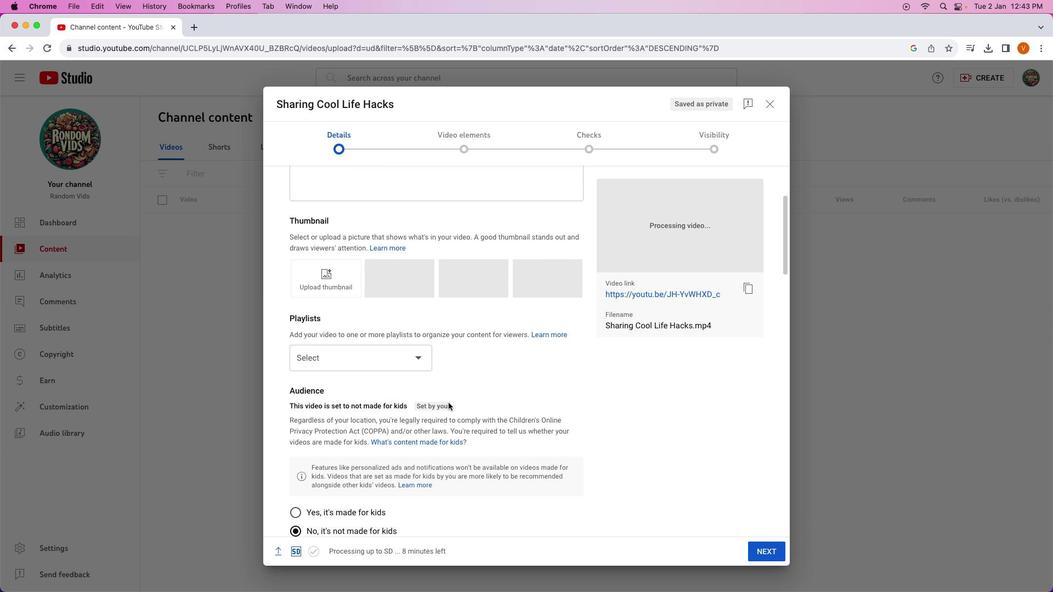 
Action: Mouse scrolled (448, 402) with delta (0, 0)
Screenshot: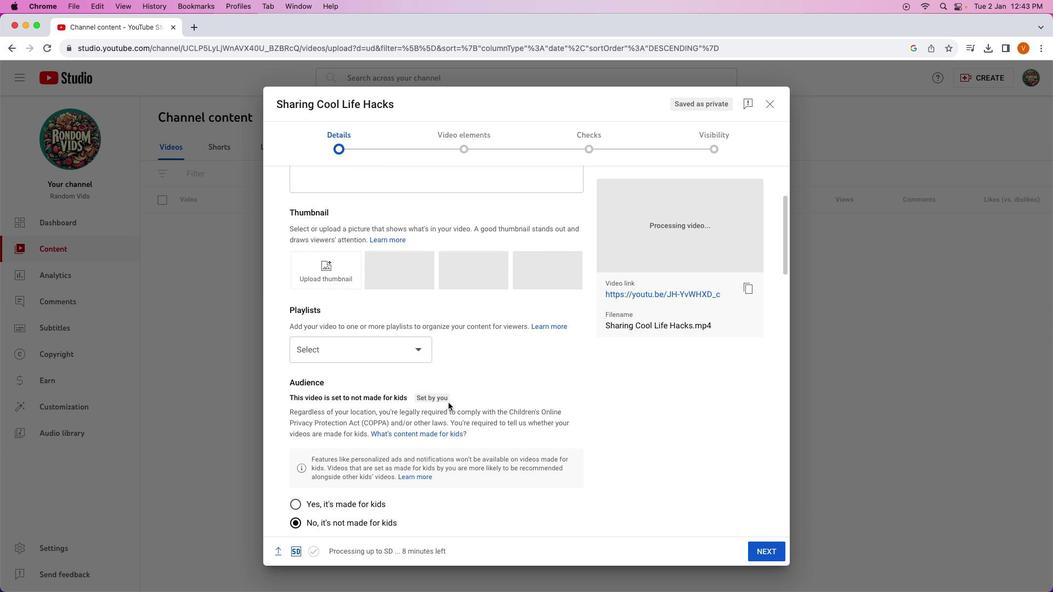 
Action: Mouse scrolled (448, 402) with delta (0, -1)
Screenshot: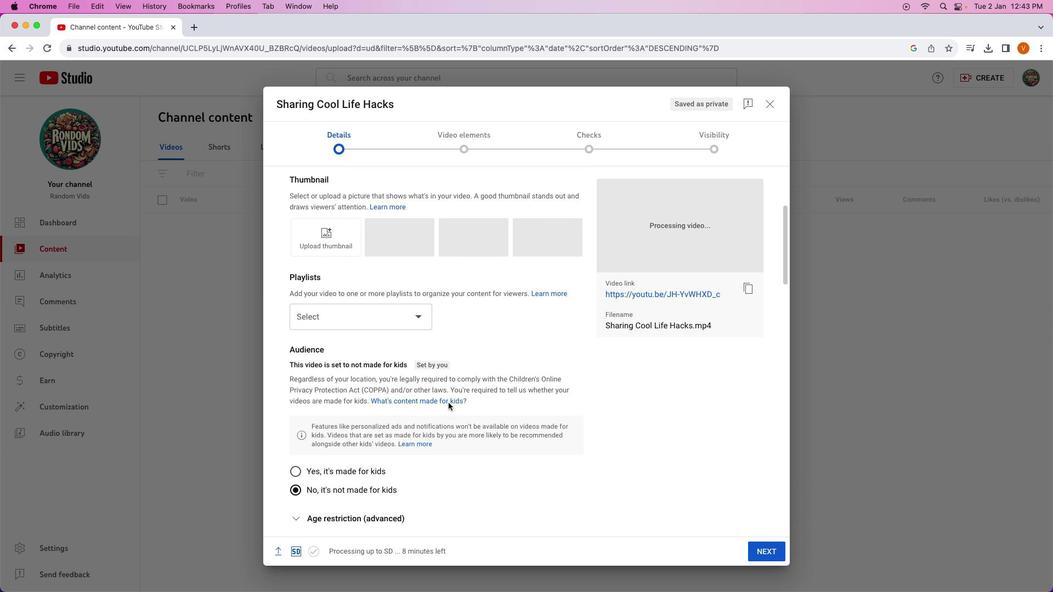 
Action: Mouse scrolled (448, 402) with delta (0, 0)
Screenshot: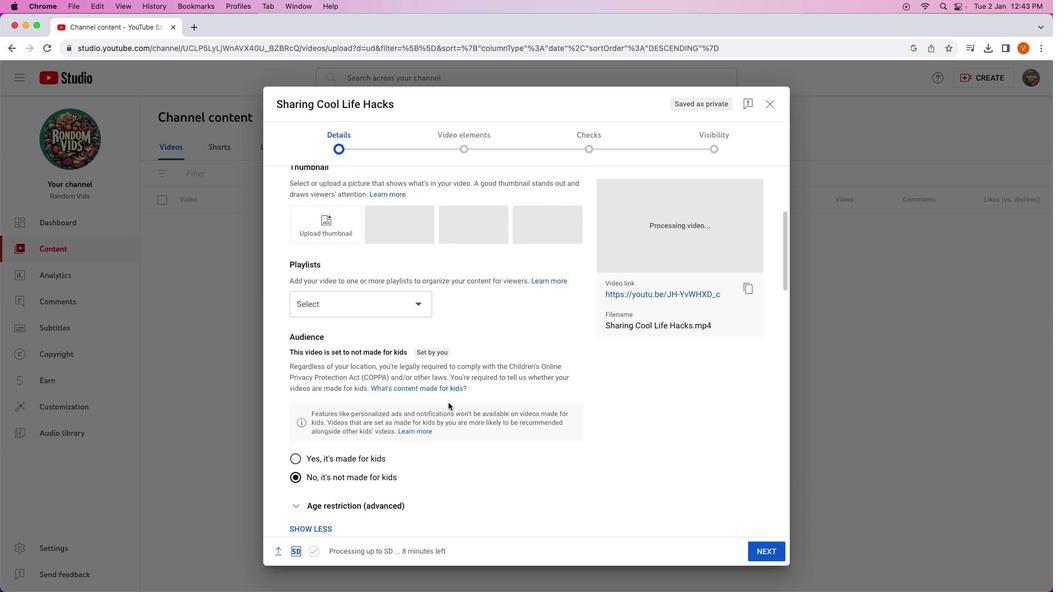 
Action: Mouse scrolled (448, 402) with delta (0, 0)
Screenshot: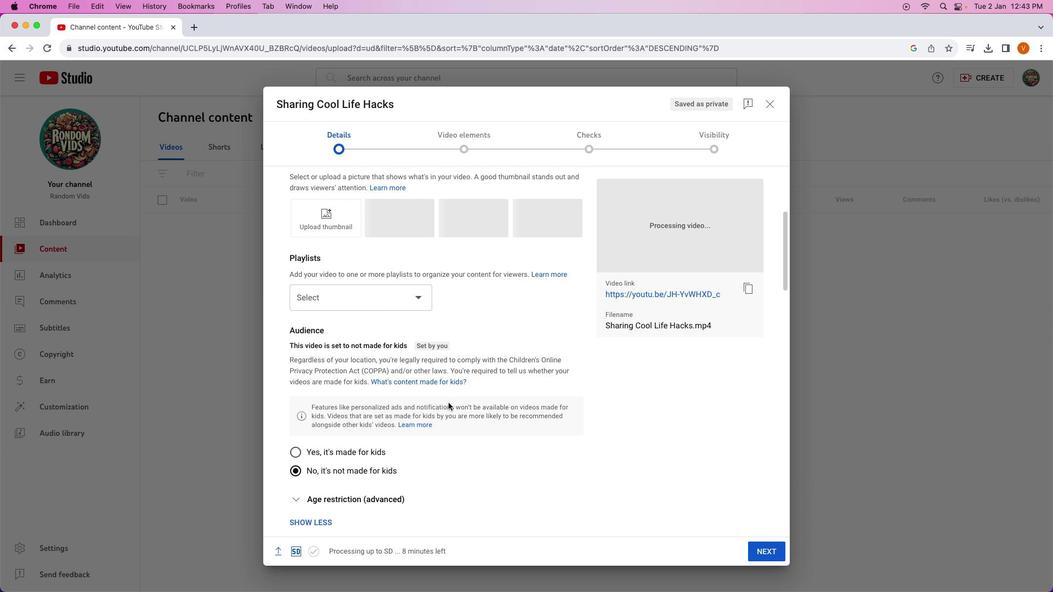 
Action: Mouse scrolled (448, 402) with delta (0, 0)
Screenshot: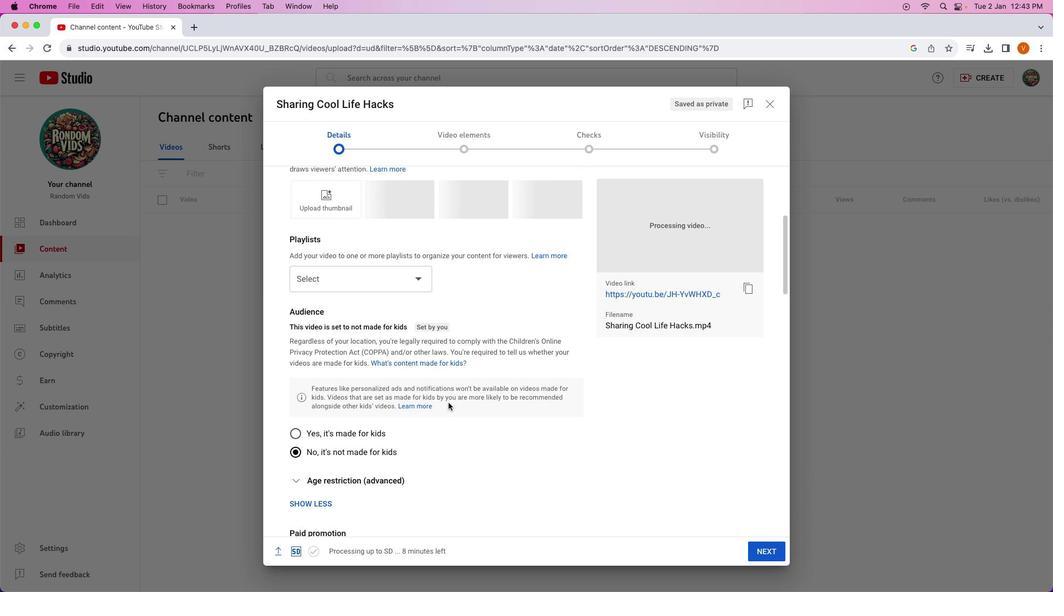 
Action: Mouse moved to (448, 402)
Screenshot: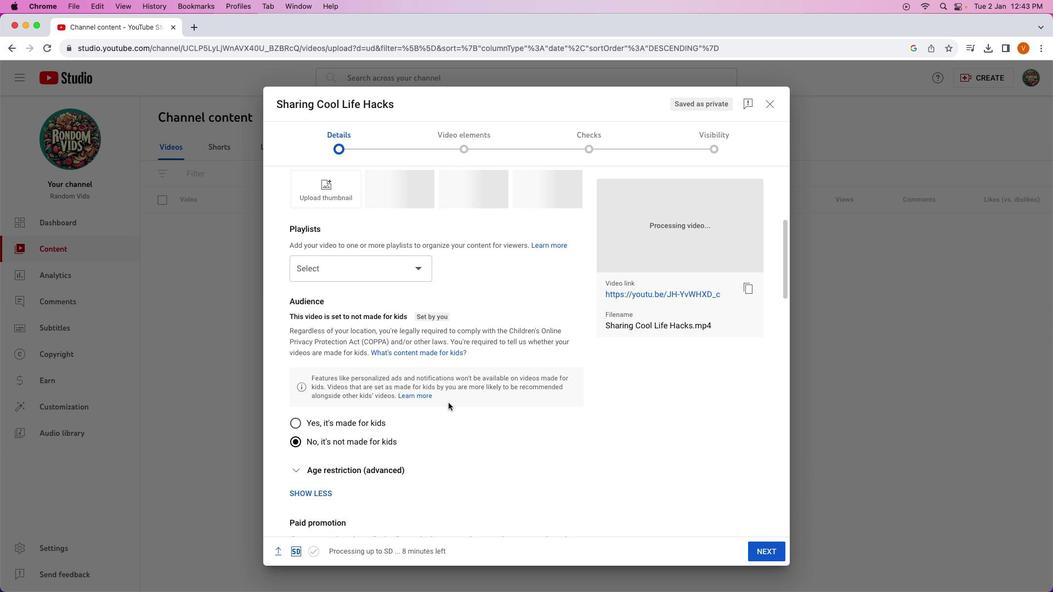 
Action: Mouse scrolled (448, 402) with delta (0, 0)
Screenshot: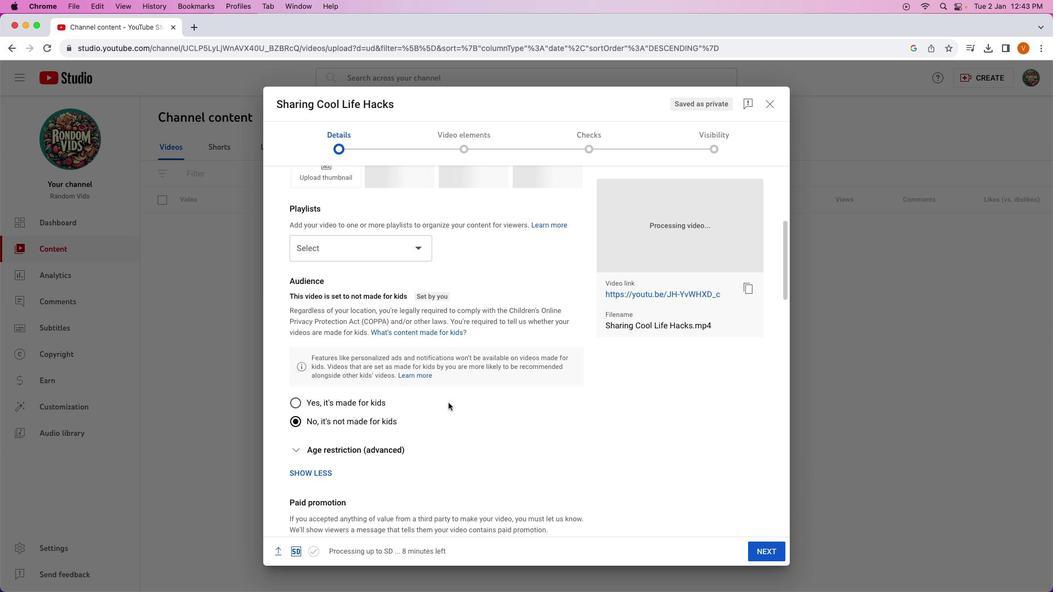 
Action: Mouse scrolled (448, 402) with delta (0, 0)
Screenshot: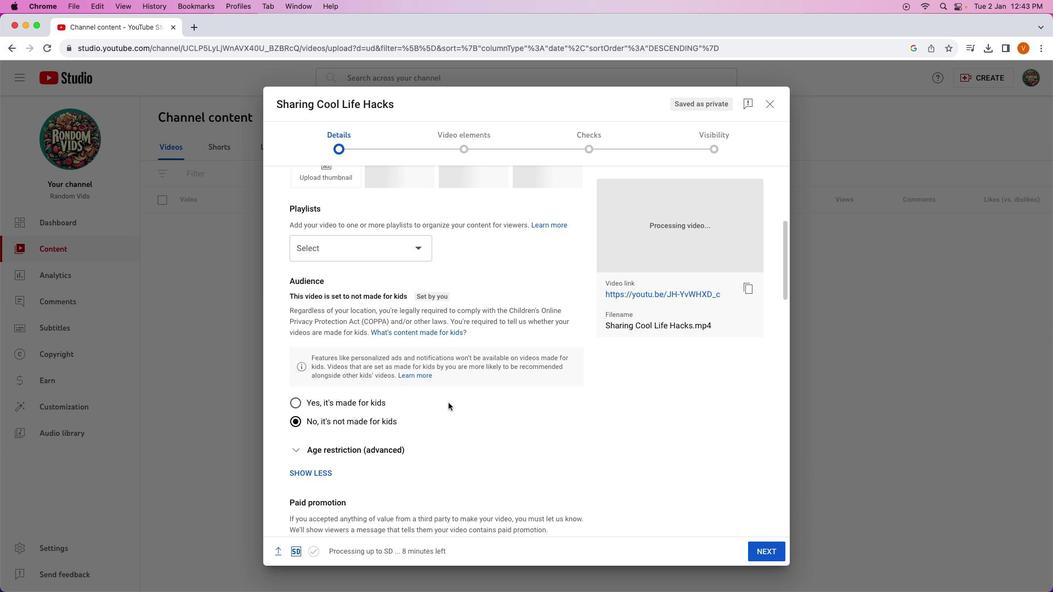 
Action: Mouse scrolled (448, 402) with delta (0, -1)
Screenshot: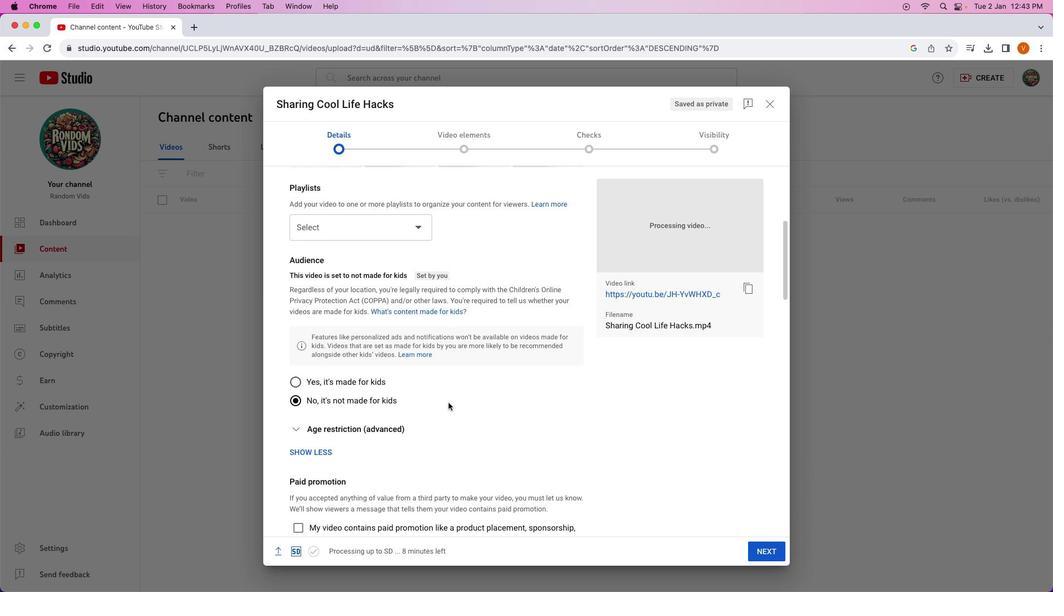 
Action: Mouse moved to (448, 402)
Screenshot: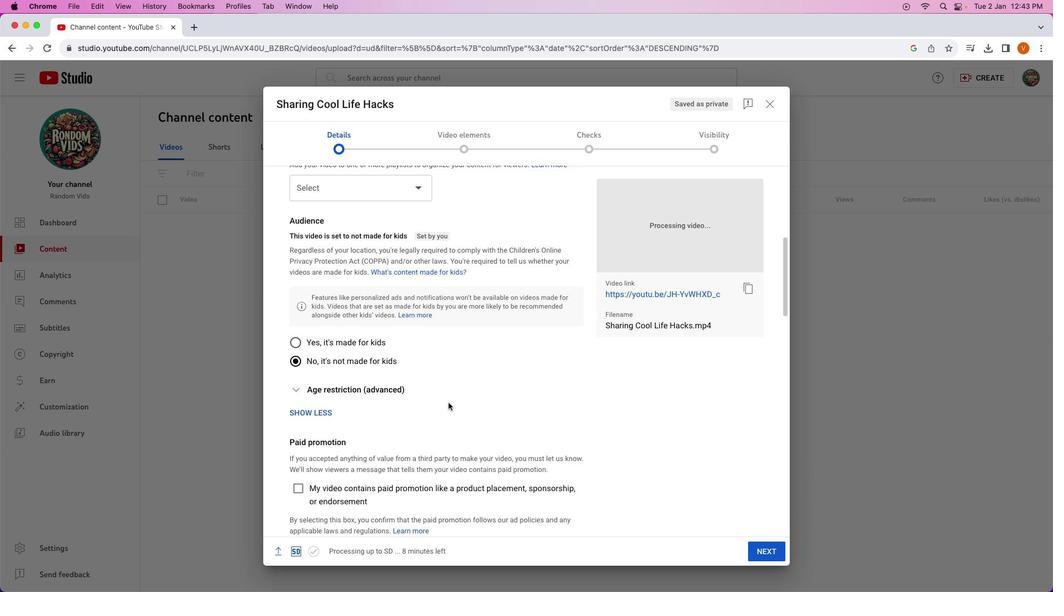 
Action: Mouse scrolled (448, 402) with delta (0, 0)
Screenshot: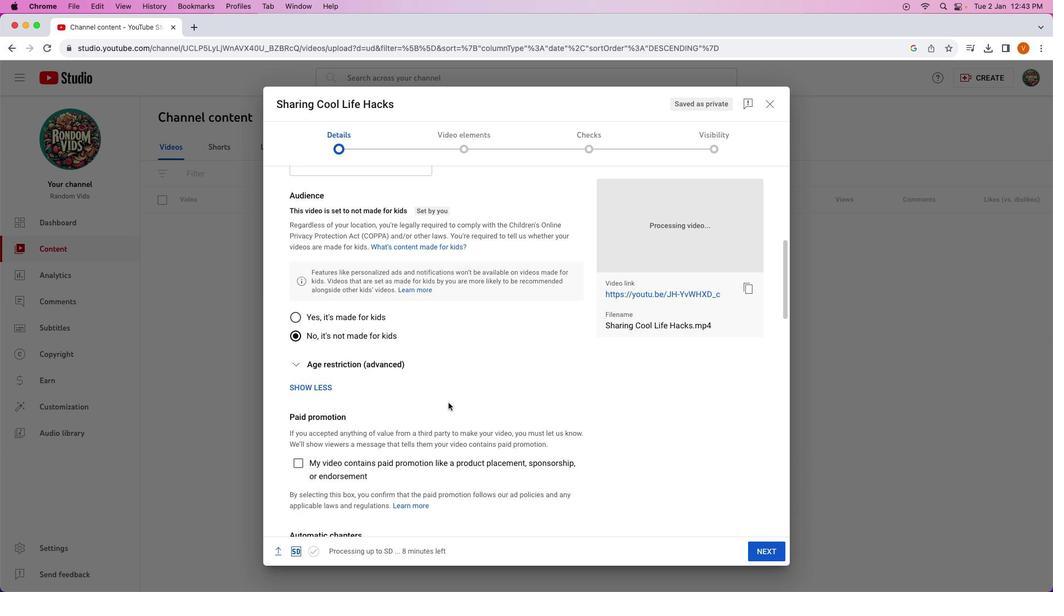 
Action: Mouse scrolled (448, 402) with delta (0, 0)
Screenshot: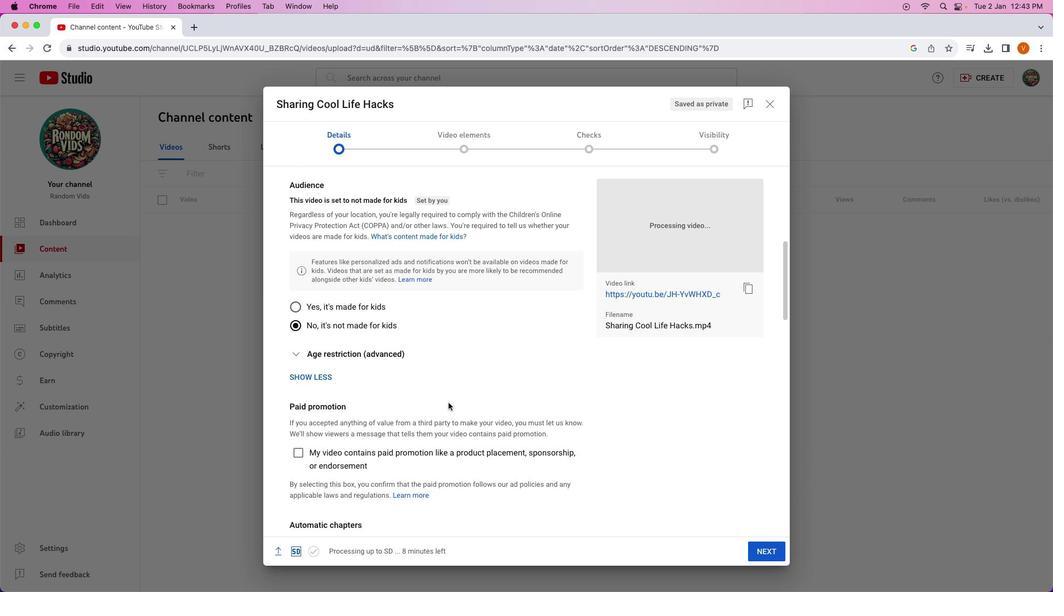 
Action: Mouse scrolled (448, 402) with delta (0, -1)
Screenshot: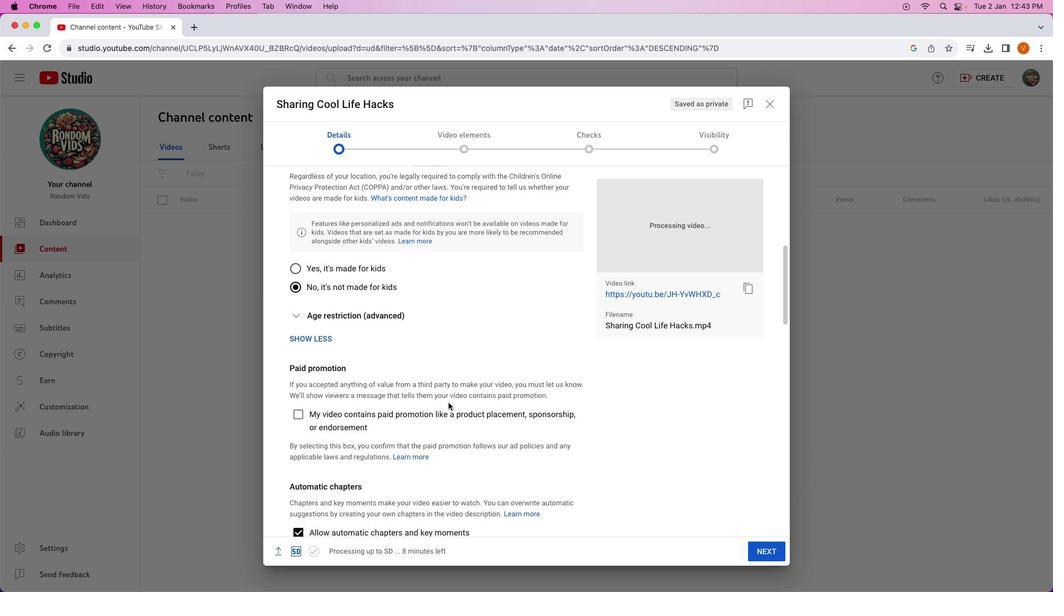 
Action: Mouse scrolled (448, 402) with delta (0, 0)
Screenshot: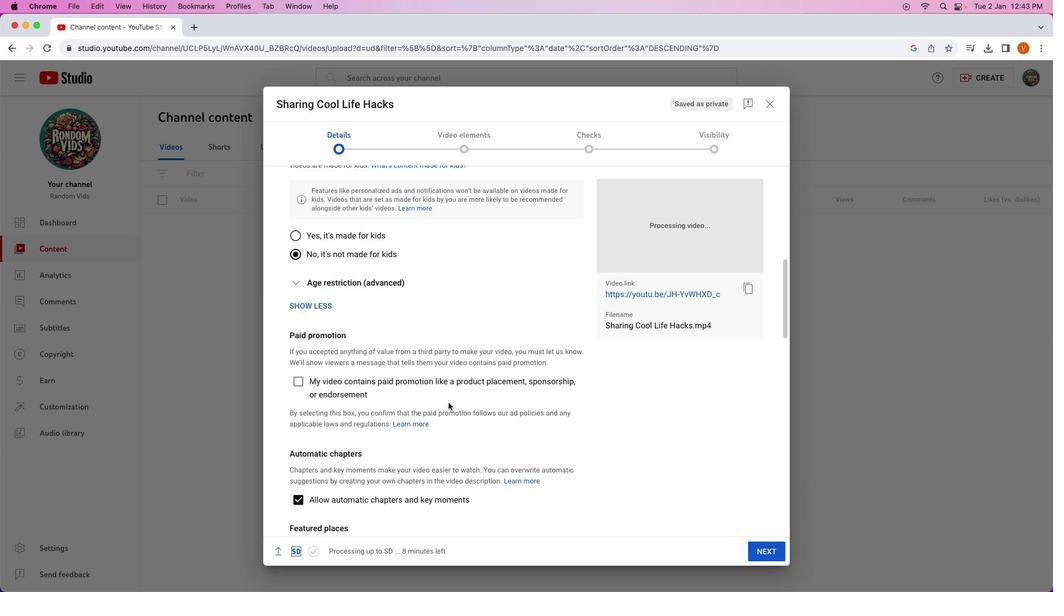 
Action: Mouse scrolled (448, 402) with delta (0, 0)
Screenshot: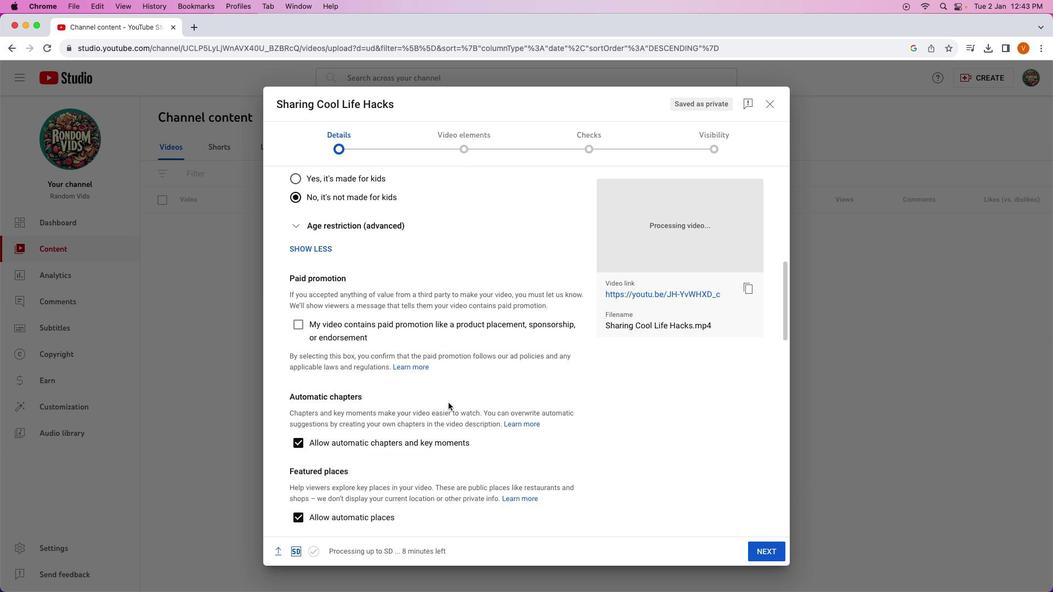 
Action: Mouse scrolled (448, 402) with delta (0, -1)
Screenshot: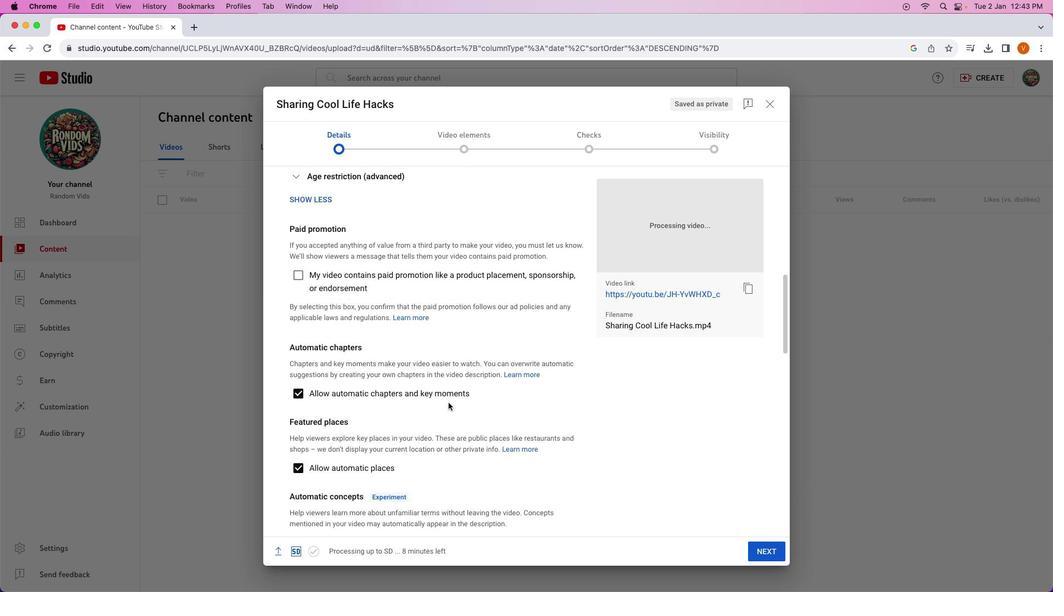 
Action: Mouse scrolled (448, 402) with delta (0, -1)
Screenshot: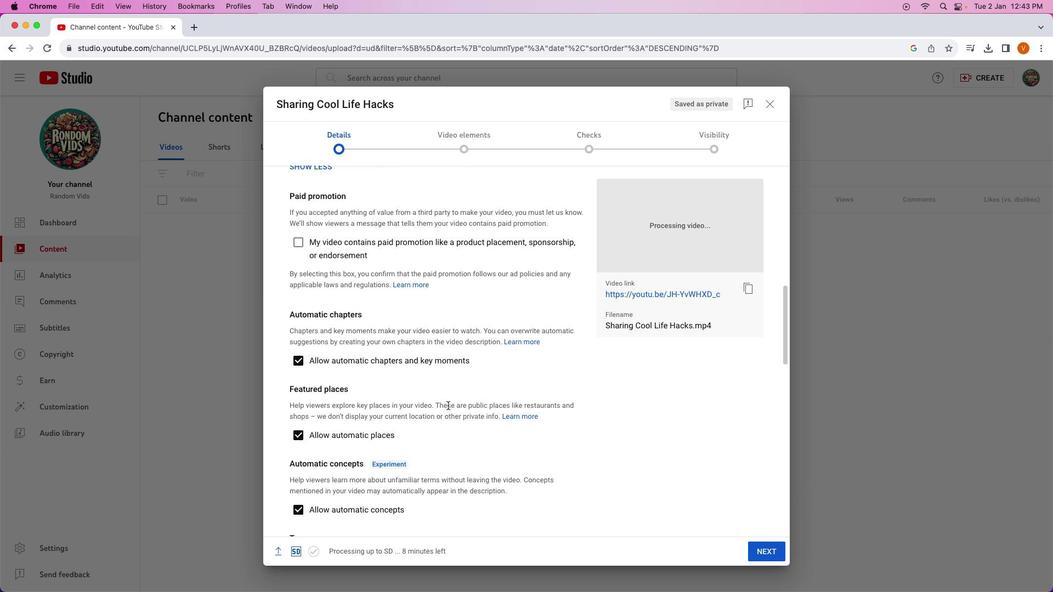 
Action: Mouse moved to (771, 554)
Screenshot: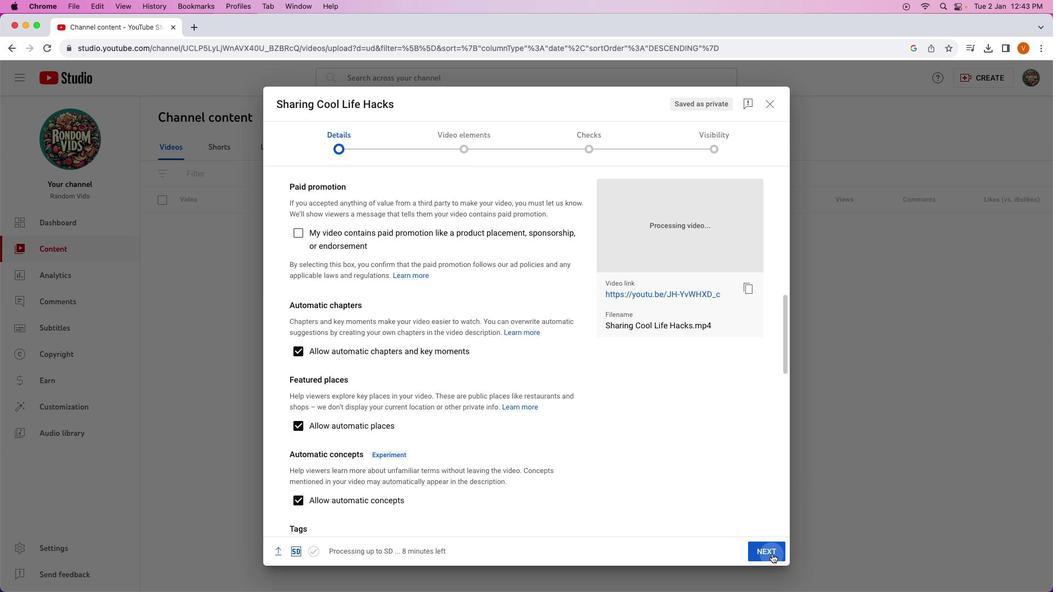 
Action: Mouse pressed left at (771, 554)
Screenshot: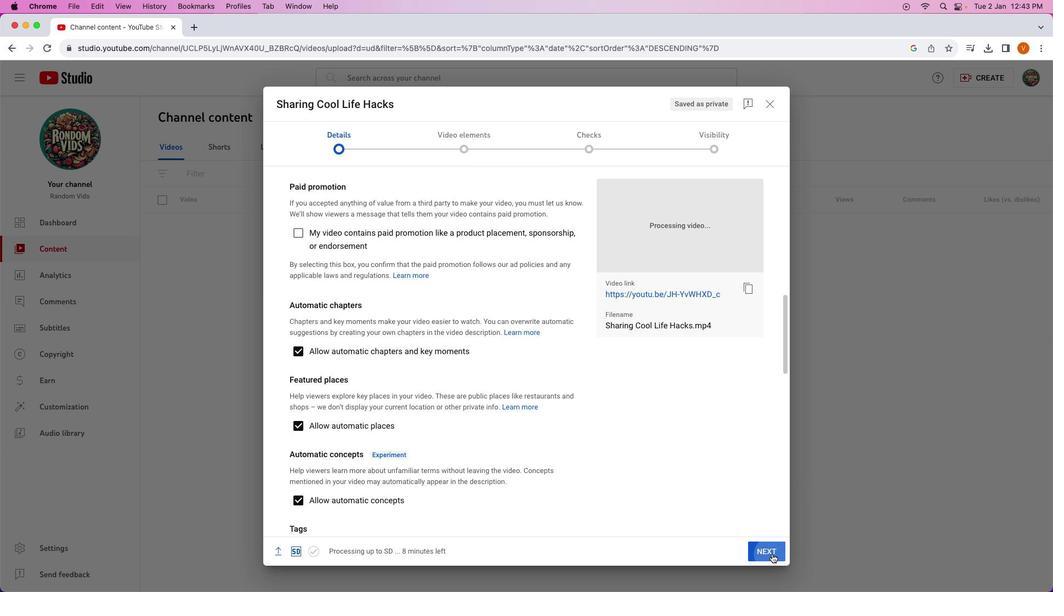 
Action: Mouse moved to (765, 558)
Screenshot: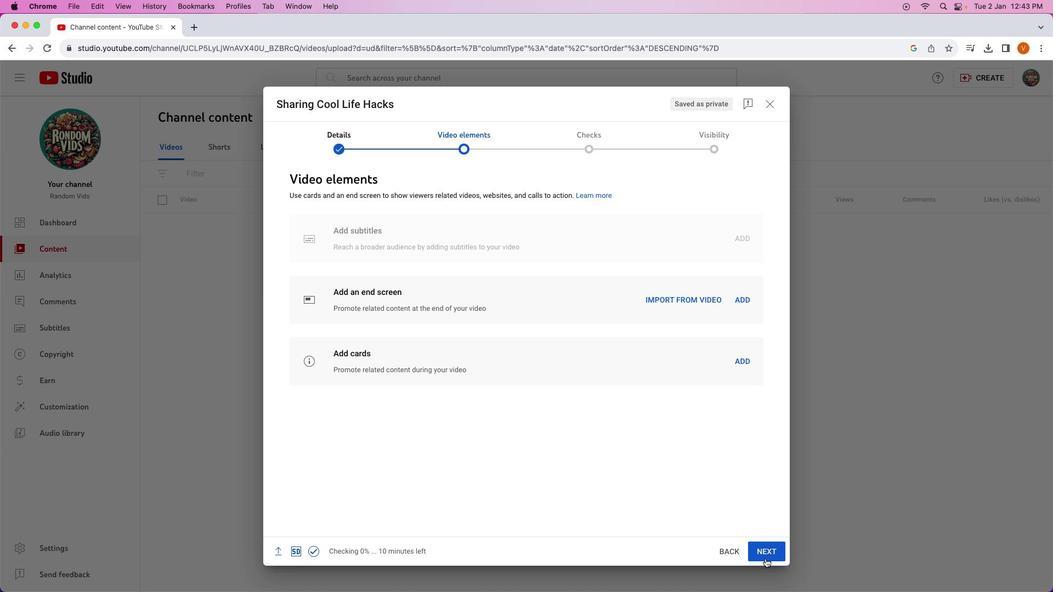 
Action: Mouse pressed left at (765, 558)
Screenshot: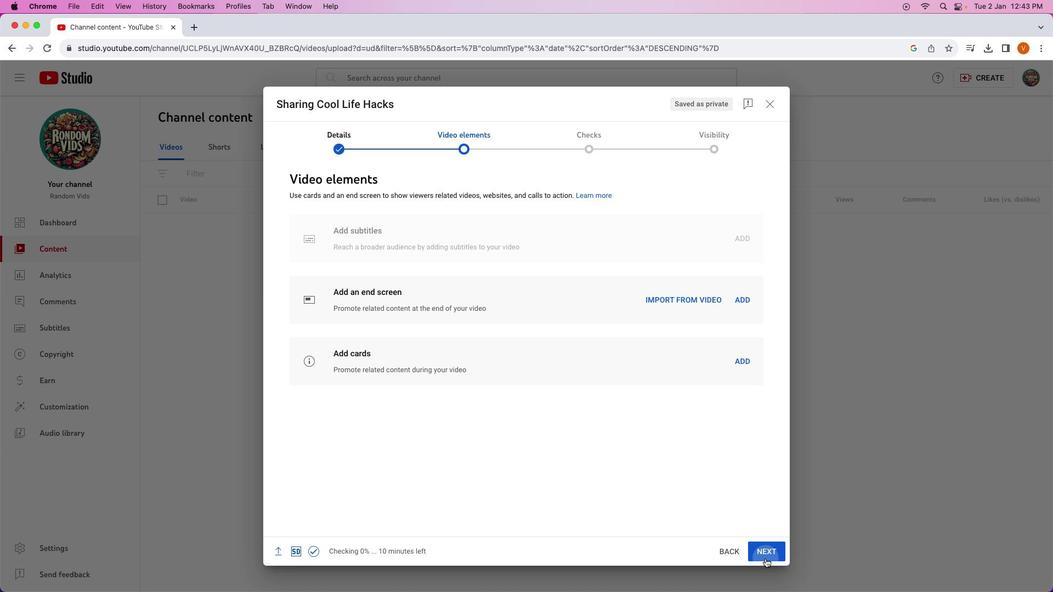 
Action: Mouse moved to (763, 544)
Screenshot: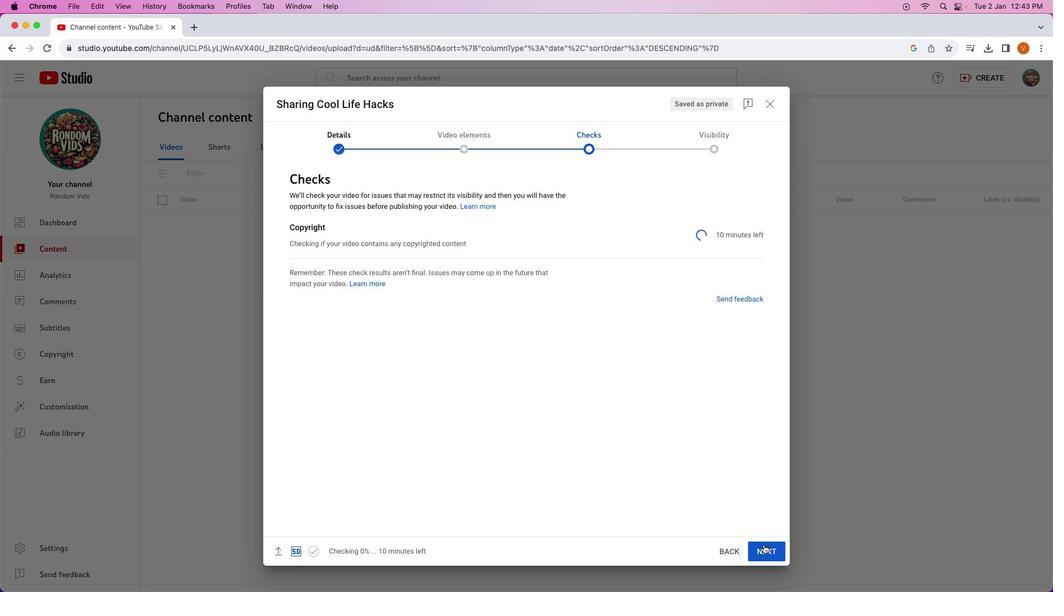 
Action: Mouse pressed left at (763, 544)
Screenshot: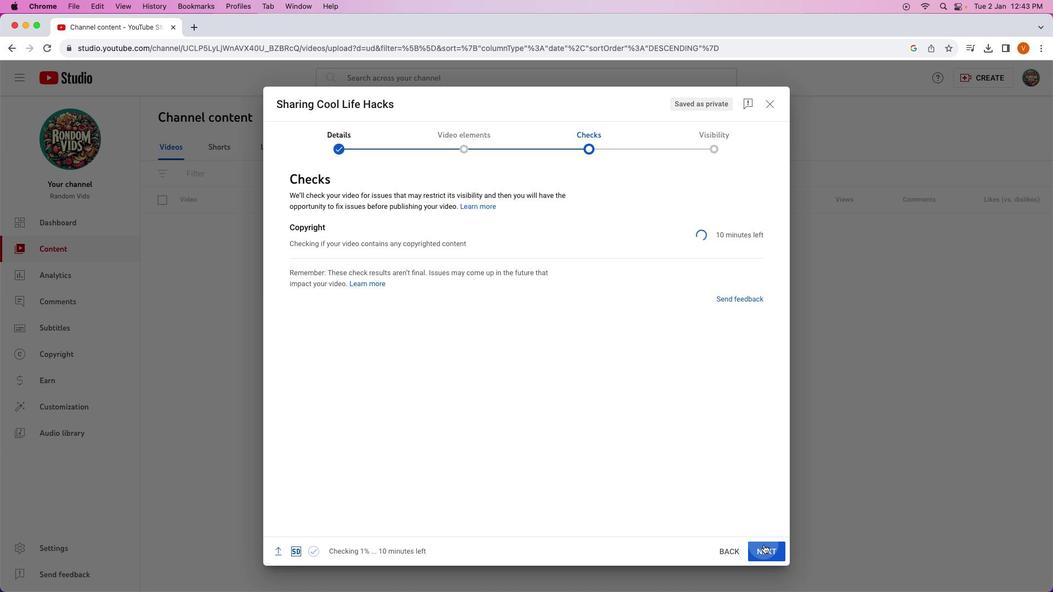 
Action: Mouse moved to (326, 319)
Screenshot: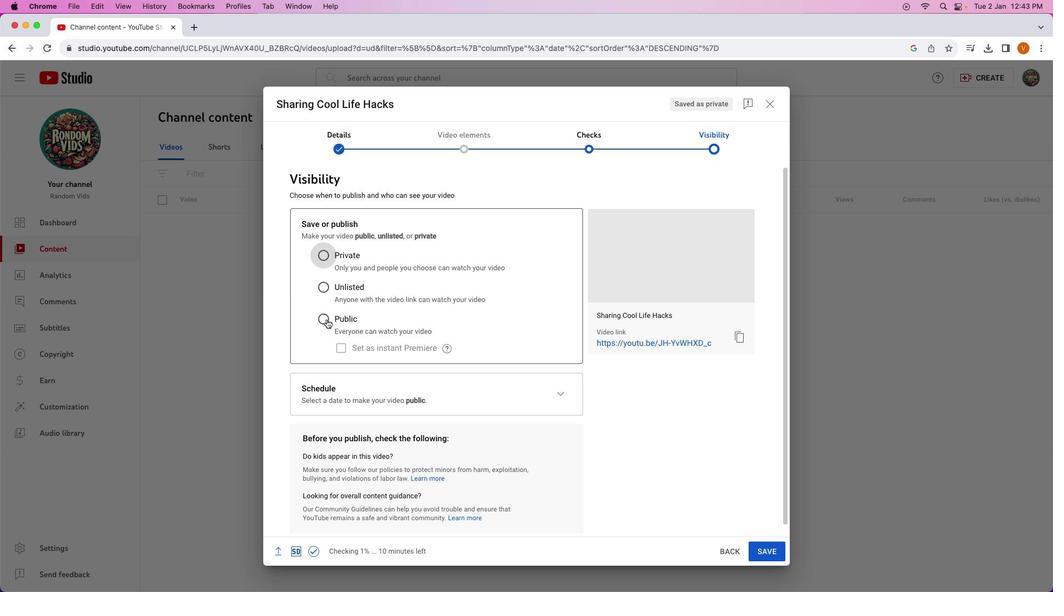 
Action: Mouse pressed left at (326, 319)
Screenshot: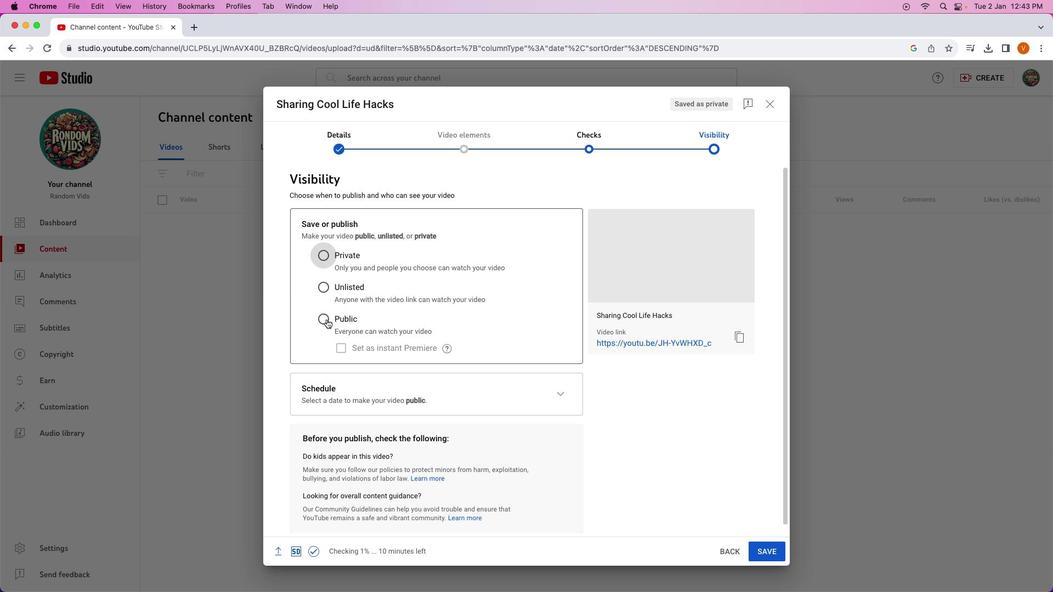 
Action: Mouse moved to (684, 384)
Screenshot: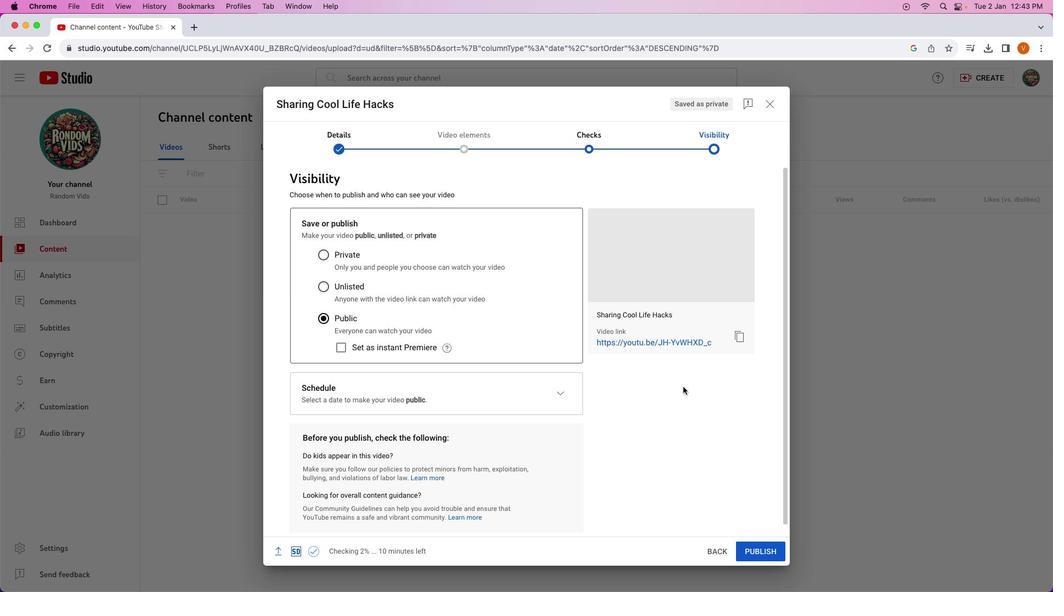 
Action: Mouse scrolled (684, 384) with delta (0, 0)
Screenshot: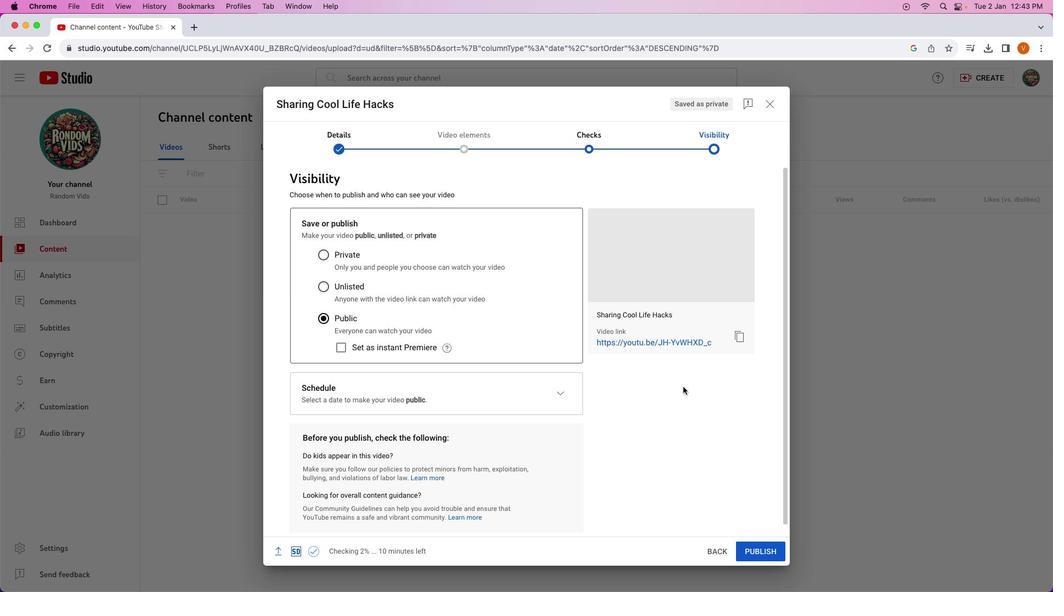 
Action: Mouse moved to (683, 385)
Screenshot: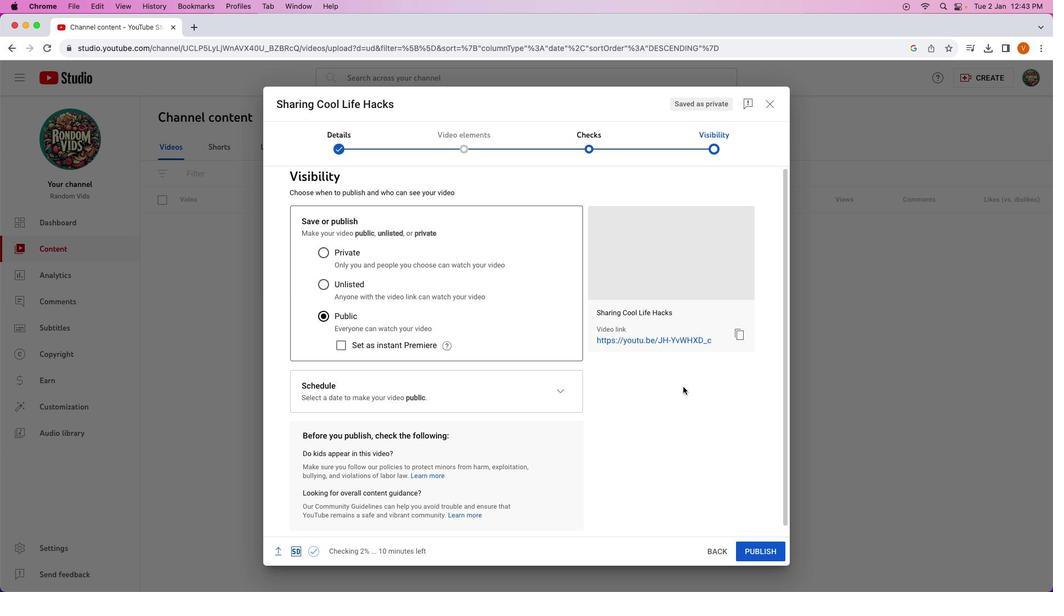 
Action: Mouse scrolled (683, 385) with delta (0, 0)
Screenshot: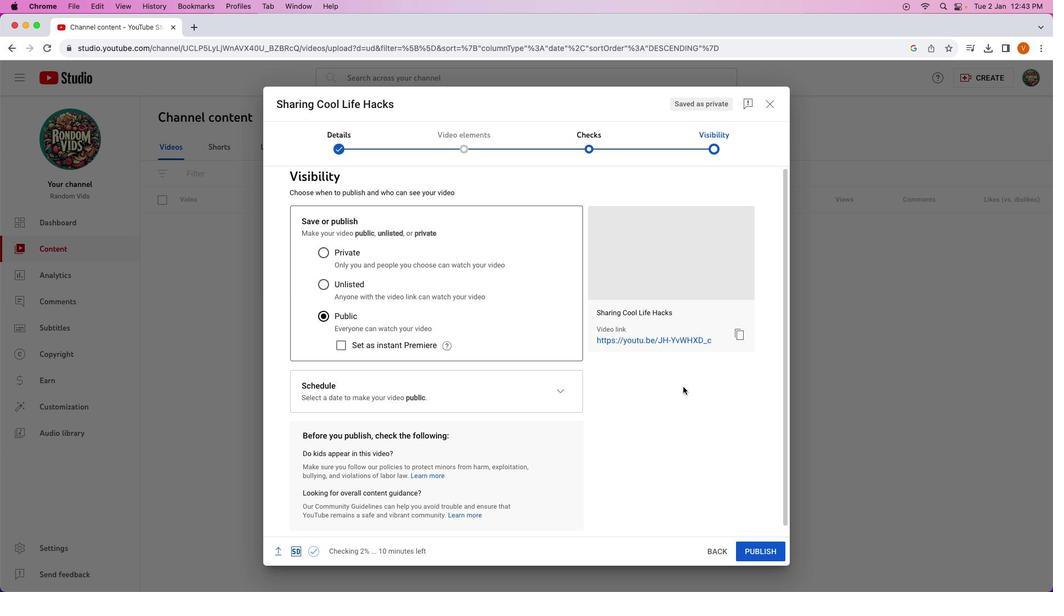 
Action: Mouse moved to (683, 386)
Screenshot: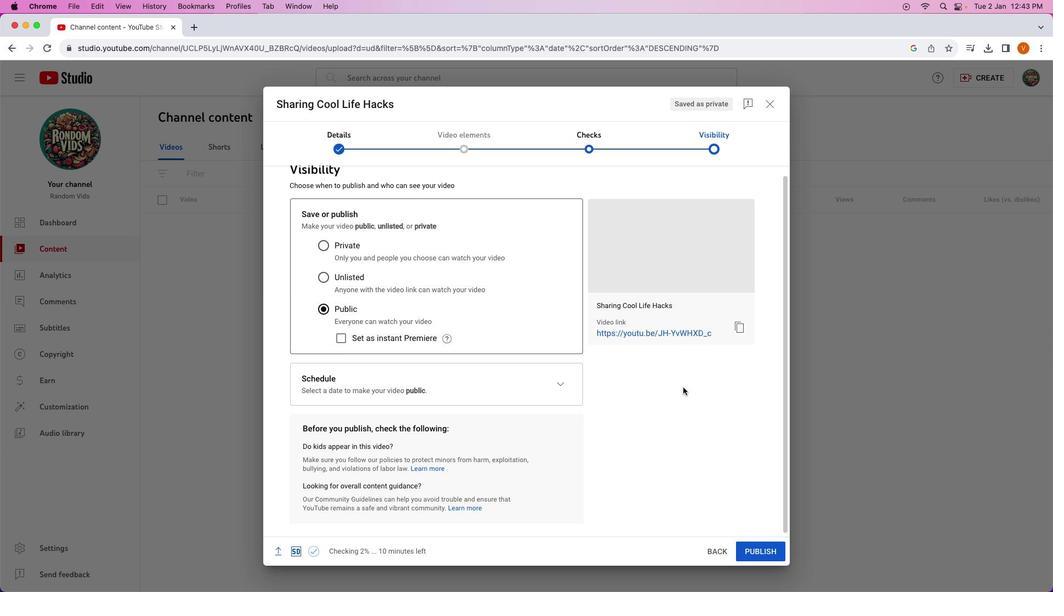 
Action: Mouse scrolled (683, 386) with delta (0, 0)
Screenshot: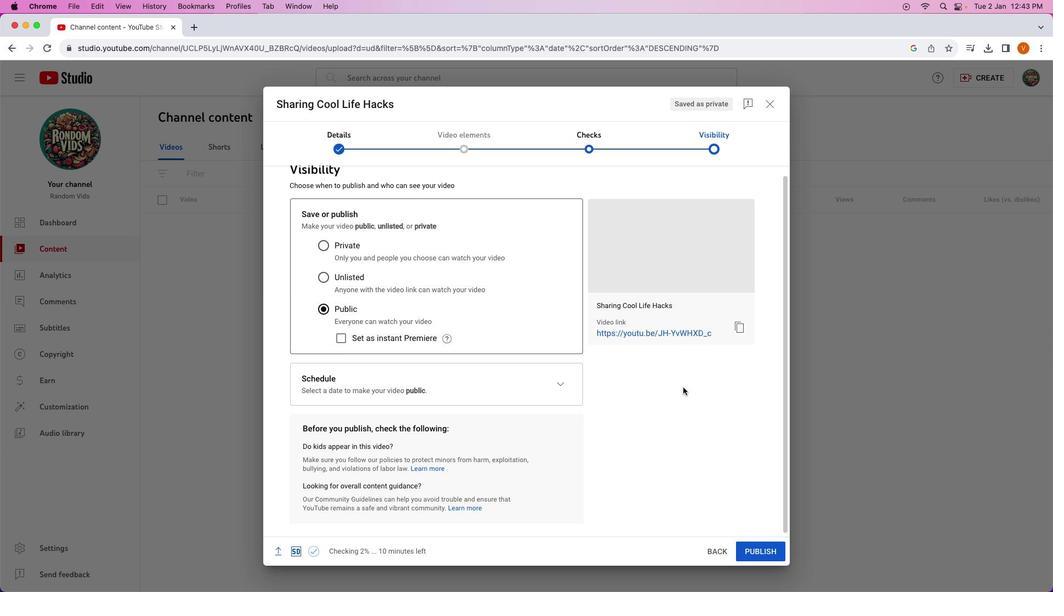 
Action: Mouse moved to (683, 386)
Screenshot: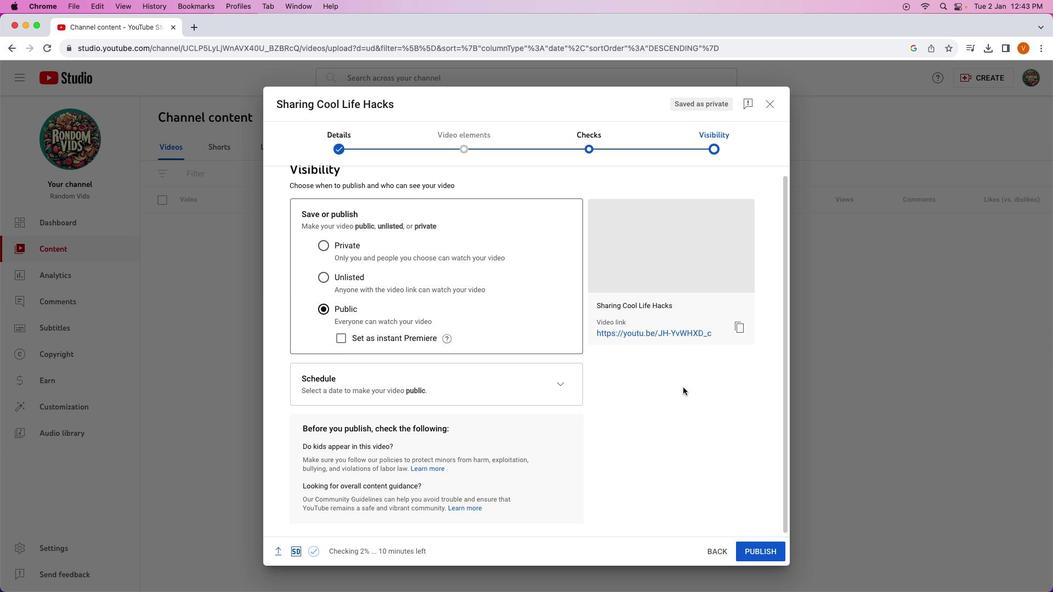 
Action: Mouse scrolled (683, 386) with delta (0, 0)
Screenshot: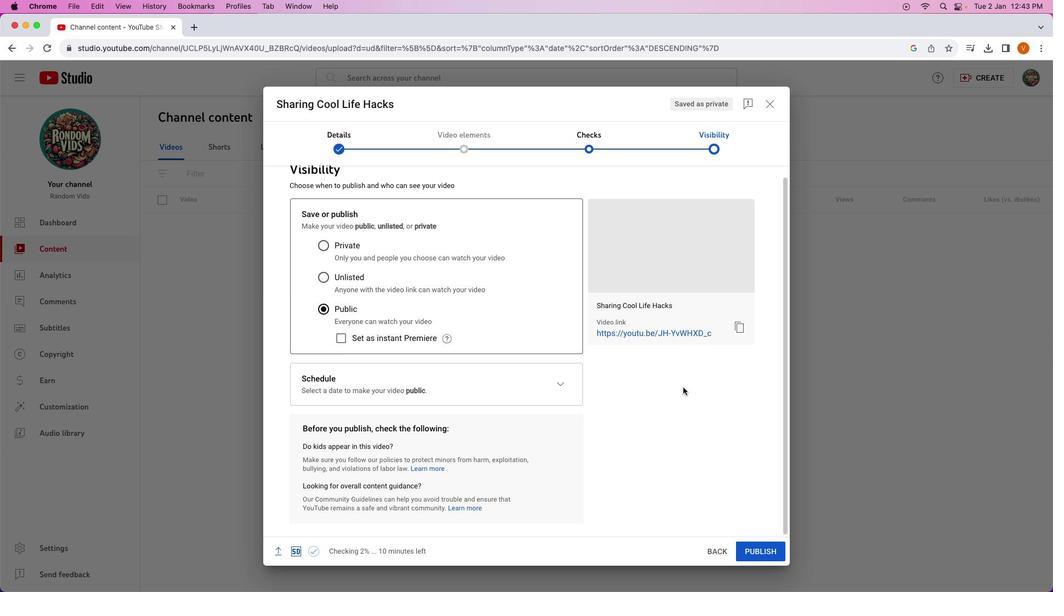 
Action: Mouse moved to (683, 387)
Screenshot: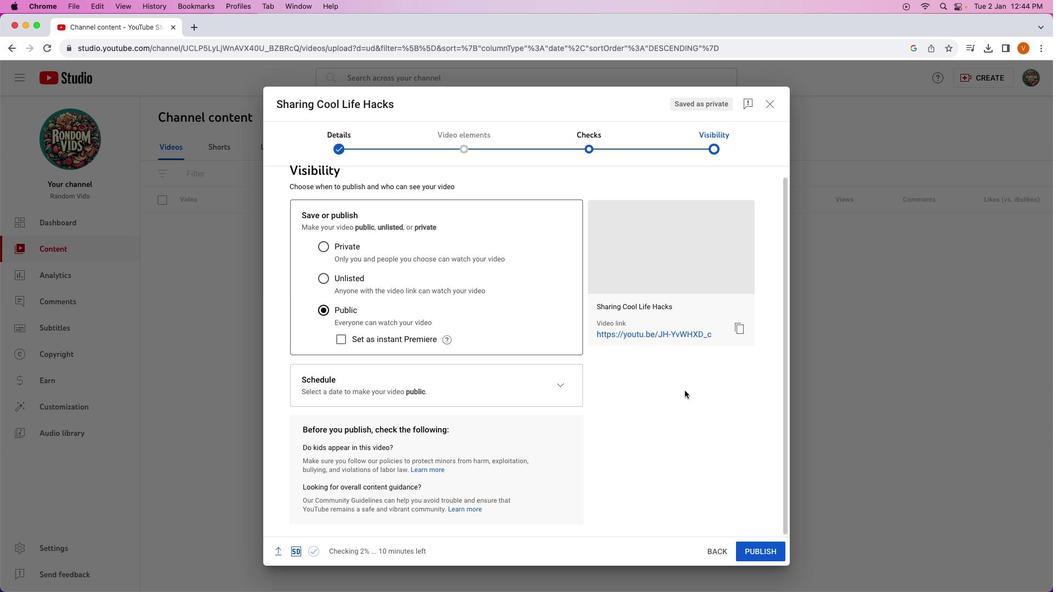 
Action: Mouse scrolled (683, 387) with delta (0, 0)
Screenshot: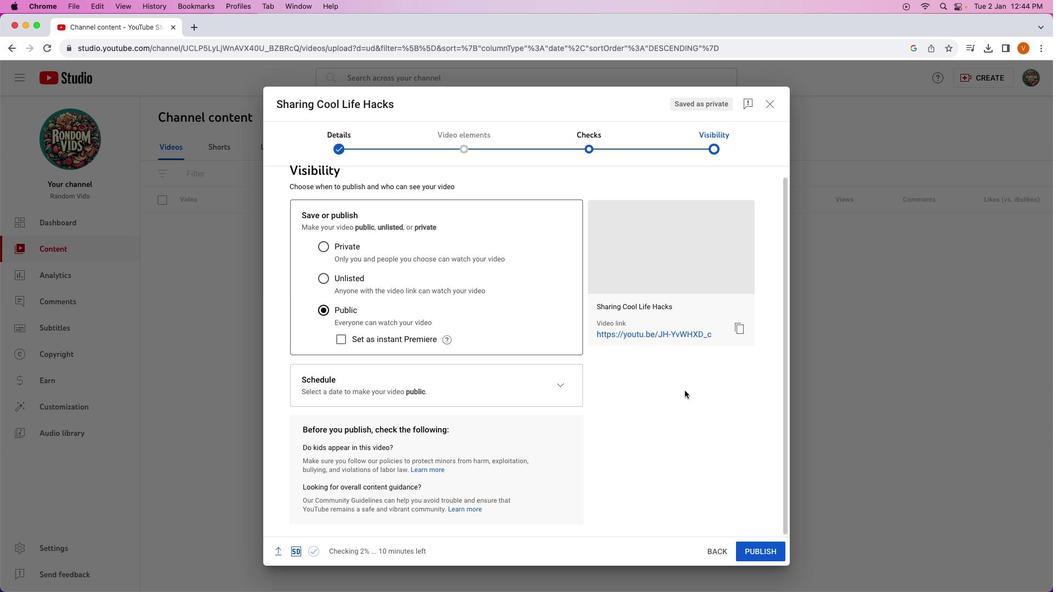 
Action: Mouse moved to (684, 389)
Screenshot: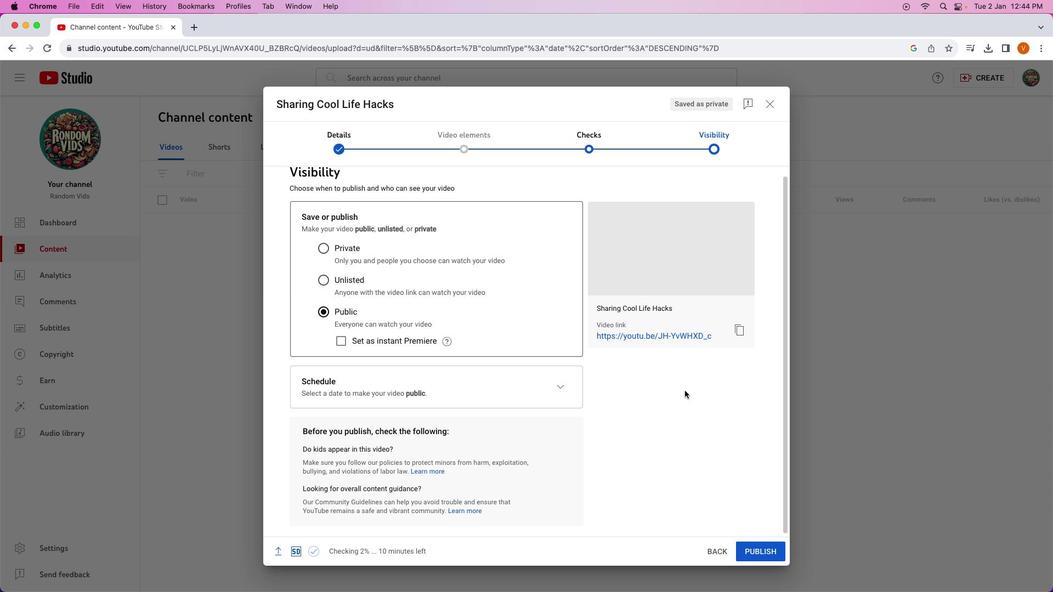 
Action: Mouse scrolled (684, 389) with delta (0, 0)
Screenshot: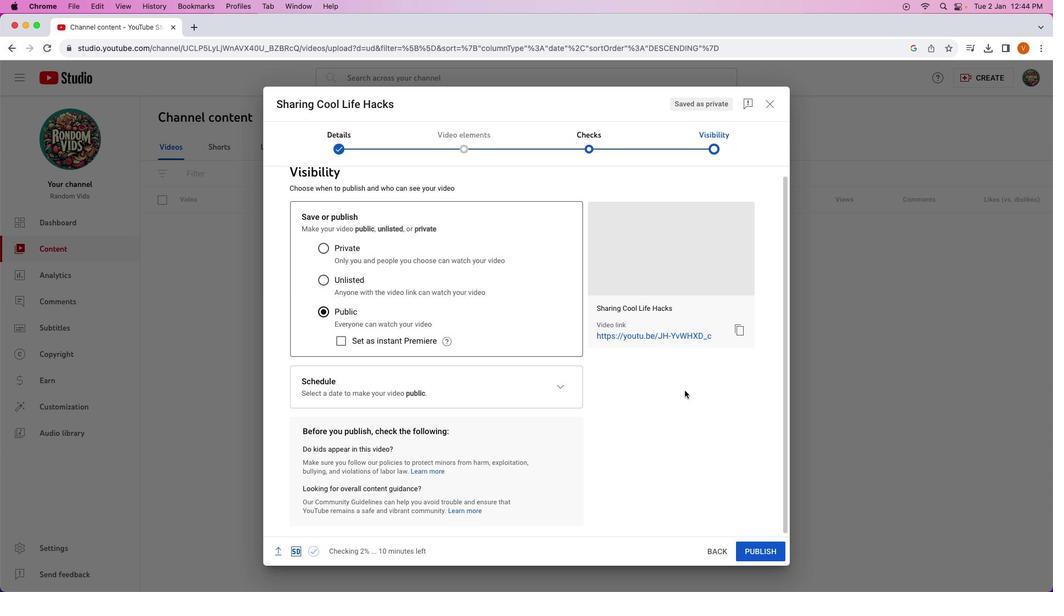 
Action: Mouse moved to (684, 390)
Screenshot: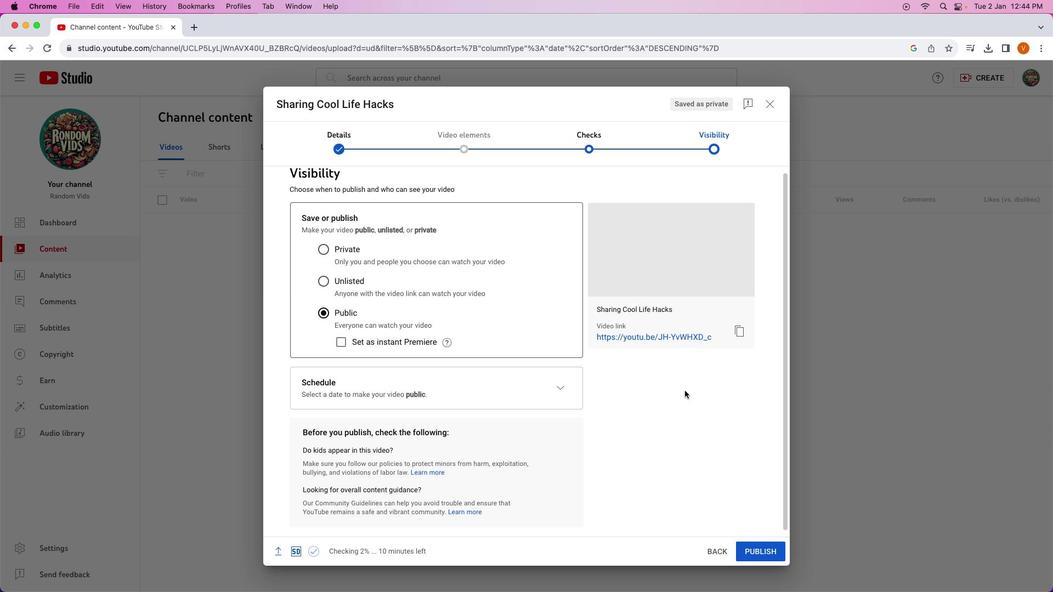 
Action: Mouse scrolled (684, 390) with delta (0, 0)
Screenshot: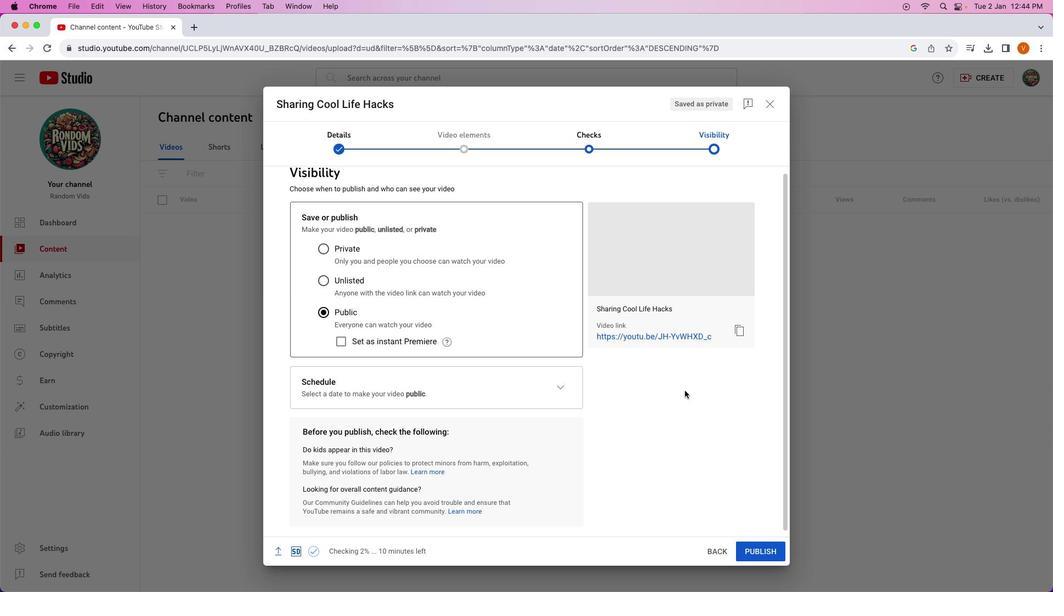 
Action: Mouse moved to (685, 390)
Screenshot: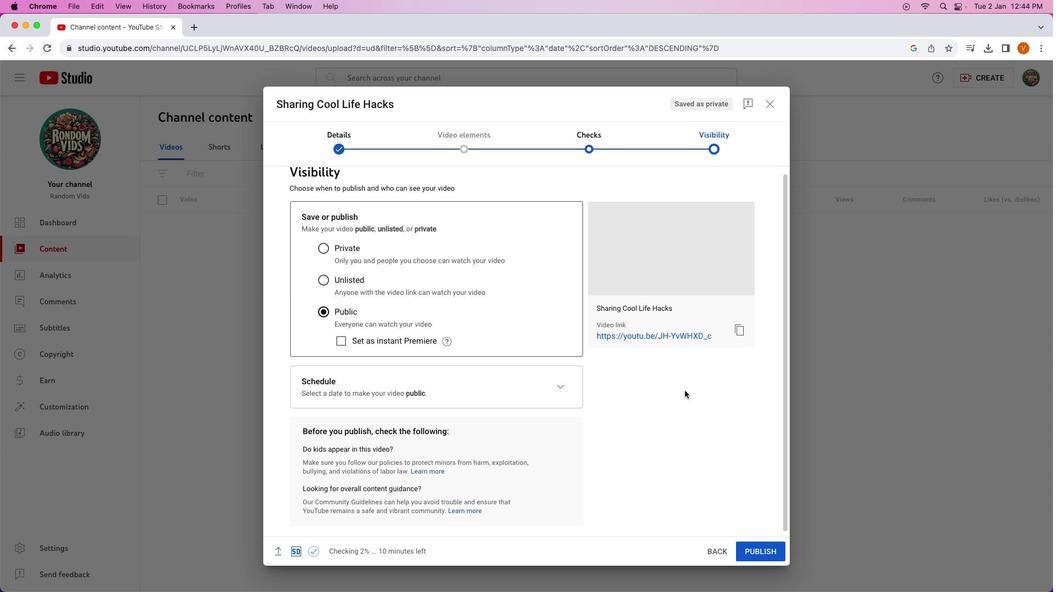 
Action: Mouse scrolled (685, 390) with delta (0, 0)
